 Task: Look for Airbnb options in Kampung Tanjung Karang, Malaysia from 5th December, 2023 to 16th December, 2023 for 2 adults. Place can be entire room with 1  bedroom having 1 bed and 1 bathroom. Property type can be hotel.
Action: Mouse moved to (475, 112)
Screenshot: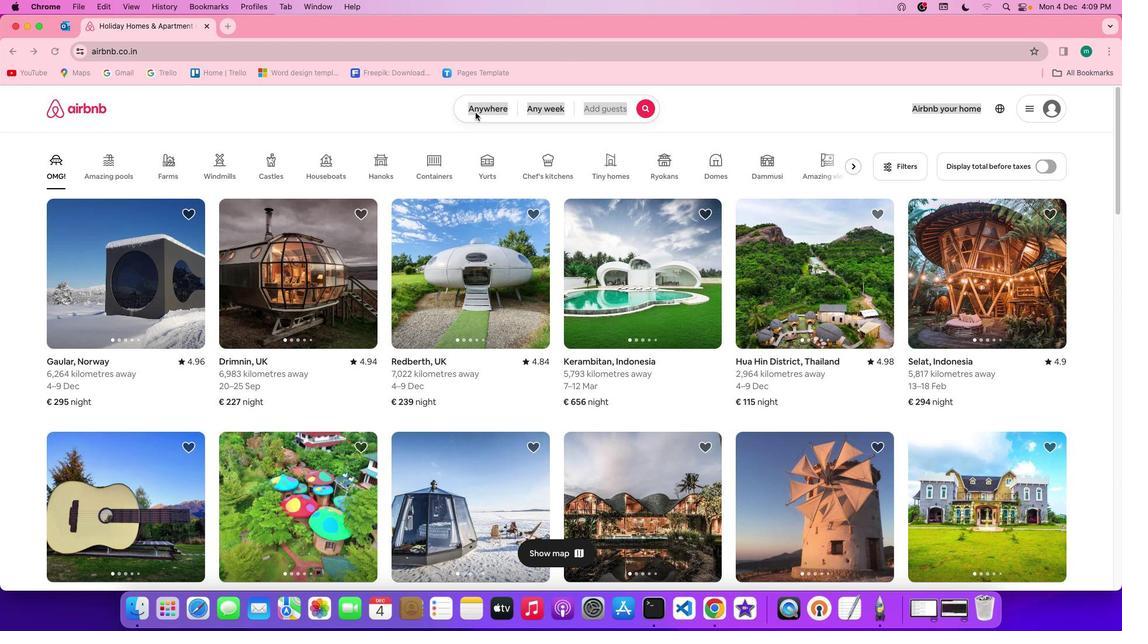 
Action: Mouse pressed left at (475, 112)
Screenshot: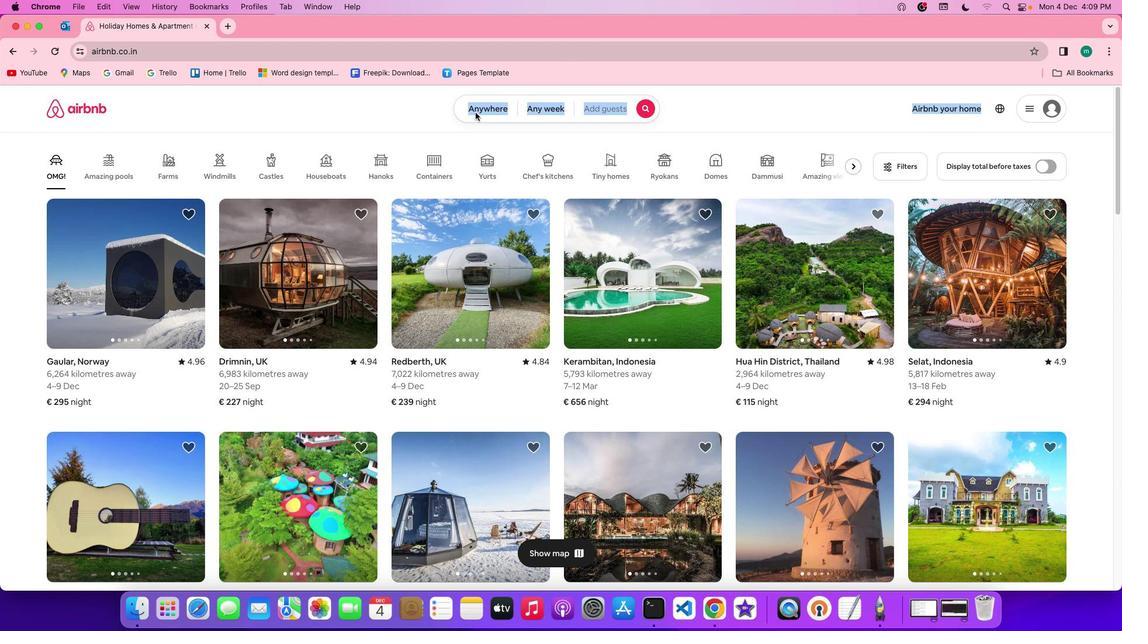 
Action: Mouse pressed left at (475, 112)
Screenshot: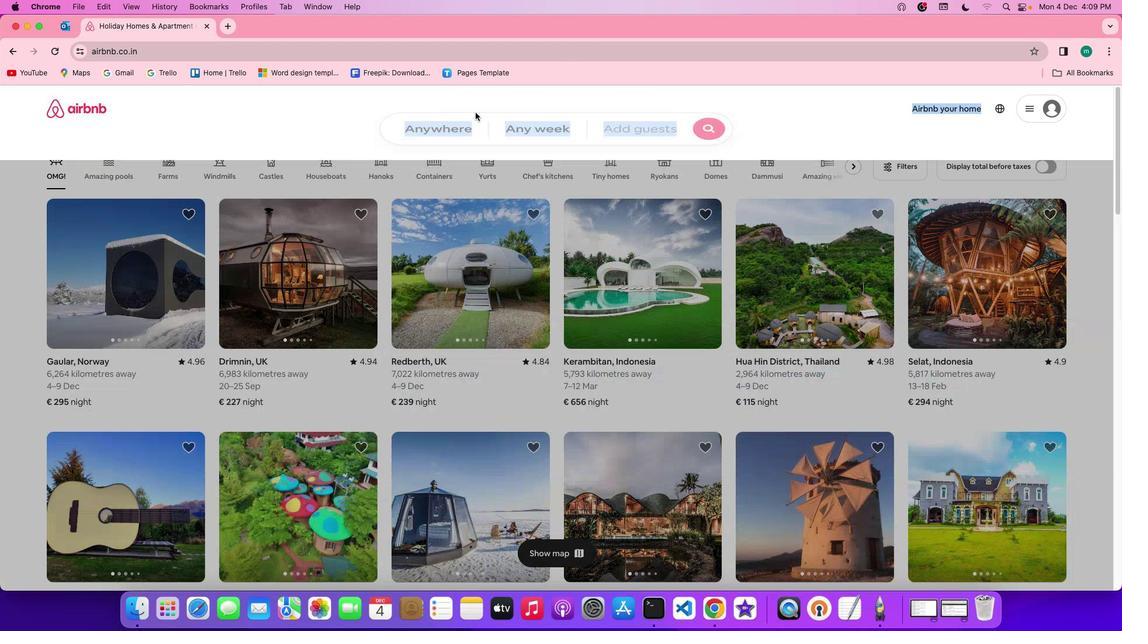 
Action: Mouse moved to (432, 155)
Screenshot: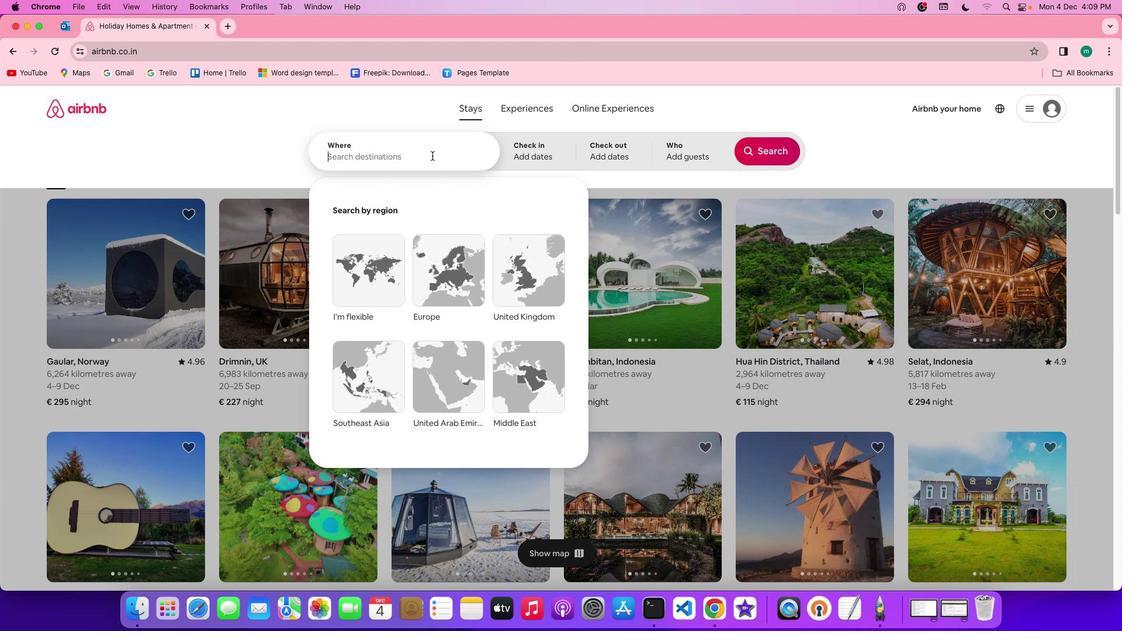 
Action: Mouse pressed left at (432, 155)
Screenshot: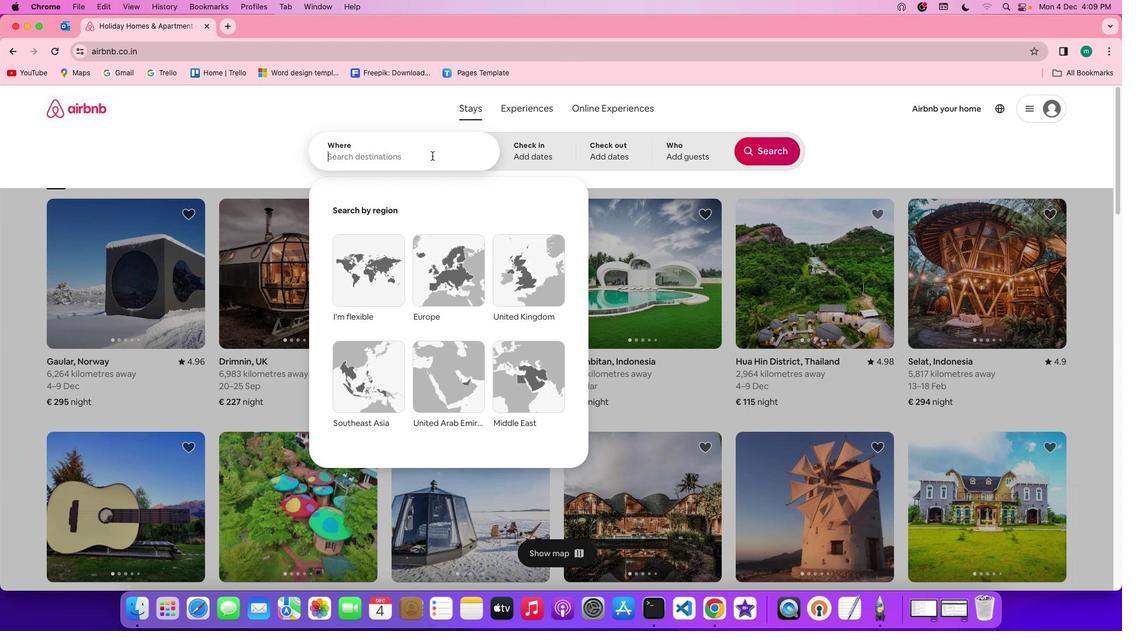 
Action: Key pressed Key.shift'K''a''m''p''u''n''g'Key.spaceKey.shift't''a''n''j''u''n''g'Key.spaceKey.shift'k''a''r''a''n''g'','Key.spaceKey.shift'm''a''l''a''y''s''i''a'
Screenshot: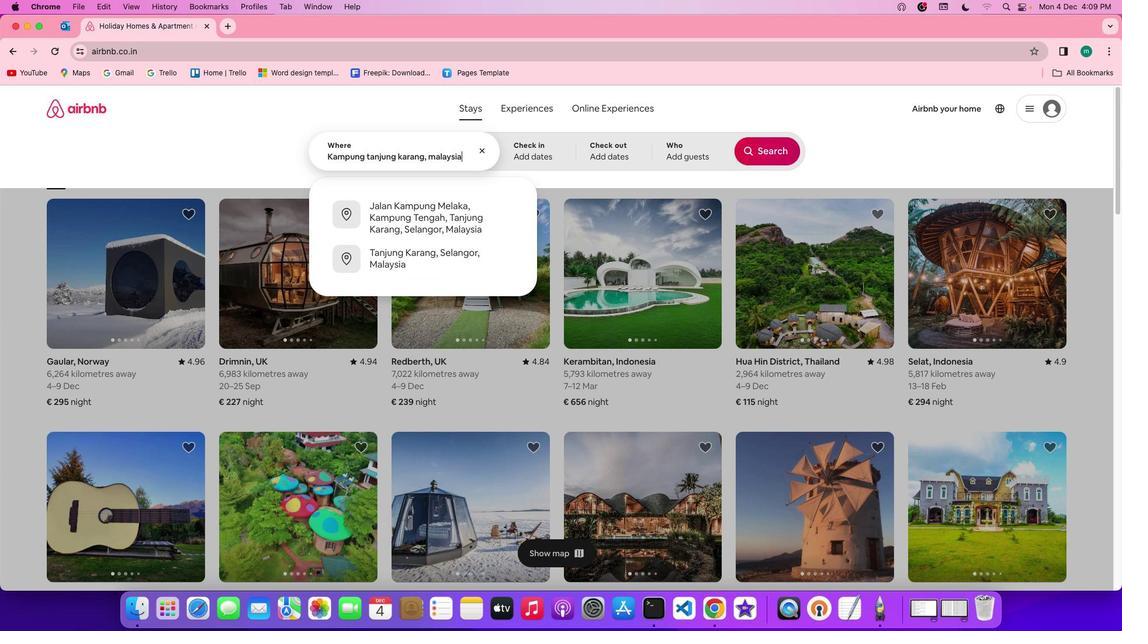 
Action: Mouse moved to (546, 154)
Screenshot: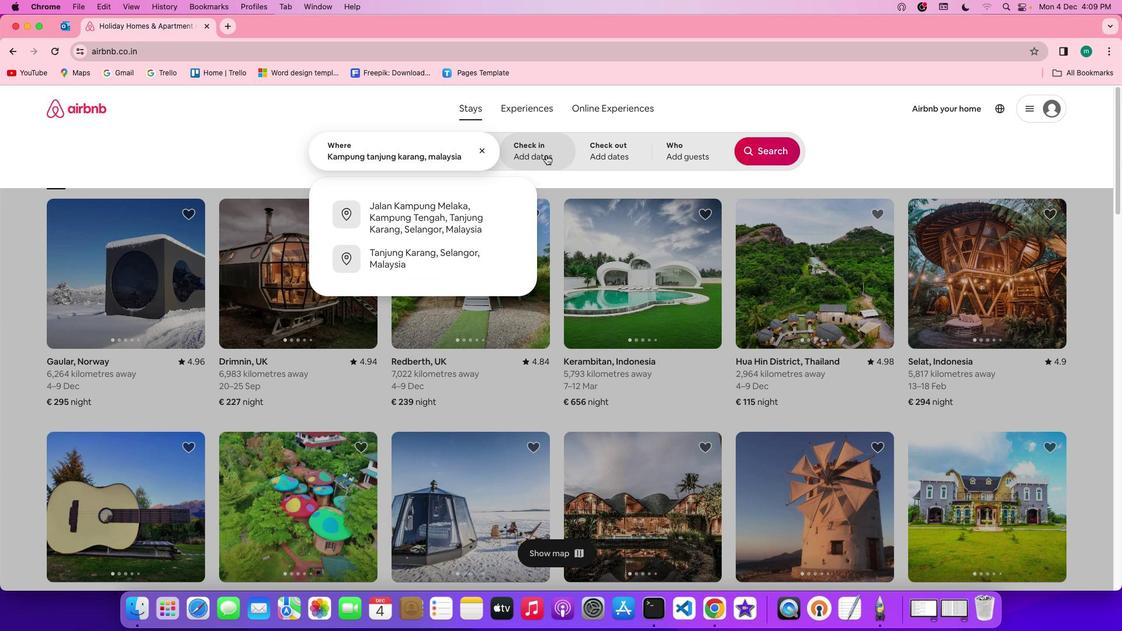 
Action: Mouse pressed left at (546, 154)
Screenshot: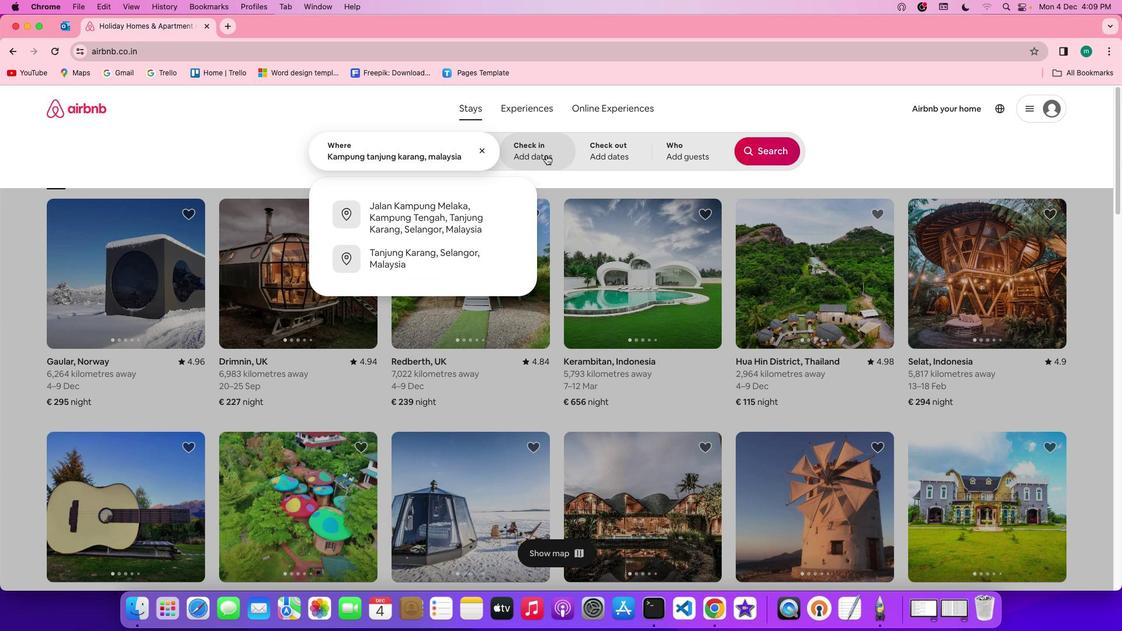 
Action: Mouse moved to (416, 324)
Screenshot: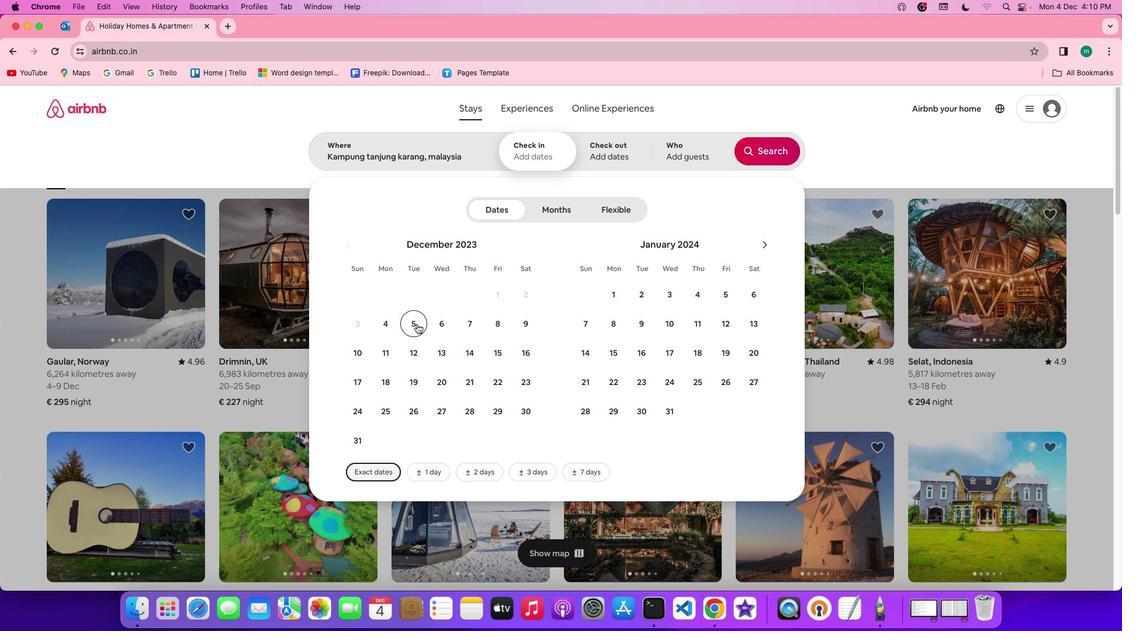 
Action: Mouse pressed left at (416, 324)
Screenshot: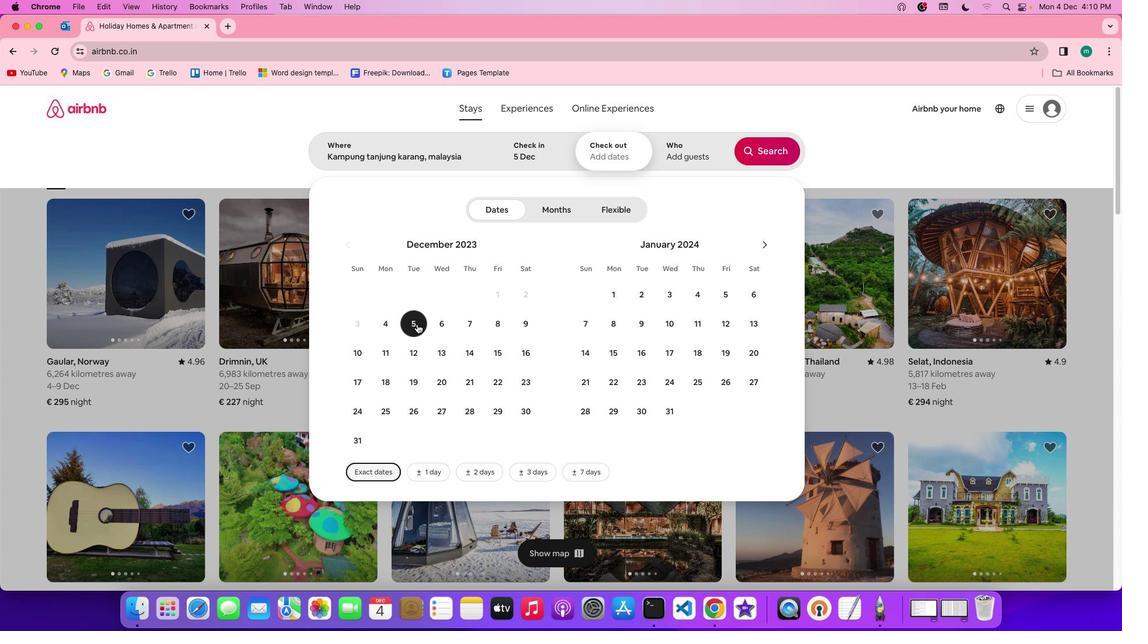 
Action: Mouse moved to (524, 354)
Screenshot: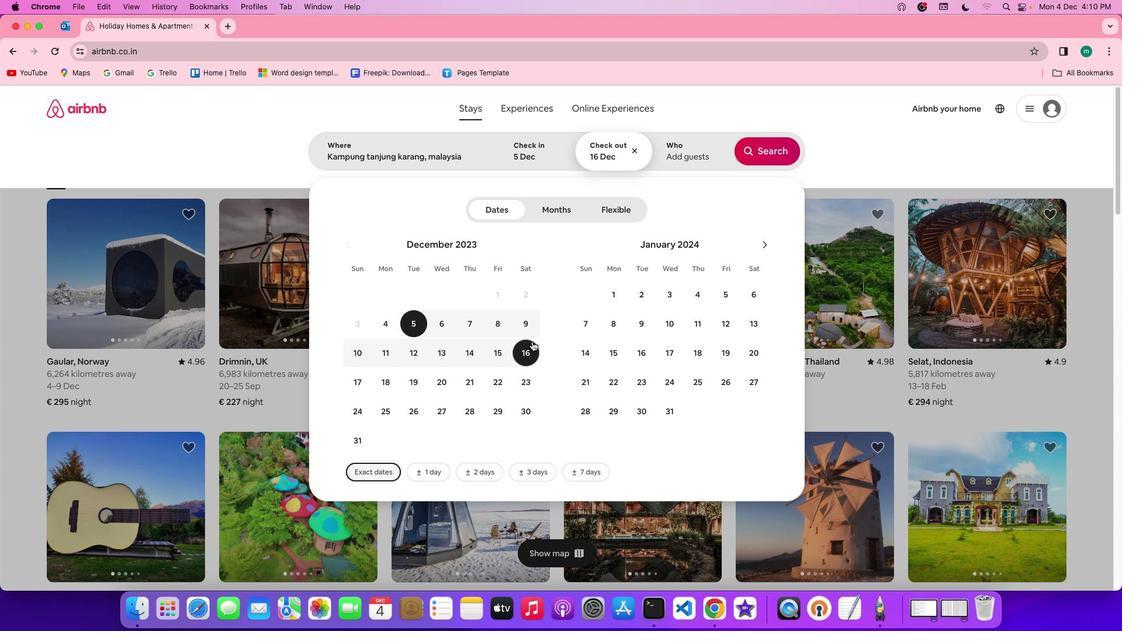 
Action: Mouse pressed left at (524, 354)
Screenshot: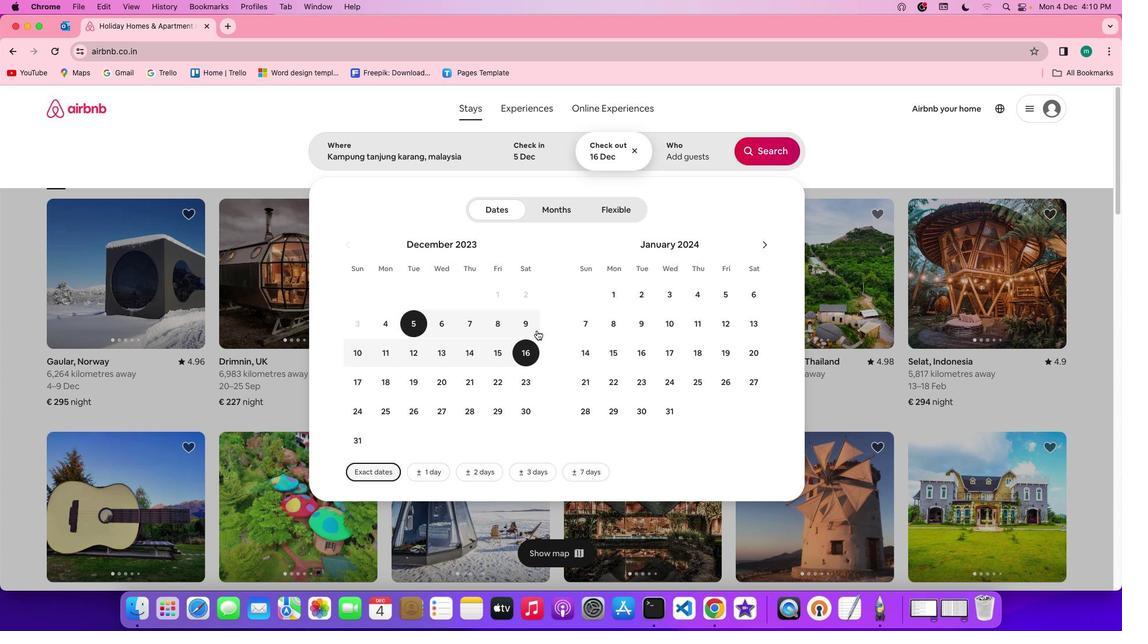 
Action: Mouse moved to (693, 155)
Screenshot: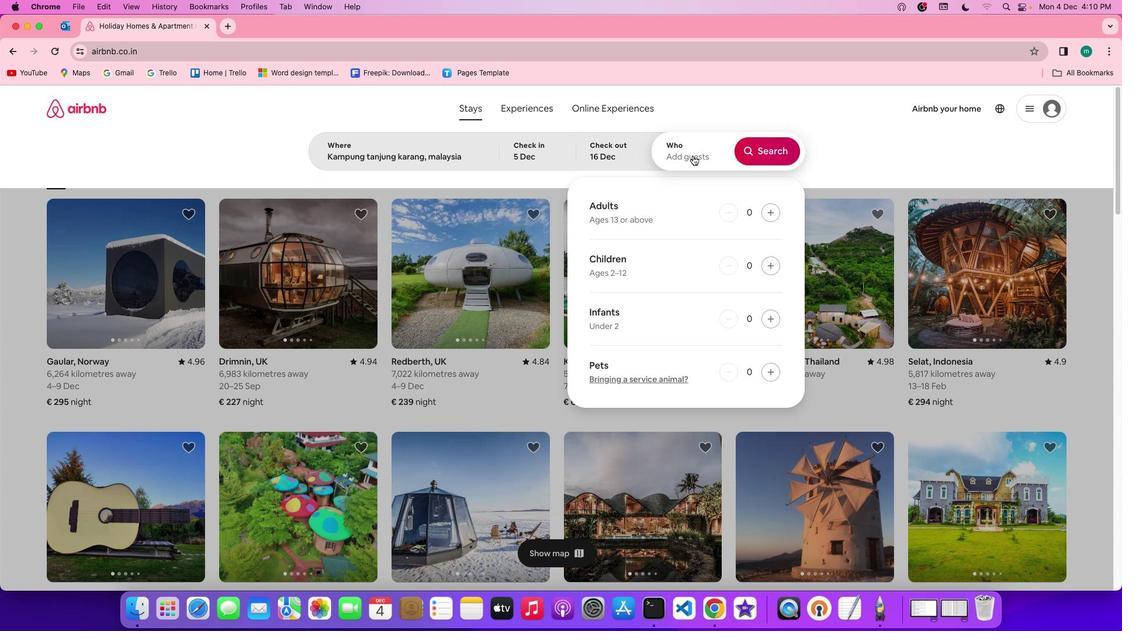 
Action: Mouse pressed left at (693, 155)
Screenshot: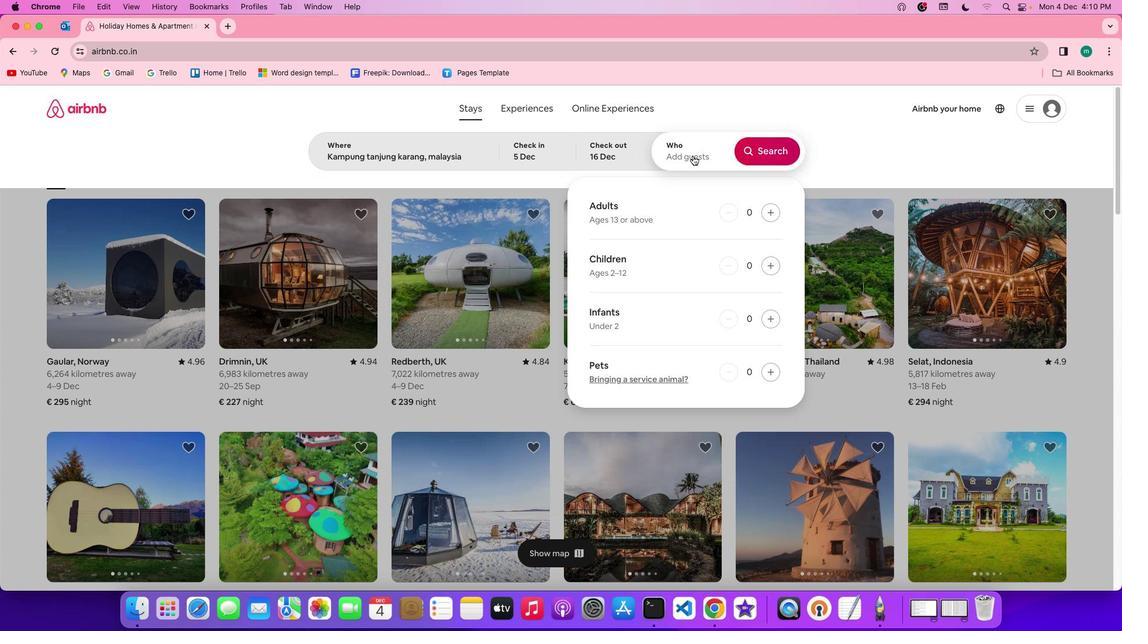 
Action: Mouse moved to (772, 212)
Screenshot: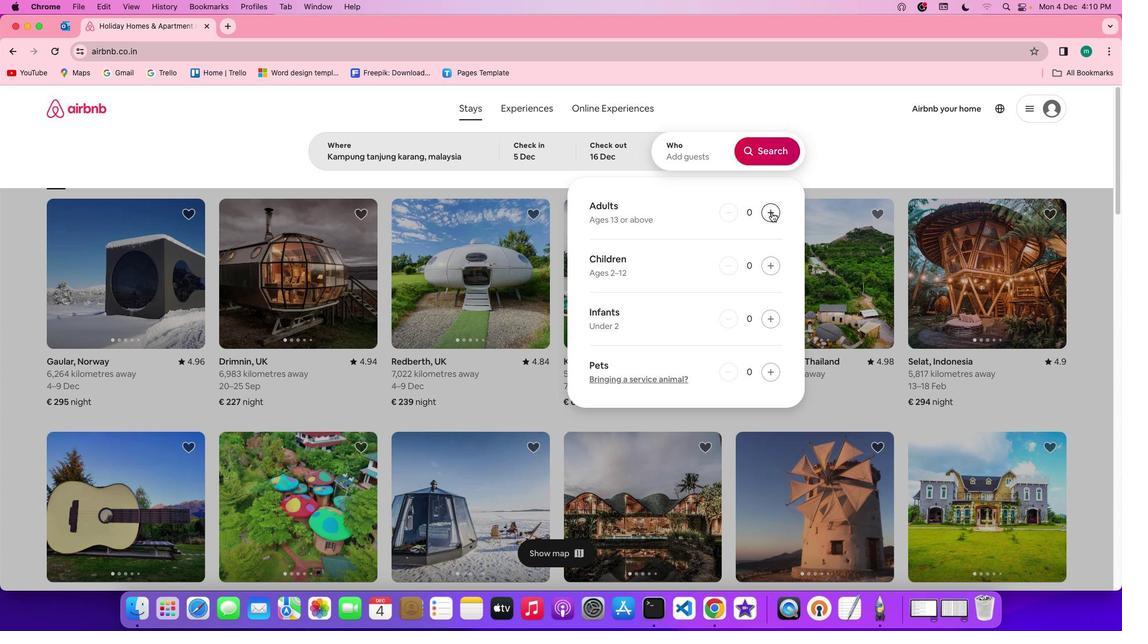 
Action: Mouse pressed left at (772, 212)
Screenshot: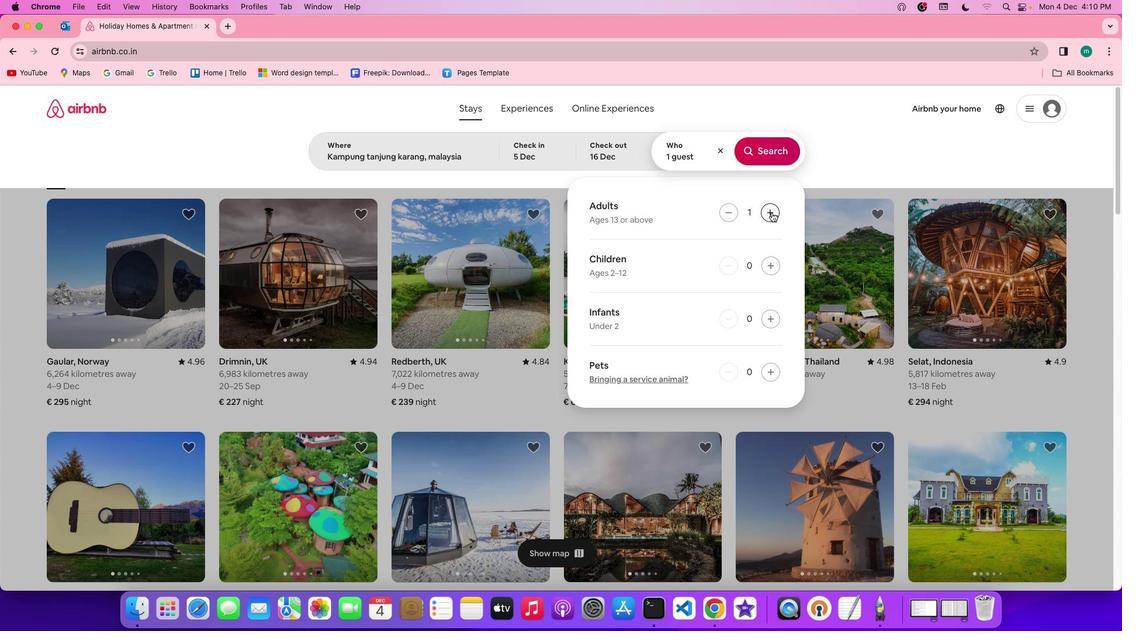 
Action: Mouse pressed left at (772, 212)
Screenshot: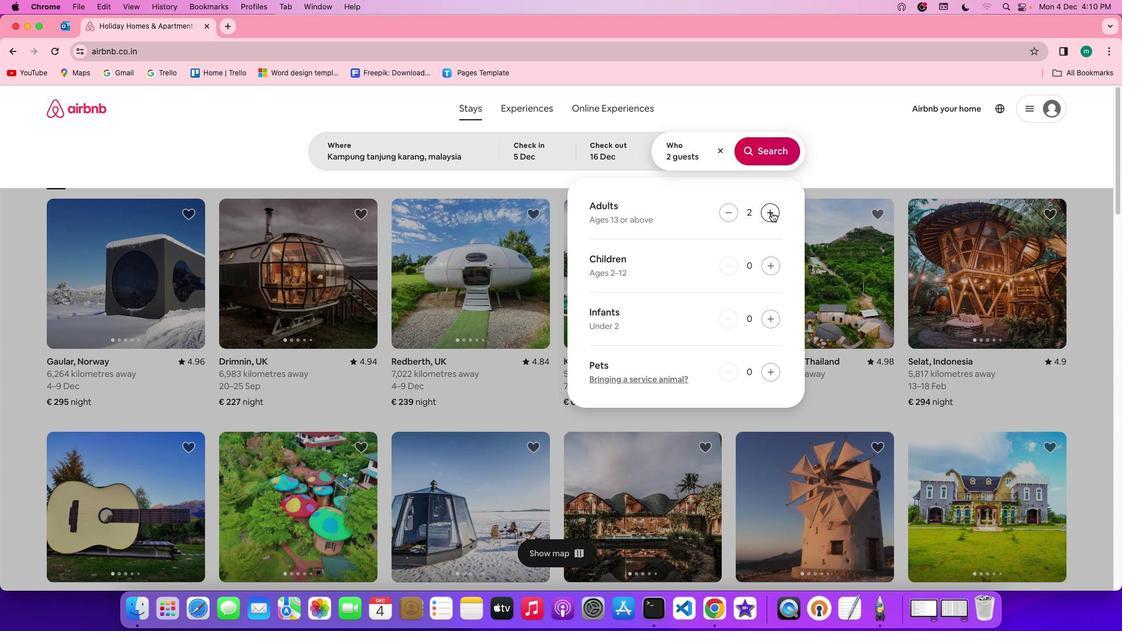 
Action: Mouse moved to (782, 146)
Screenshot: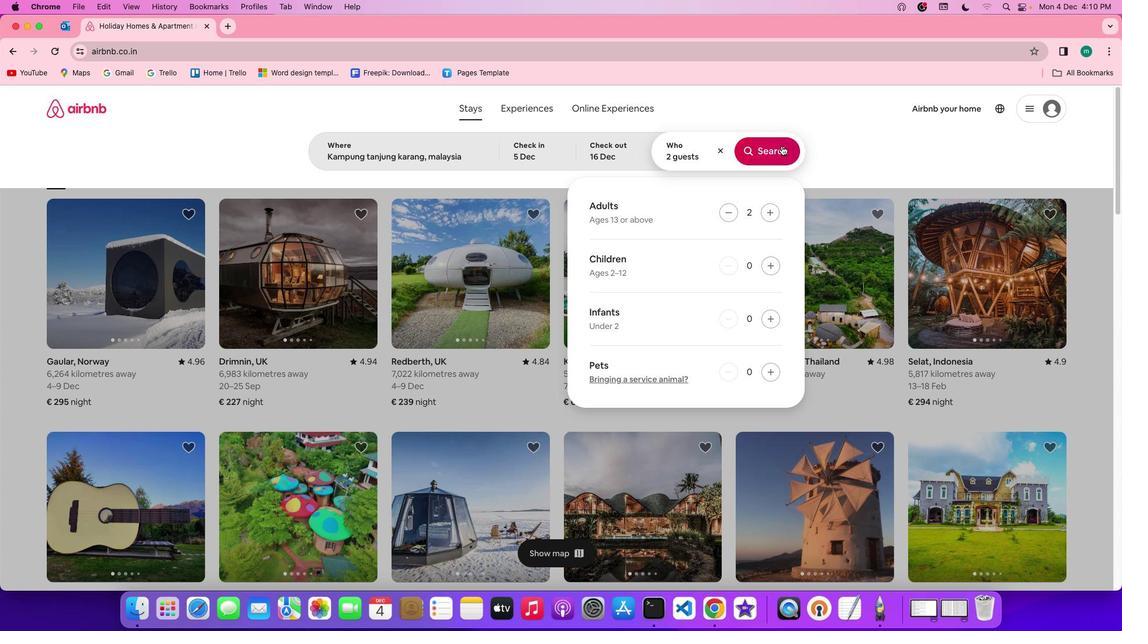 
Action: Mouse pressed left at (782, 146)
Screenshot: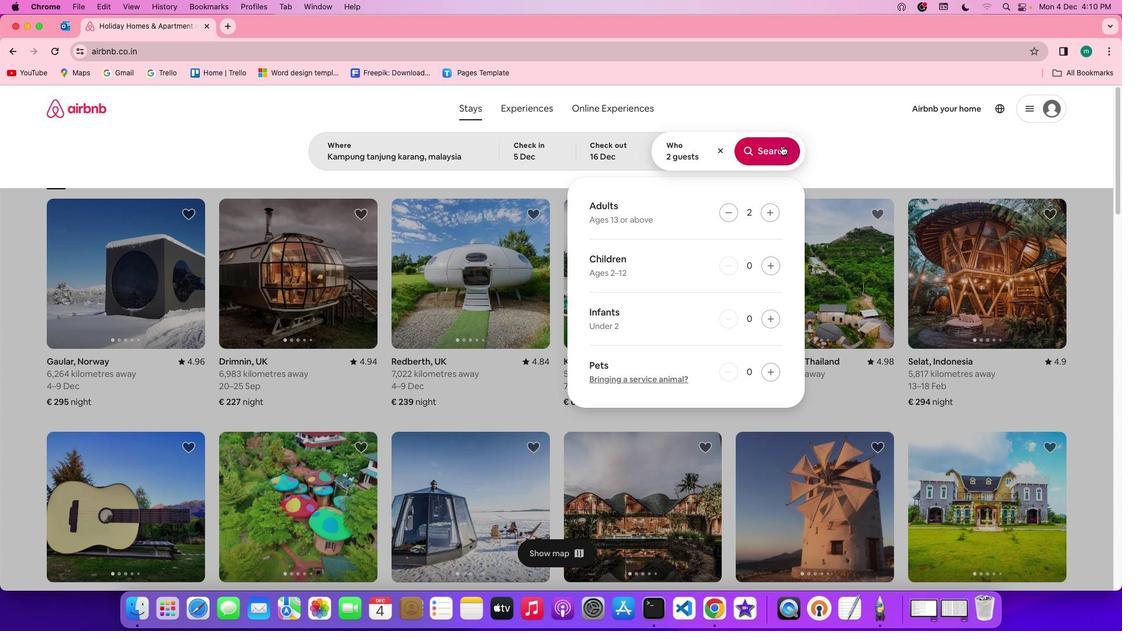 
Action: Mouse moved to (948, 152)
Screenshot: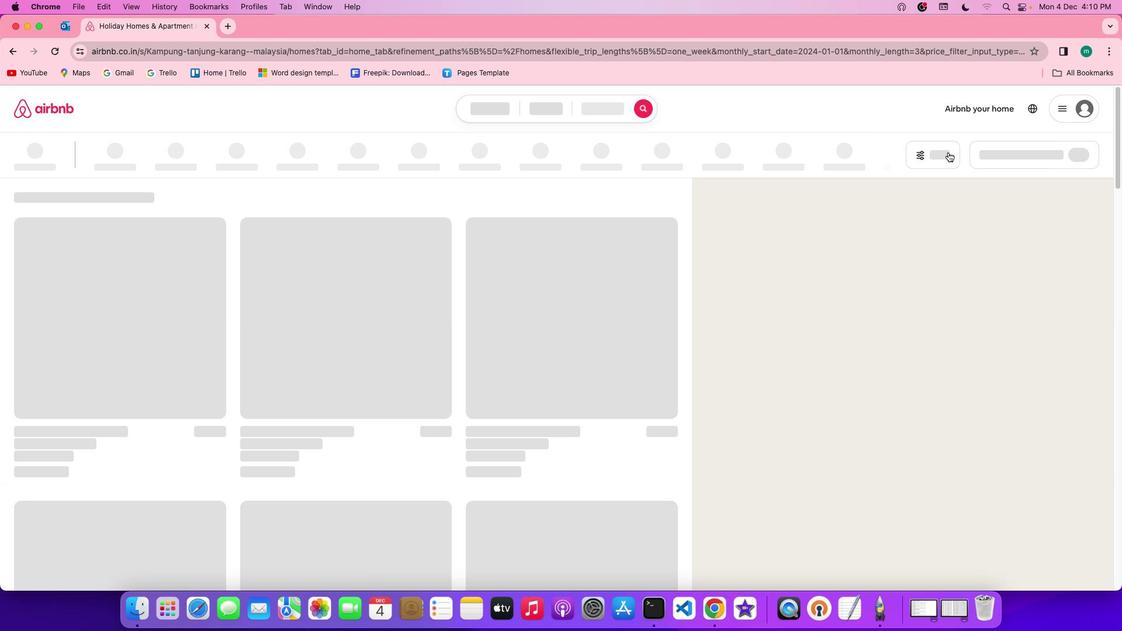 
Action: Mouse pressed left at (948, 152)
Screenshot: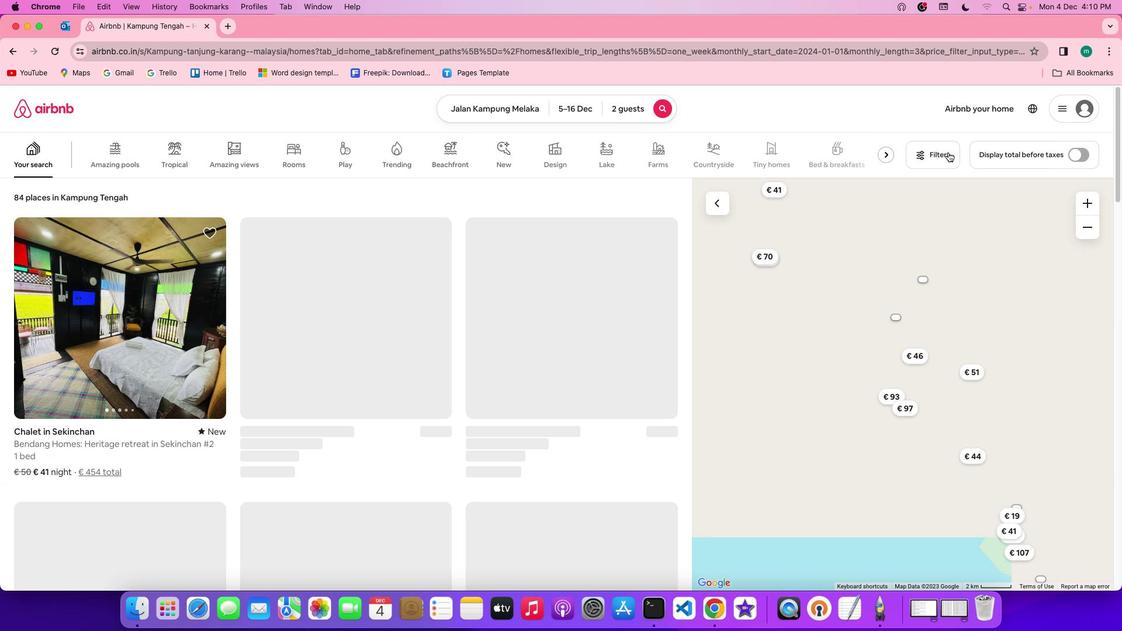 
Action: Mouse moved to (605, 336)
Screenshot: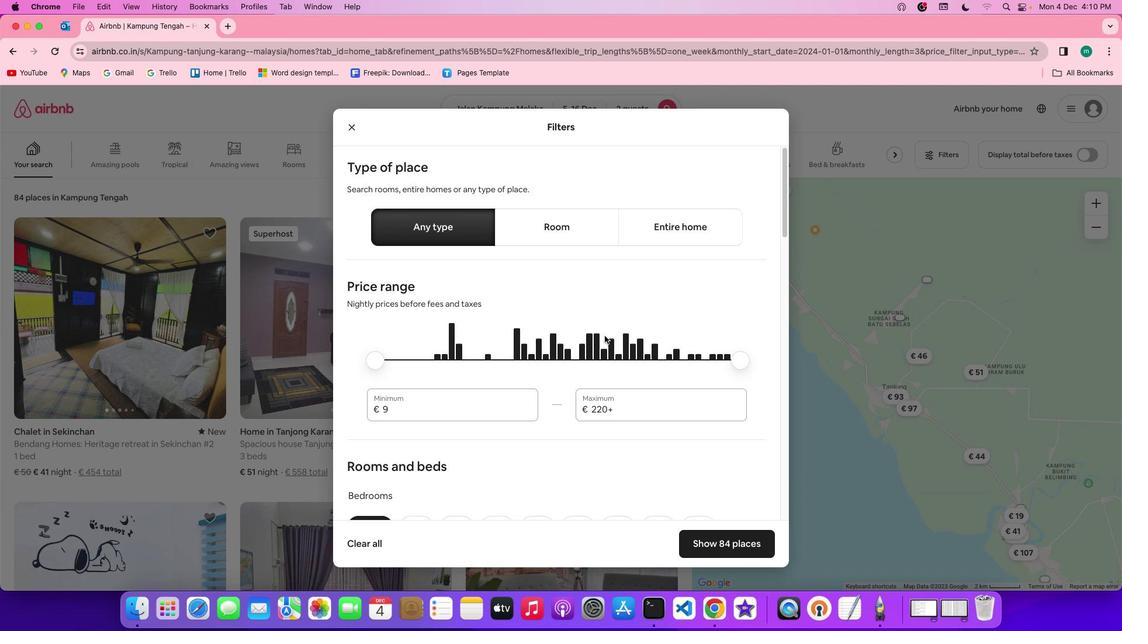
Action: Mouse scrolled (605, 336) with delta (0, 0)
Screenshot: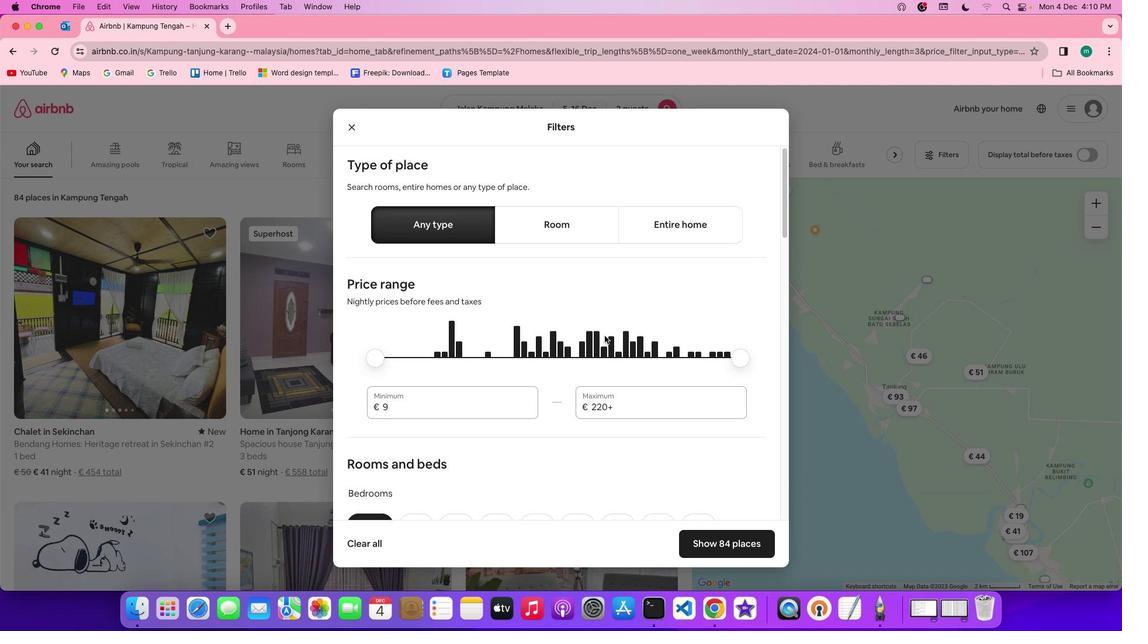
Action: Mouse scrolled (605, 336) with delta (0, 0)
Screenshot: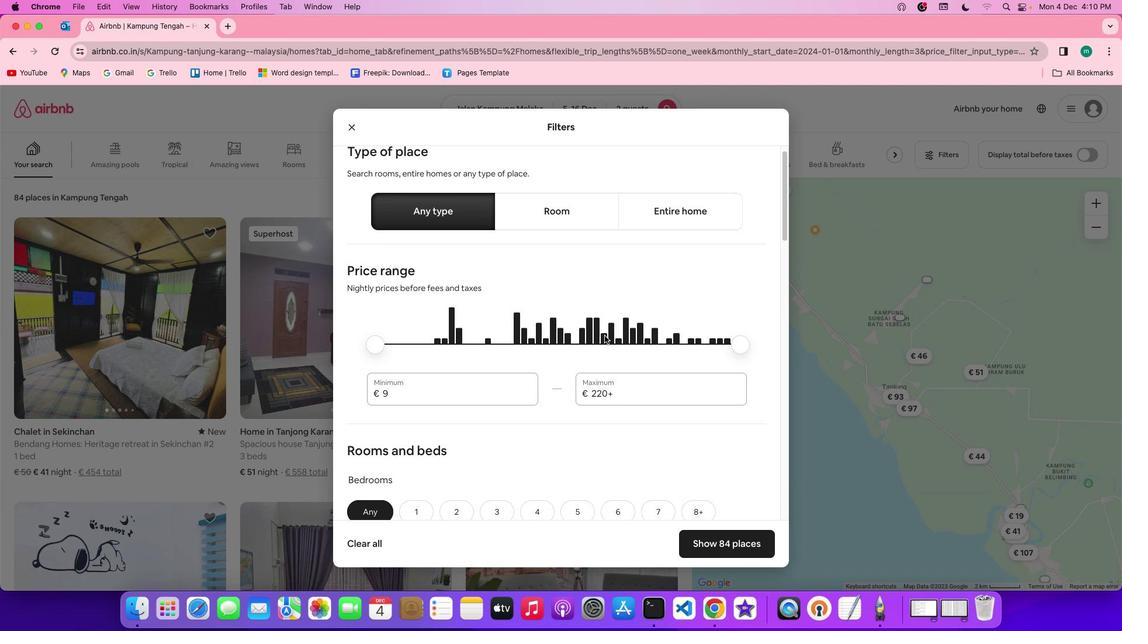 
Action: Mouse scrolled (605, 336) with delta (0, 0)
Screenshot: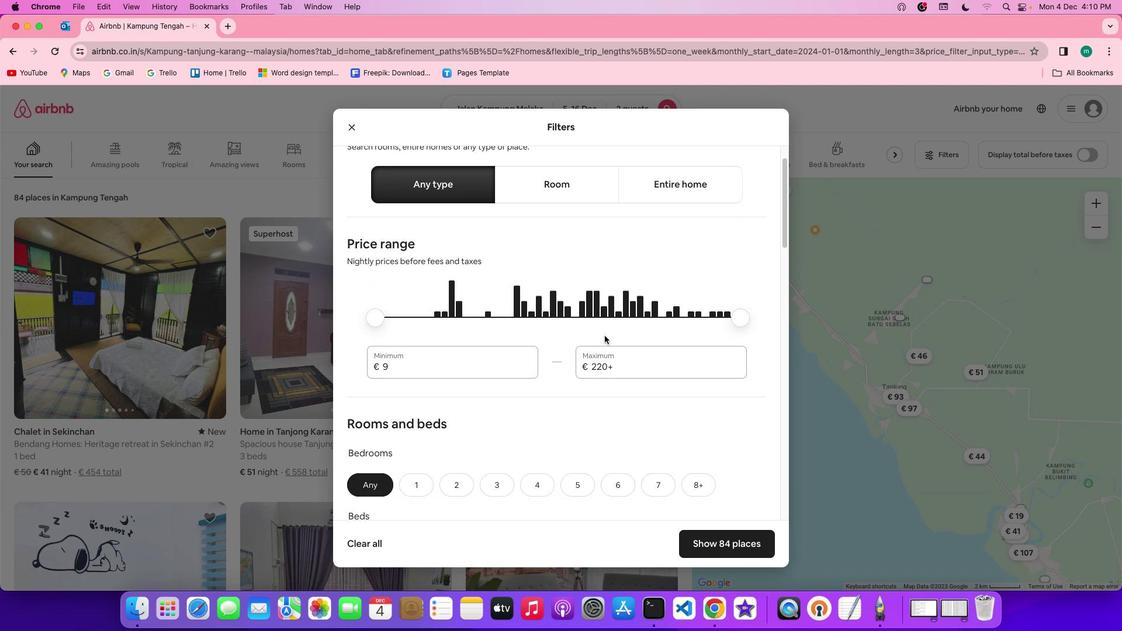 
Action: Mouse scrolled (605, 336) with delta (0, 0)
Screenshot: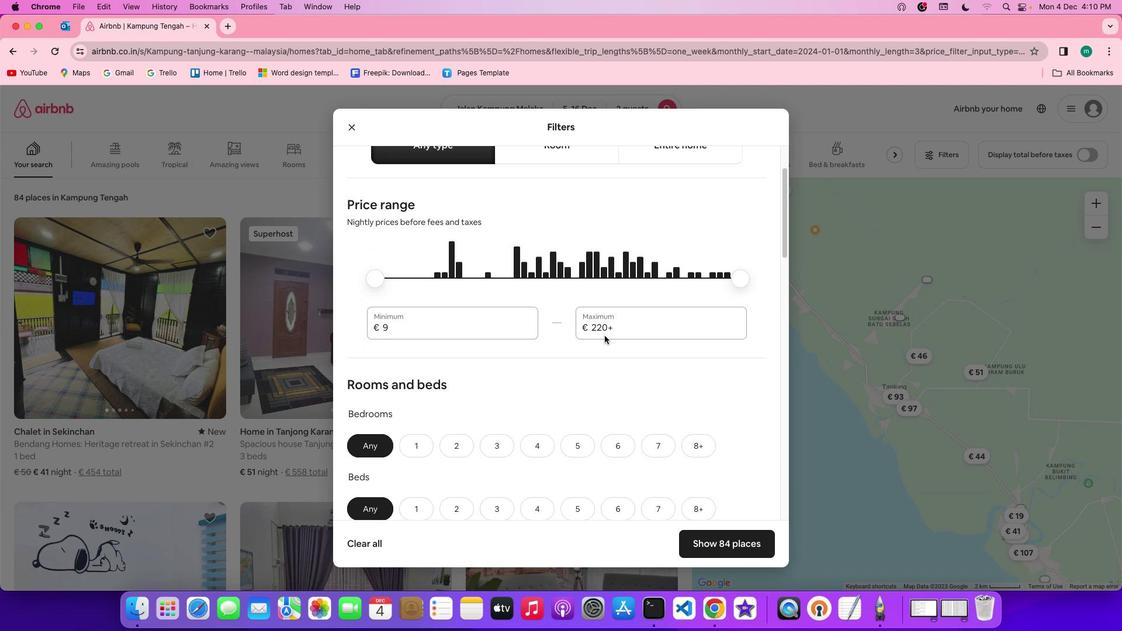 
Action: Mouse scrolled (605, 336) with delta (0, 0)
Screenshot: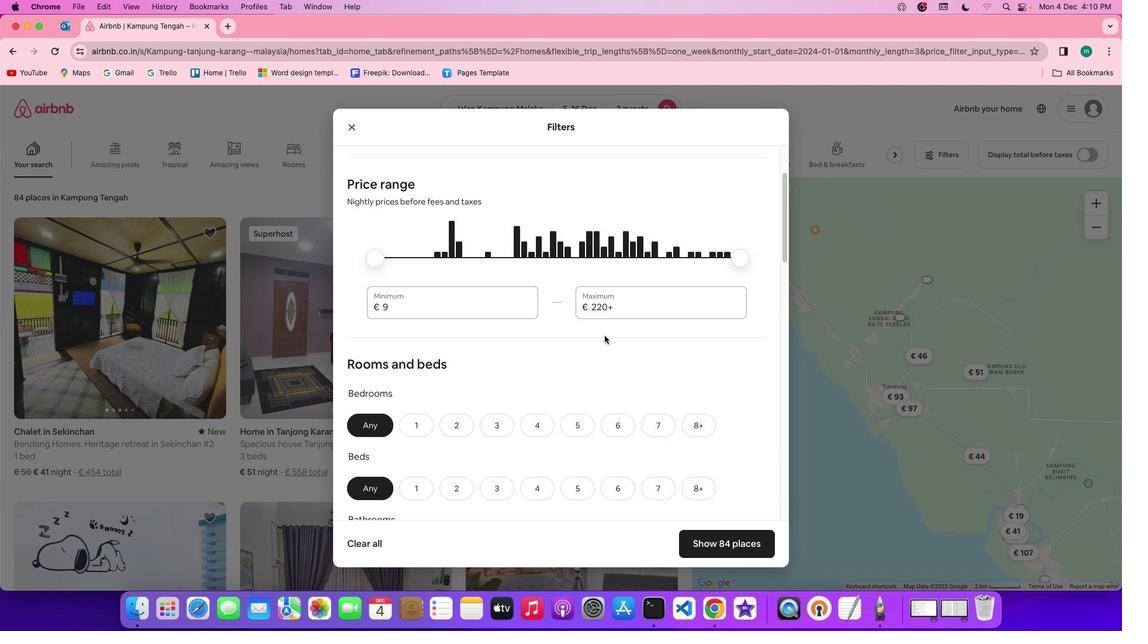 
Action: Mouse scrolled (605, 336) with delta (0, 0)
Screenshot: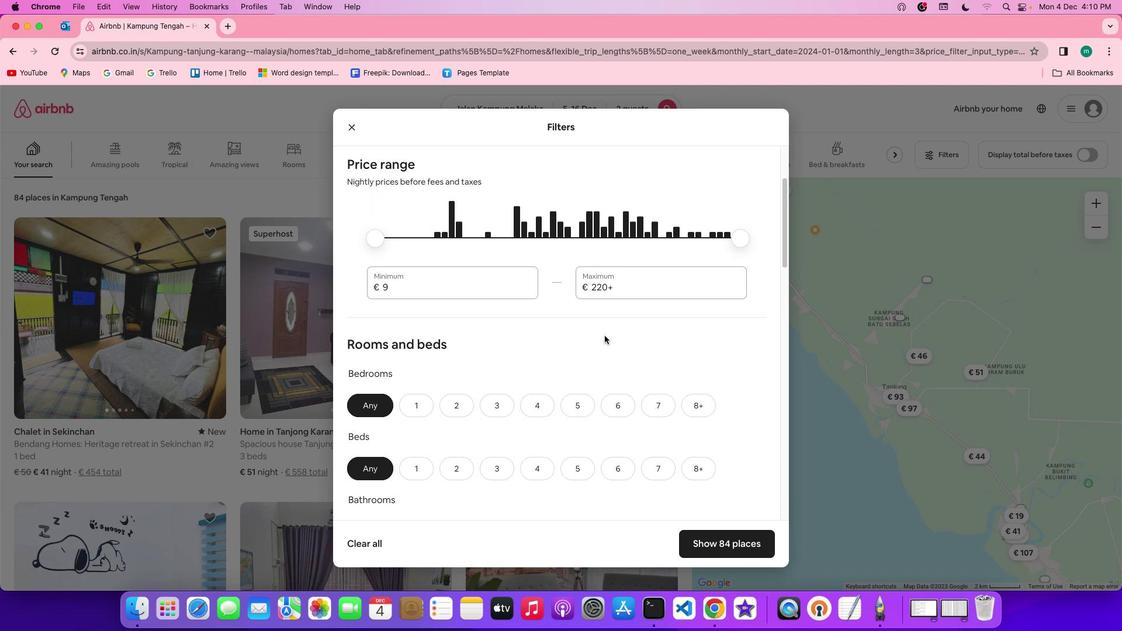 
Action: Mouse scrolled (605, 336) with delta (0, 0)
Screenshot: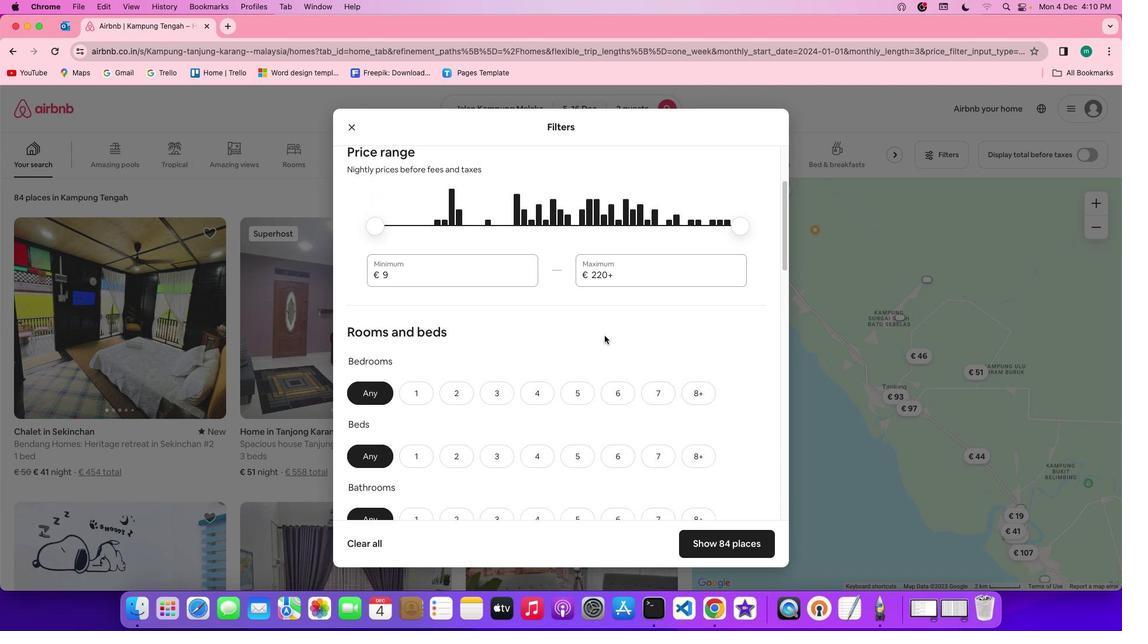 
Action: Mouse scrolled (605, 336) with delta (0, 0)
Screenshot: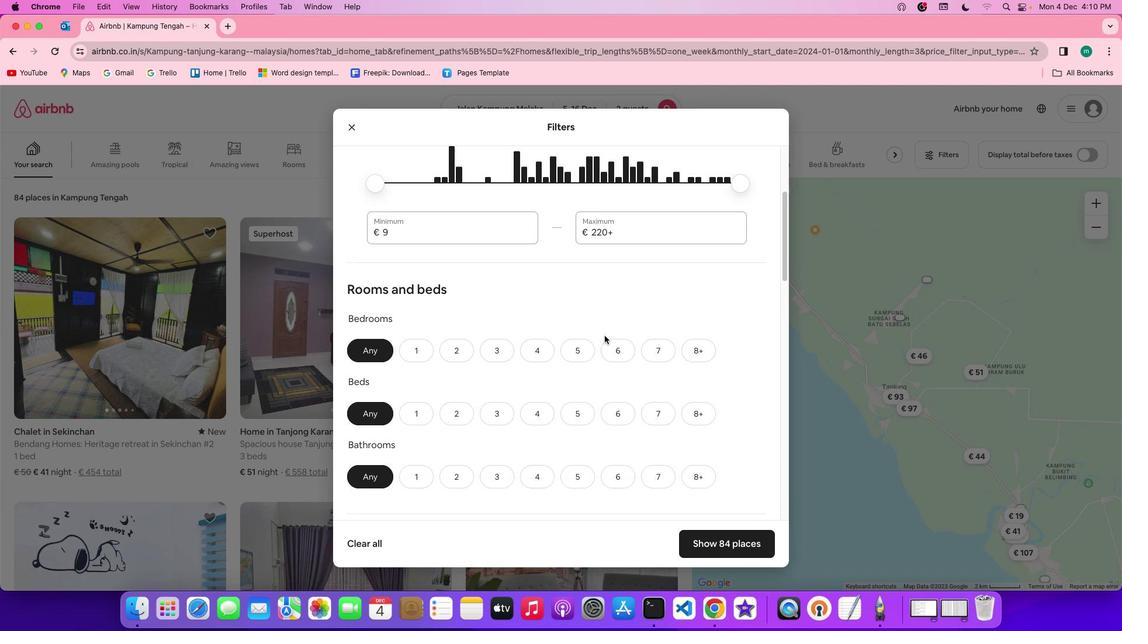 
Action: Mouse moved to (604, 335)
Screenshot: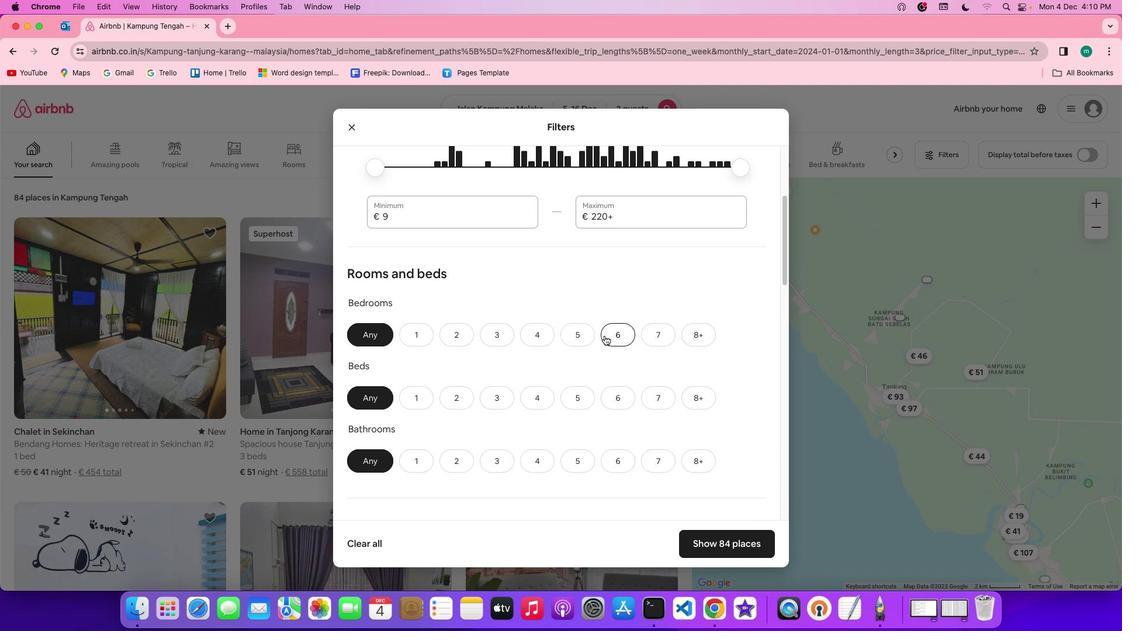 
Action: Mouse scrolled (604, 335) with delta (0, 0)
Screenshot: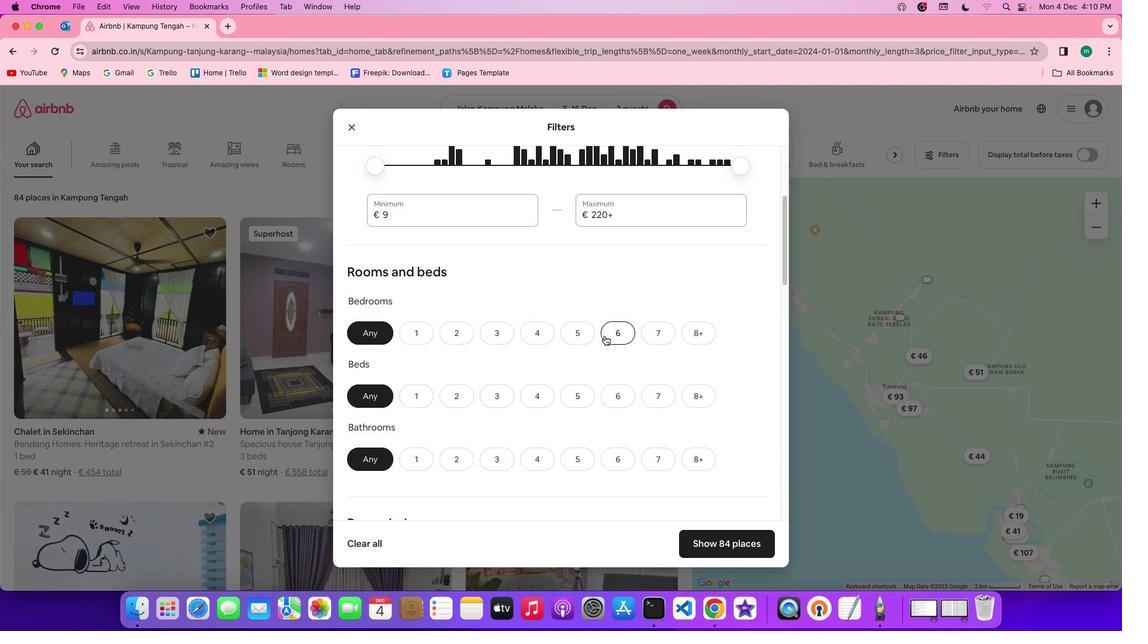 
Action: Mouse scrolled (604, 335) with delta (0, 0)
Screenshot: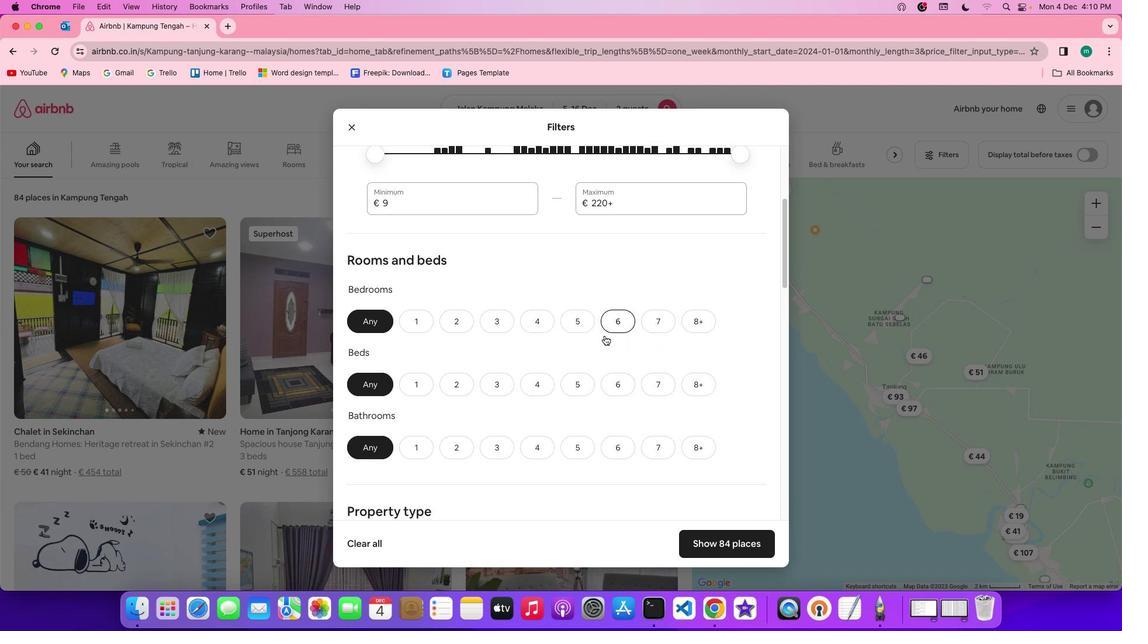 
Action: Mouse scrolled (604, 335) with delta (0, 0)
Screenshot: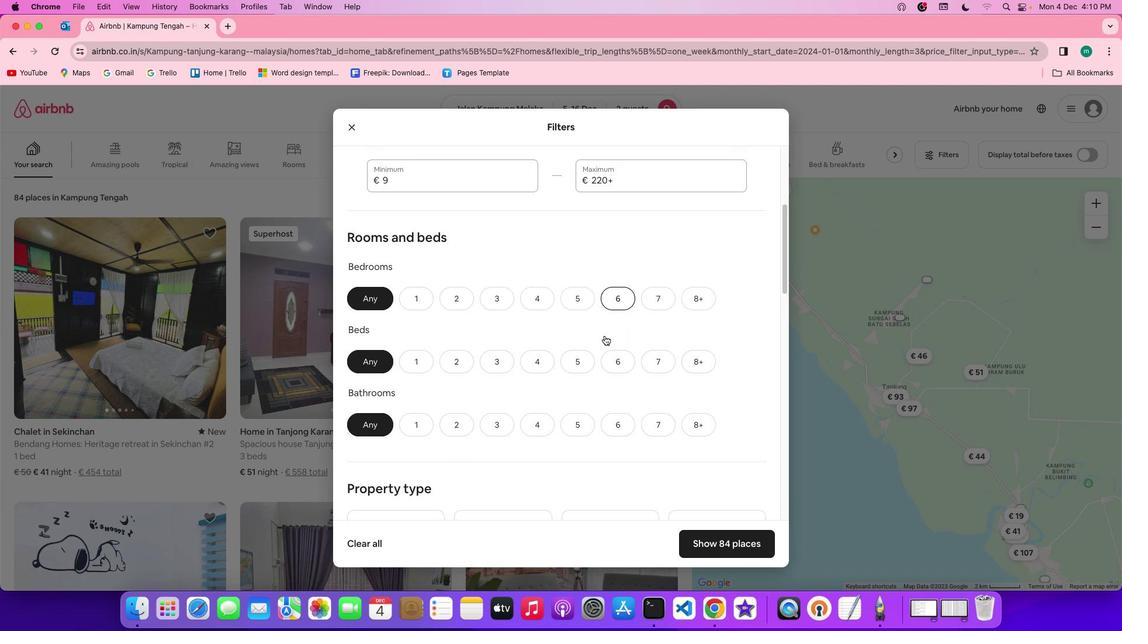 
Action: Mouse scrolled (604, 335) with delta (0, 0)
Screenshot: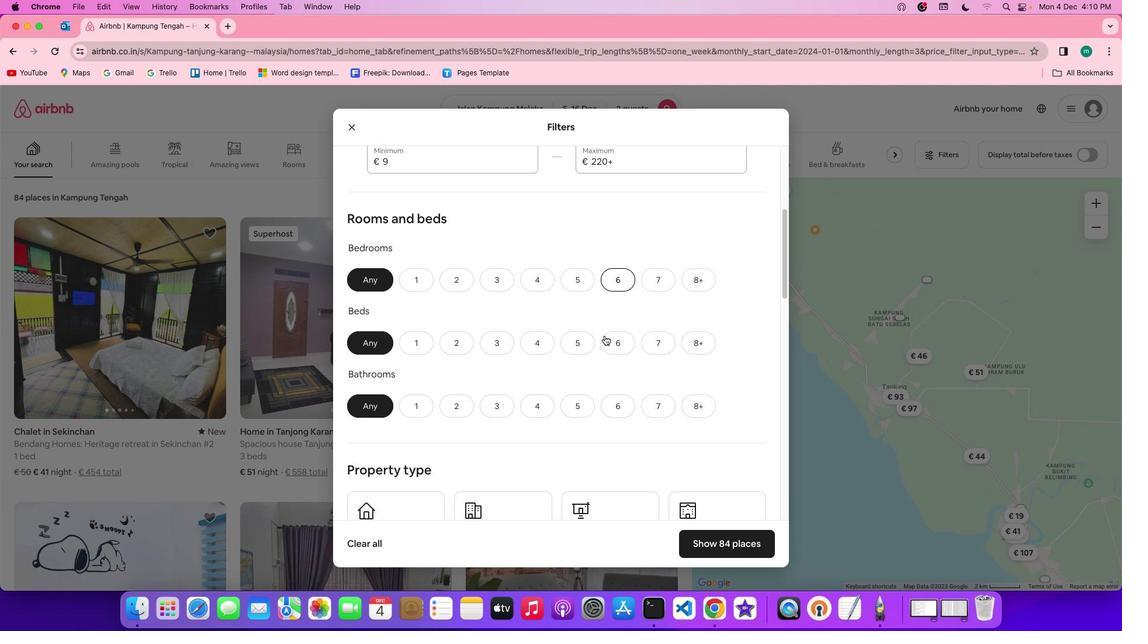 
Action: Mouse scrolled (604, 335) with delta (0, 0)
Screenshot: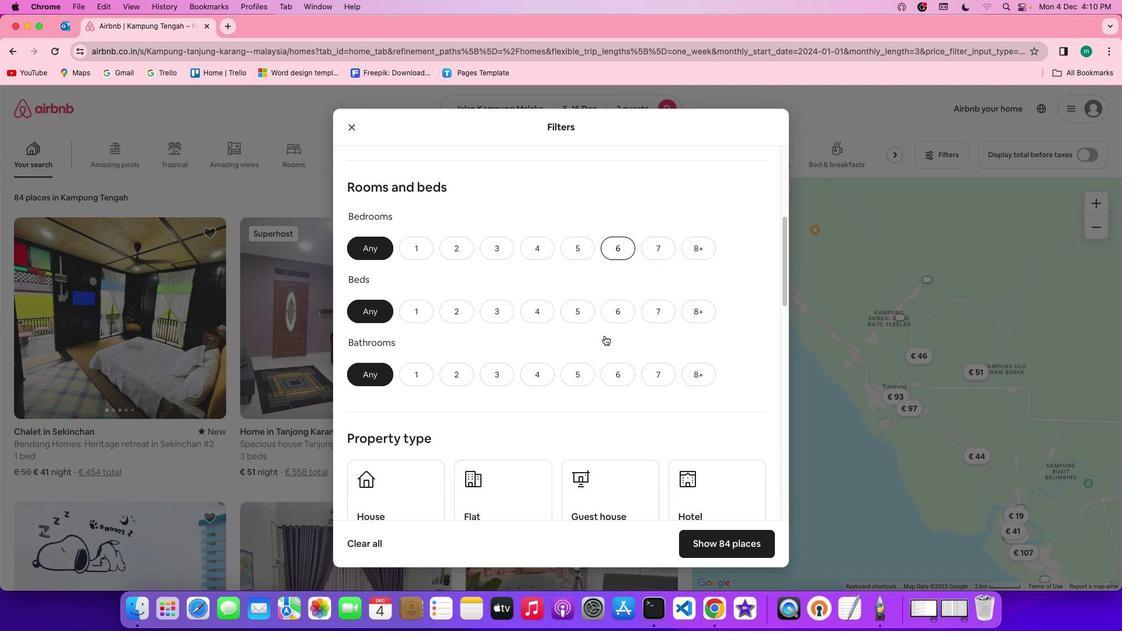 
Action: Mouse scrolled (604, 335) with delta (0, -1)
Screenshot: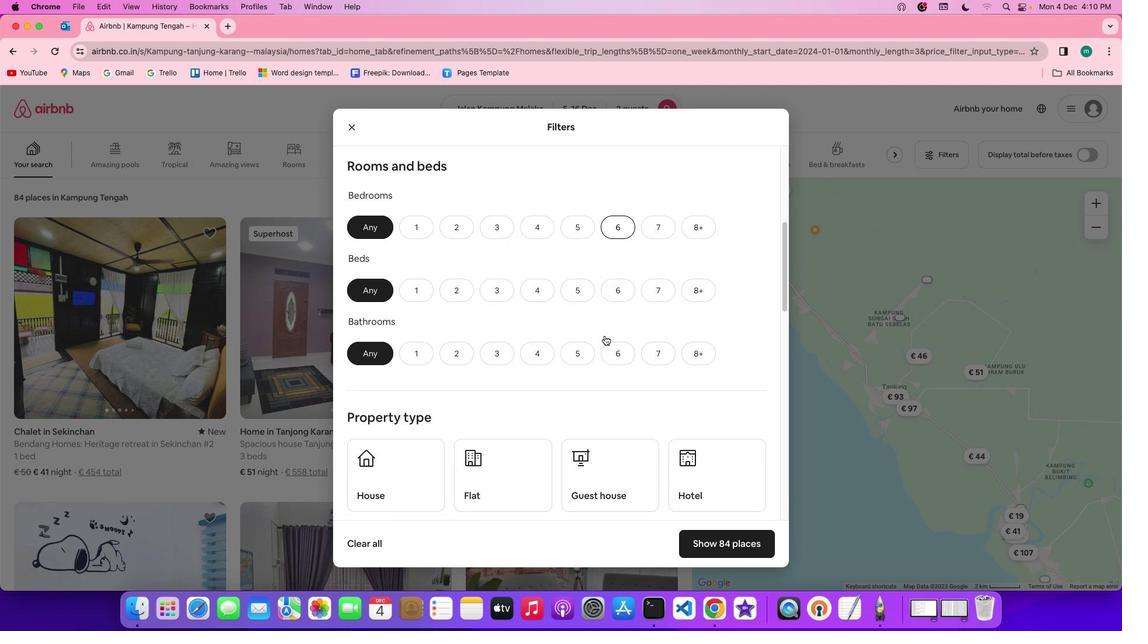 
Action: Mouse moved to (420, 201)
Screenshot: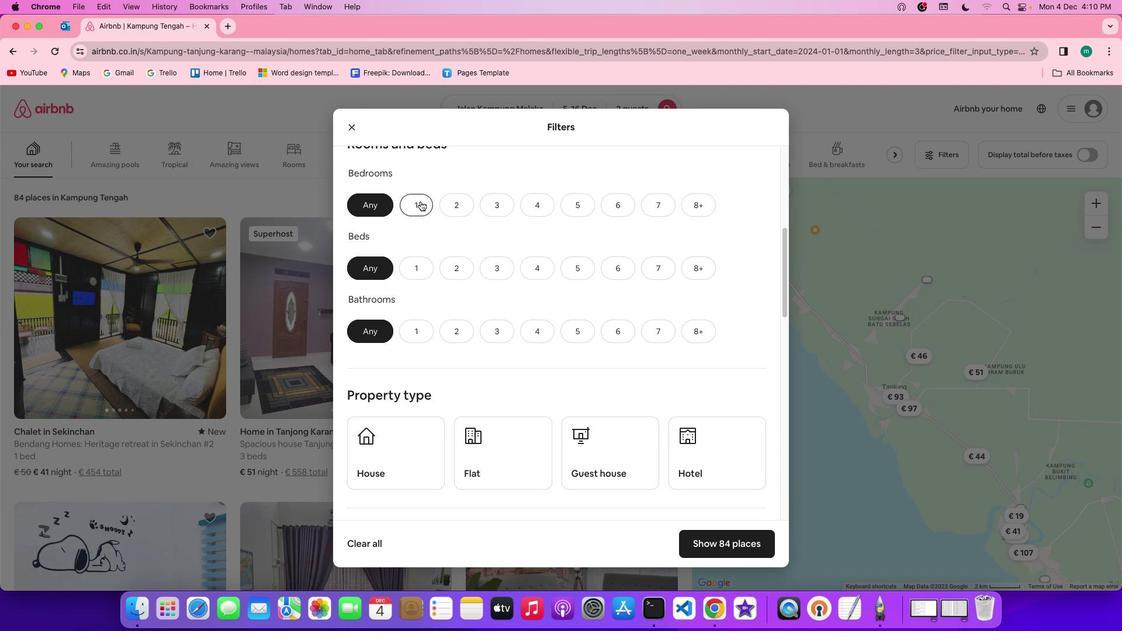 
Action: Mouse pressed left at (420, 201)
Screenshot: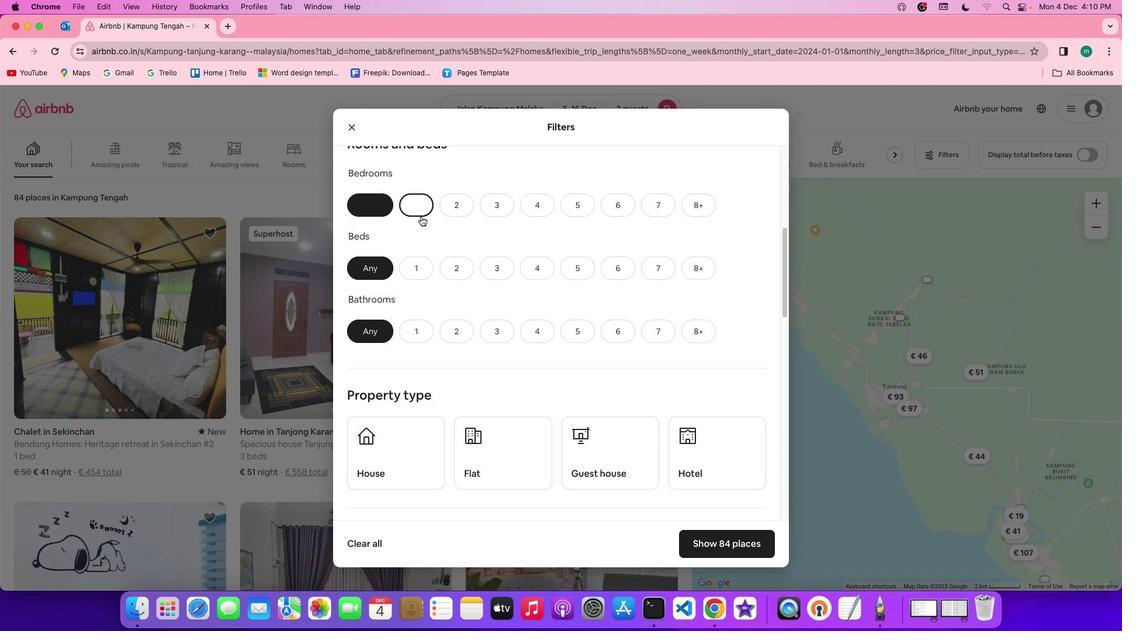 
Action: Mouse moved to (416, 266)
Screenshot: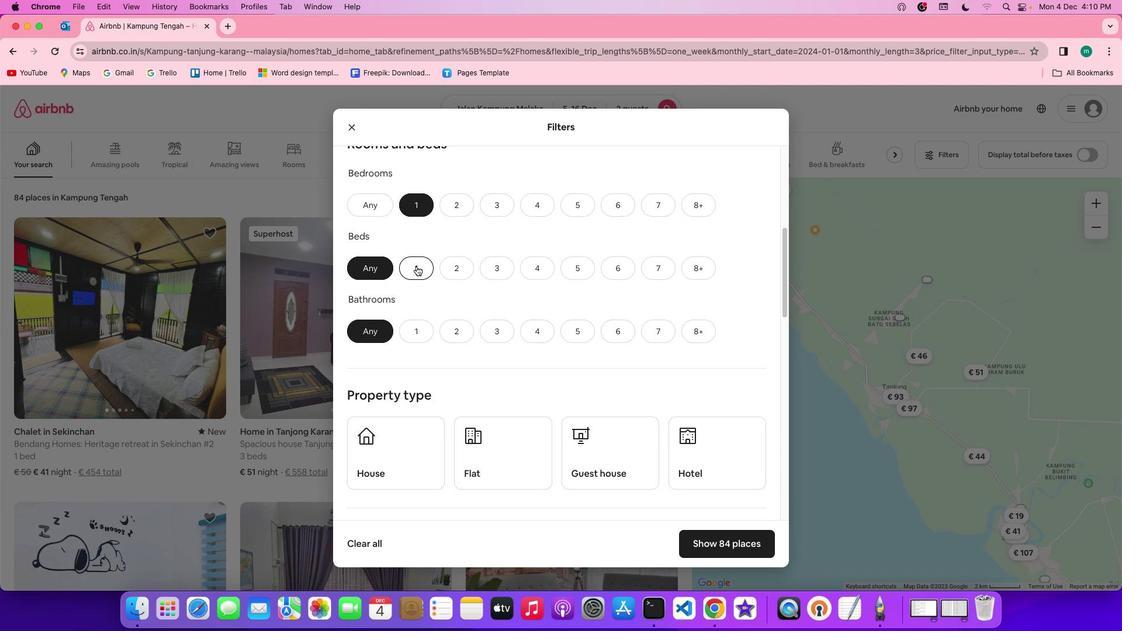 
Action: Mouse pressed left at (416, 266)
Screenshot: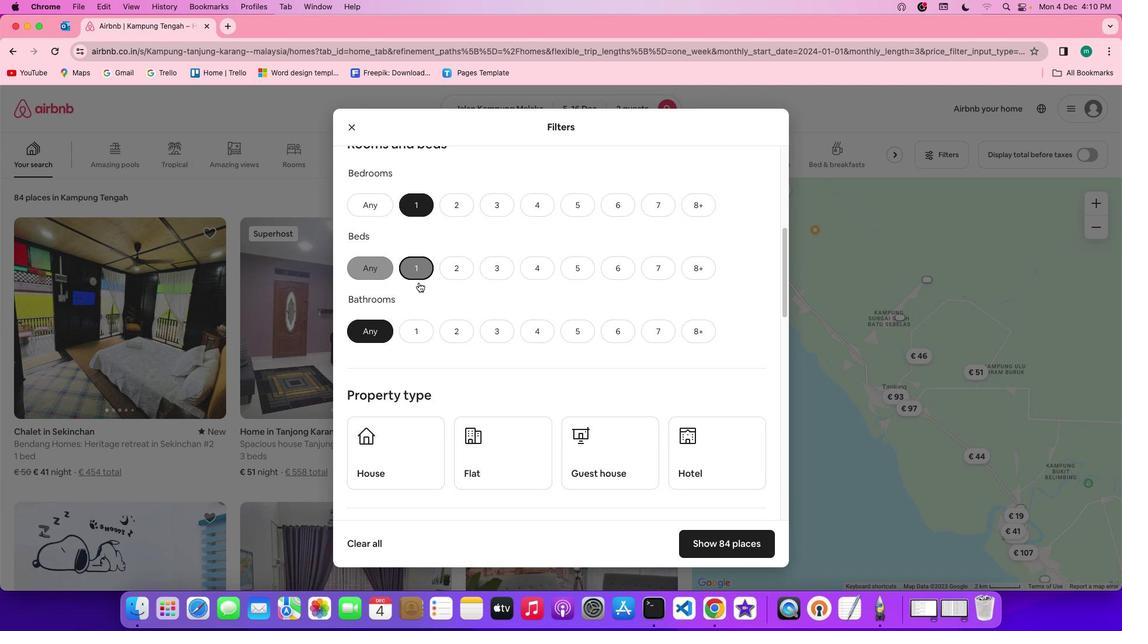 
Action: Mouse moved to (417, 331)
Screenshot: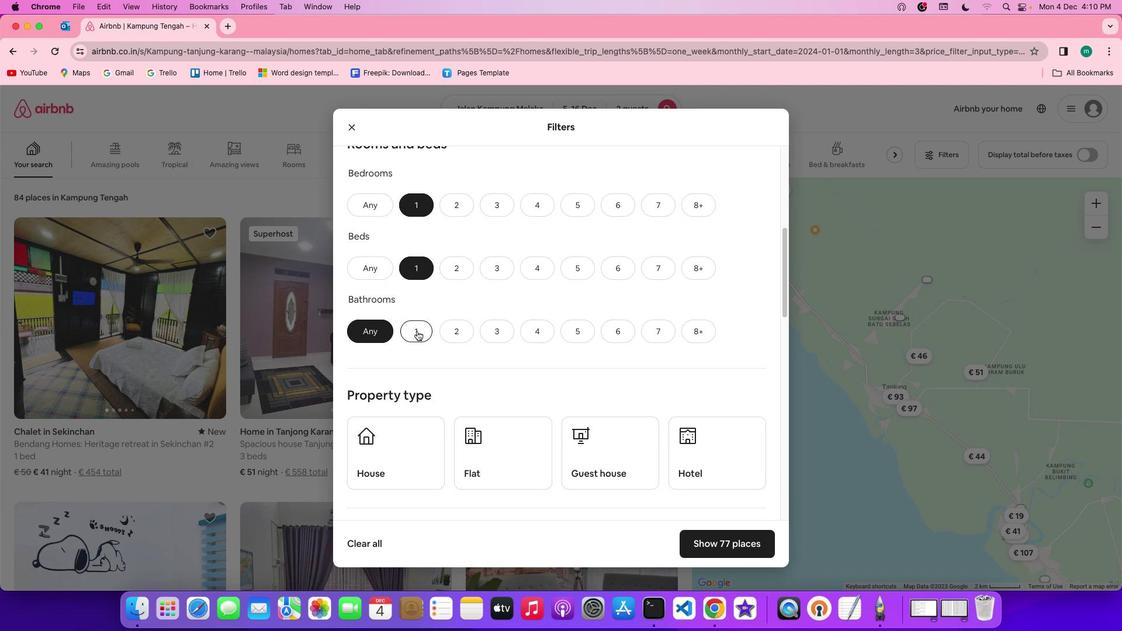 
Action: Mouse pressed left at (417, 331)
Screenshot: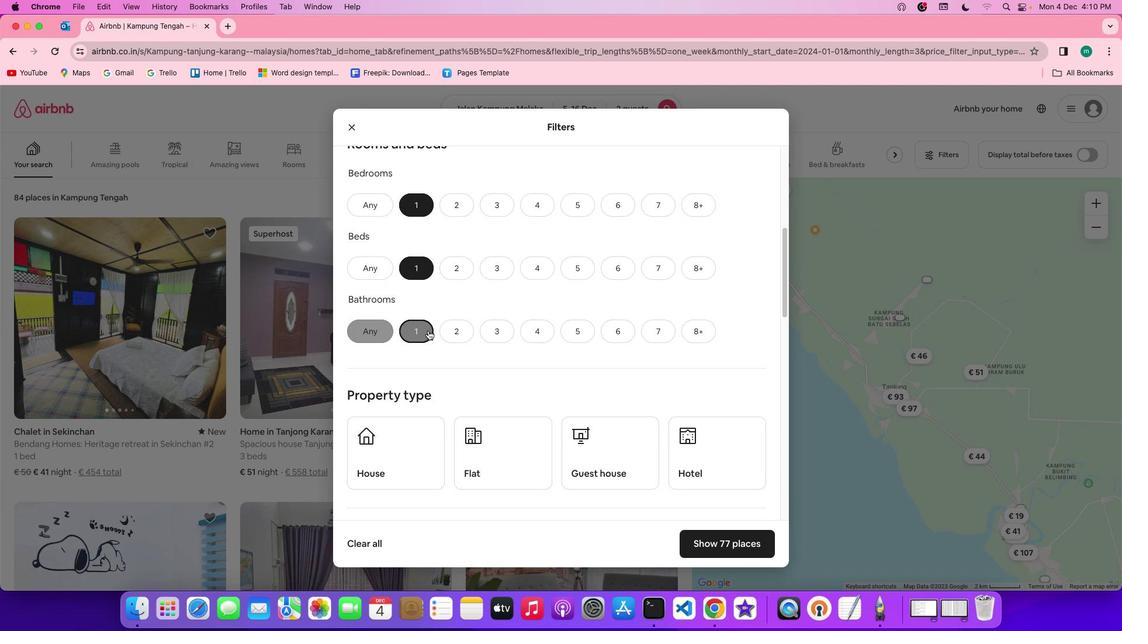 
Action: Mouse moved to (612, 322)
Screenshot: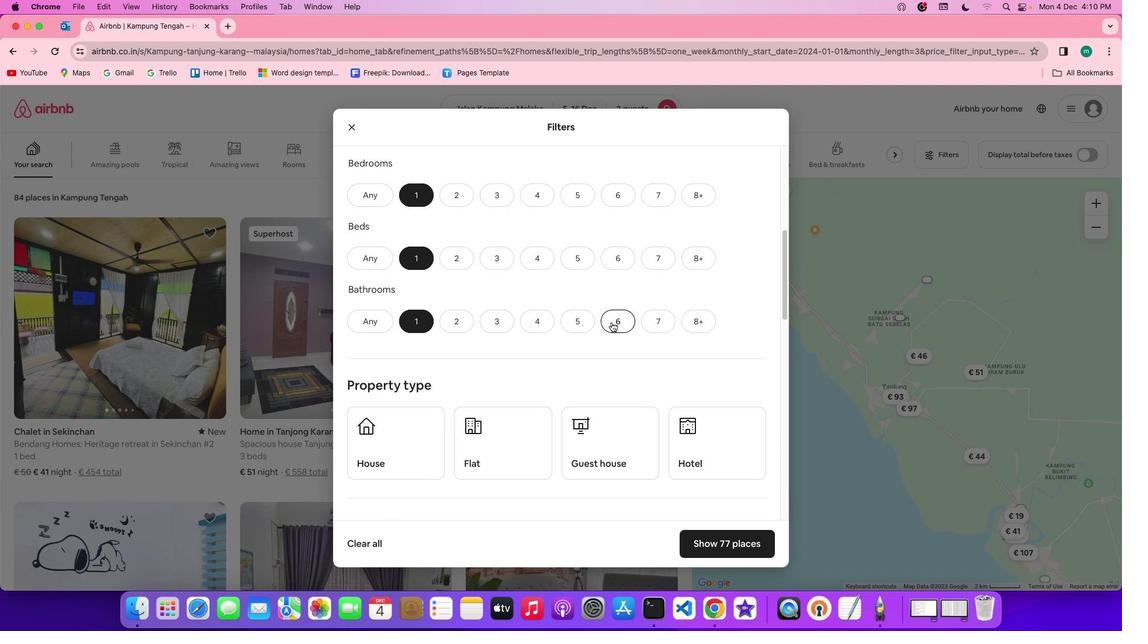 
Action: Mouse scrolled (612, 322) with delta (0, 0)
Screenshot: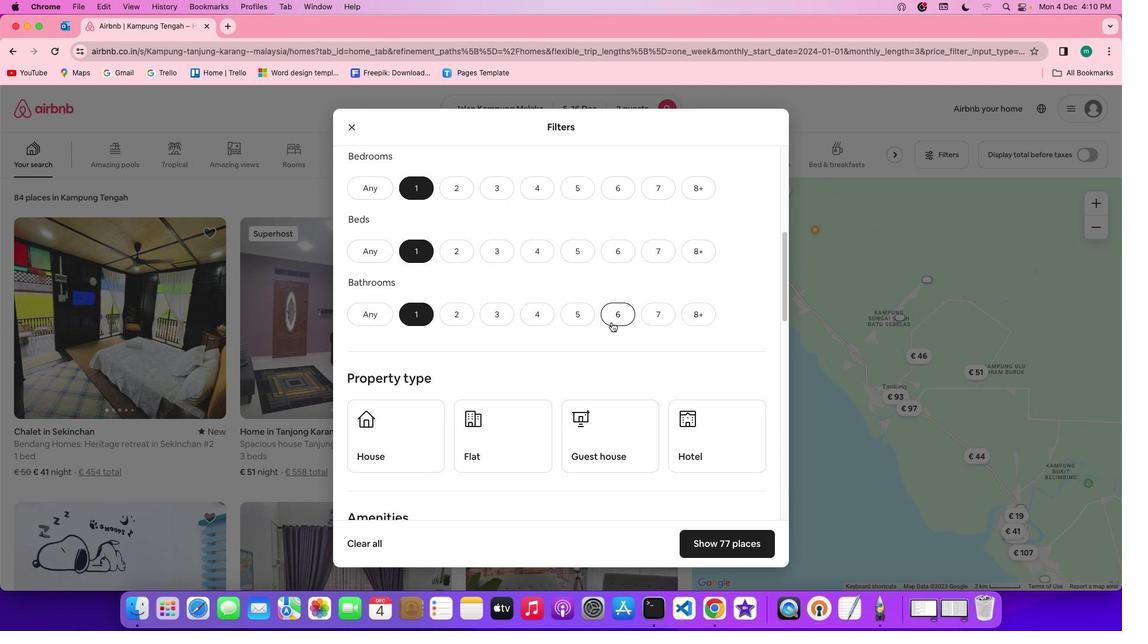 
Action: Mouse scrolled (612, 322) with delta (0, 0)
Screenshot: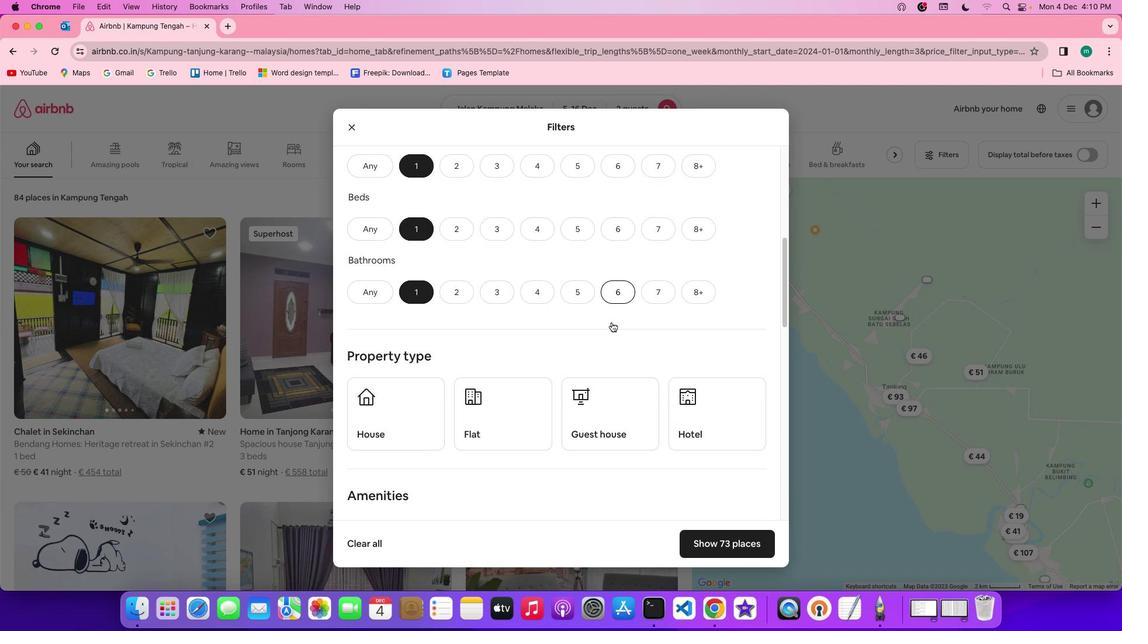 
Action: Mouse scrolled (612, 322) with delta (0, -1)
Screenshot: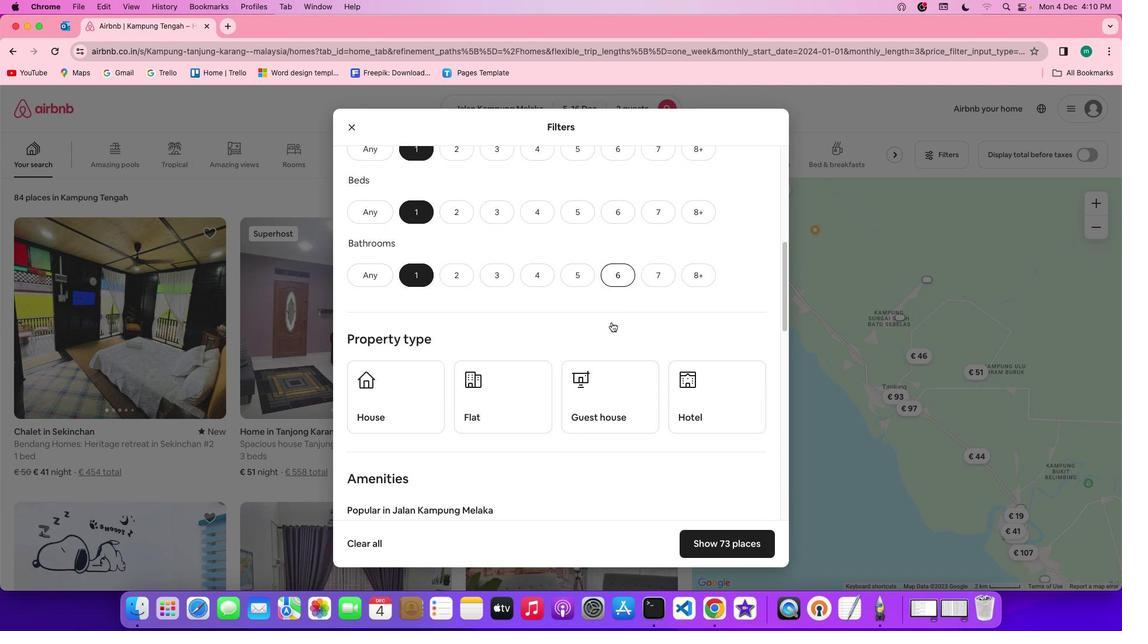 
Action: Mouse scrolled (612, 322) with delta (0, -1)
Screenshot: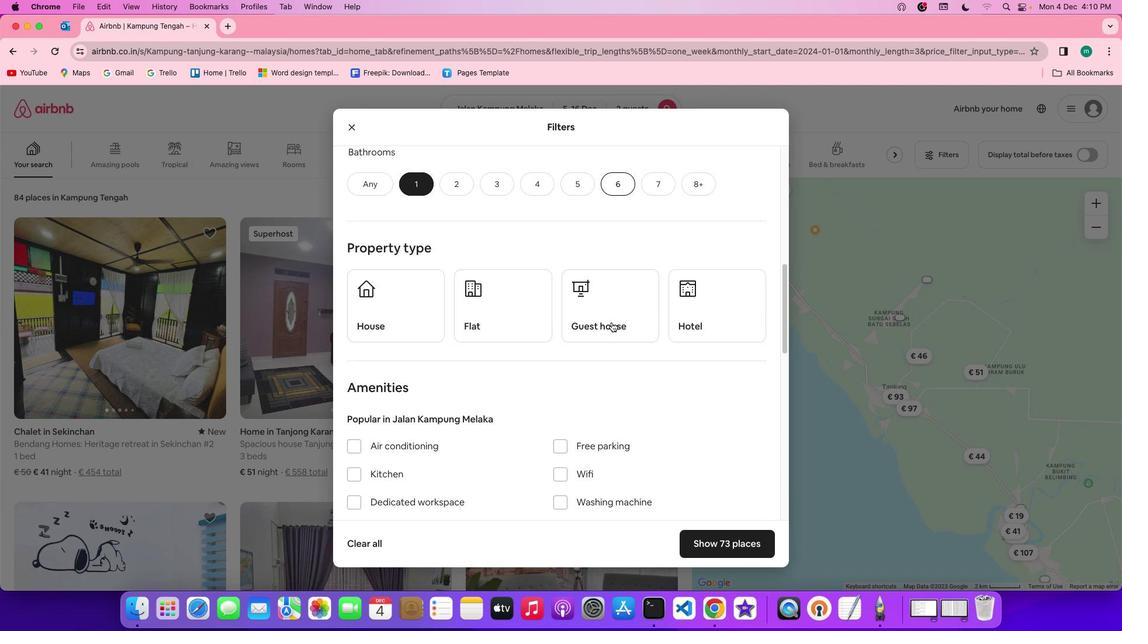 
Action: Mouse scrolled (612, 322) with delta (0, 0)
Screenshot: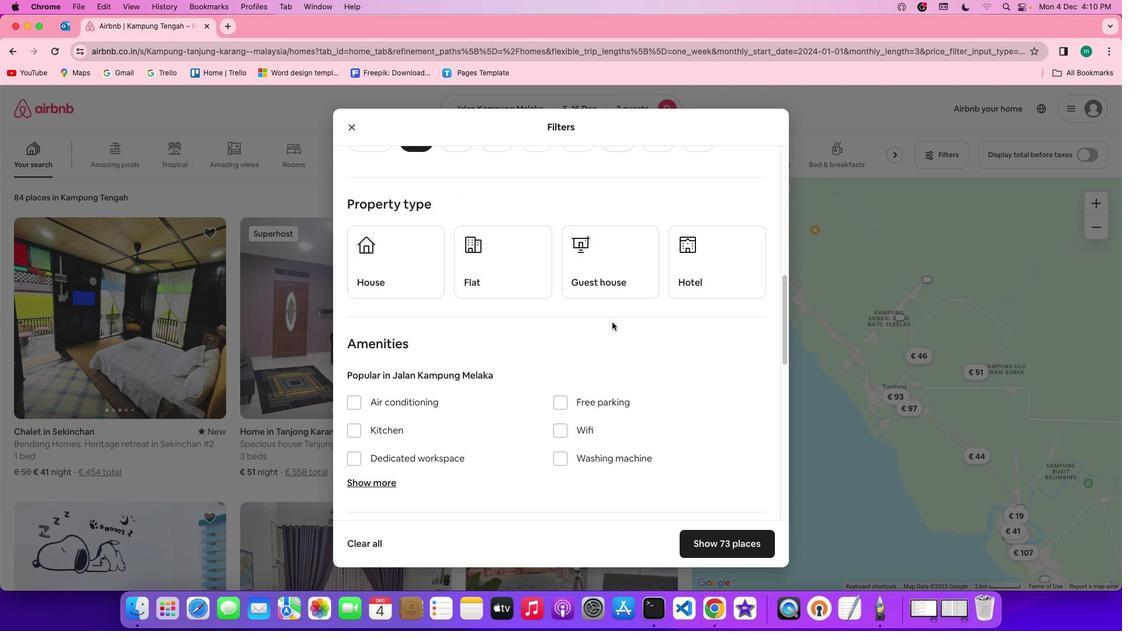
Action: Mouse scrolled (612, 322) with delta (0, 0)
Screenshot: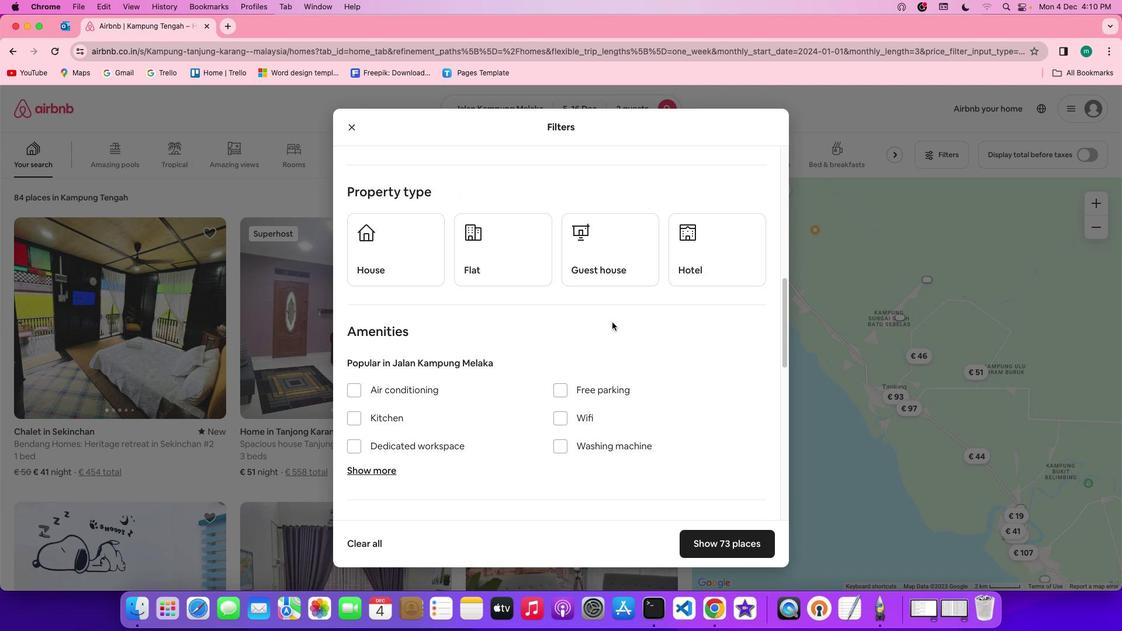 
Action: Mouse moved to (612, 322)
Screenshot: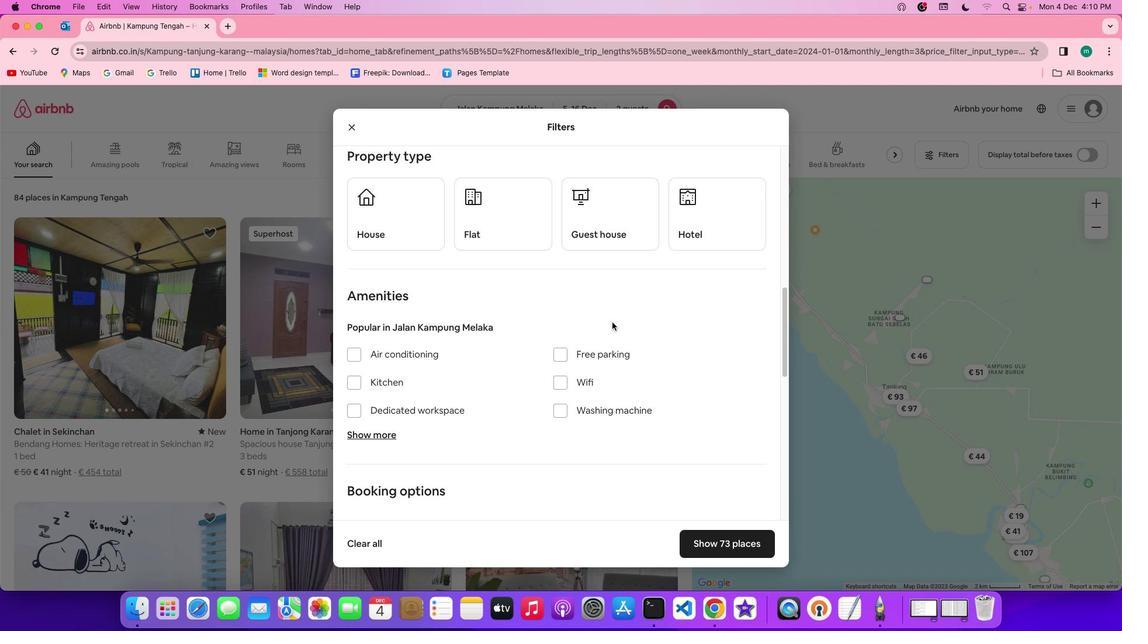 
Action: Mouse scrolled (612, 322) with delta (0, 0)
Screenshot: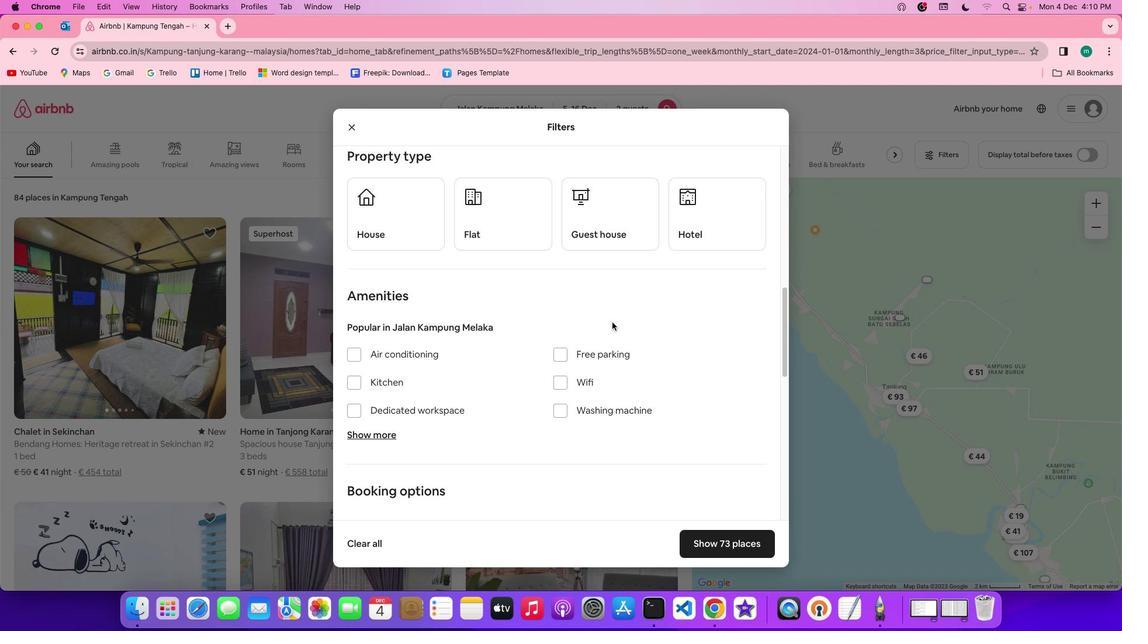 
Action: Mouse scrolled (612, 322) with delta (0, 0)
Screenshot: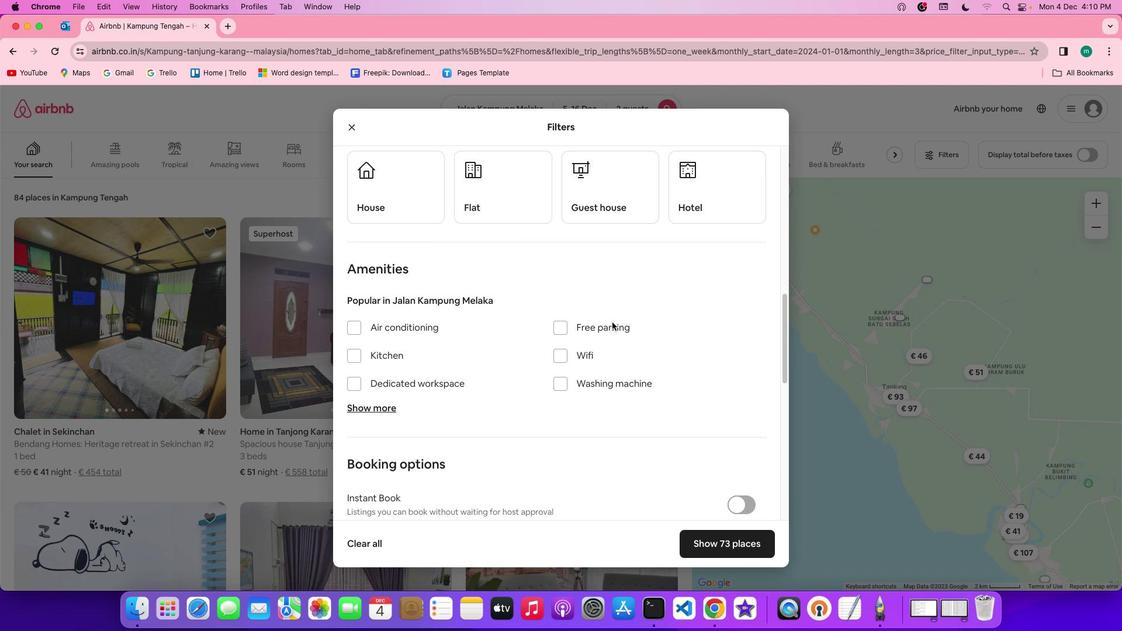 
Action: Mouse scrolled (612, 322) with delta (0, 0)
Screenshot: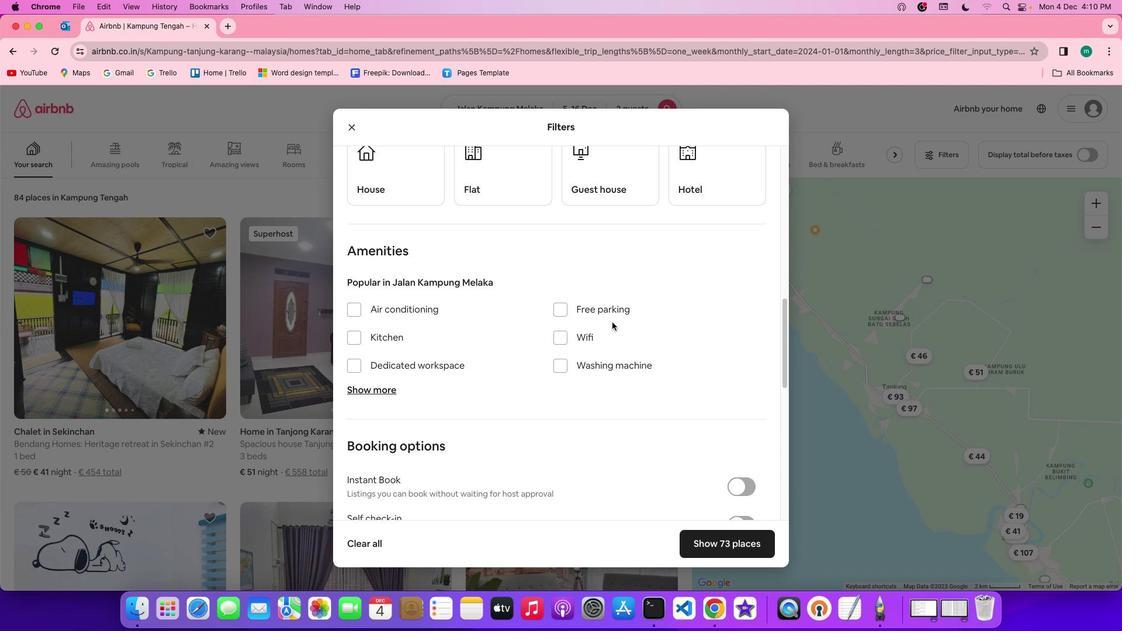 
Action: Mouse scrolled (612, 322) with delta (0, 0)
Screenshot: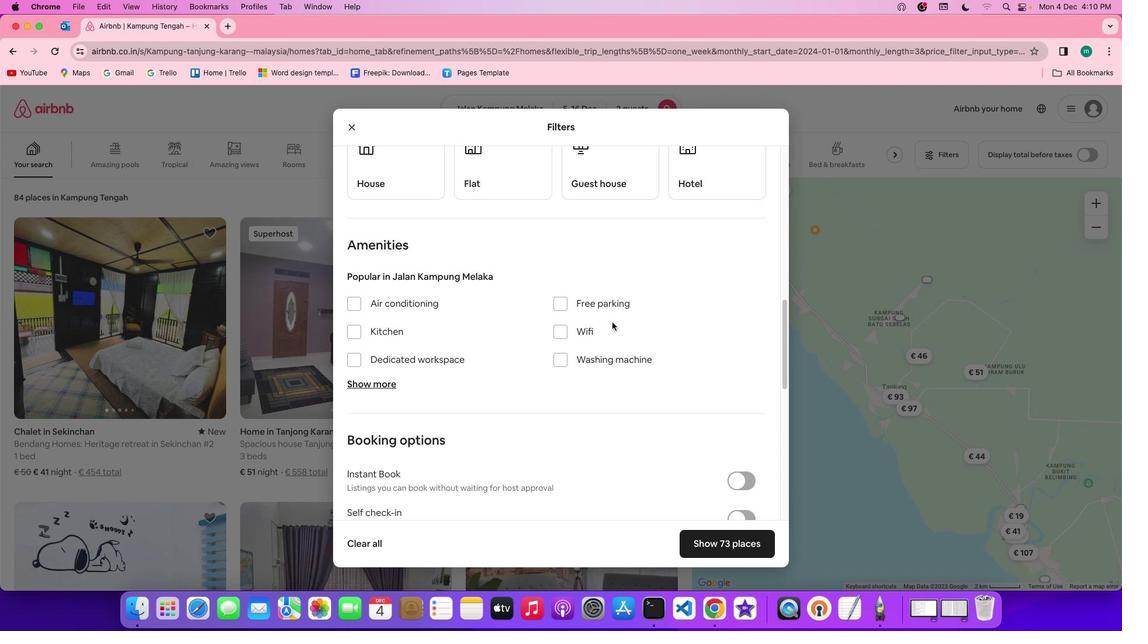 
Action: Mouse scrolled (612, 322) with delta (0, 0)
Screenshot: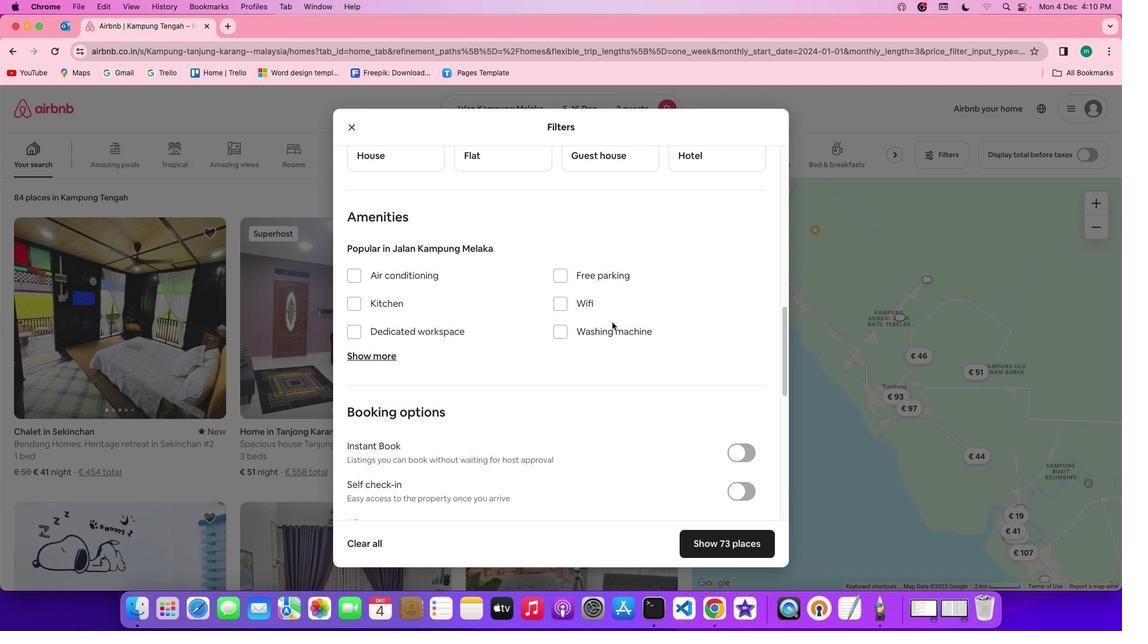 
Action: Mouse scrolled (612, 322) with delta (0, 0)
Screenshot: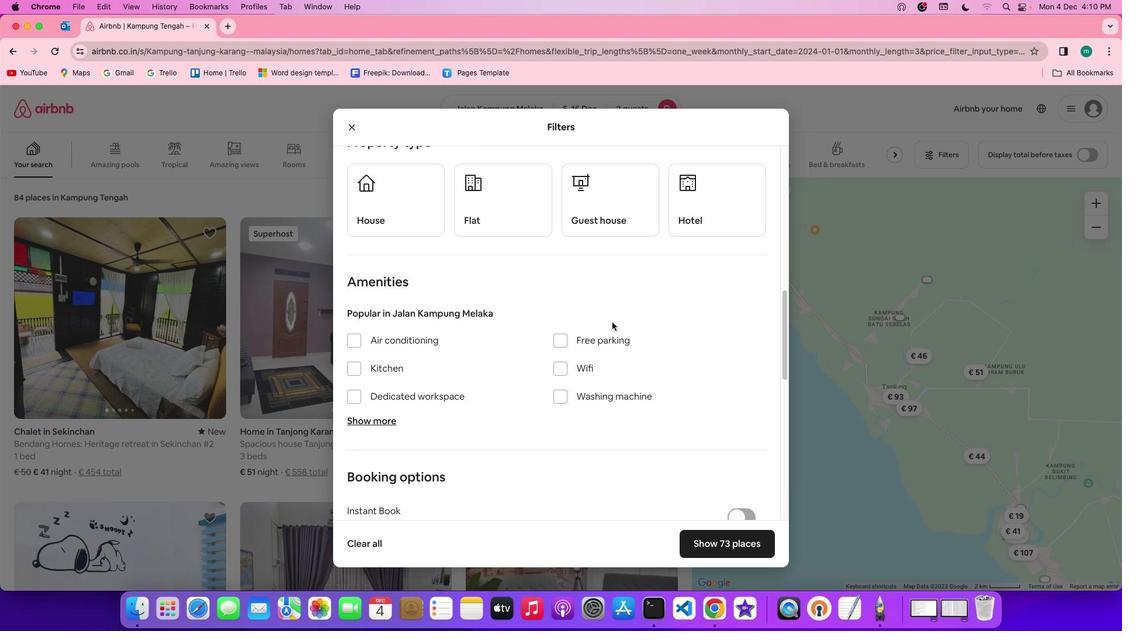 
Action: Mouse scrolled (612, 322) with delta (0, 0)
Screenshot: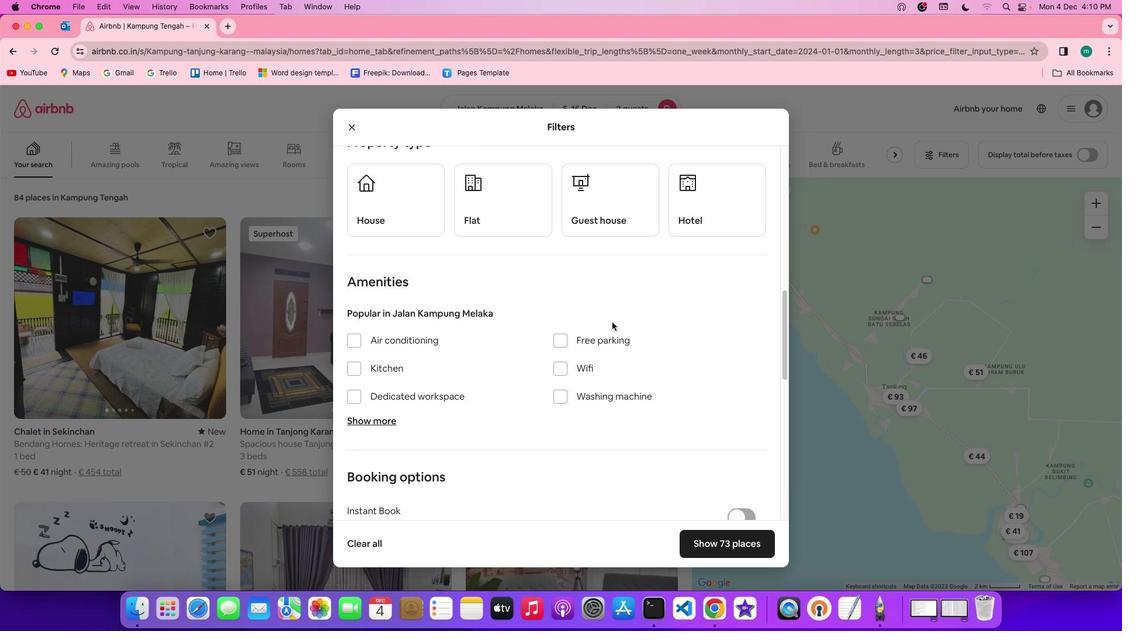 
Action: Mouse scrolled (612, 322) with delta (0, 1)
Screenshot: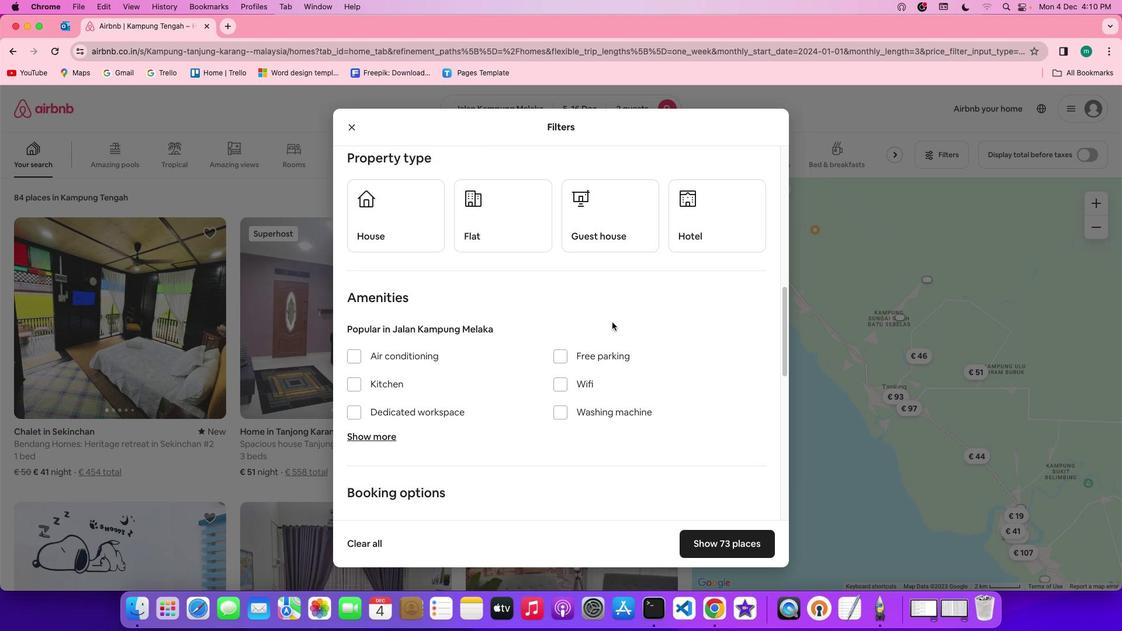 
Action: Mouse moved to (709, 251)
Screenshot: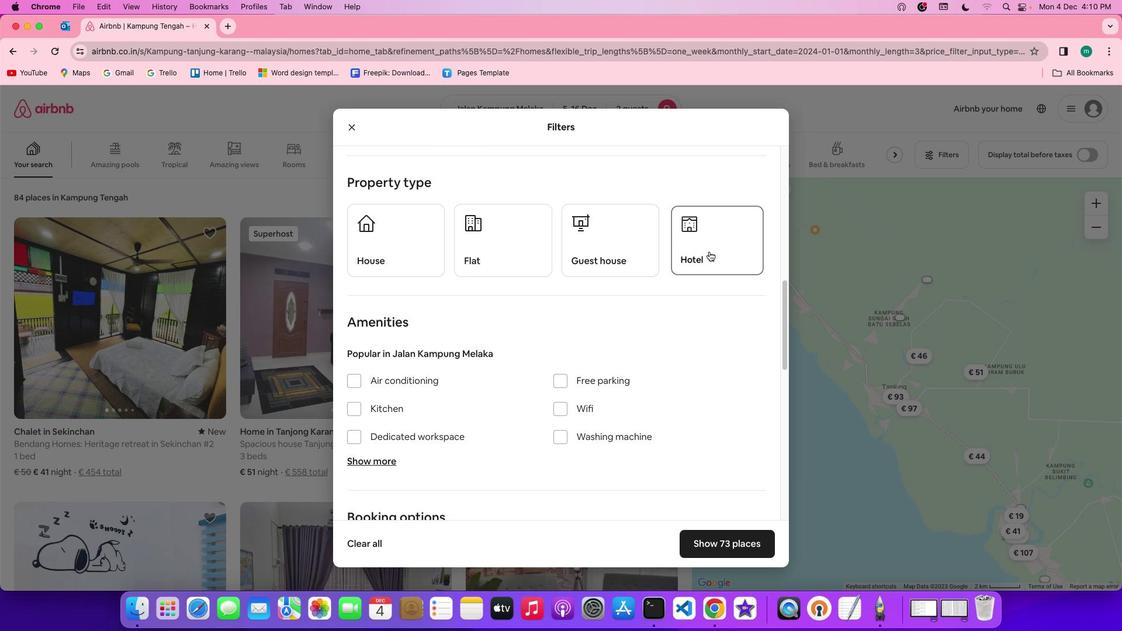 
Action: Mouse pressed left at (709, 251)
Screenshot: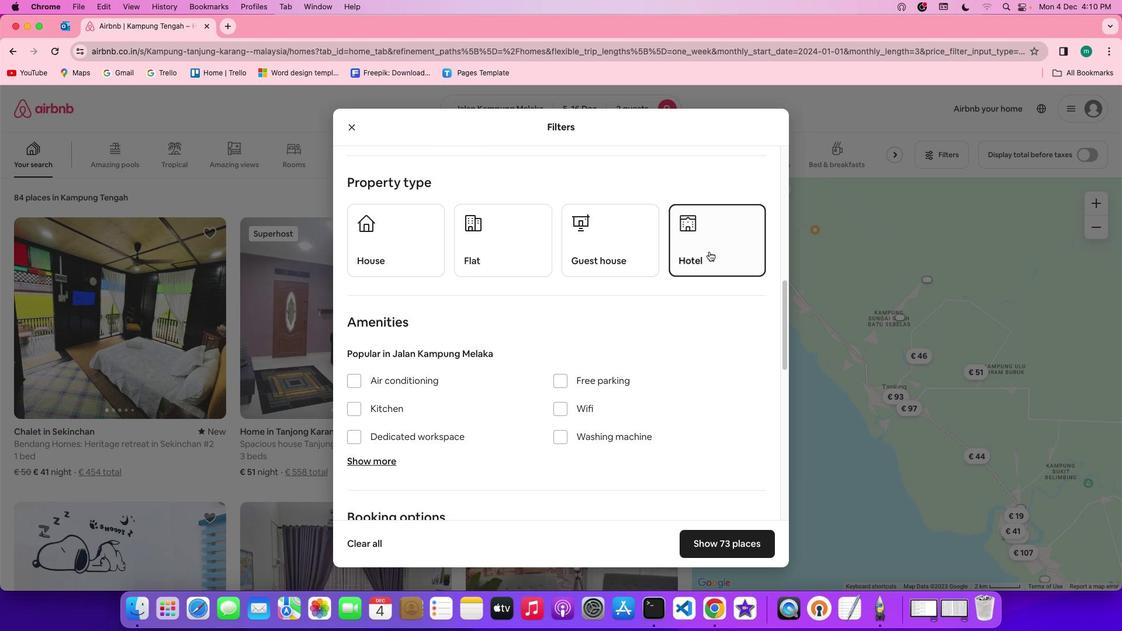 
Action: Mouse moved to (651, 298)
Screenshot: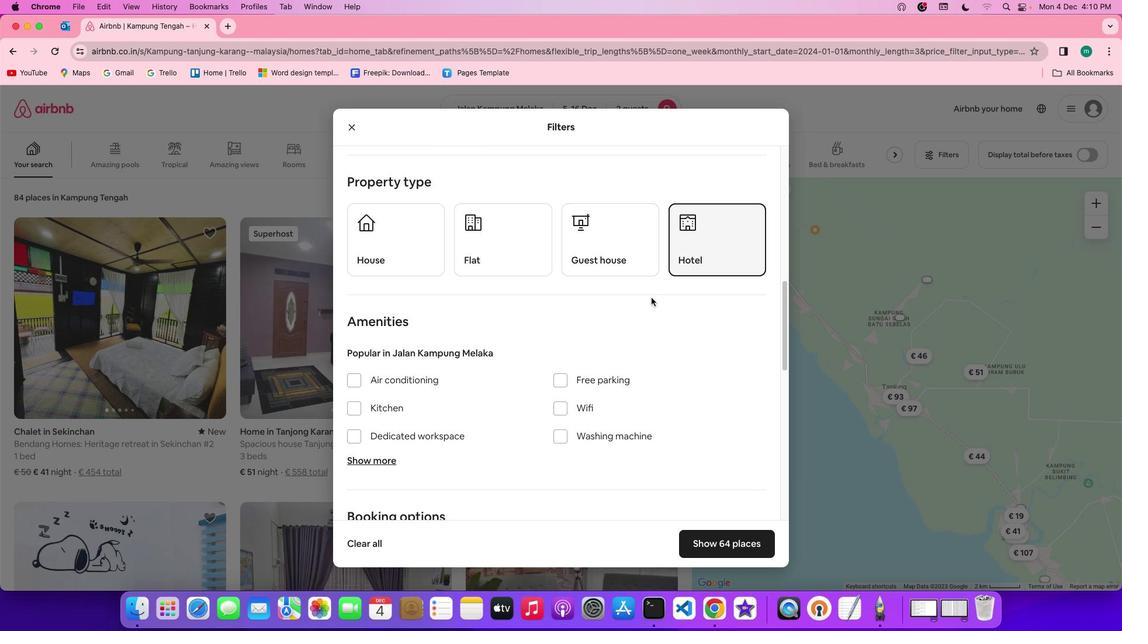 
Action: Mouse scrolled (651, 298) with delta (0, 0)
Screenshot: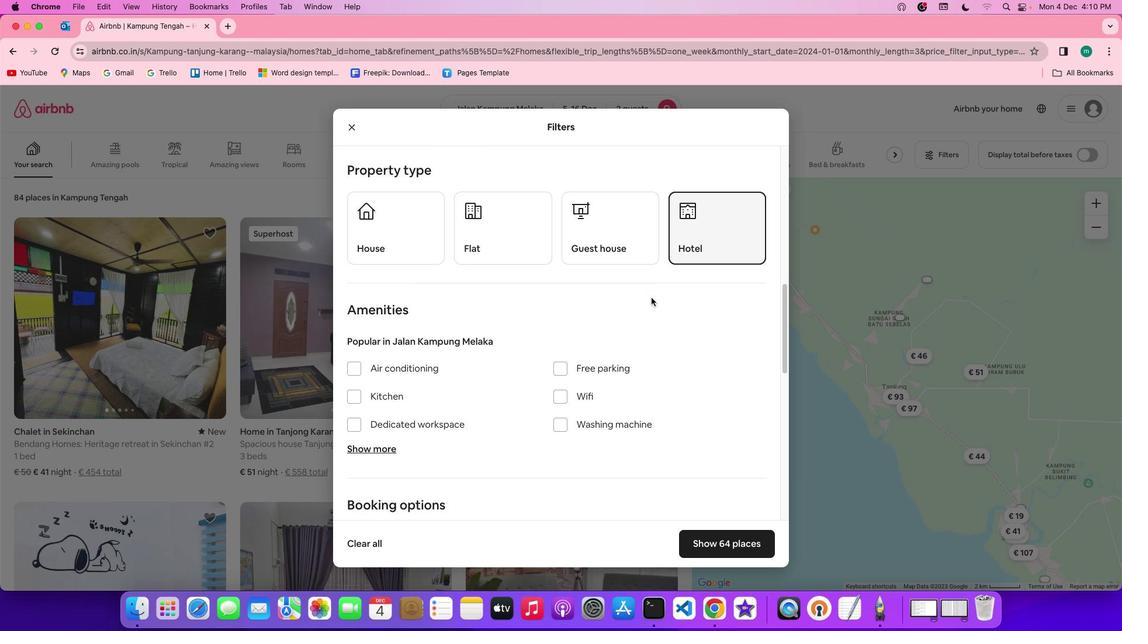 
Action: Mouse scrolled (651, 298) with delta (0, 0)
Screenshot: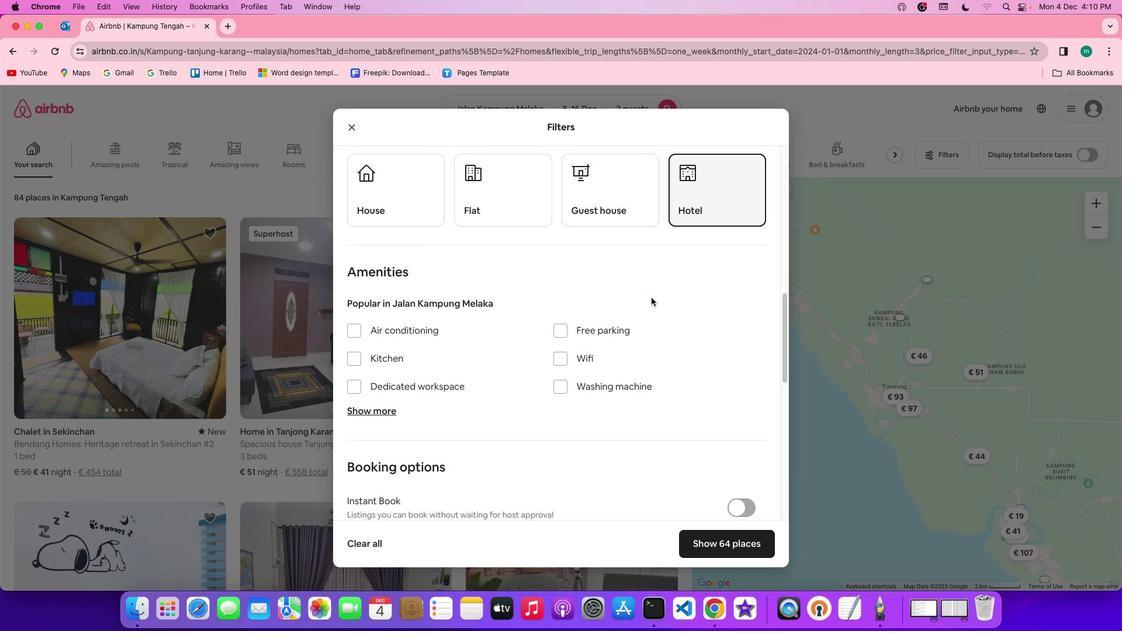 
Action: Mouse scrolled (651, 298) with delta (0, -1)
Screenshot: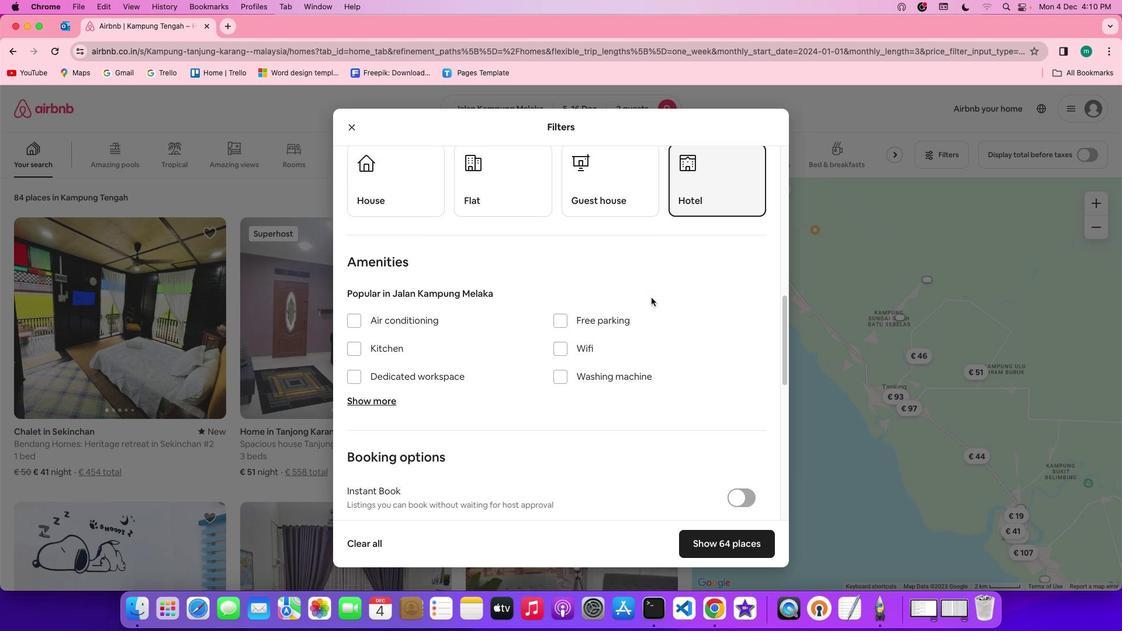 
Action: Mouse scrolled (651, 298) with delta (0, -1)
Screenshot: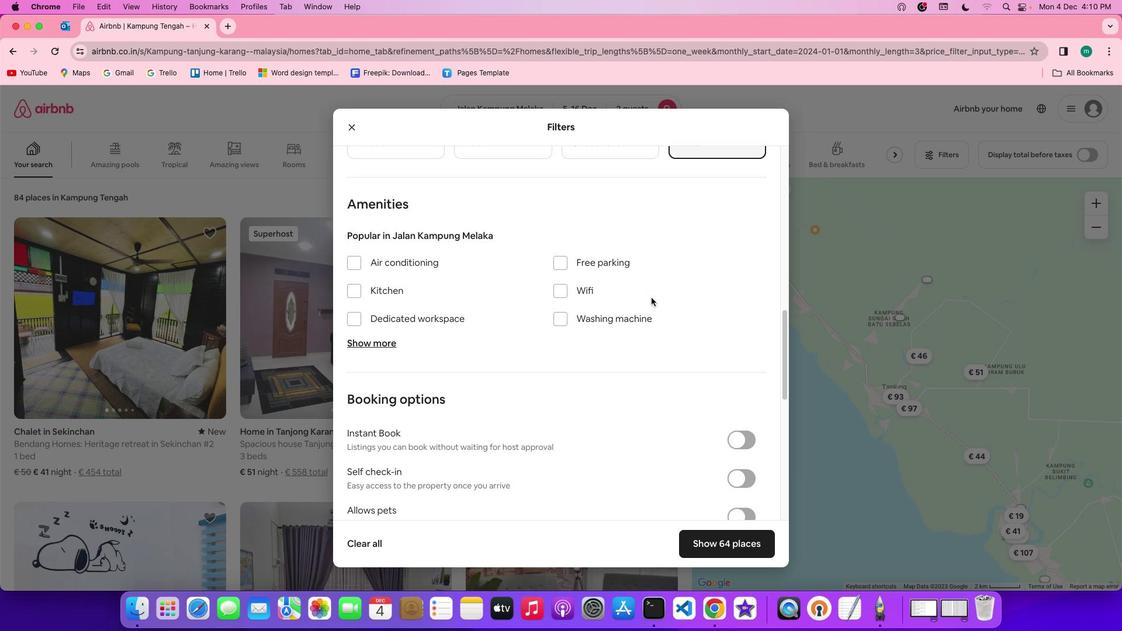 
Action: Mouse scrolled (651, 298) with delta (0, 0)
Screenshot: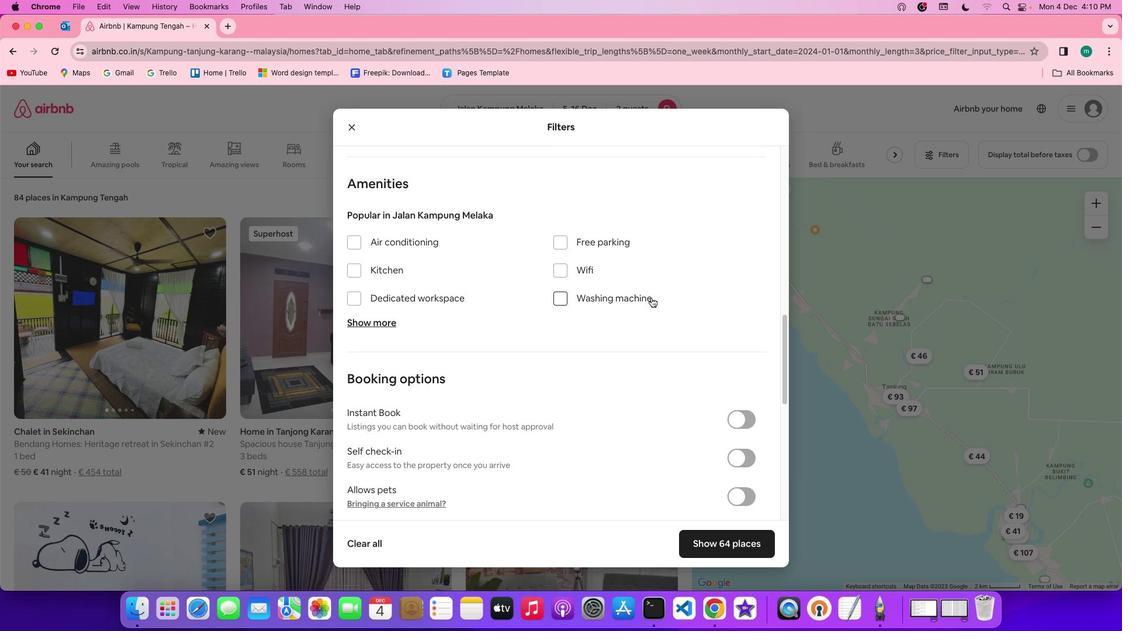 
Action: Mouse scrolled (651, 298) with delta (0, 0)
Screenshot: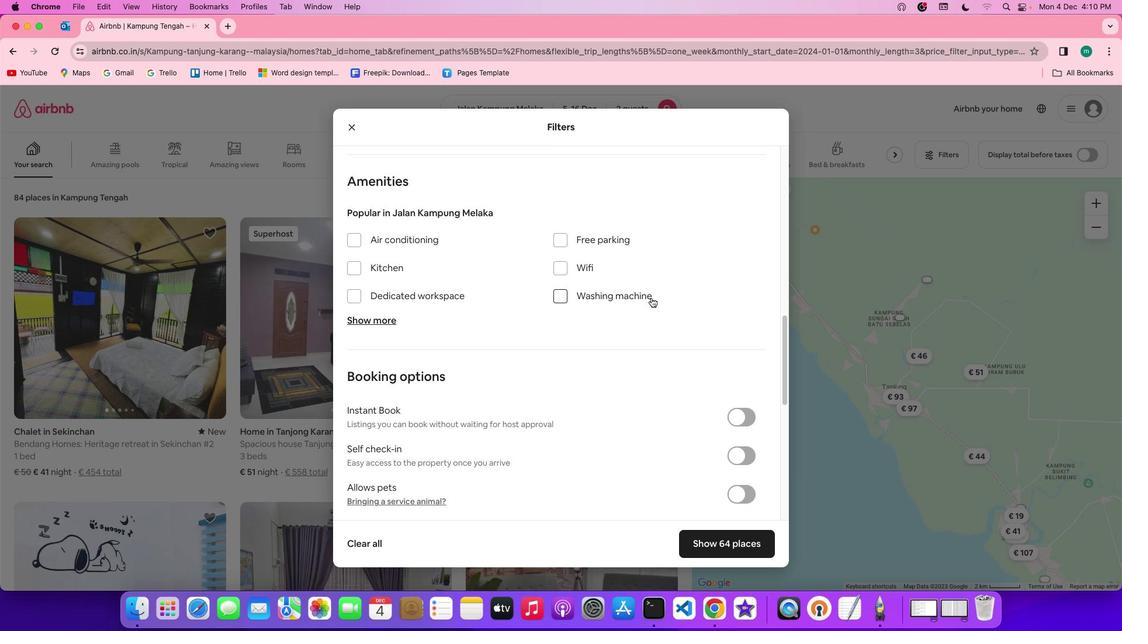 
Action: Mouse scrolled (651, 298) with delta (0, 0)
Screenshot: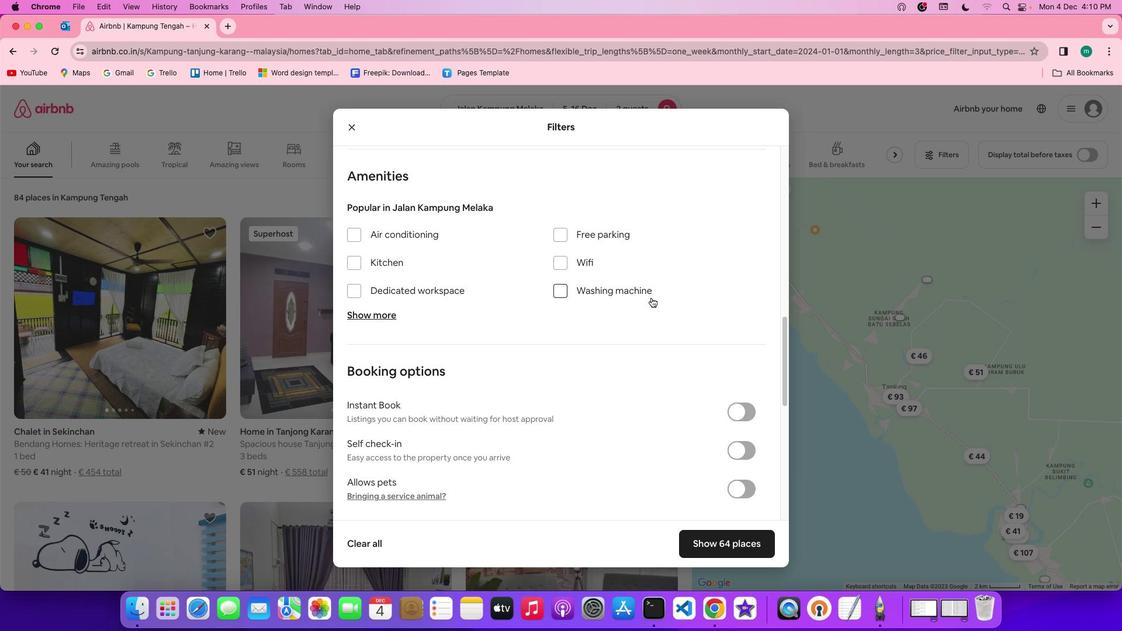 
Action: Mouse scrolled (651, 298) with delta (0, 0)
Screenshot: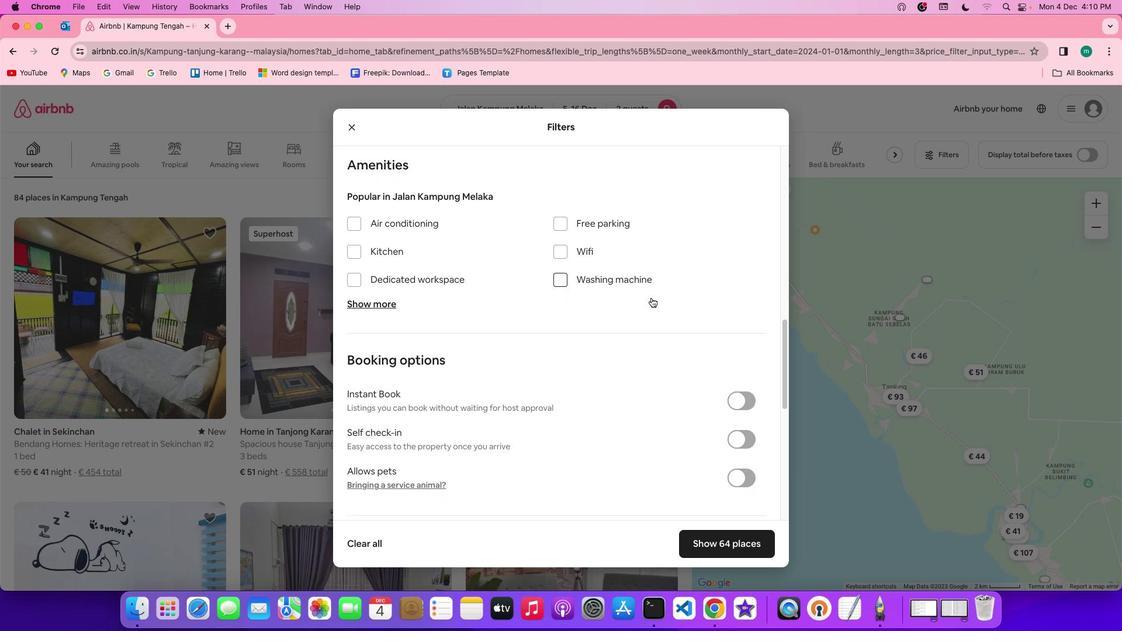 
Action: Mouse scrolled (651, 298) with delta (0, 0)
Screenshot: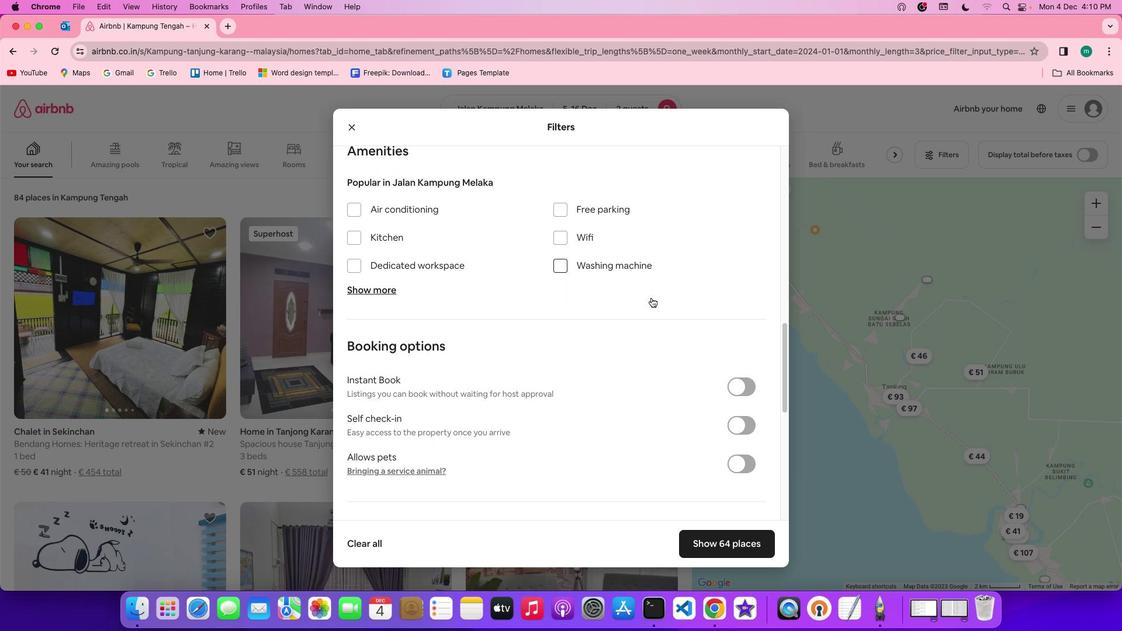 
Action: Mouse scrolled (651, 298) with delta (0, 0)
Screenshot: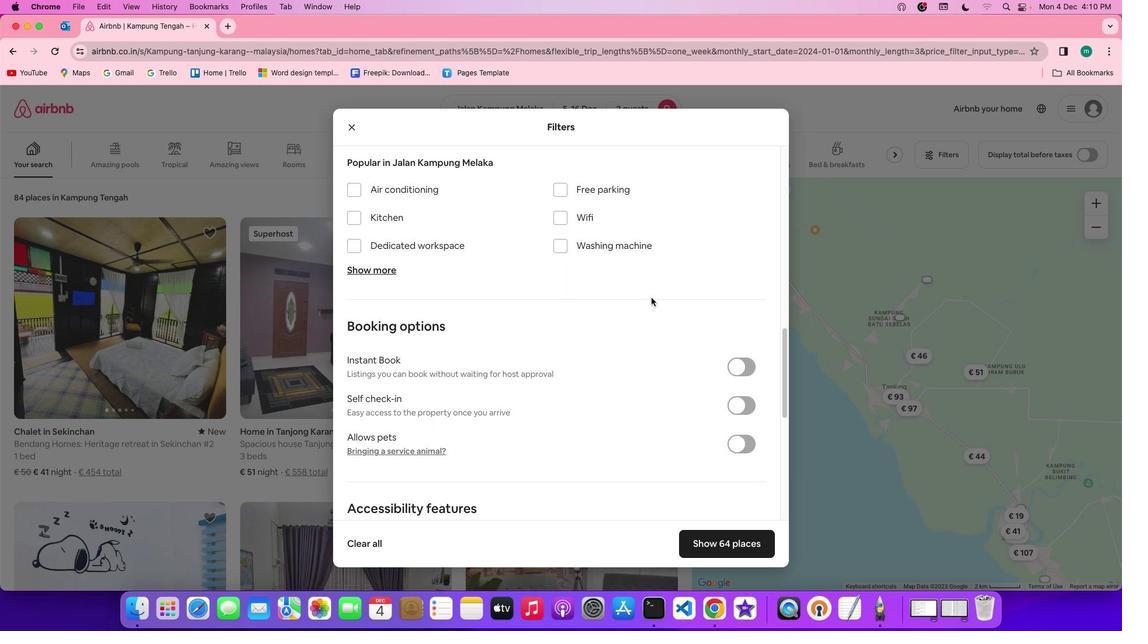 
Action: Mouse scrolled (651, 298) with delta (0, 0)
Screenshot: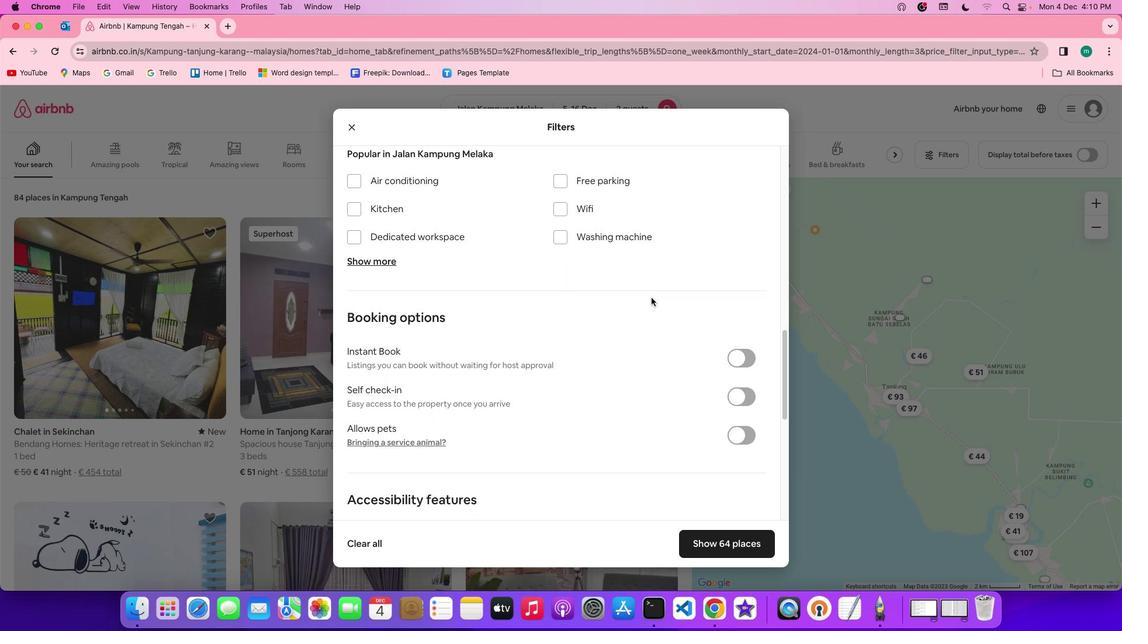 
Action: Mouse scrolled (651, 298) with delta (0, 0)
Screenshot: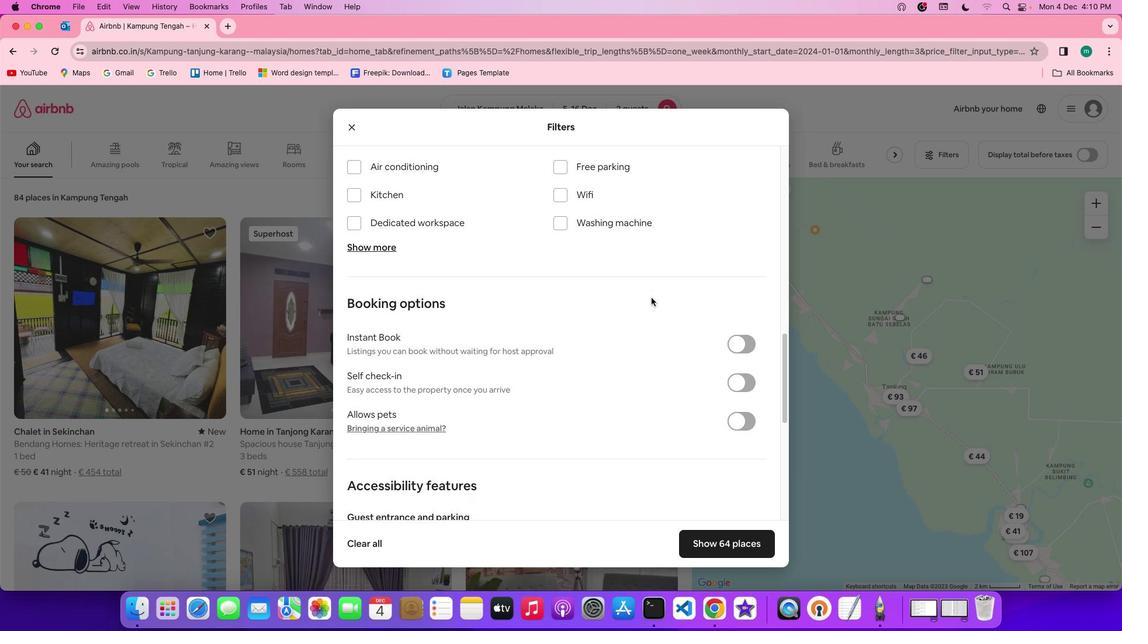 
Action: Mouse scrolled (651, 298) with delta (0, 0)
Screenshot: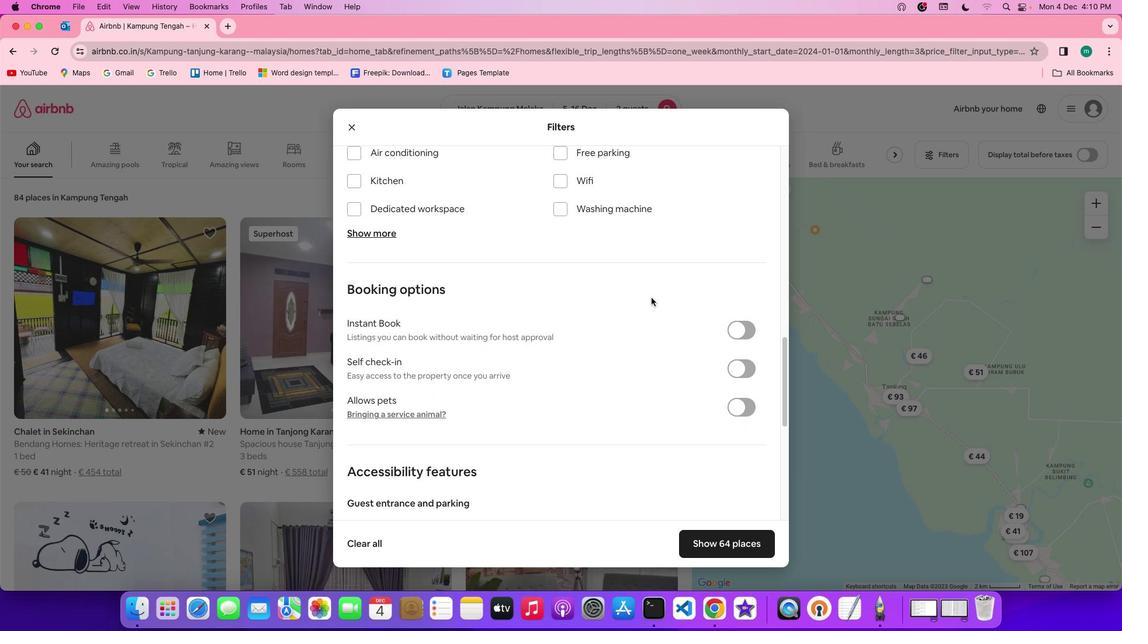 
Action: Mouse scrolled (651, 298) with delta (0, 0)
Screenshot: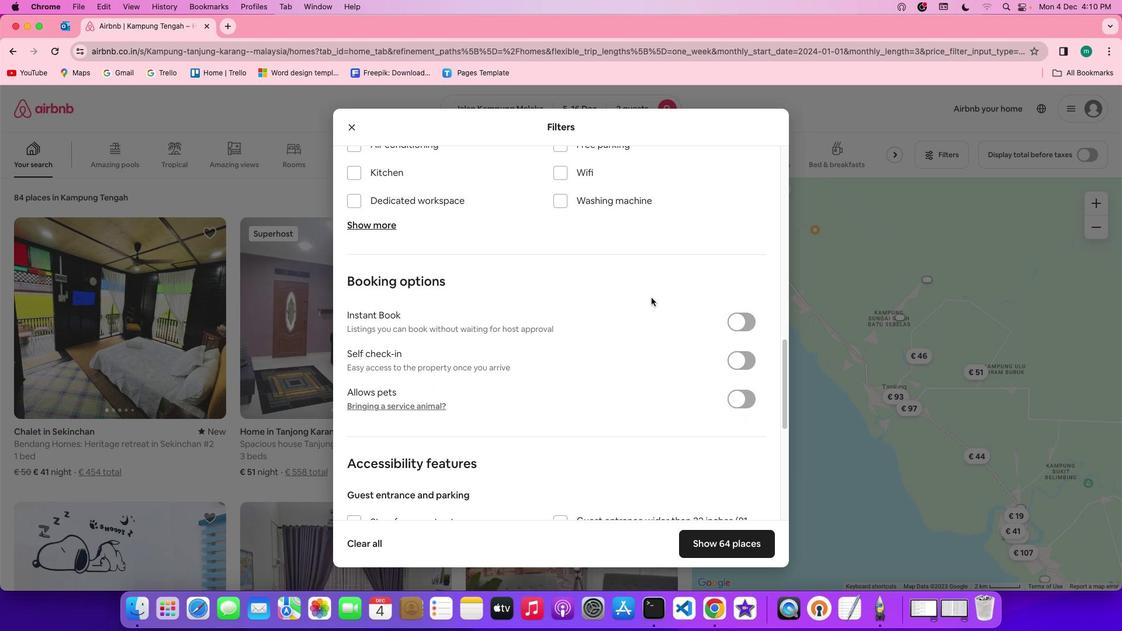 
Action: Mouse scrolled (651, 298) with delta (0, 0)
Screenshot: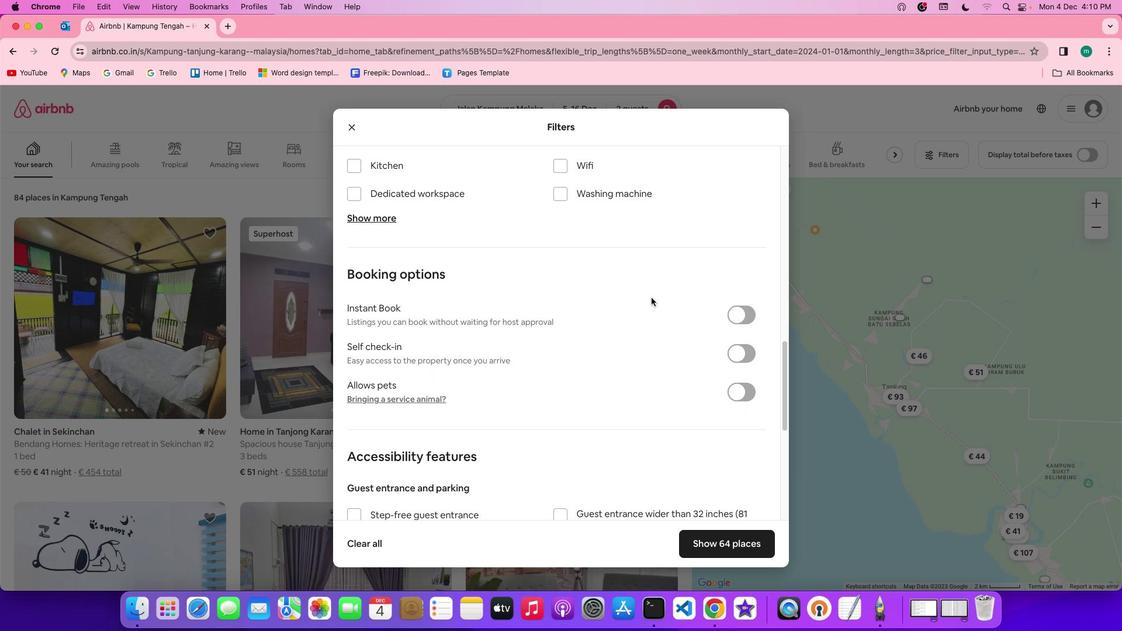 
Action: Mouse scrolled (651, 298) with delta (0, 0)
Screenshot: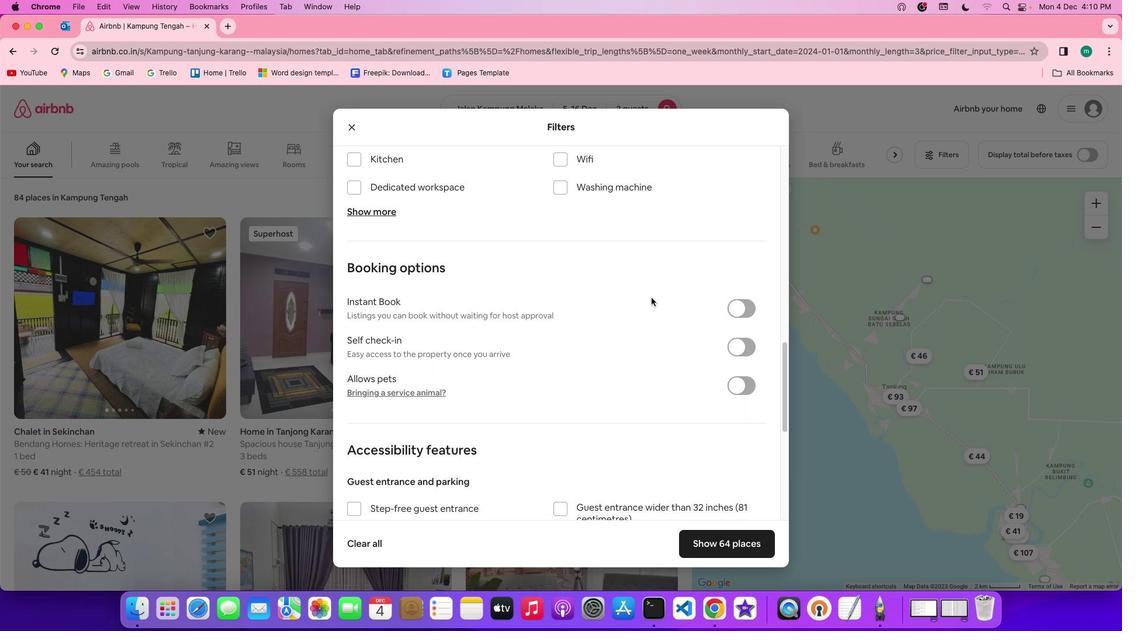 
Action: Mouse scrolled (651, 298) with delta (0, 0)
Screenshot: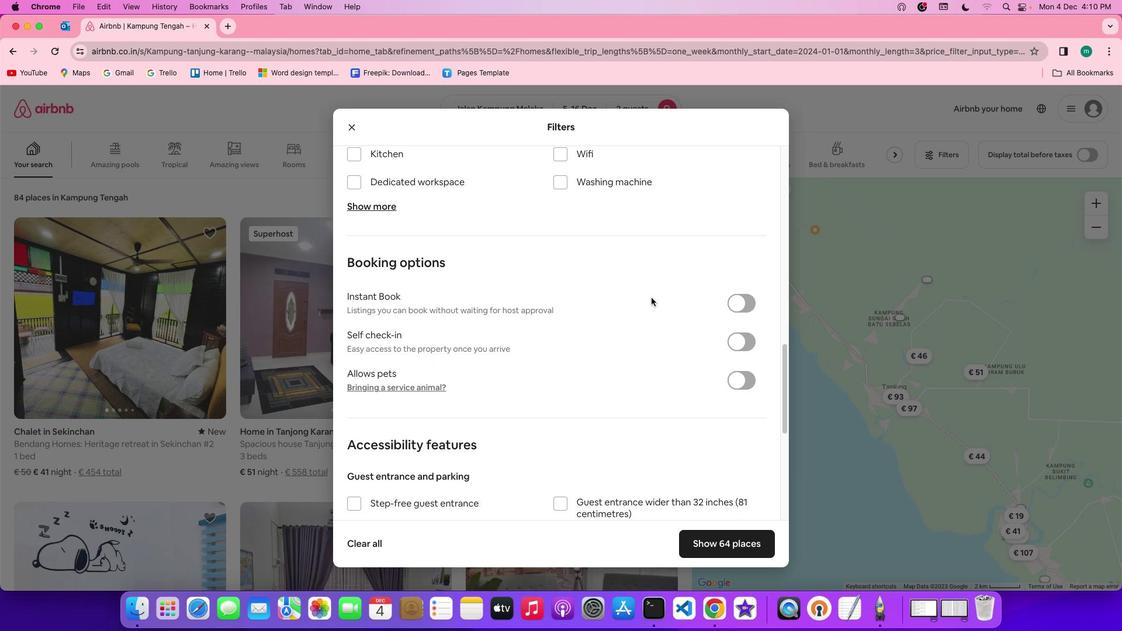 
Action: Mouse scrolled (651, 298) with delta (0, 0)
Screenshot: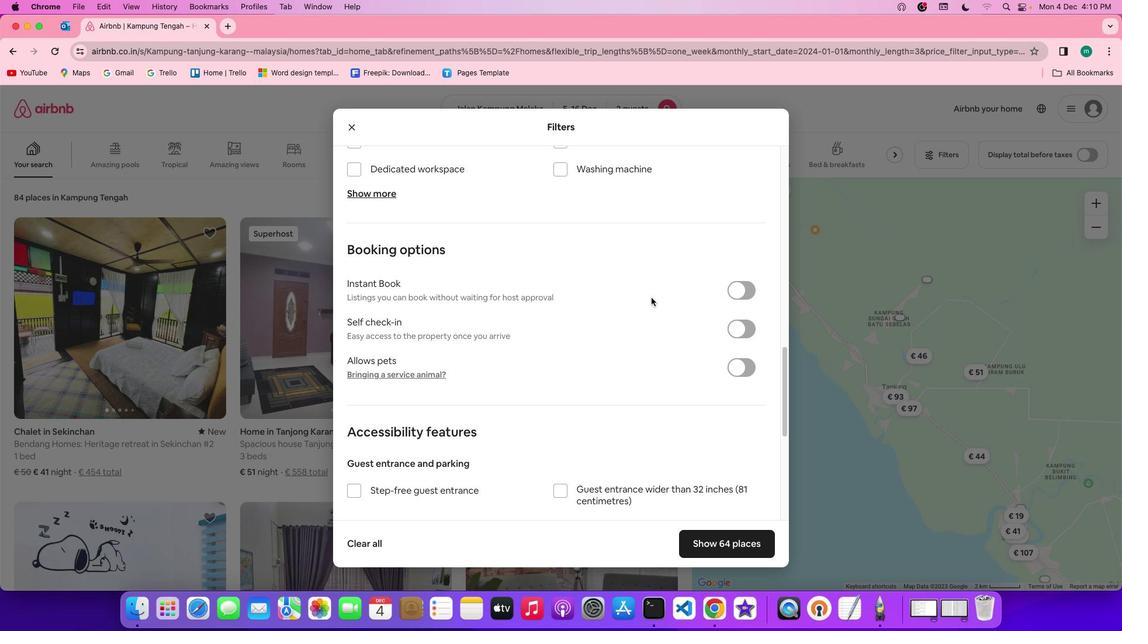 
Action: Mouse scrolled (651, 298) with delta (0, 0)
Screenshot: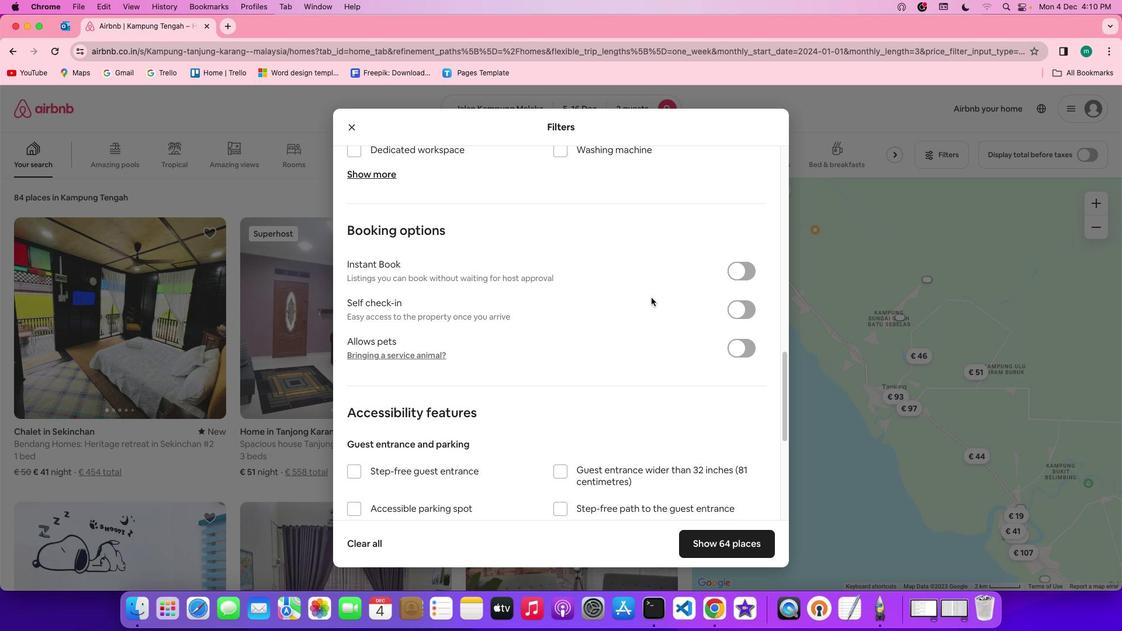 
Action: Mouse scrolled (651, 298) with delta (0, 0)
Screenshot: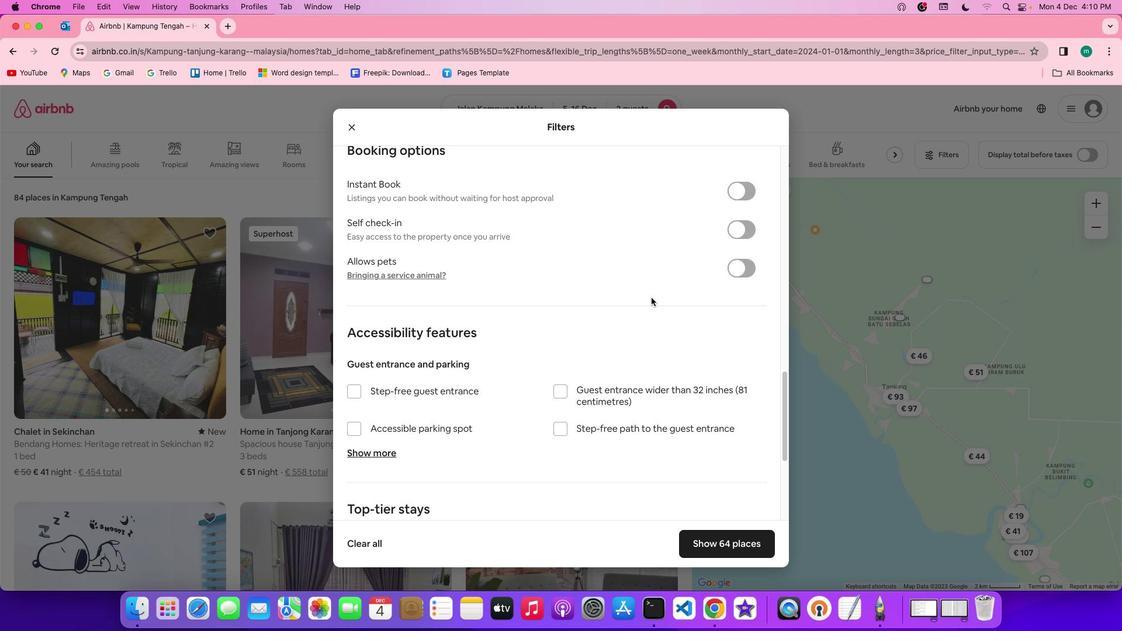 
Action: Mouse scrolled (651, 298) with delta (0, 0)
Screenshot: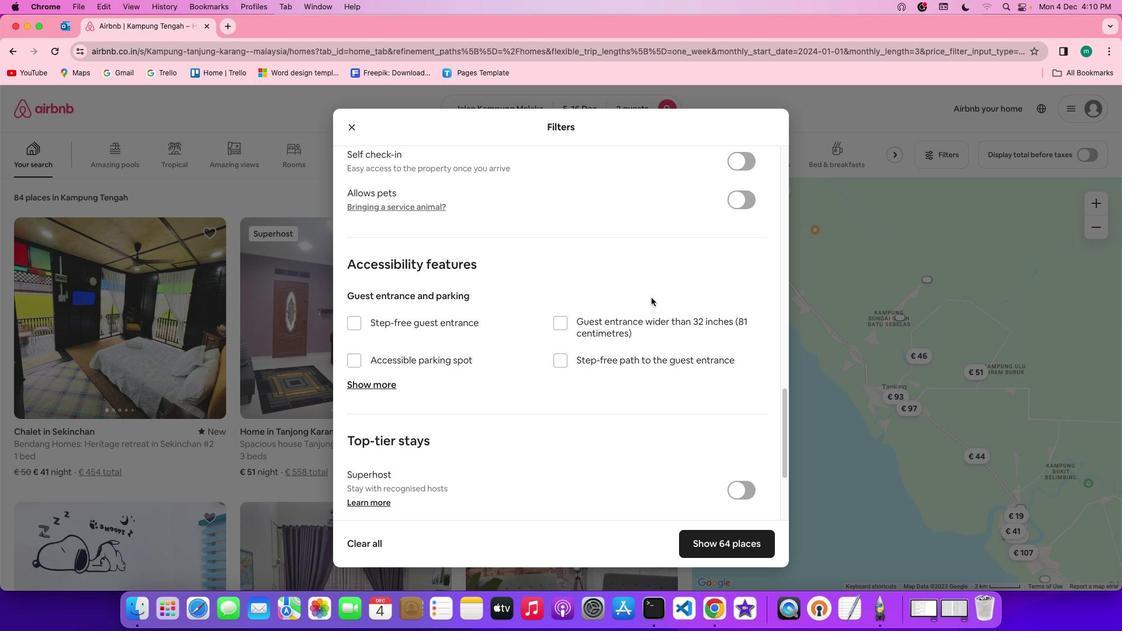 
Action: Mouse scrolled (651, 298) with delta (0, -1)
Screenshot: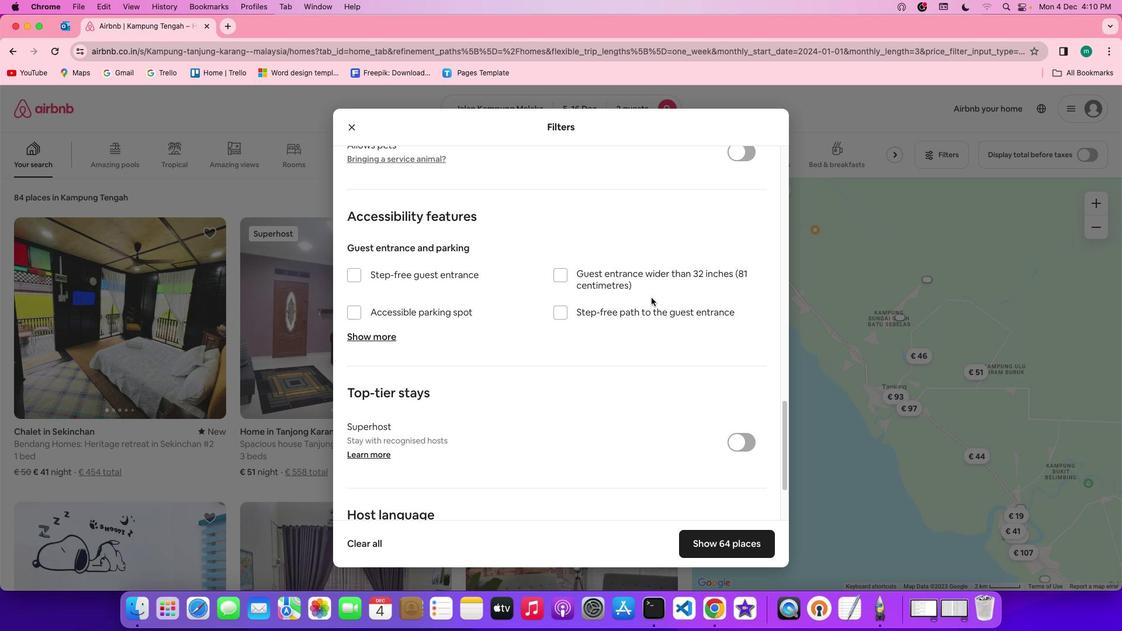 
Action: Mouse scrolled (651, 298) with delta (0, -2)
Screenshot: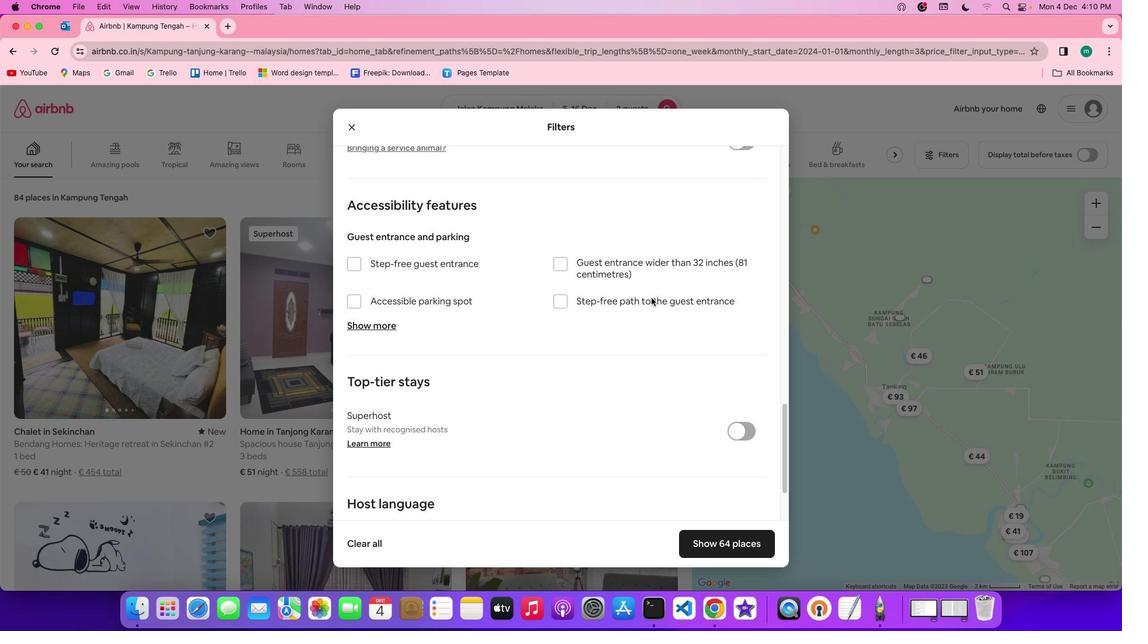 
Action: Mouse scrolled (651, 298) with delta (0, 0)
Screenshot: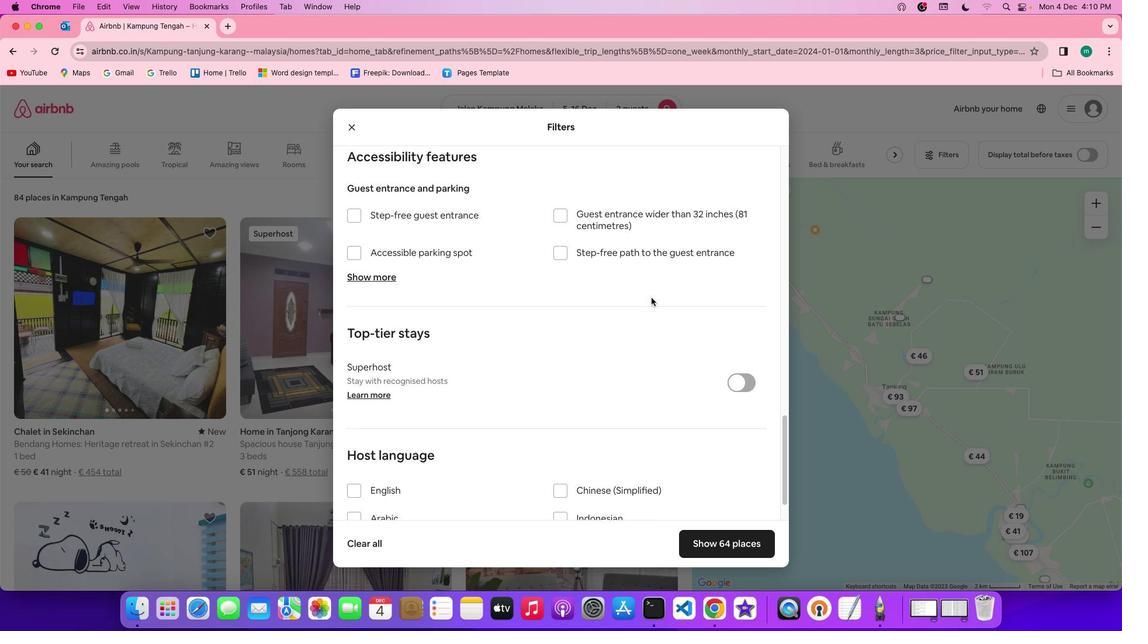 
Action: Mouse scrolled (651, 298) with delta (0, 0)
Screenshot: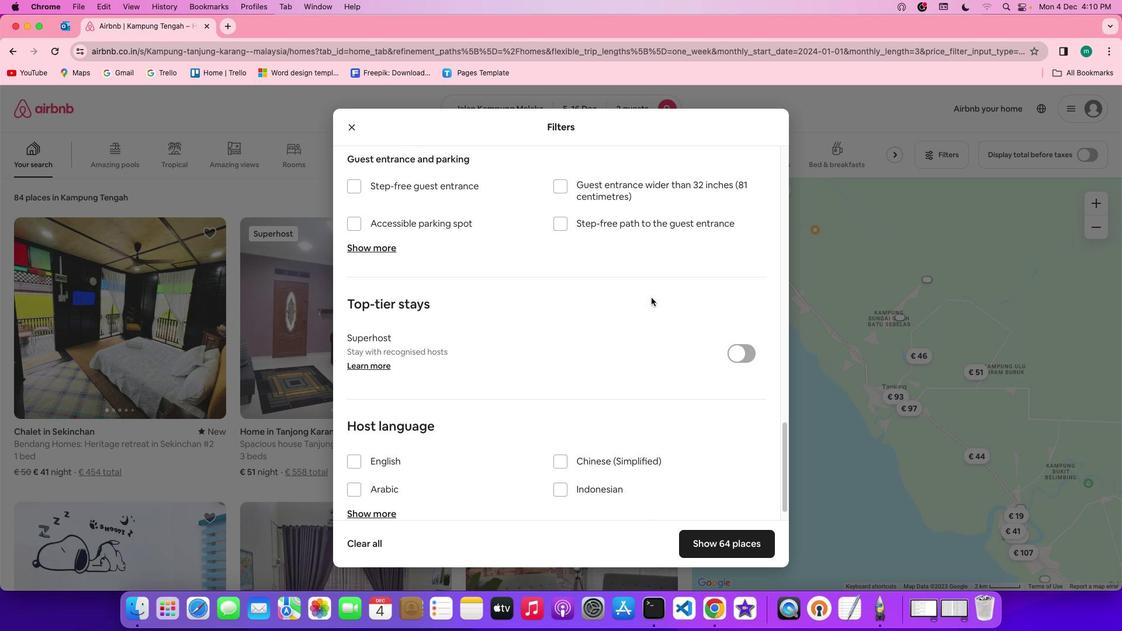 
Action: Mouse scrolled (651, 298) with delta (0, -1)
Screenshot: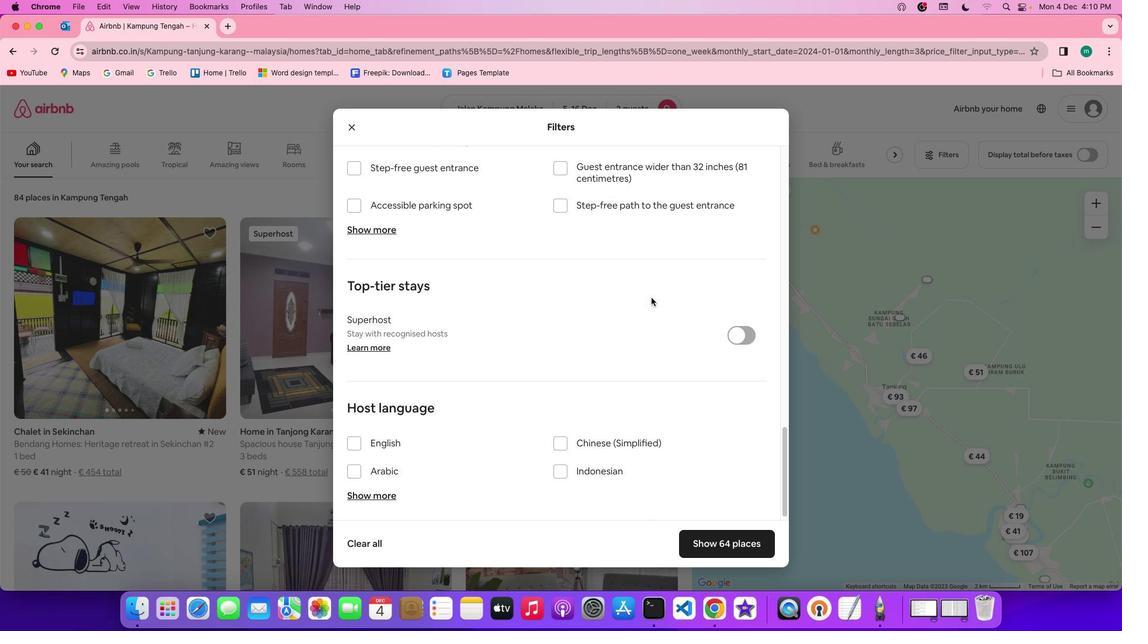 
Action: Mouse scrolled (651, 298) with delta (0, -2)
Screenshot: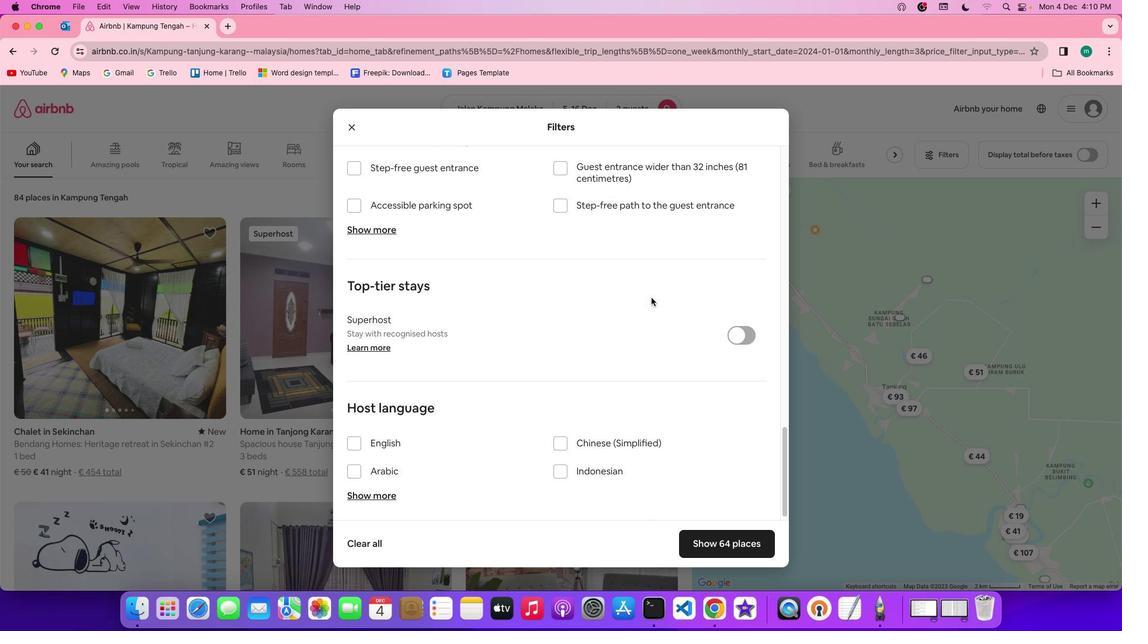 
Action: Mouse scrolled (651, 298) with delta (0, 0)
Screenshot: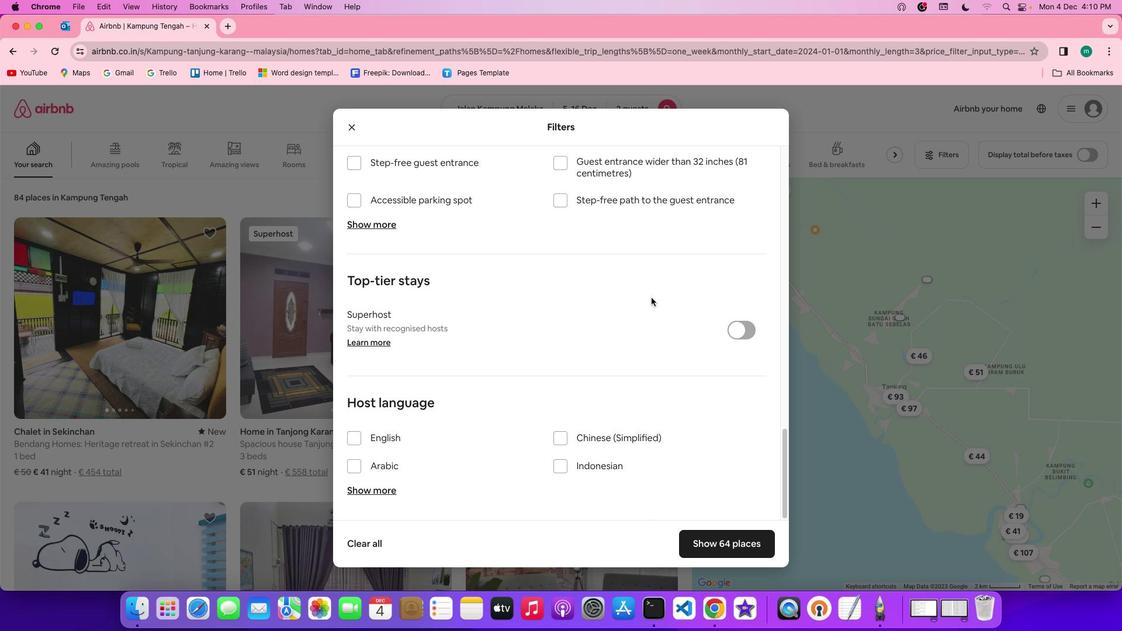 
Action: Mouse scrolled (651, 298) with delta (0, 0)
Screenshot: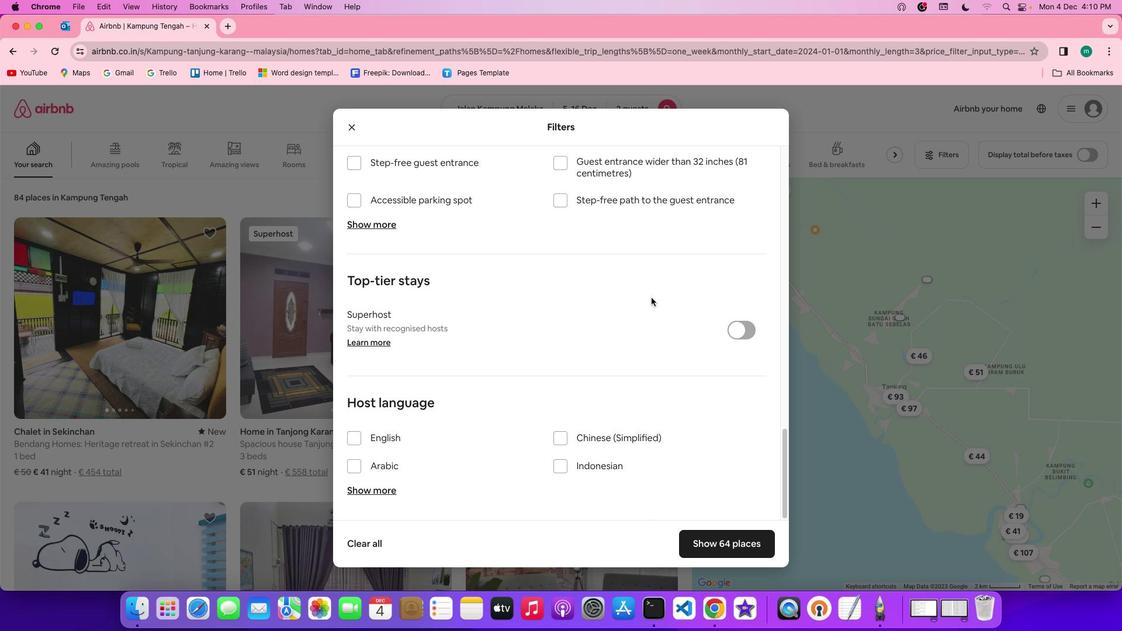 
Action: Mouse scrolled (651, 298) with delta (0, -1)
Screenshot: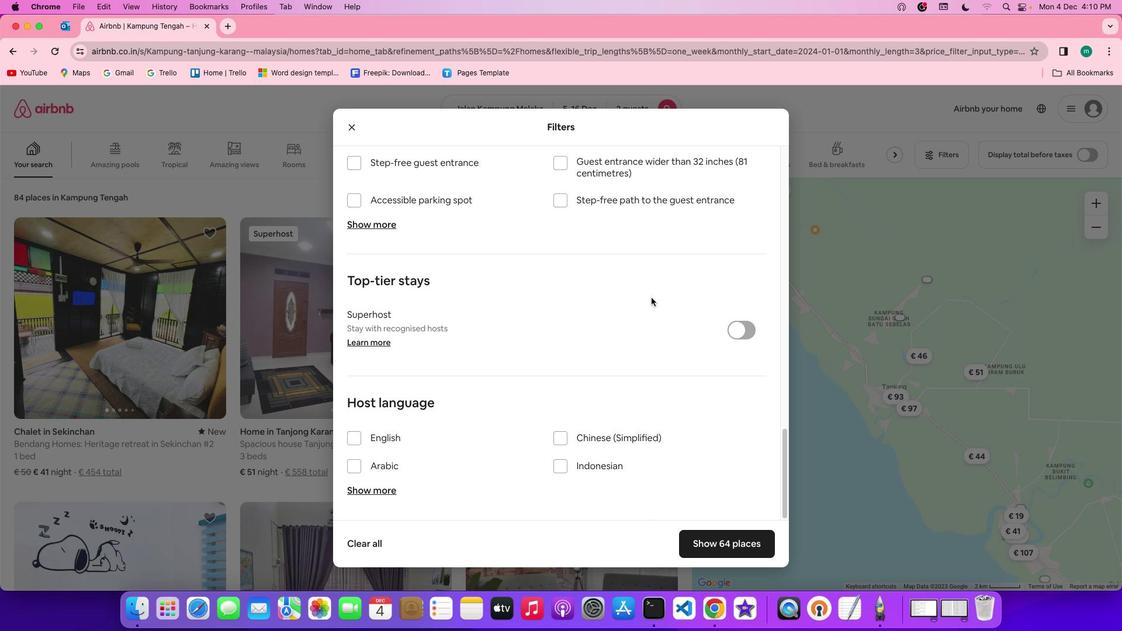 
Action: Mouse scrolled (651, 298) with delta (0, -2)
Screenshot: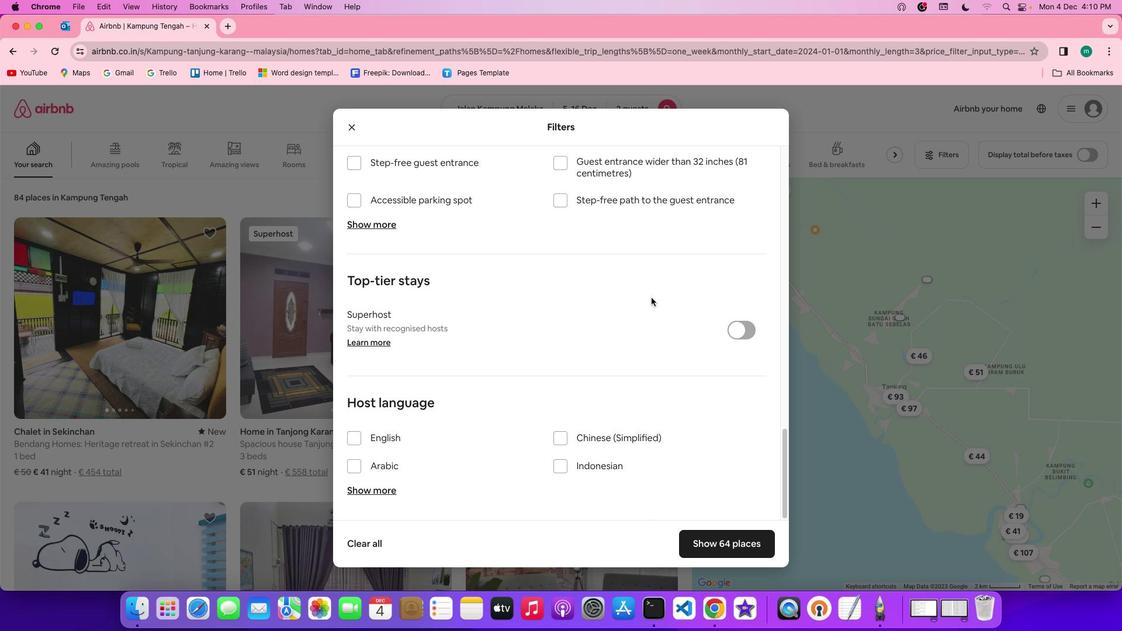 
Action: Mouse scrolled (651, 298) with delta (0, -3)
Screenshot: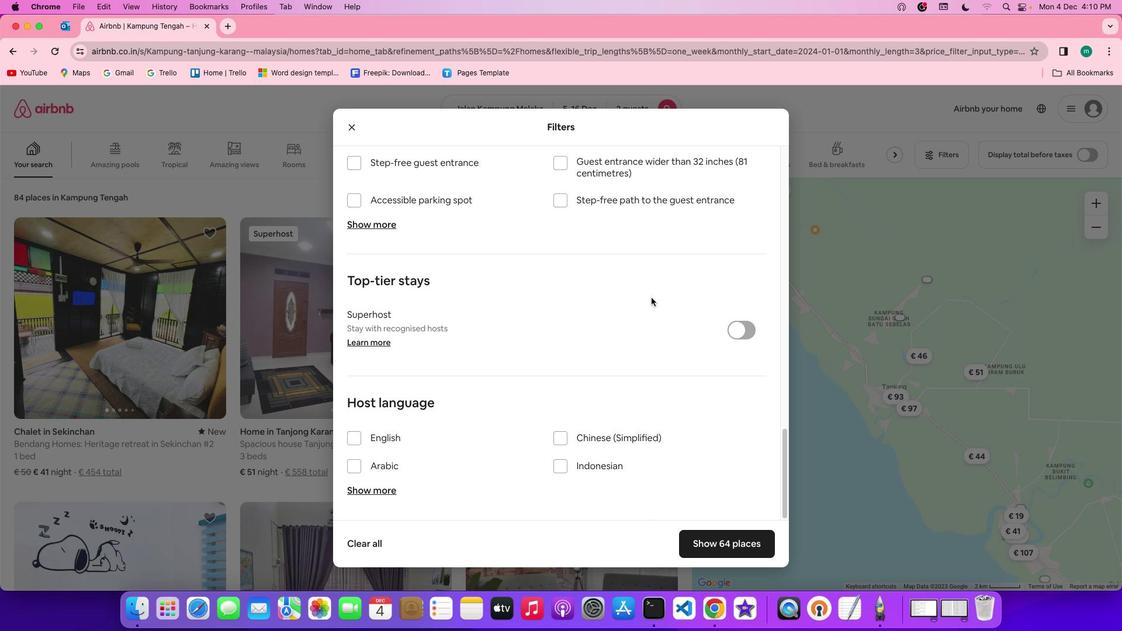 
Action: Mouse scrolled (651, 298) with delta (0, 0)
Screenshot: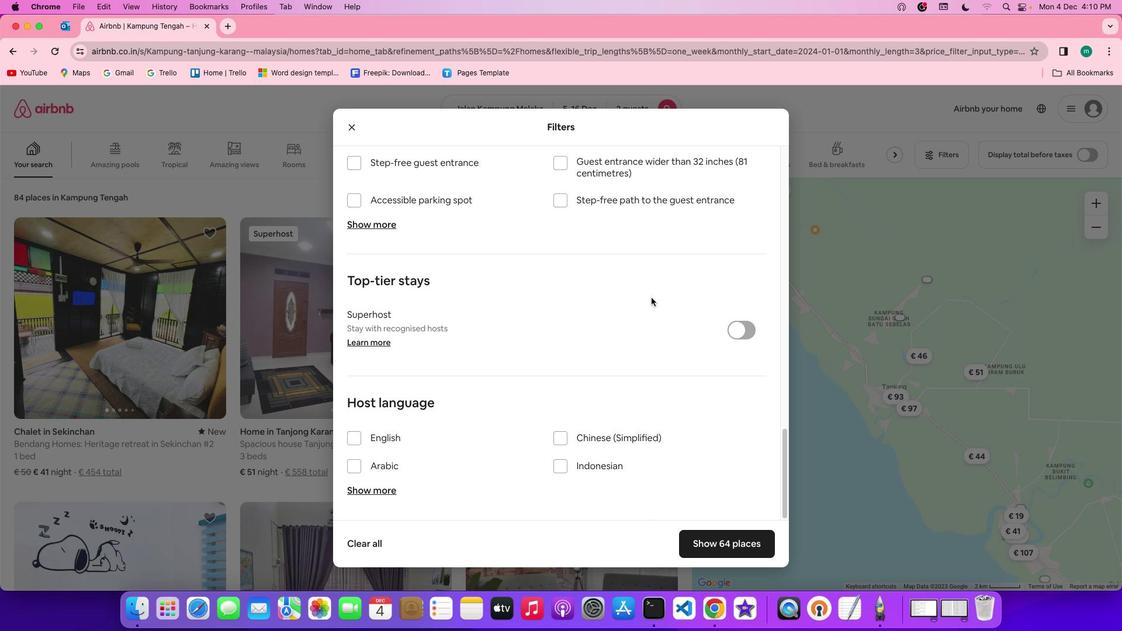 
Action: Mouse scrolled (651, 298) with delta (0, 0)
Screenshot: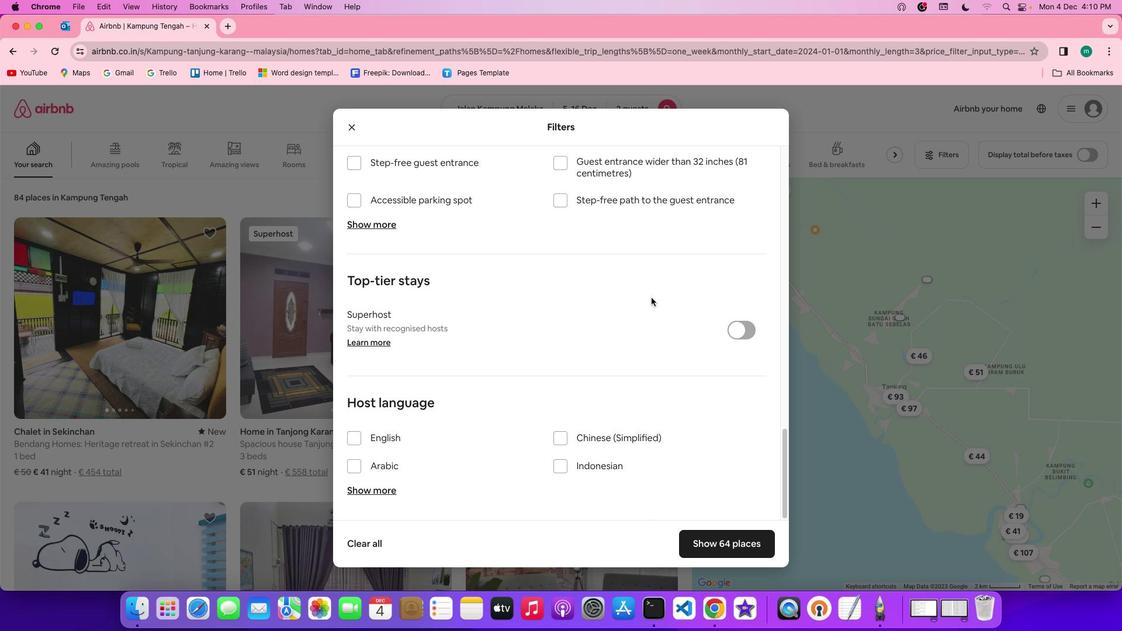 
Action: Mouse scrolled (651, 298) with delta (0, -1)
Screenshot: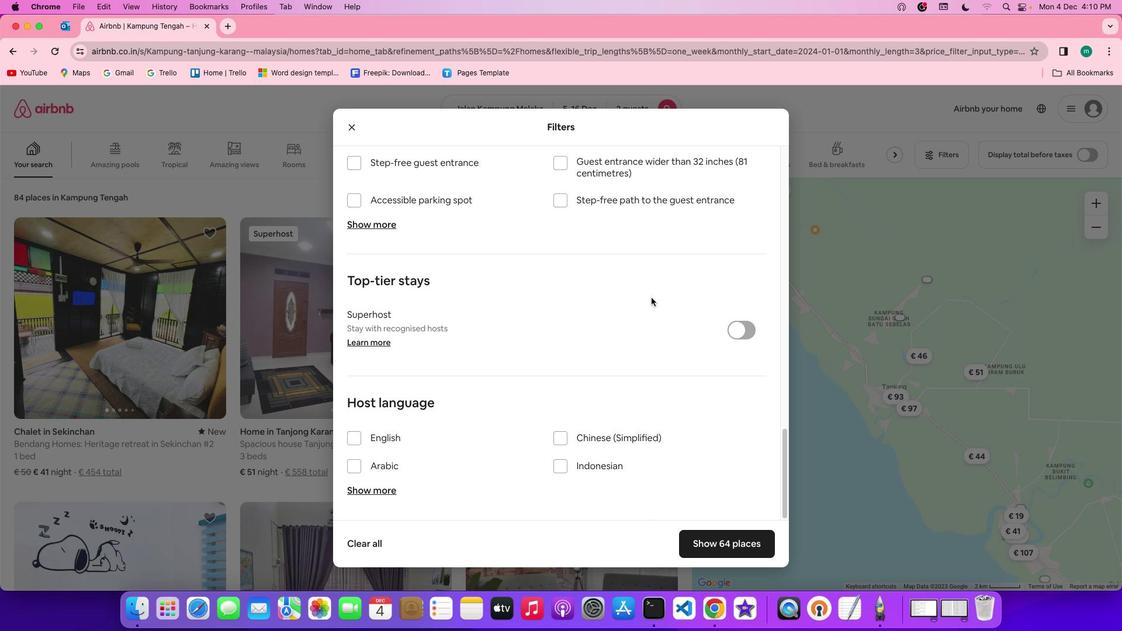 
Action: Mouse scrolled (651, 298) with delta (0, -2)
Screenshot: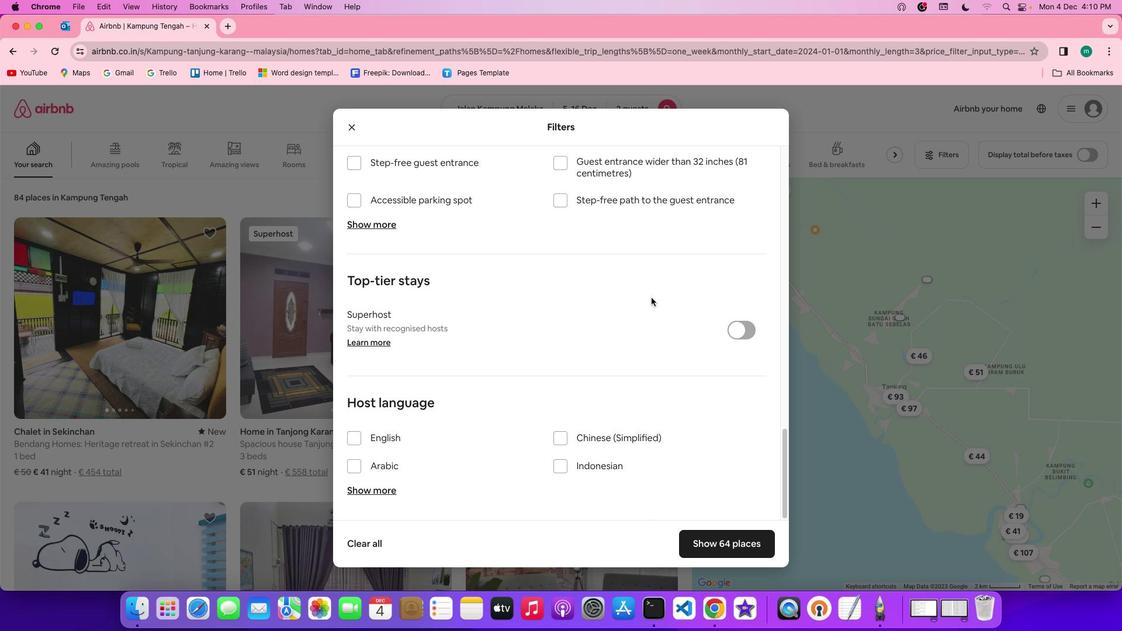 
Action: Mouse scrolled (651, 298) with delta (0, 0)
Screenshot: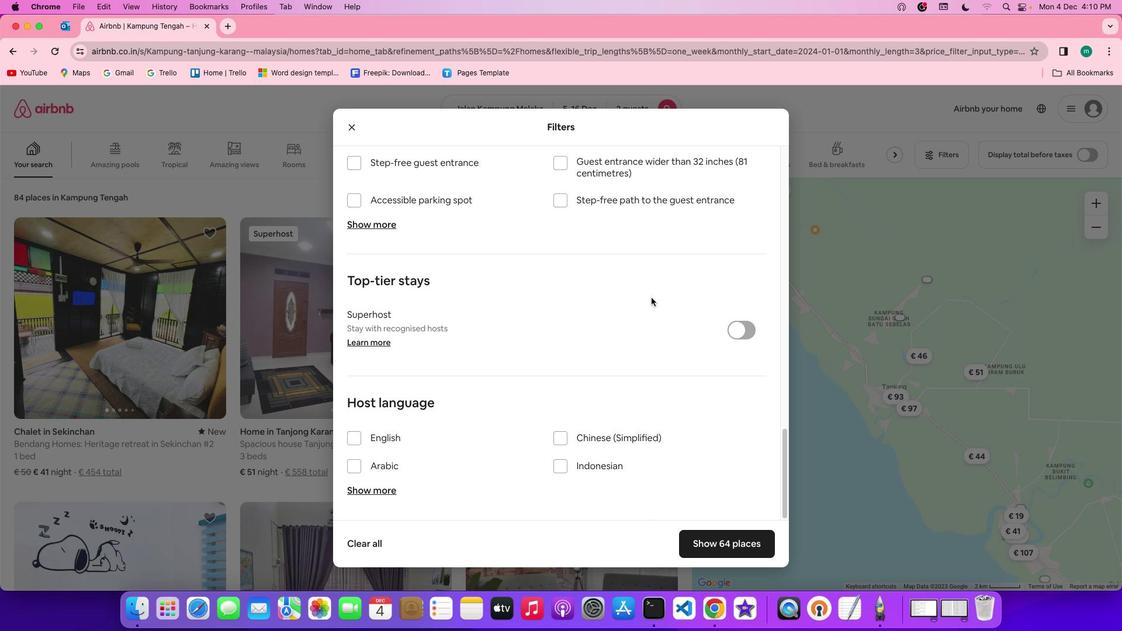 
Action: Mouse scrolled (651, 298) with delta (0, 0)
Screenshot: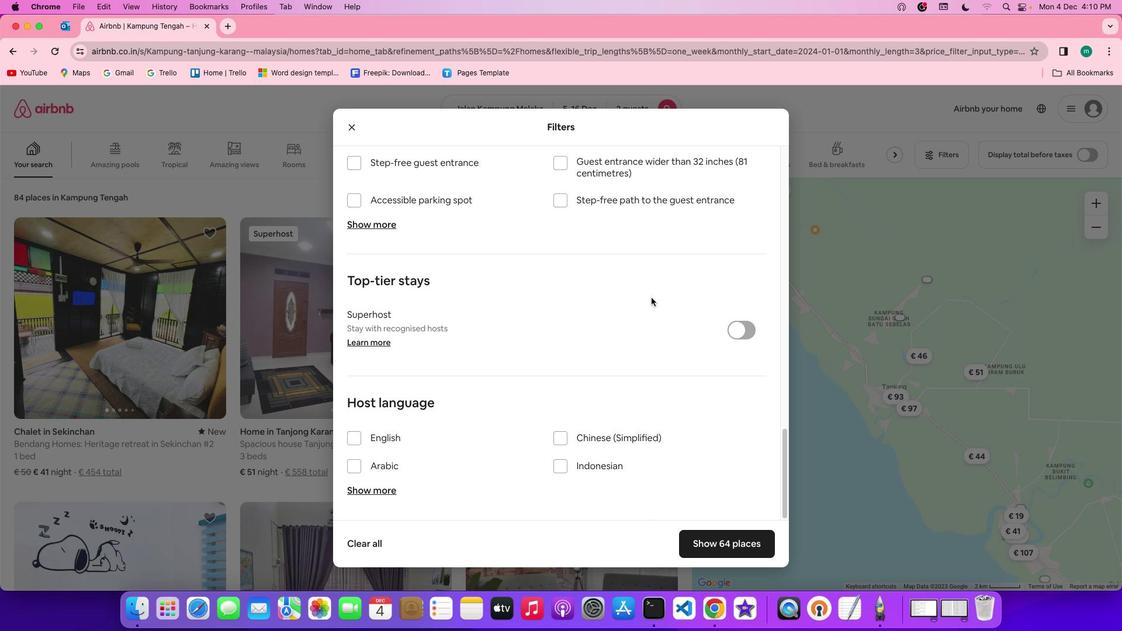 
Action: Mouse scrolled (651, 298) with delta (0, -1)
Screenshot: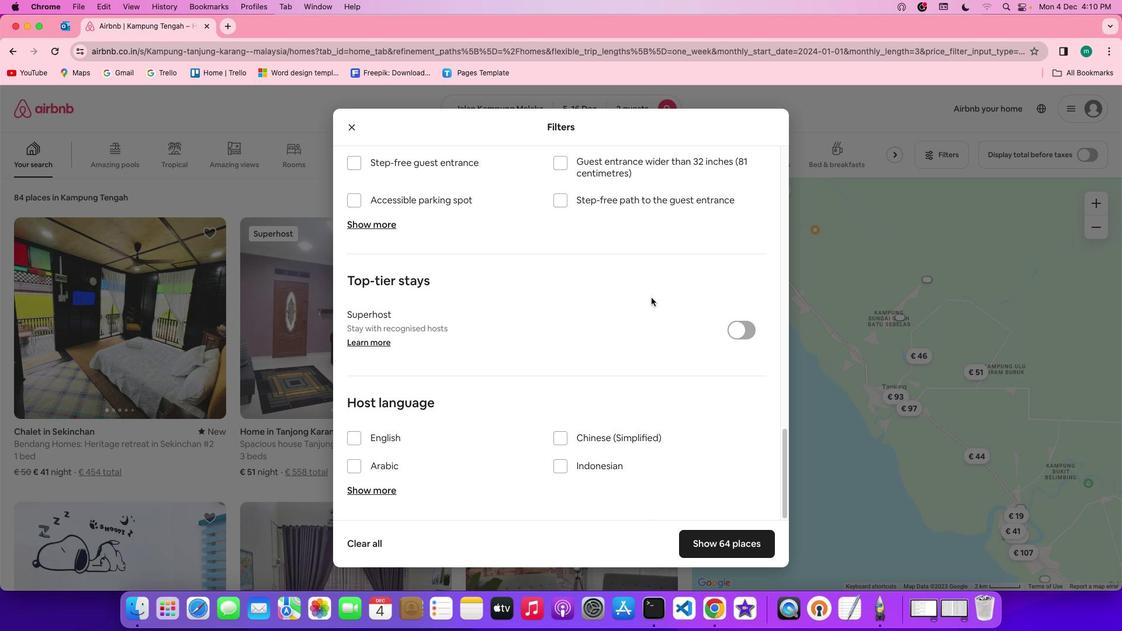 
Action: Mouse scrolled (651, 298) with delta (0, -2)
Screenshot: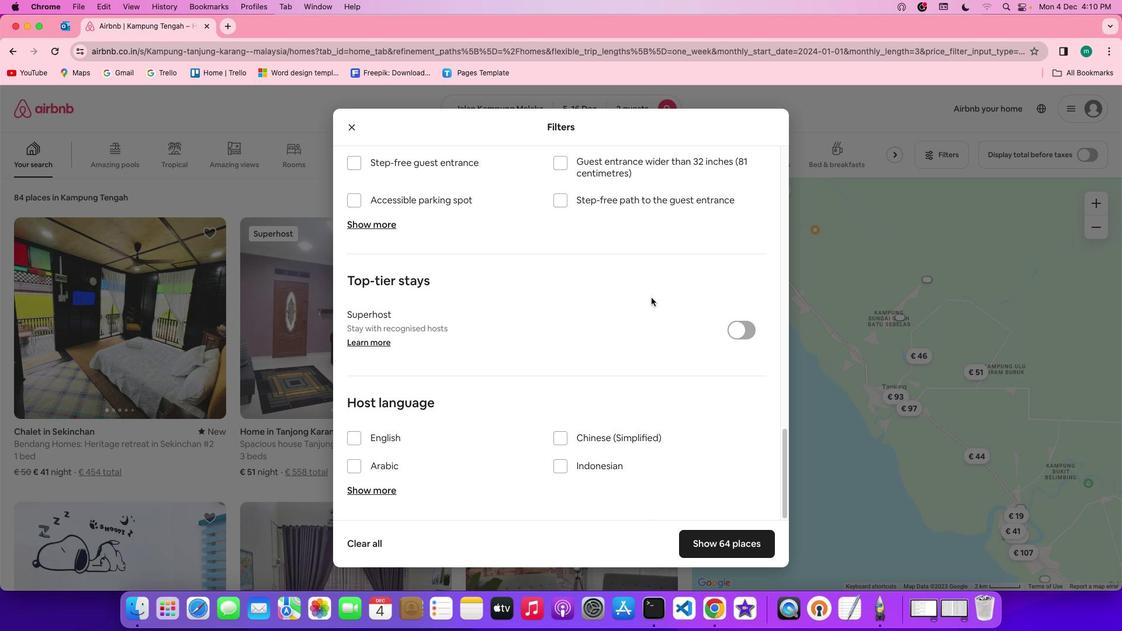 
Action: Mouse moved to (744, 547)
Screenshot: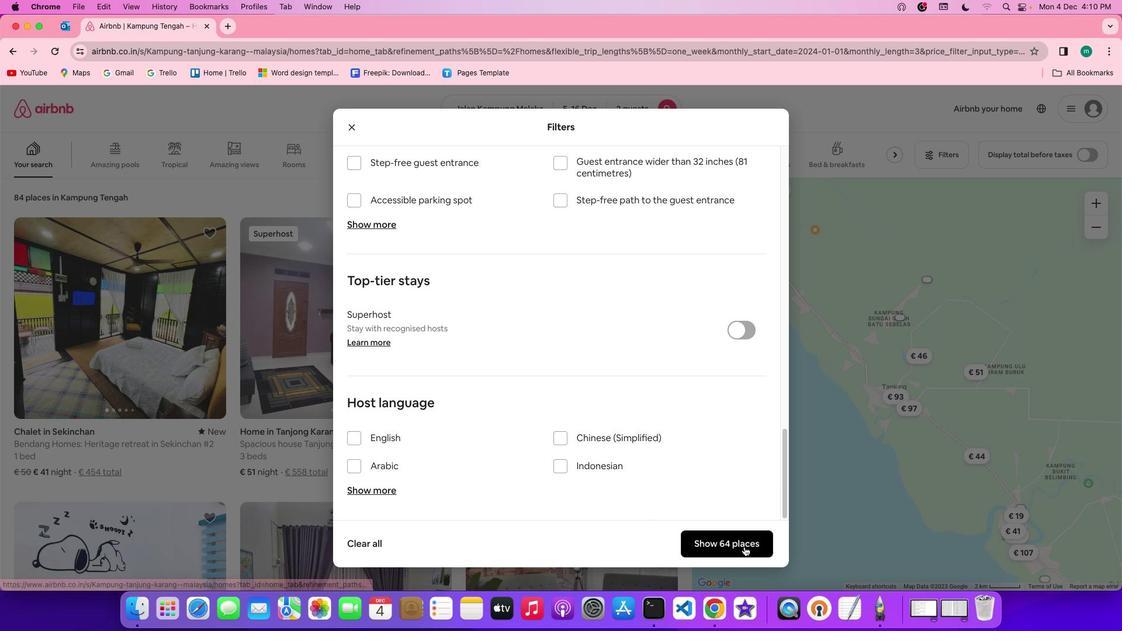 
Action: Mouse pressed left at (744, 547)
Screenshot: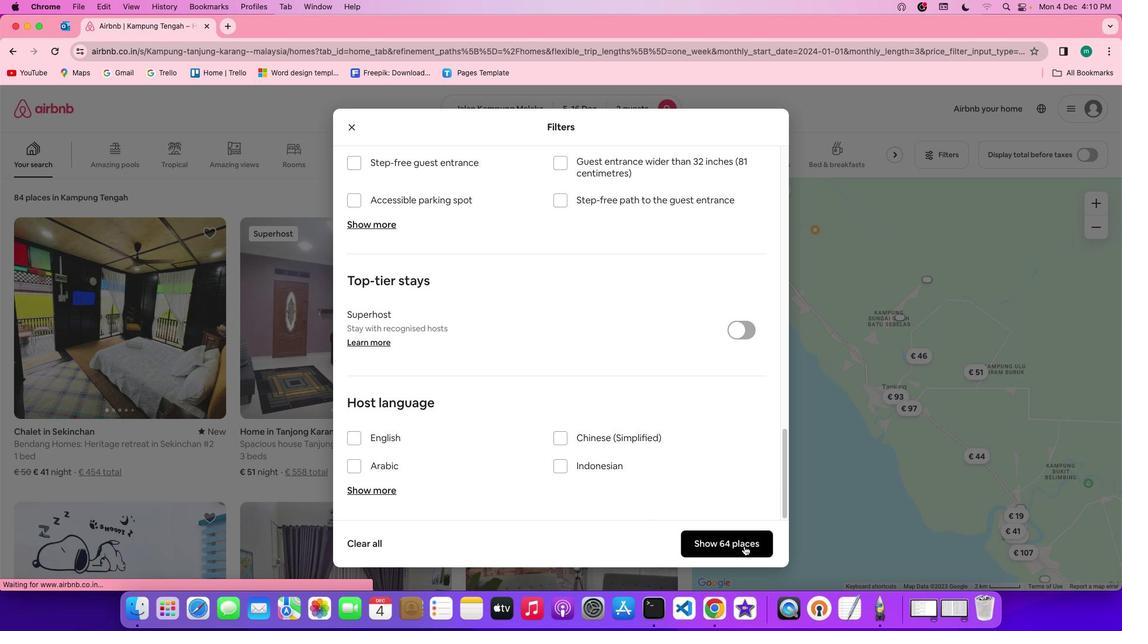 
Action: Mouse moved to (416, 365)
Screenshot: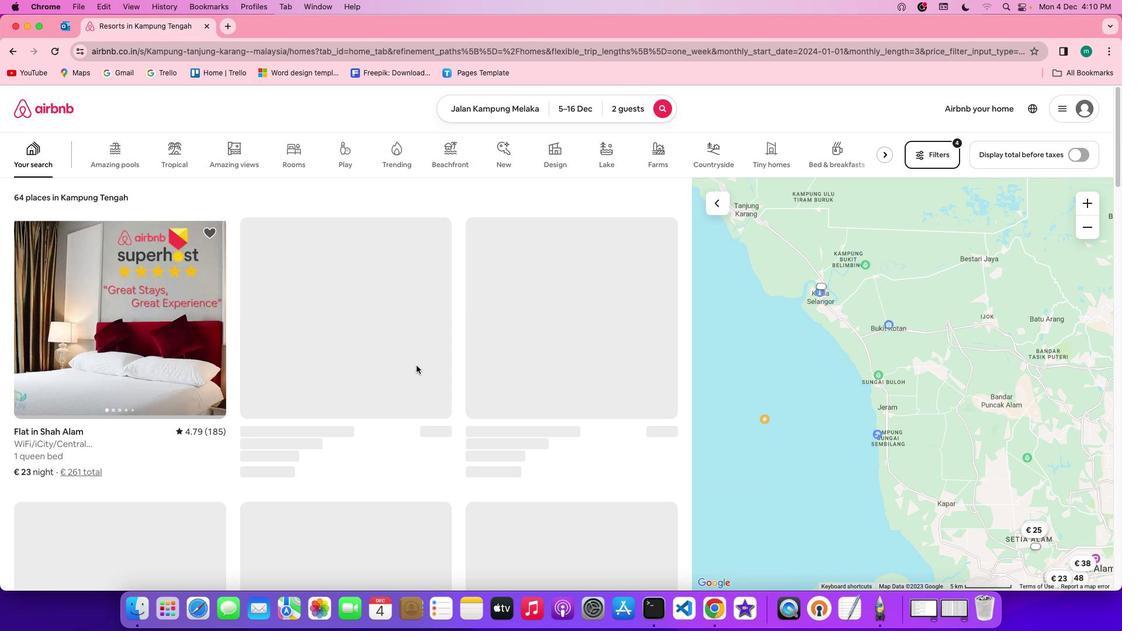 
Action: Mouse scrolled (416, 365) with delta (0, 0)
Screenshot: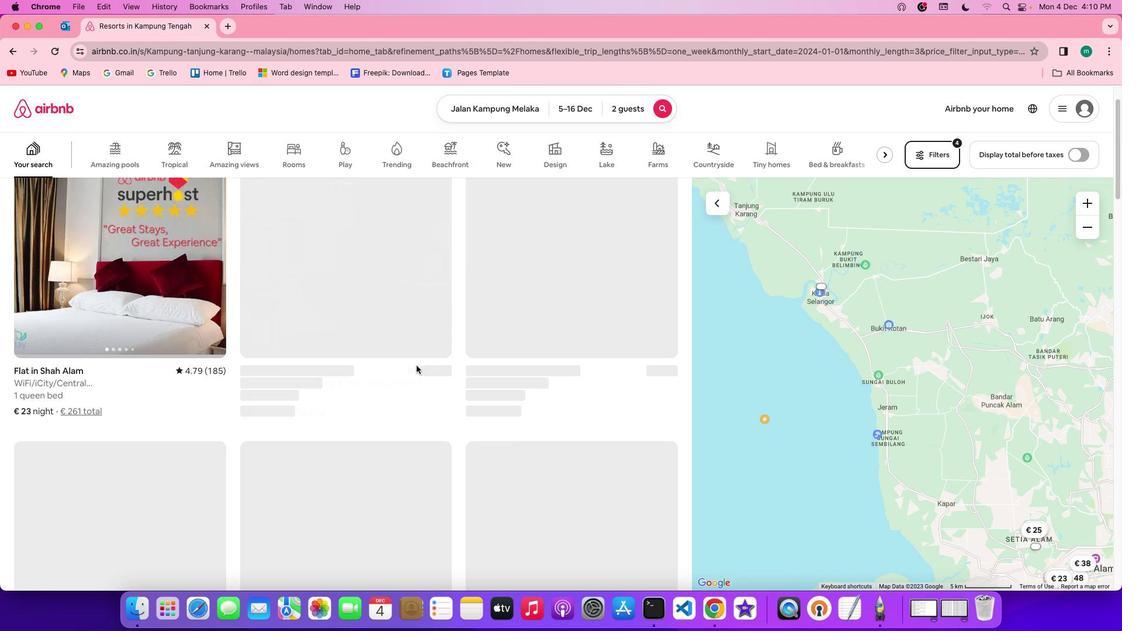 
Action: Mouse scrolled (416, 365) with delta (0, 0)
Screenshot: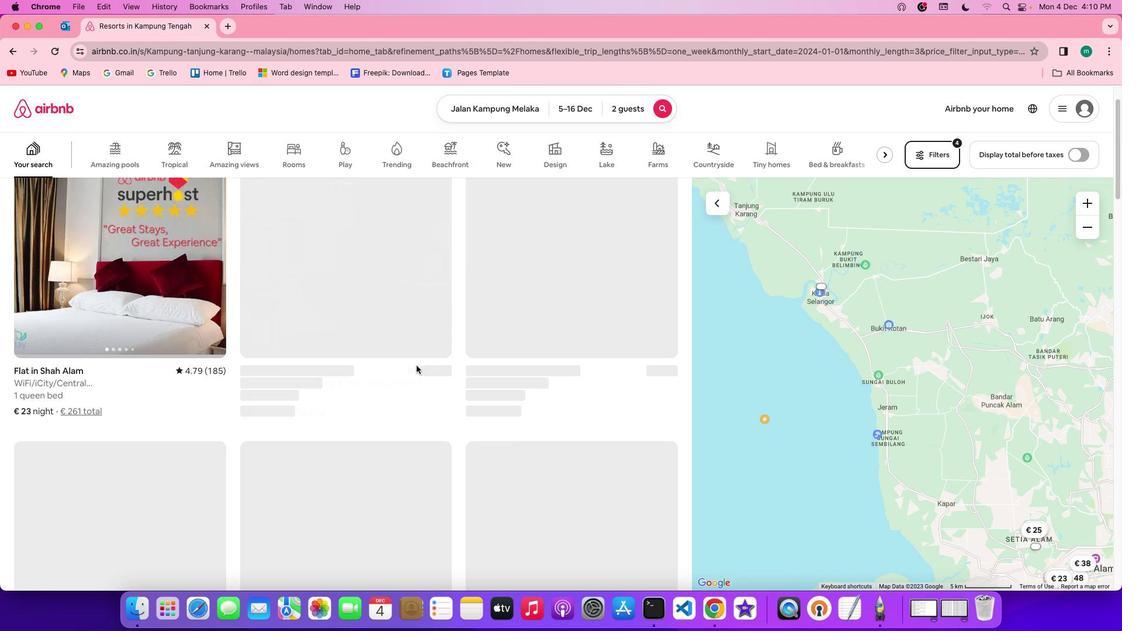 
Action: Mouse scrolled (416, 365) with delta (0, -1)
Screenshot: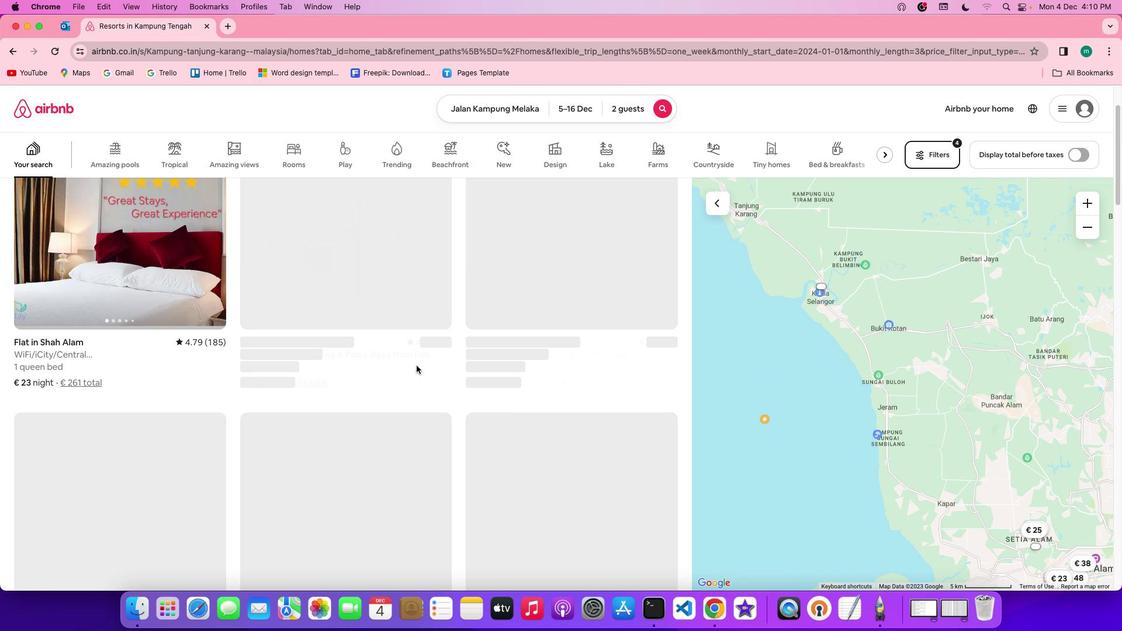 
Action: Mouse scrolled (416, 365) with delta (0, -1)
Screenshot: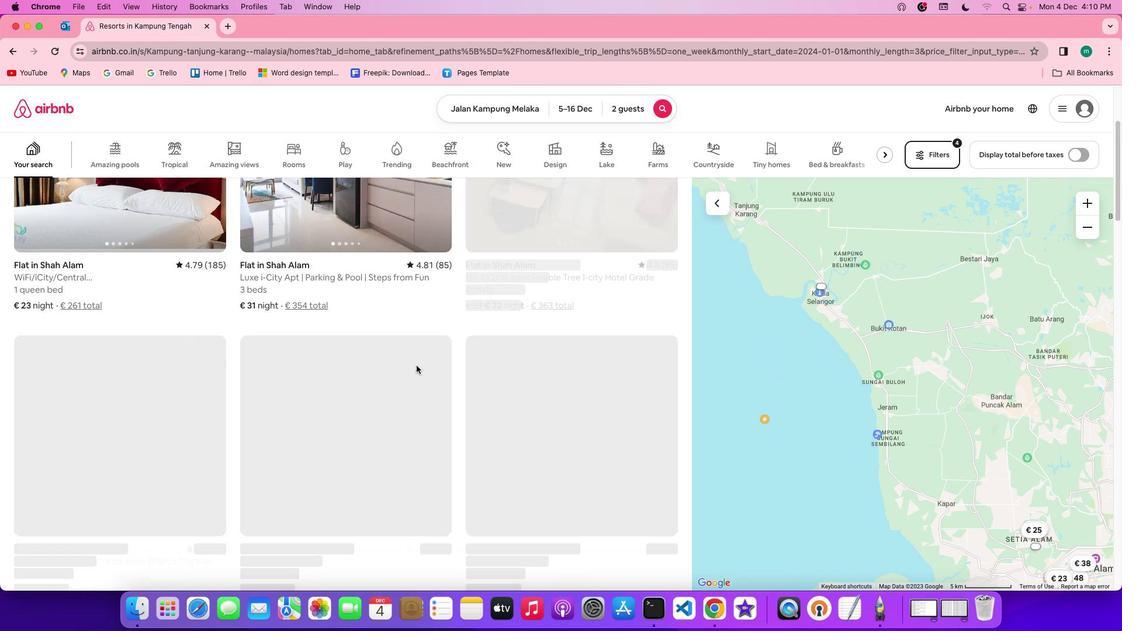 
Action: Mouse scrolled (416, 365) with delta (0, 0)
Screenshot: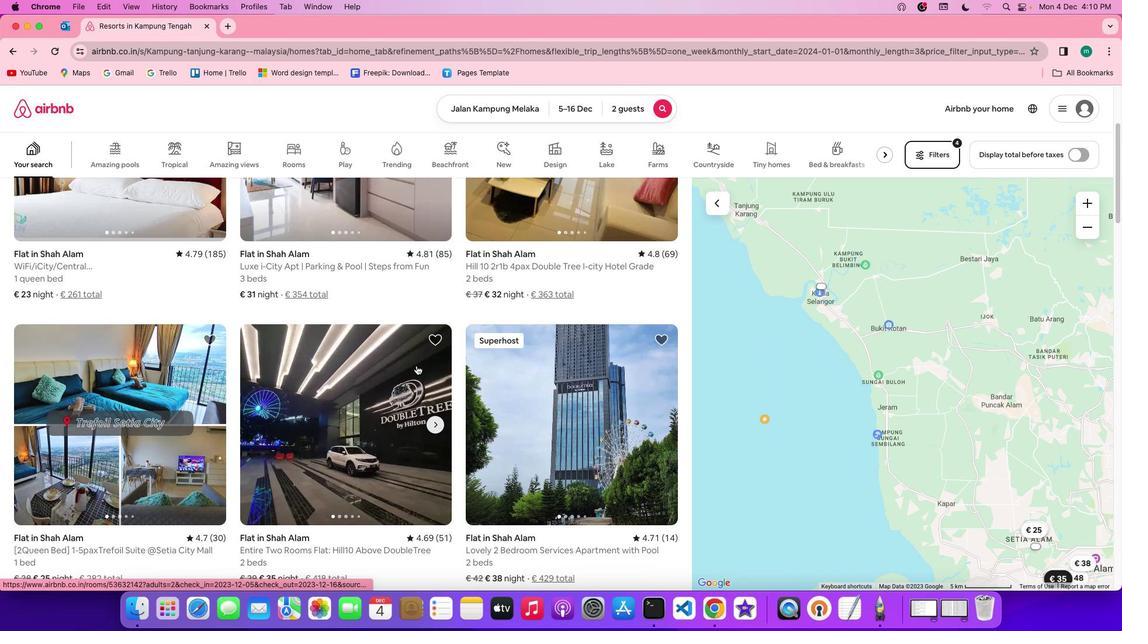 
Action: Mouse scrolled (416, 365) with delta (0, 0)
Screenshot: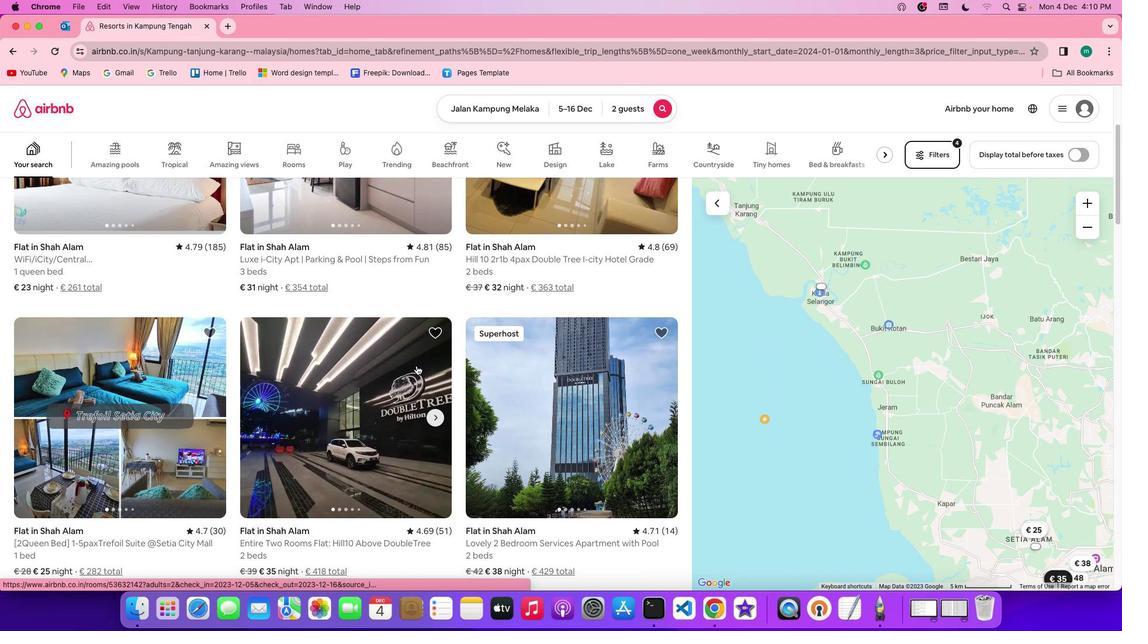 
Action: Mouse scrolled (416, 365) with delta (0, 0)
Screenshot: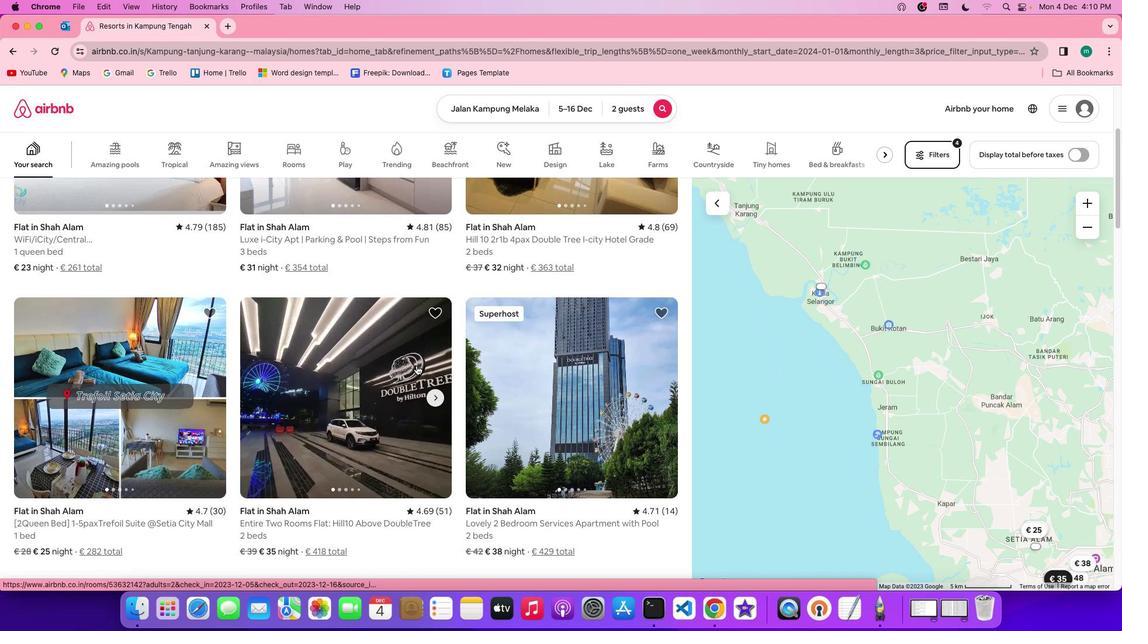
Action: Mouse scrolled (416, 365) with delta (0, 0)
Screenshot: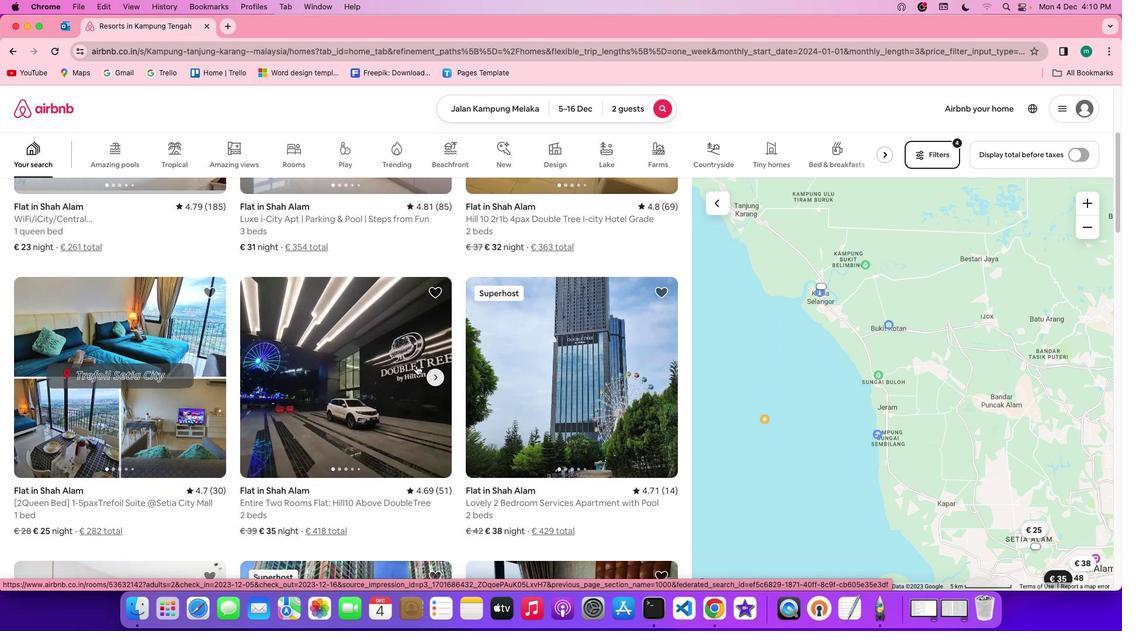 
Action: Mouse moved to (384, 357)
Screenshot: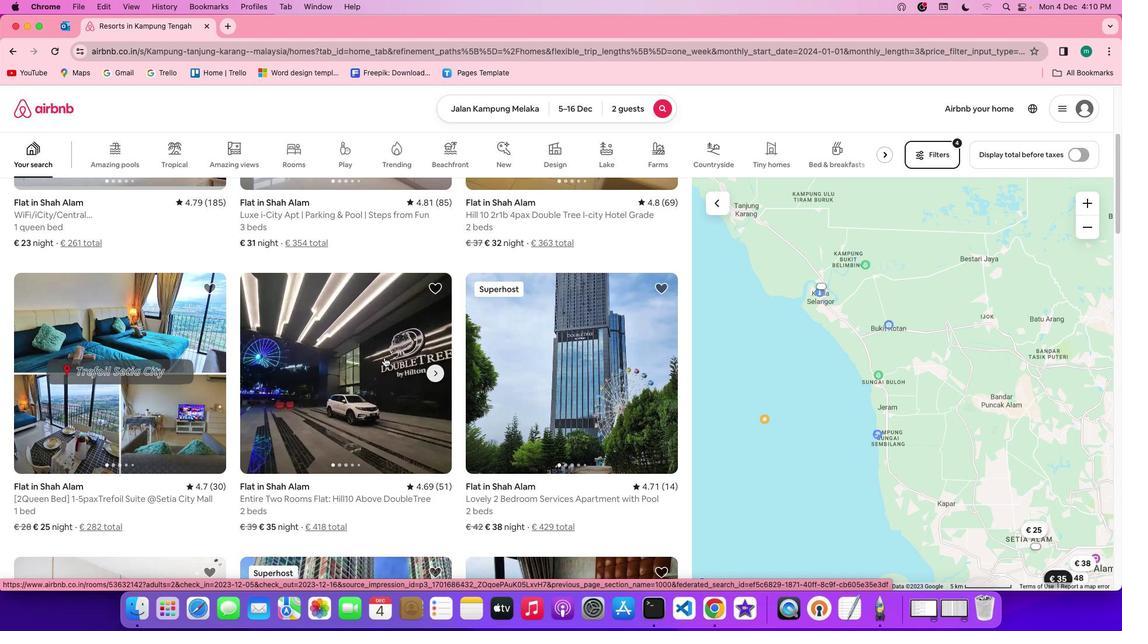 
Action: Mouse pressed left at (384, 357)
Screenshot: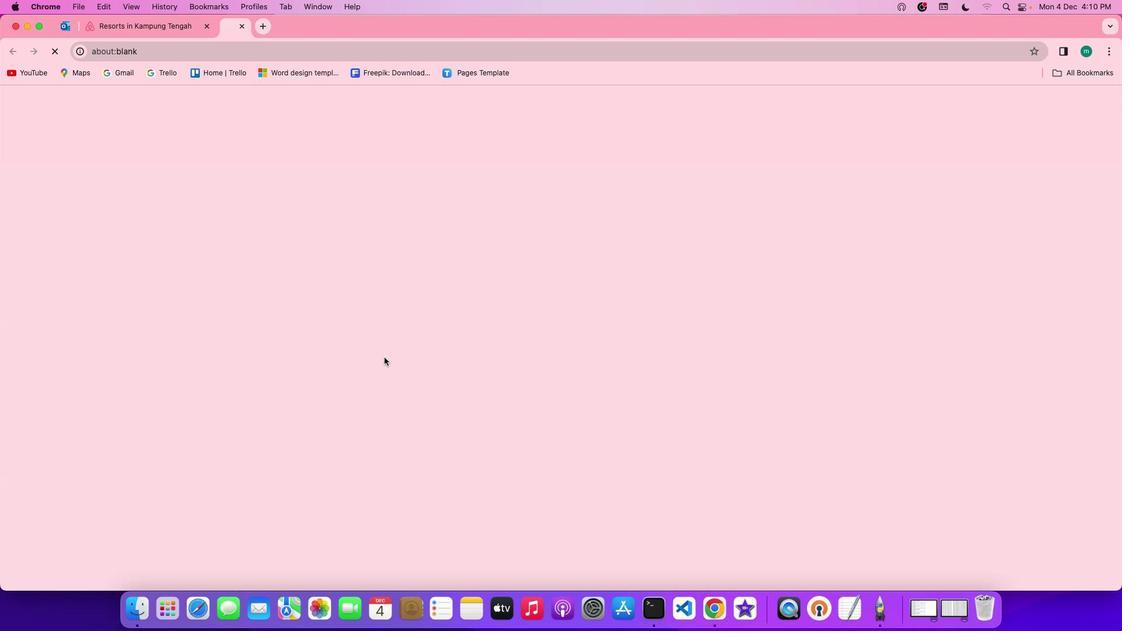 
Action: Mouse moved to (836, 435)
Screenshot: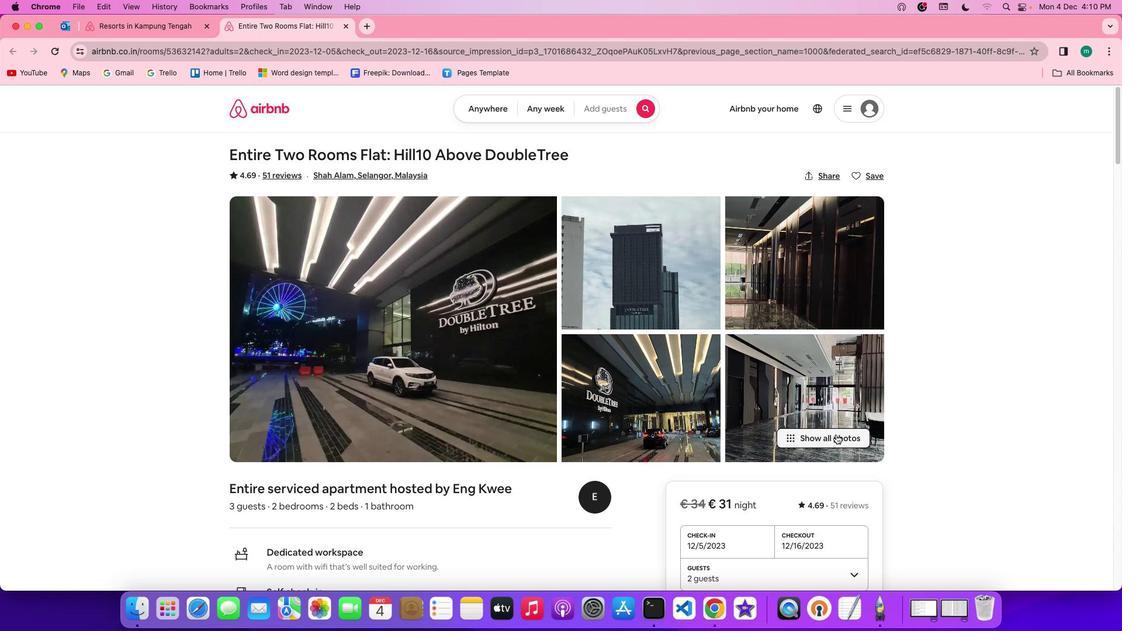 
Action: Mouse pressed left at (836, 435)
Screenshot: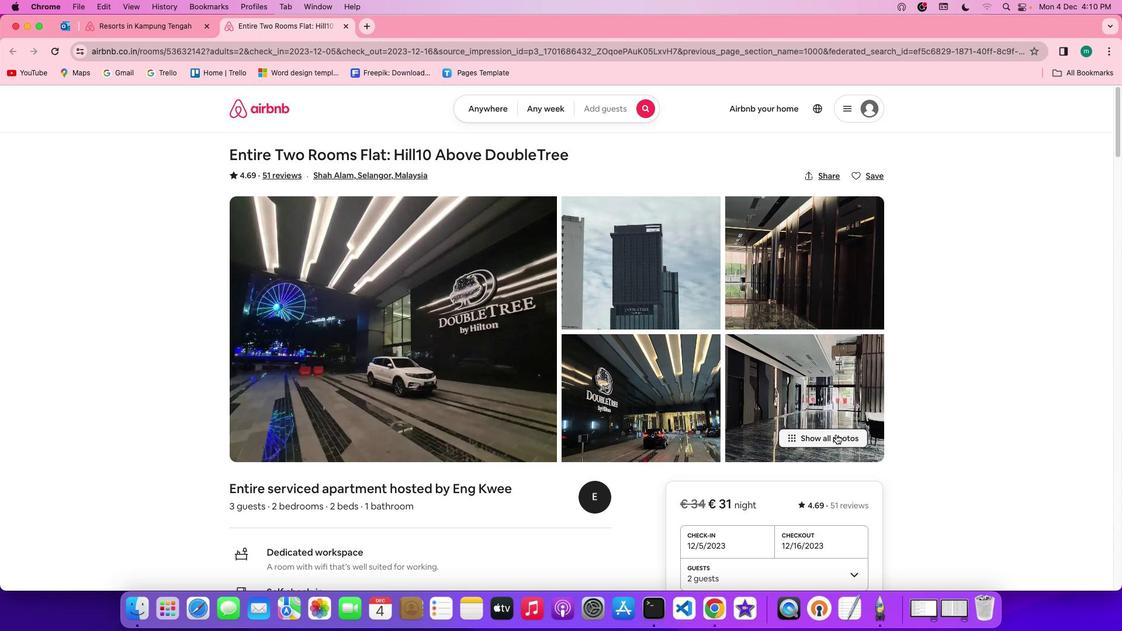 
Action: Mouse moved to (715, 433)
Screenshot: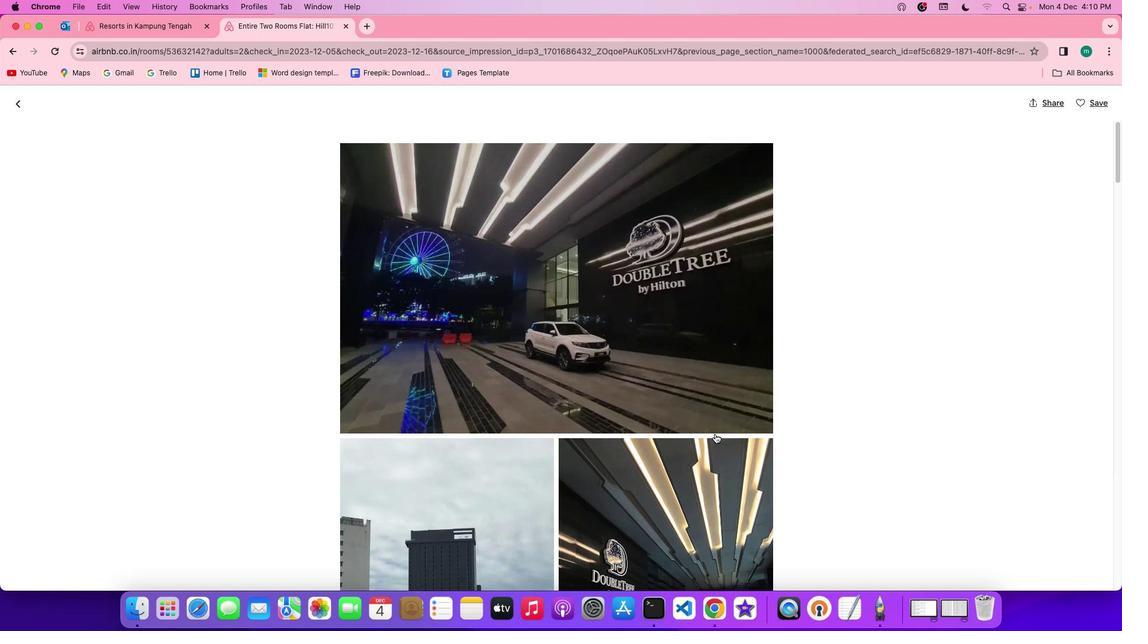 
Action: Mouse scrolled (715, 433) with delta (0, 0)
Screenshot: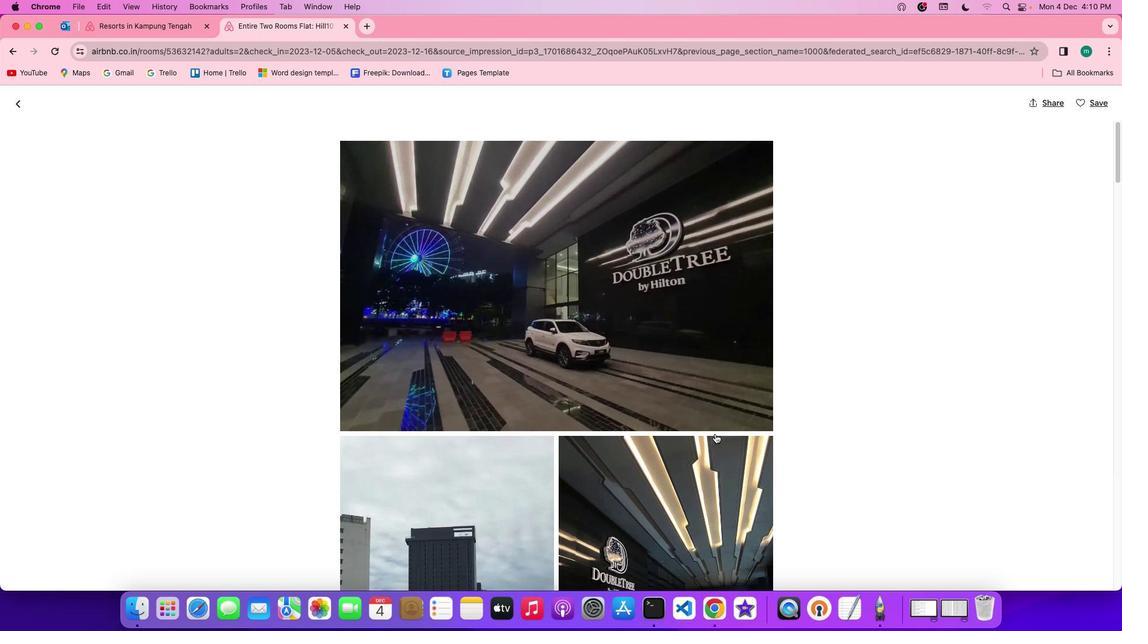 
Action: Mouse scrolled (715, 433) with delta (0, 0)
Screenshot: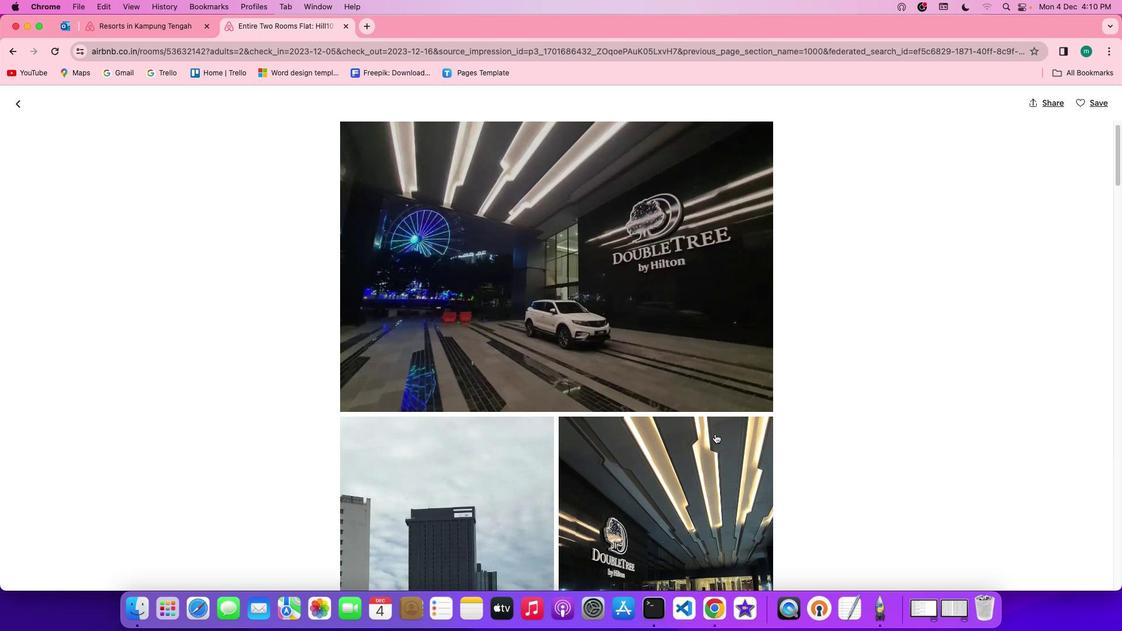 
Action: Mouse scrolled (715, 433) with delta (0, -1)
Screenshot: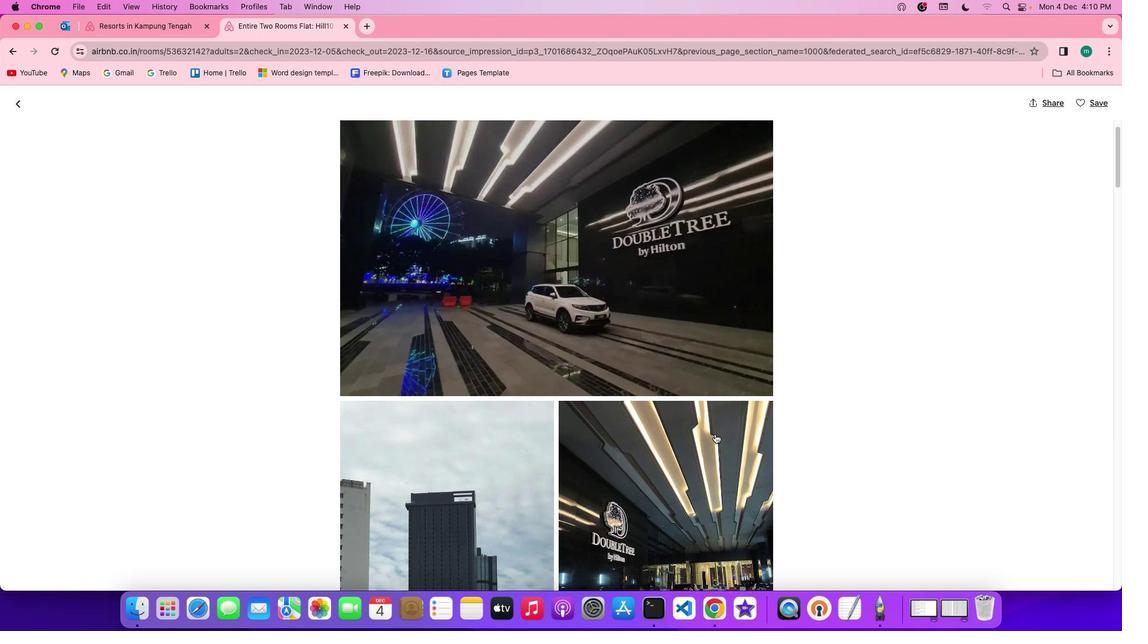 
Action: Mouse scrolled (715, 433) with delta (0, -1)
Screenshot: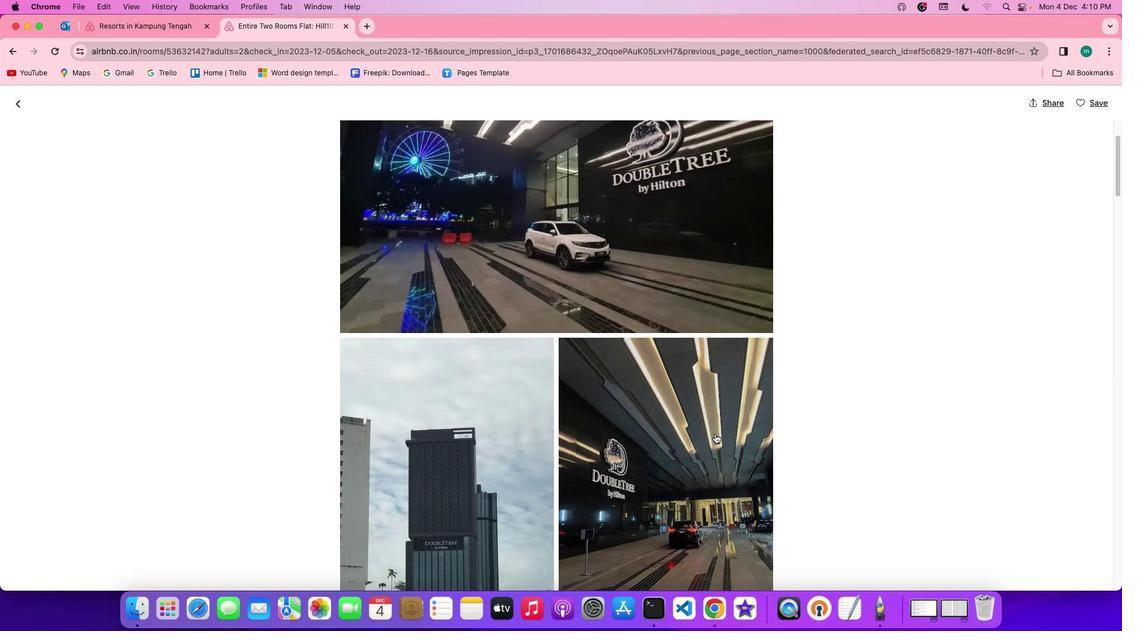 
Action: Mouse scrolled (715, 433) with delta (0, 0)
Screenshot: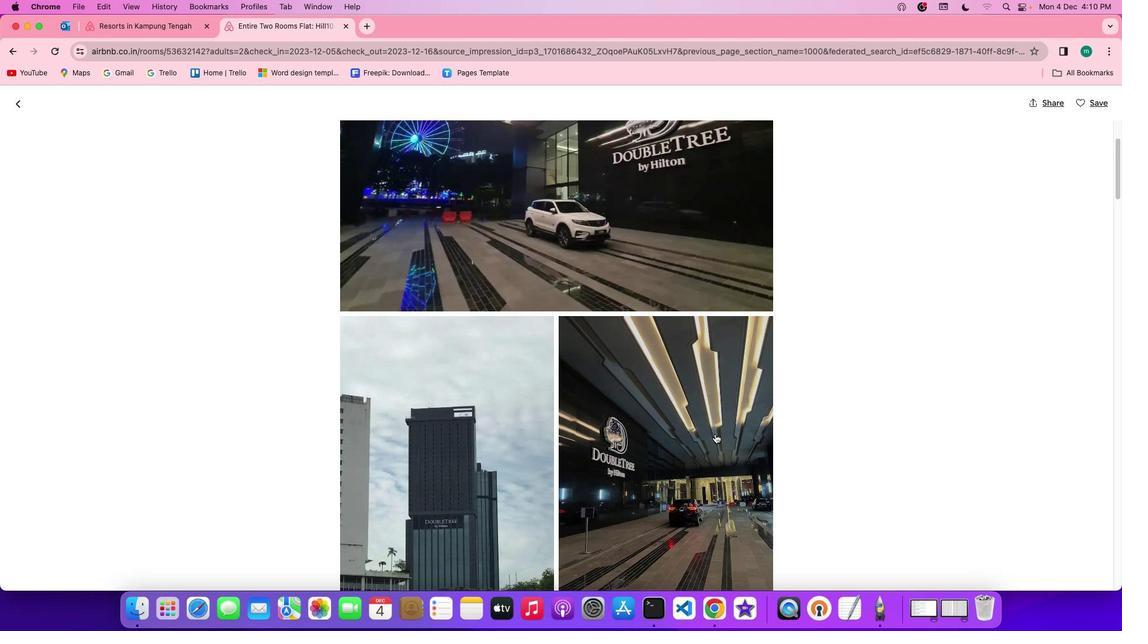 
Action: Mouse scrolled (715, 433) with delta (0, 0)
Screenshot: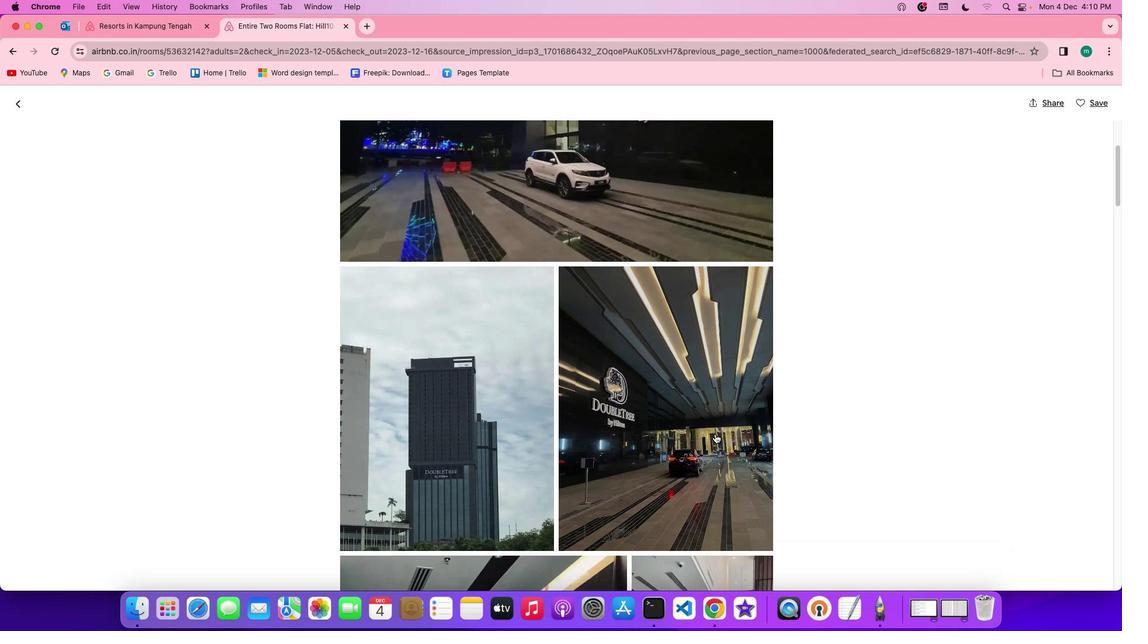 
Action: Mouse scrolled (715, 433) with delta (0, -1)
Screenshot: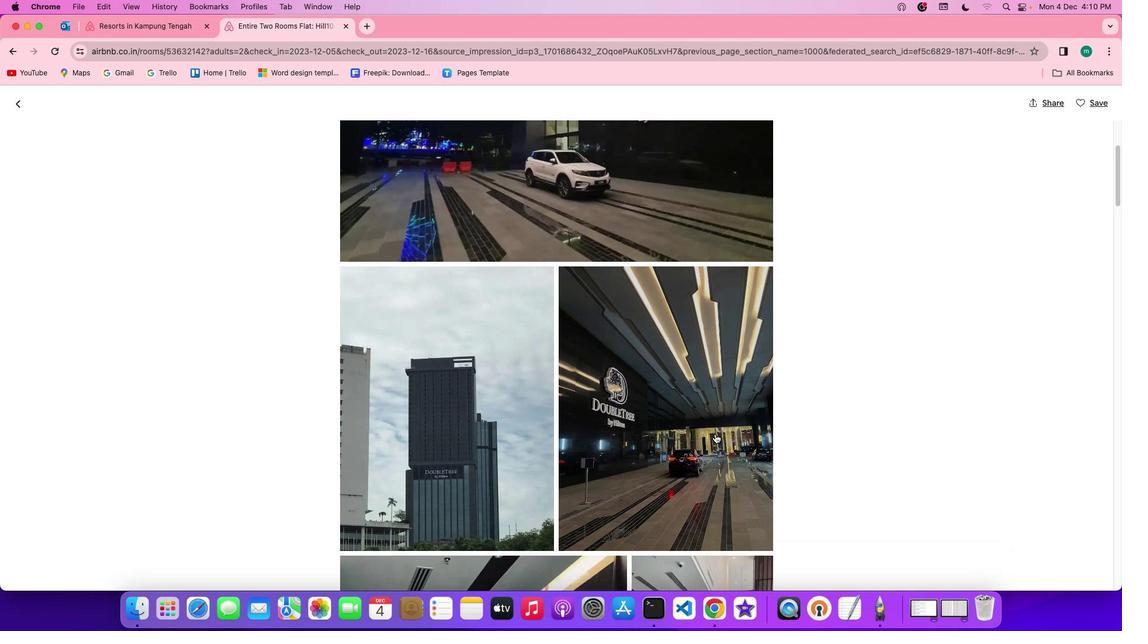 
Action: Mouse scrolled (715, 433) with delta (0, -1)
Screenshot: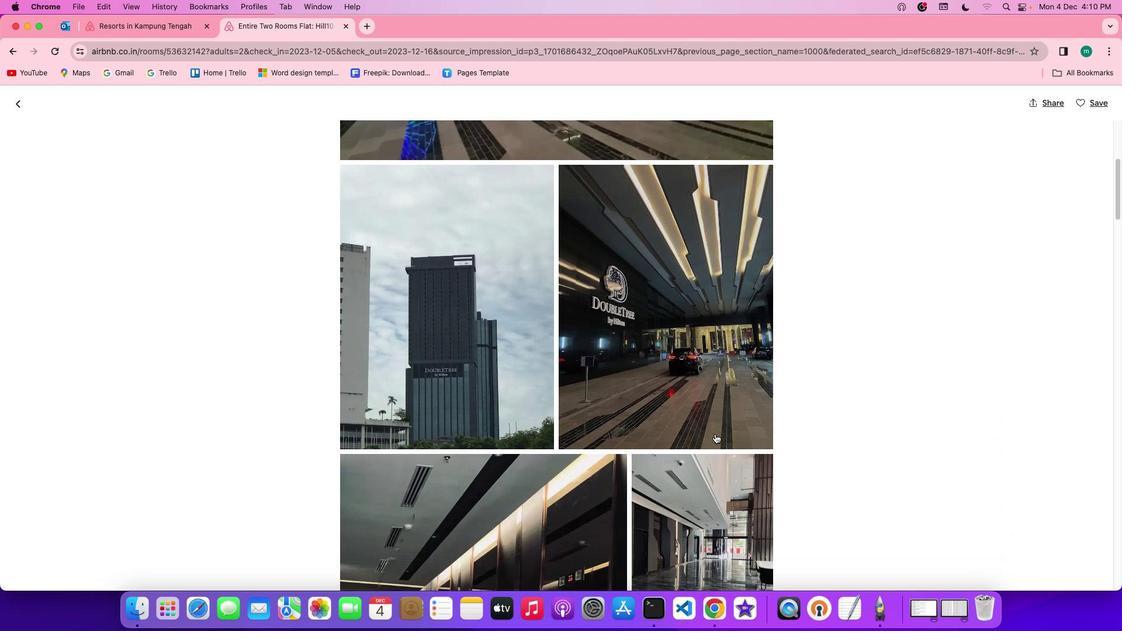 
Action: Mouse scrolled (715, 433) with delta (0, 0)
Screenshot: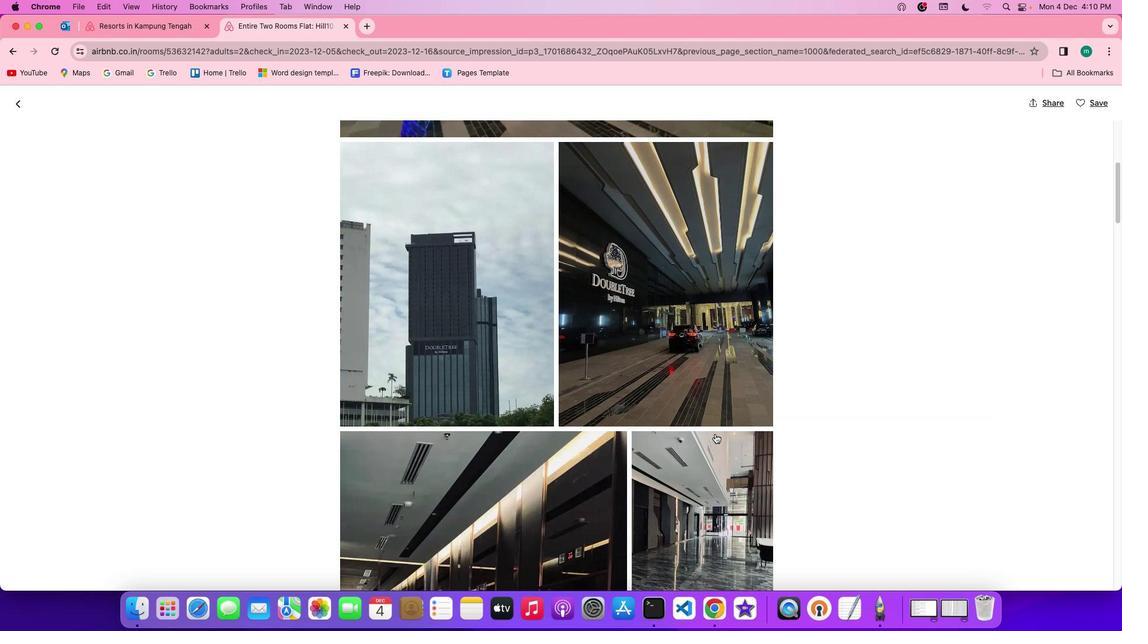 
Action: Mouse scrolled (715, 433) with delta (0, 0)
Screenshot: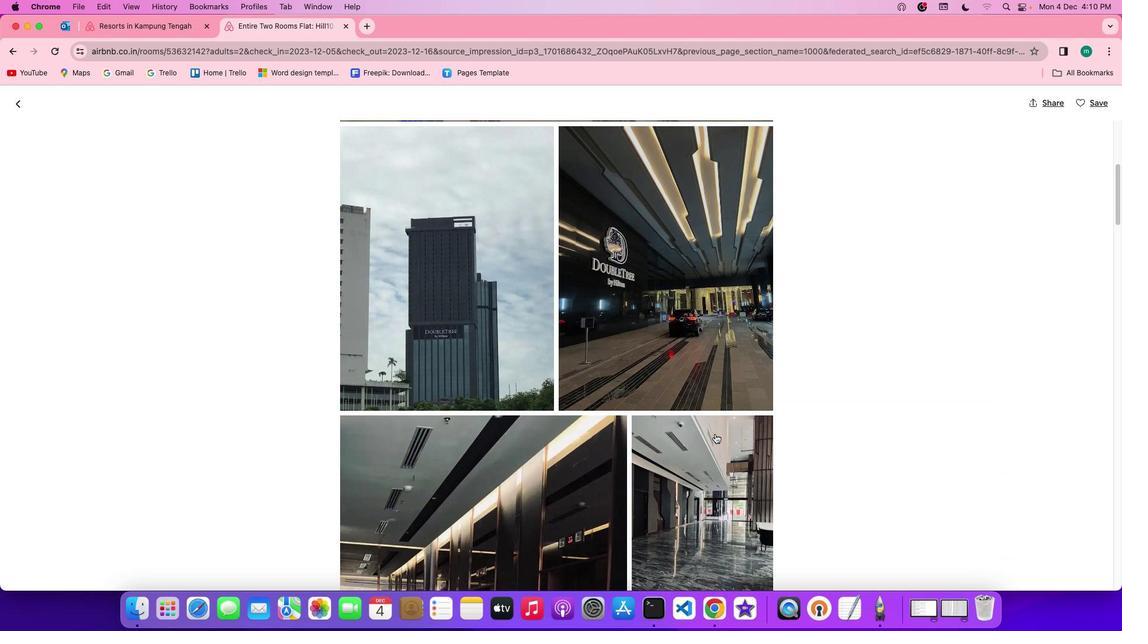 
Action: Mouse scrolled (715, 433) with delta (0, -1)
Screenshot: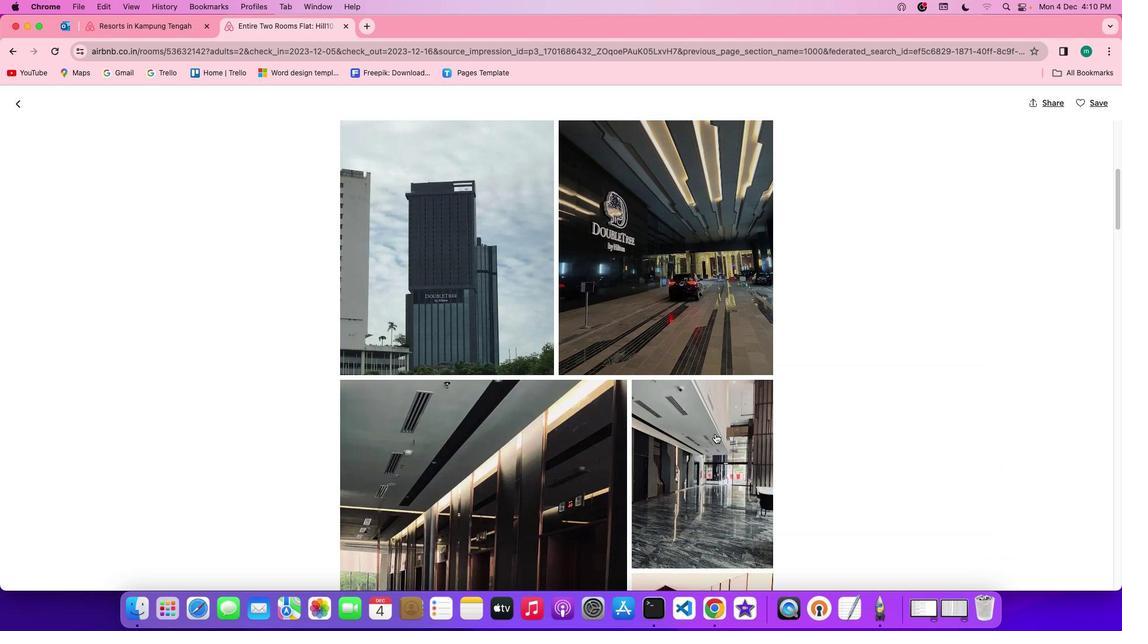 
Action: Mouse scrolled (715, 433) with delta (0, 0)
Screenshot: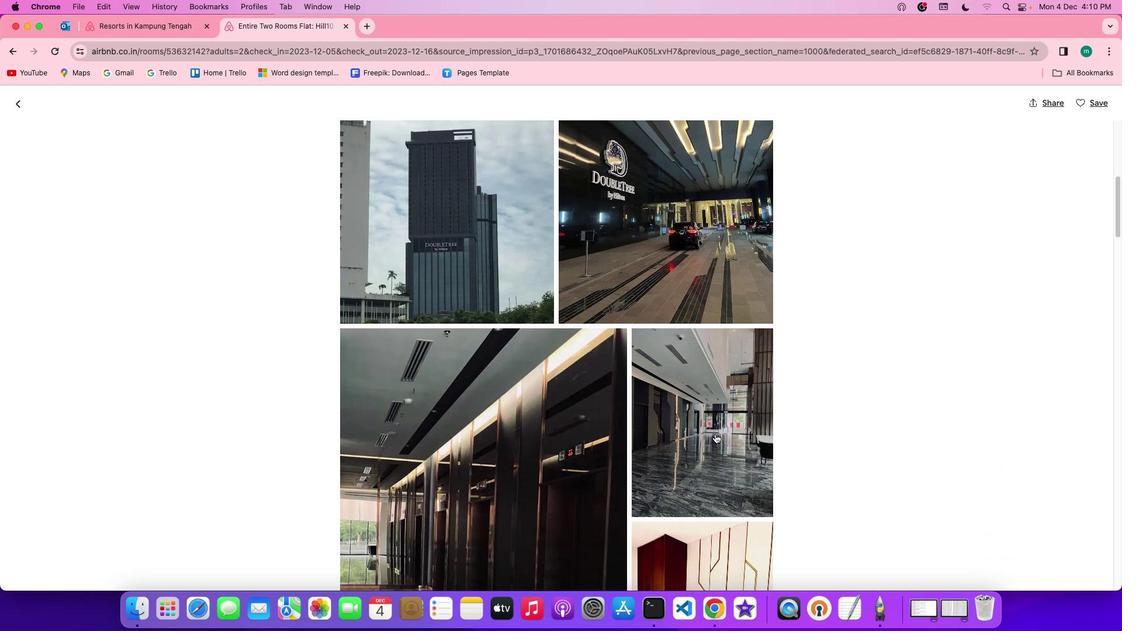 
Action: Mouse scrolled (715, 433) with delta (0, 0)
Screenshot: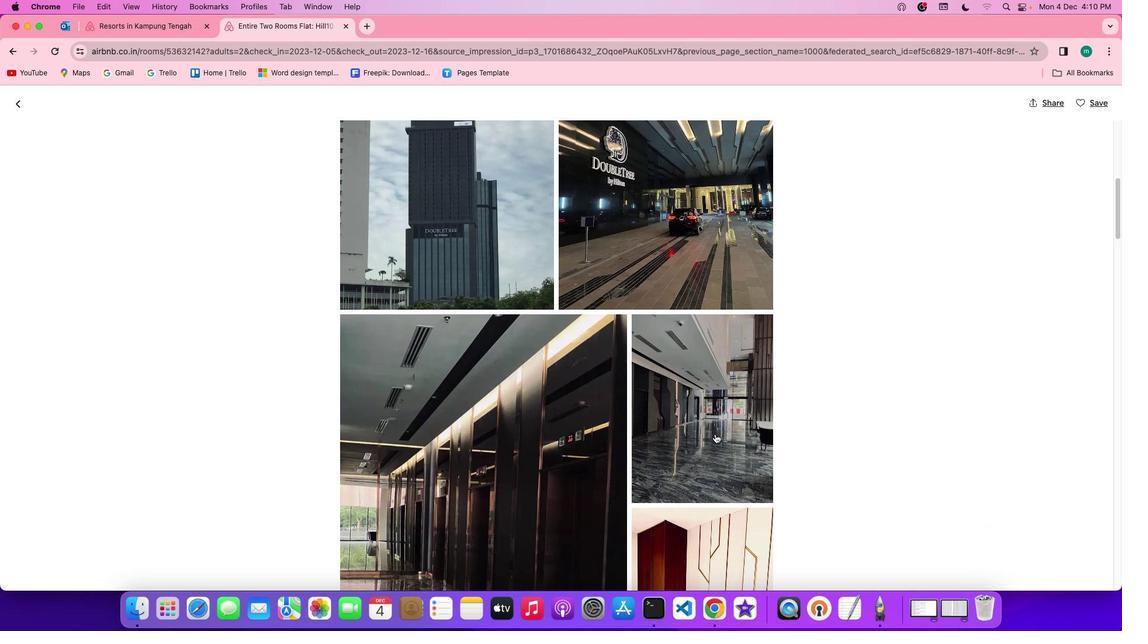 
Action: Mouse scrolled (715, 433) with delta (0, 0)
Screenshot: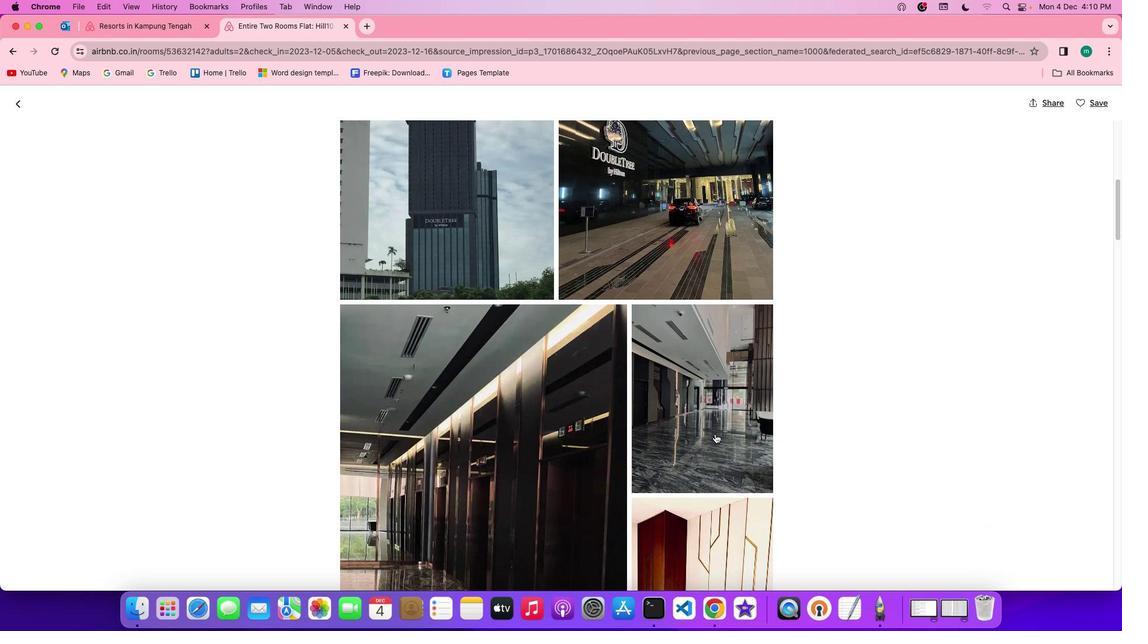 
Action: Mouse scrolled (715, 433) with delta (0, -1)
Screenshot: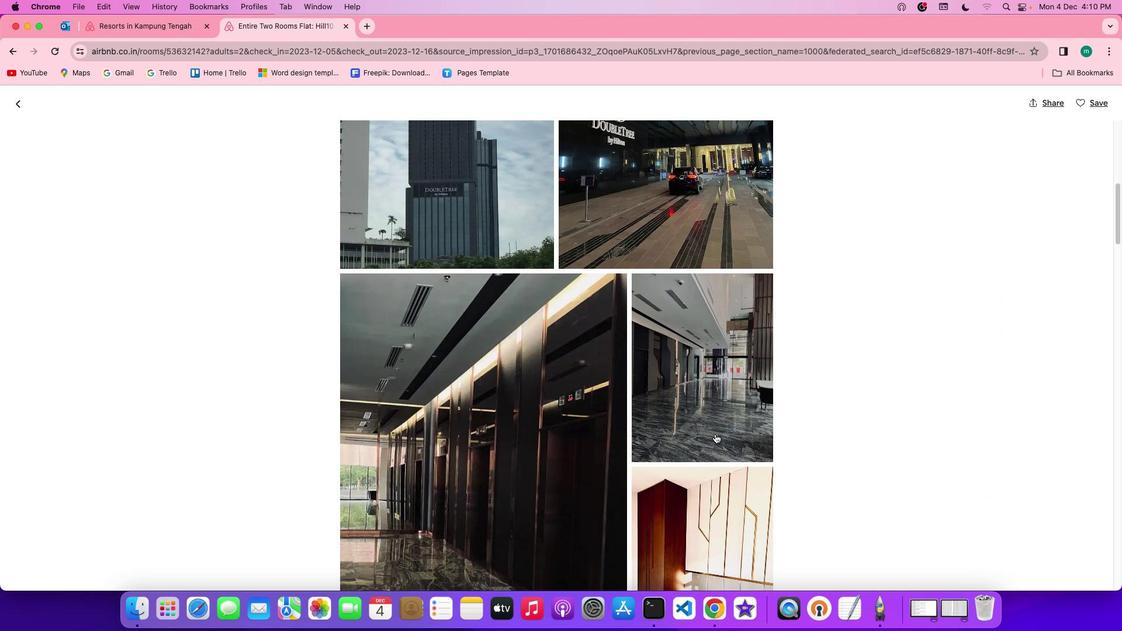 
Action: Mouse scrolled (715, 433) with delta (0, 0)
Screenshot: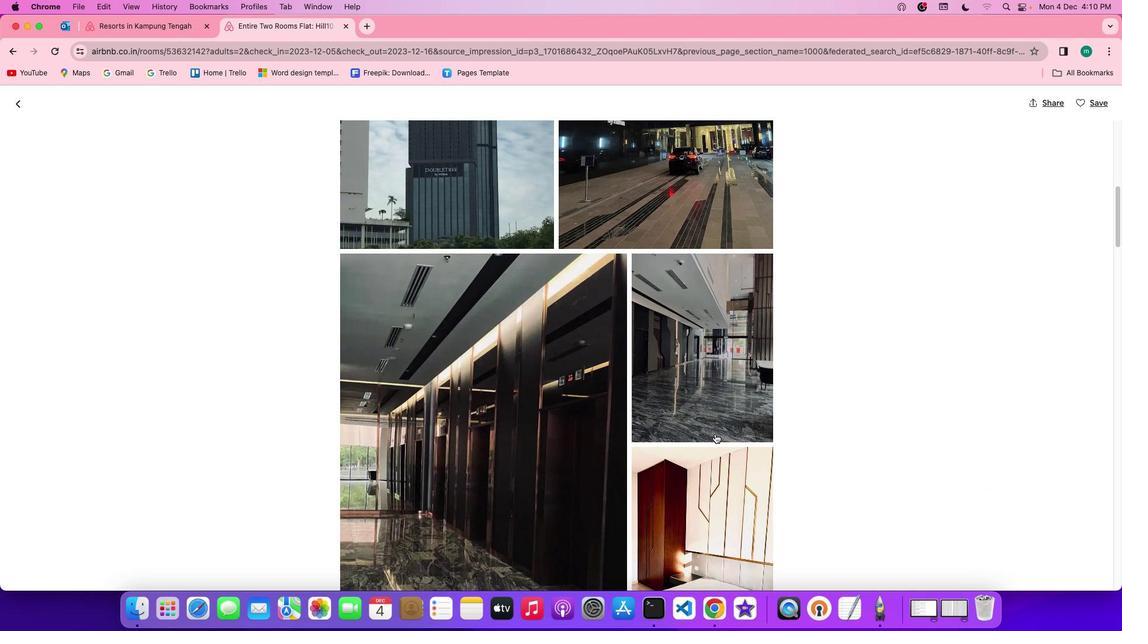 
Action: Mouse scrolled (715, 433) with delta (0, 0)
Screenshot: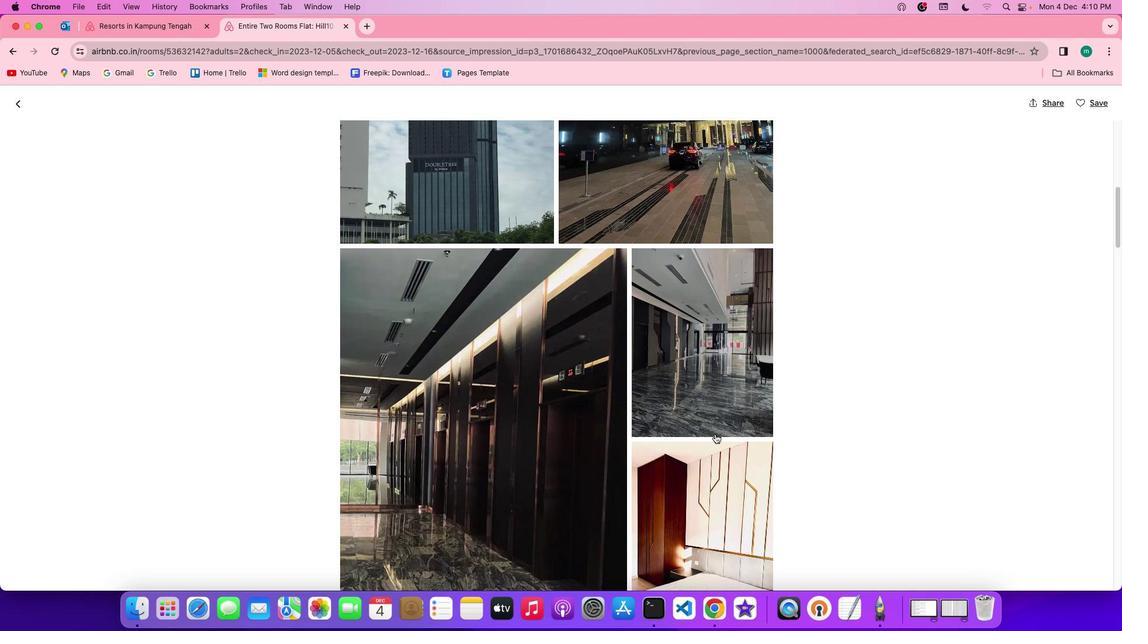 
Action: Mouse scrolled (715, 433) with delta (0, 0)
Screenshot: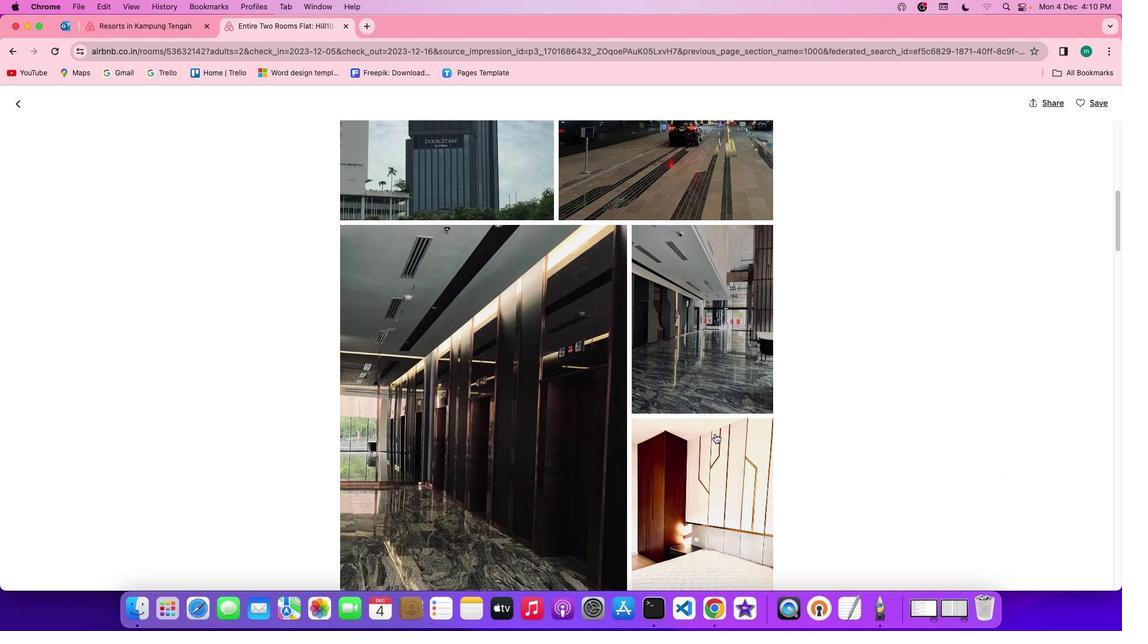 
Action: Mouse scrolled (715, 433) with delta (0, -1)
Screenshot: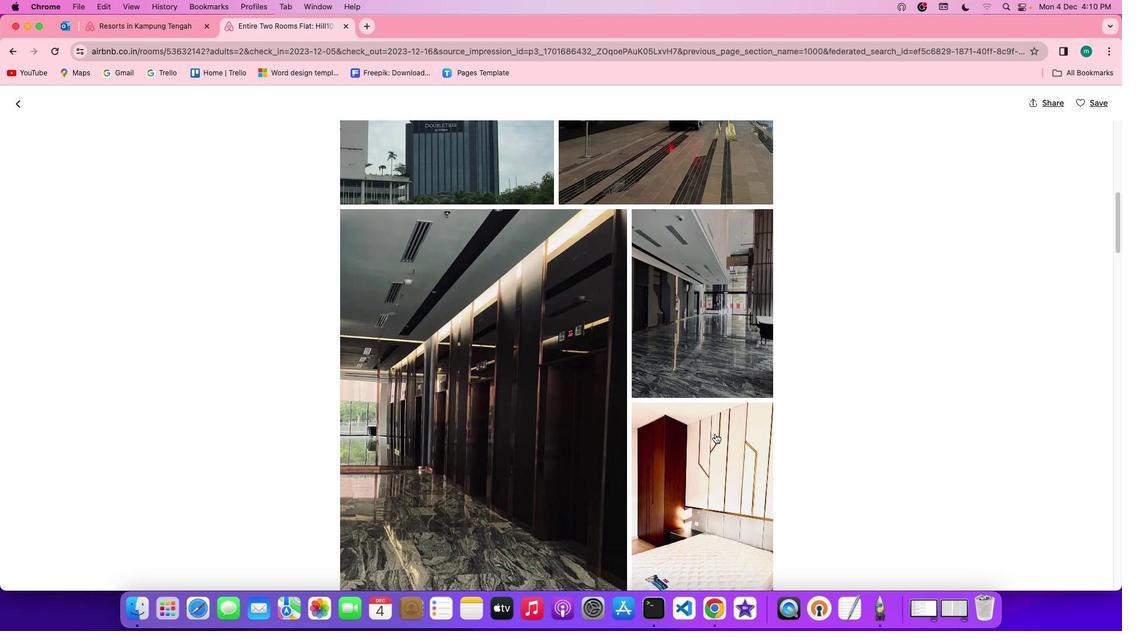 
Action: Mouse scrolled (715, 433) with delta (0, 0)
Screenshot: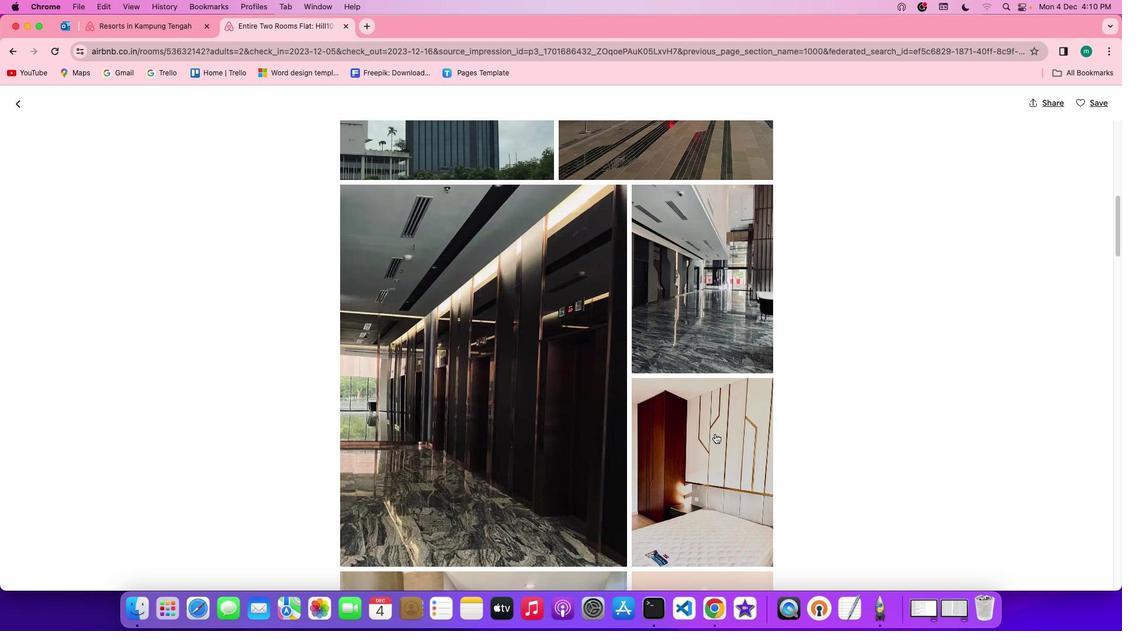 
Action: Mouse scrolled (715, 433) with delta (0, 0)
Screenshot: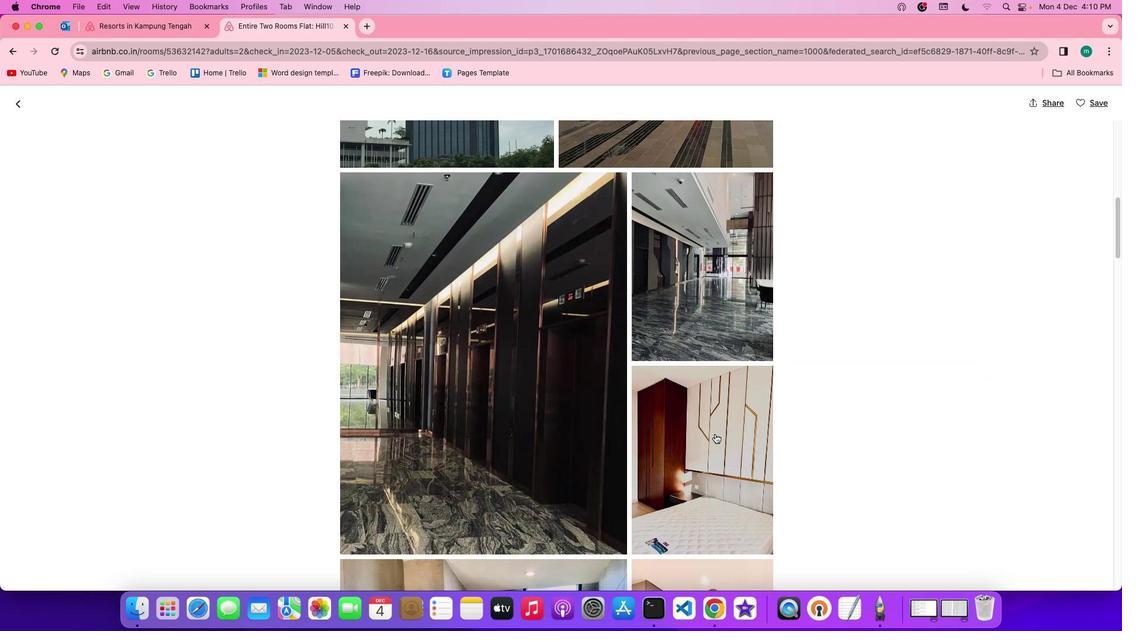 
Action: Mouse scrolled (715, 433) with delta (0, 0)
Screenshot: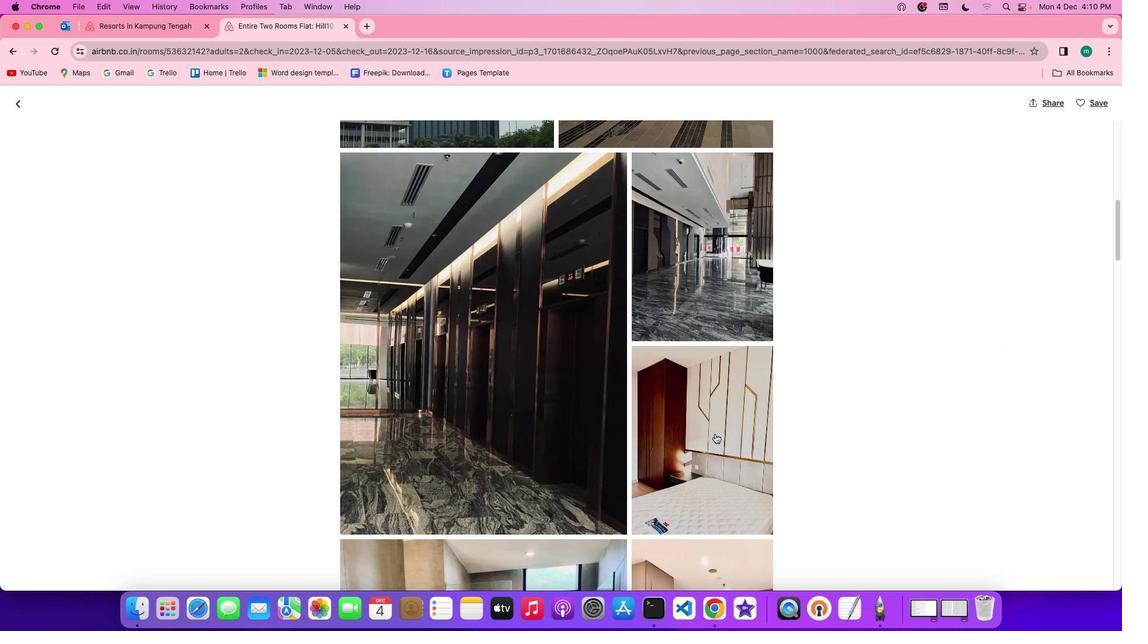 
Action: Mouse scrolled (715, 433) with delta (0, 0)
Screenshot: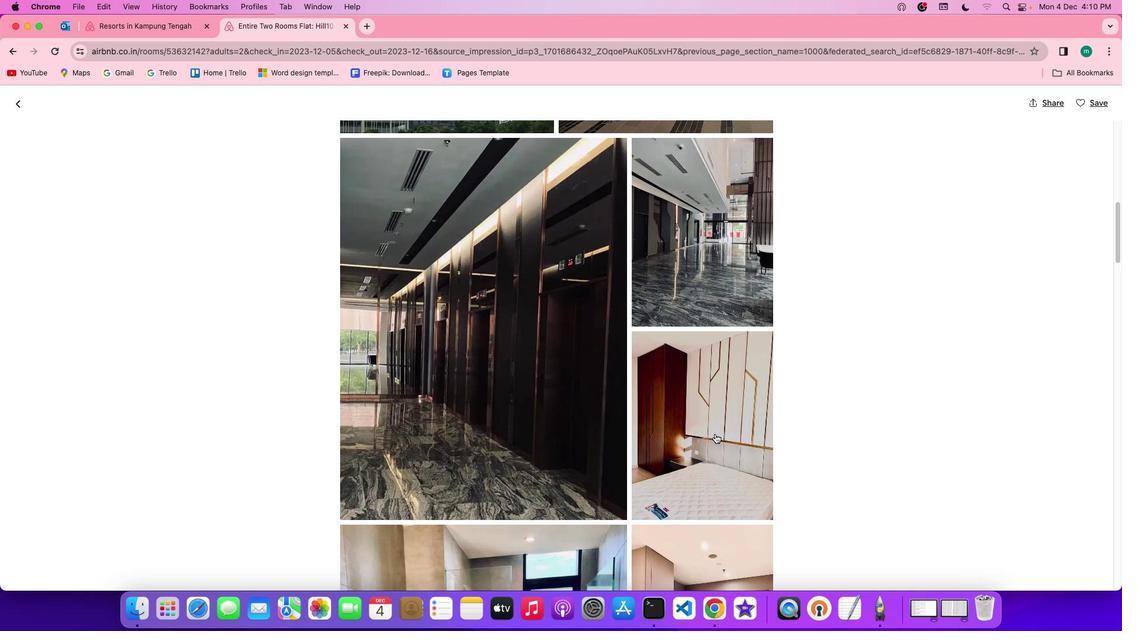 
Action: Mouse scrolled (715, 433) with delta (0, 0)
Screenshot: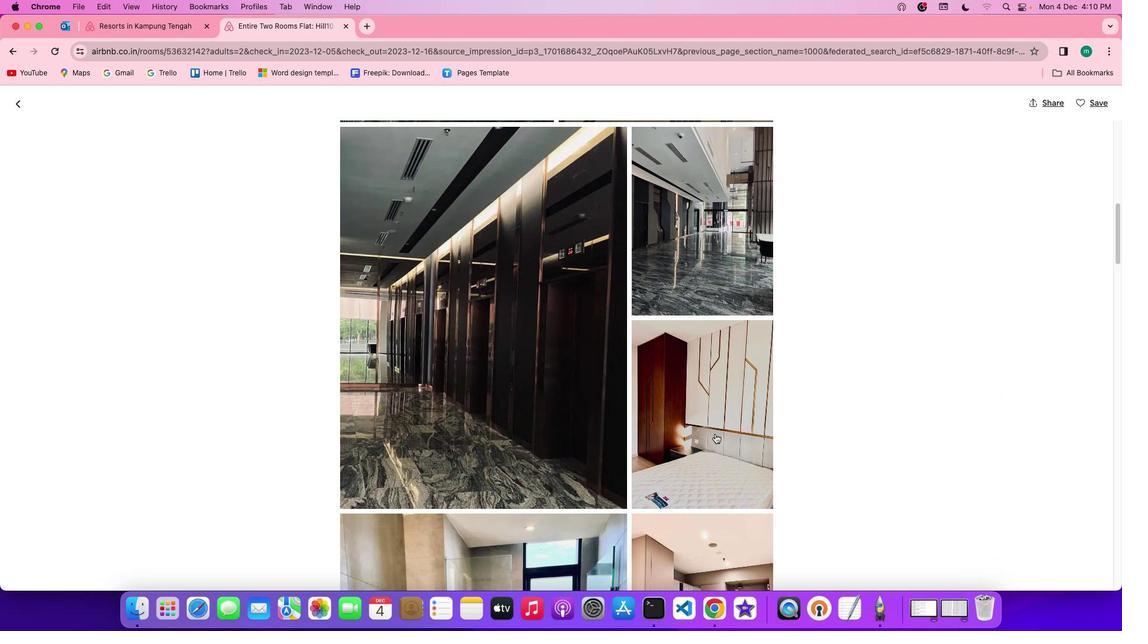 
Action: Mouse scrolled (715, 433) with delta (0, 0)
Screenshot: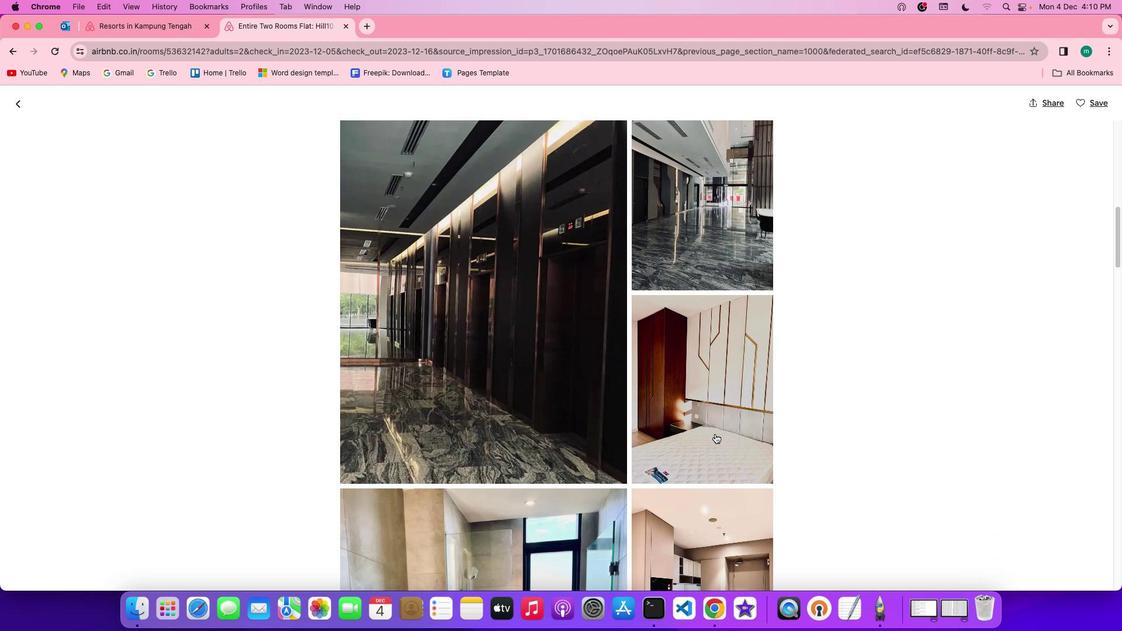 
Action: Mouse scrolled (715, 433) with delta (0, 0)
Screenshot: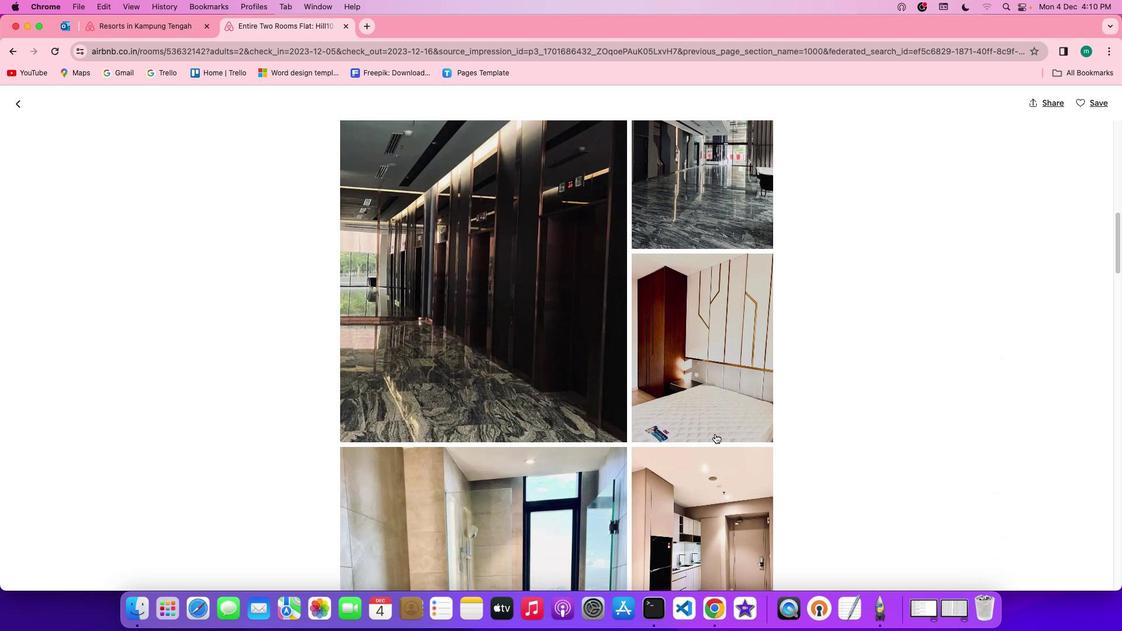 
Action: Mouse scrolled (715, 433) with delta (0, 0)
Screenshot: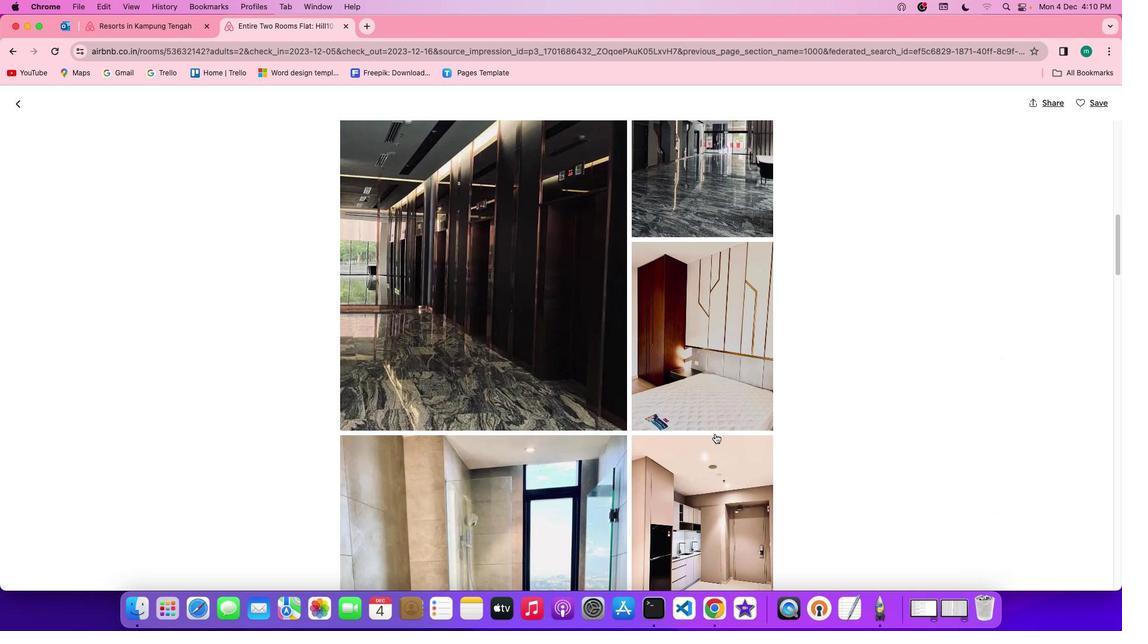 
Action: Mouse scrolled (715, 433) with delta (0, 0)
Screenshot: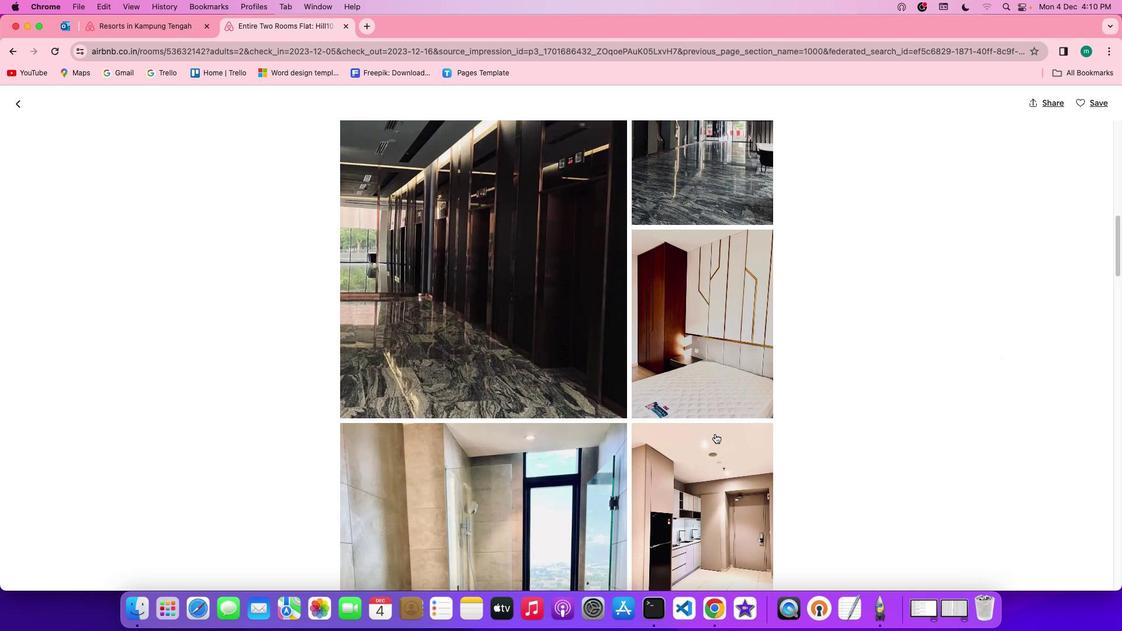 
Action: Mouse scrolled (715, 433) with delta (0, 0)
Screenshot: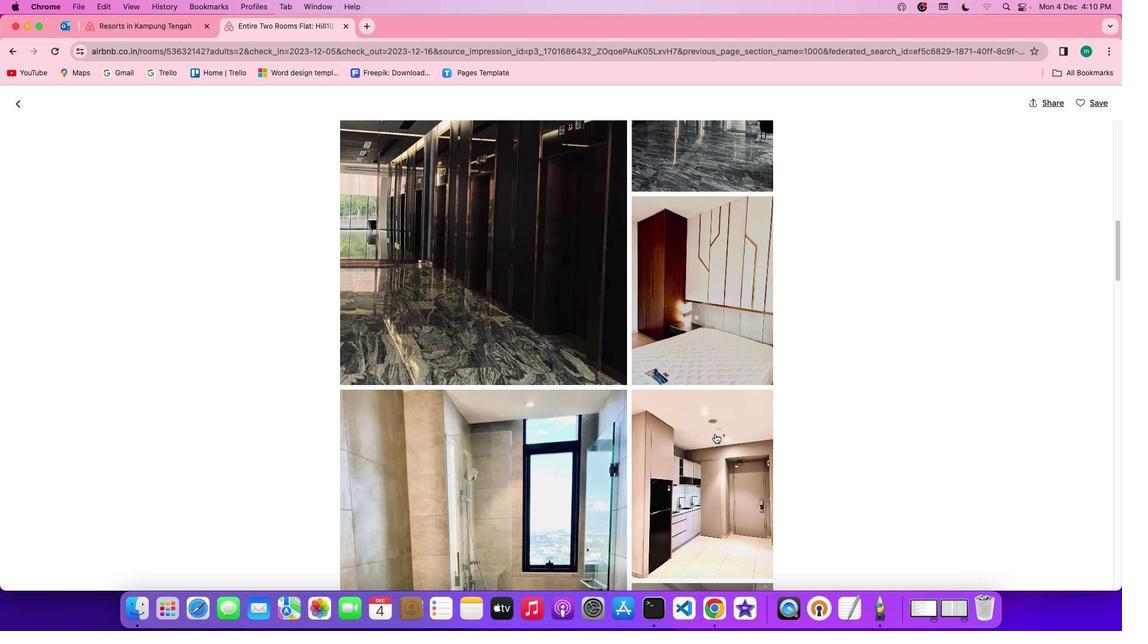 
Action: Mouse scrolled (715, 433) with delta (0, 0)
Screenshot: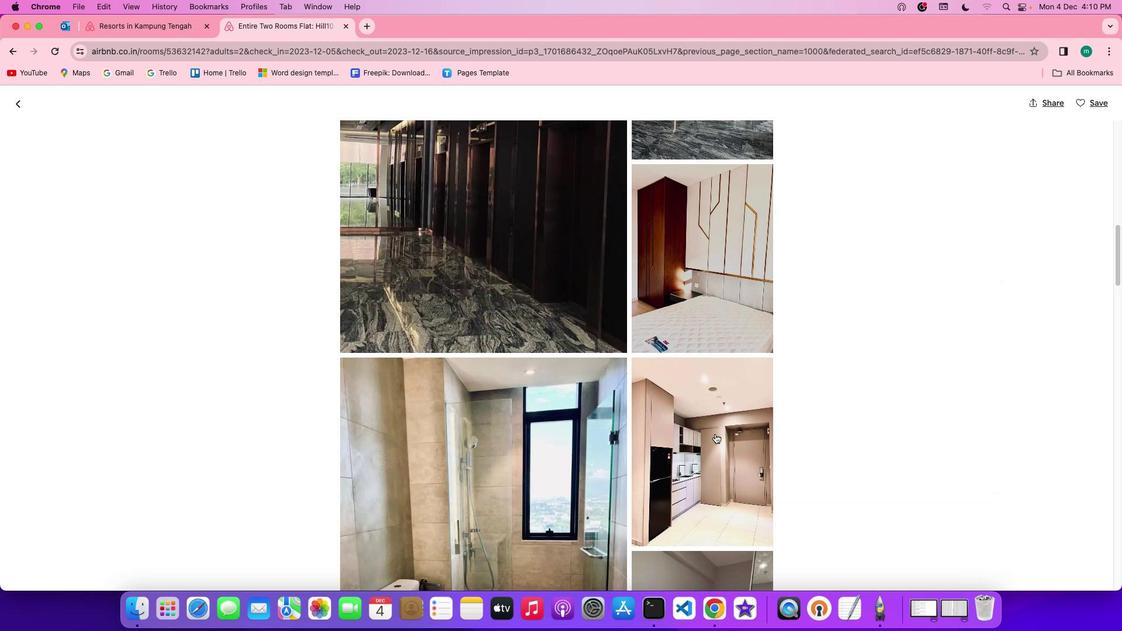 
Action: Mouse scrolled (715, 433) with delta (0, 0)
Screenshot: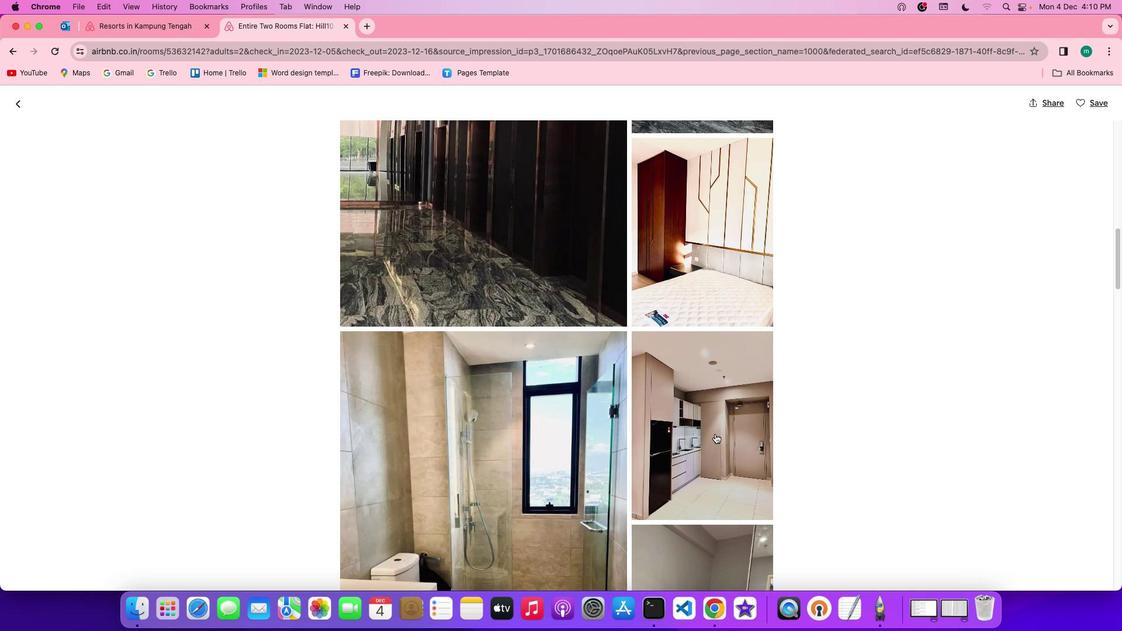 
Action: Mouse moved to (715, 433)
Screenshot: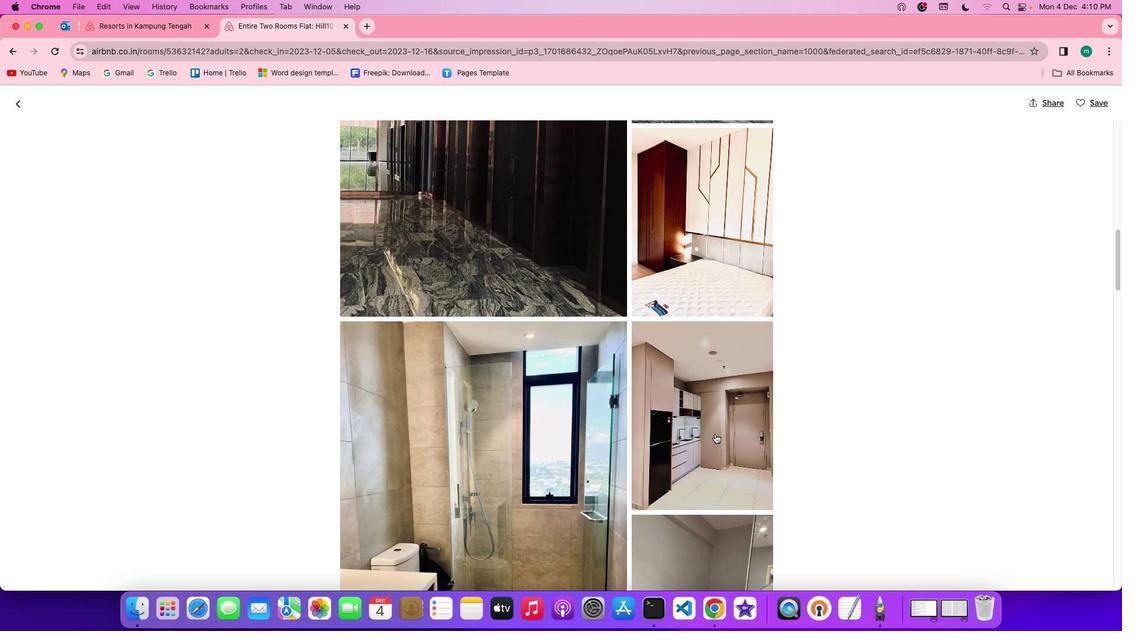 
Action: Mouse scrolled (715, 433) with delta (0, 0)
Screenshot: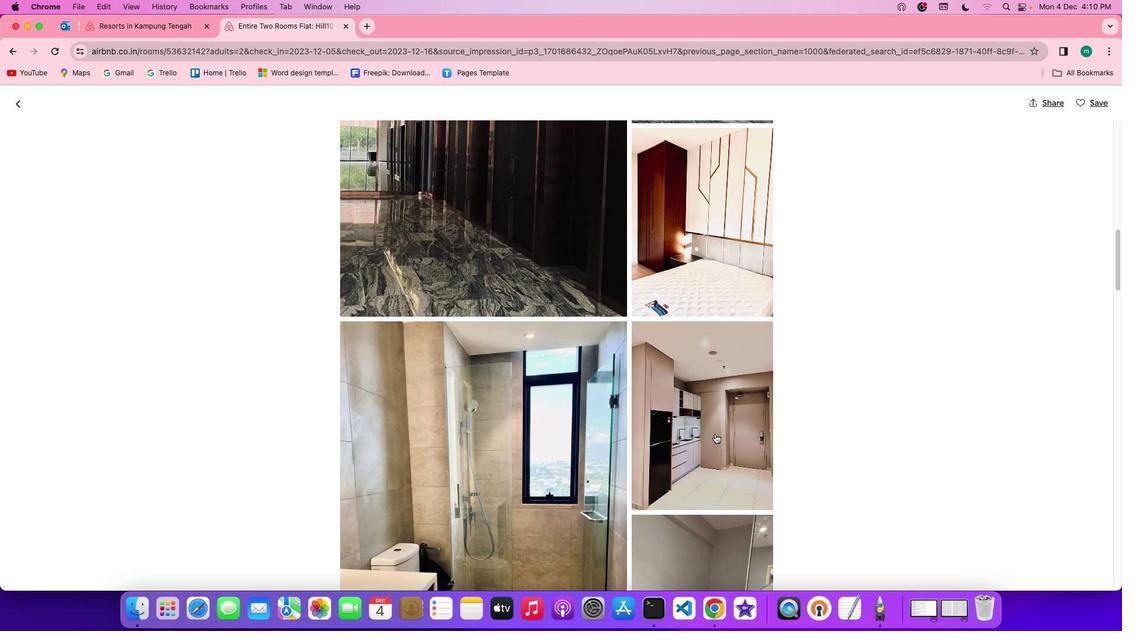 
Action: Mouse scrolled (715, 433) with delta (0, -1)
Screenshot: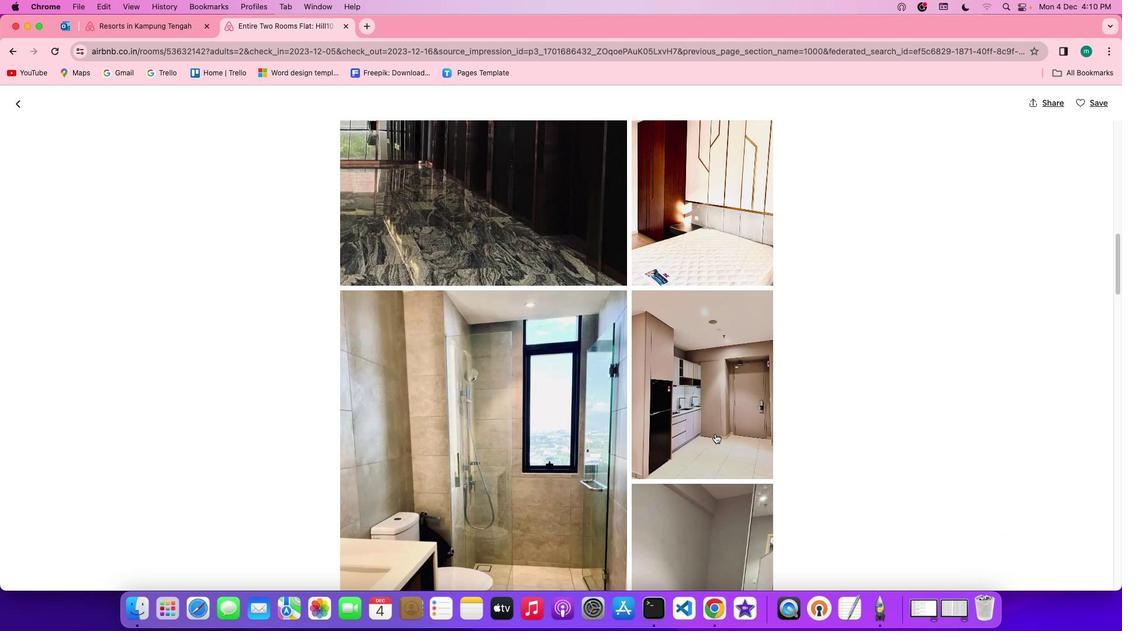 
Action: Mouse scrolled (715, 433) with delta (0, 0)
Screenshot: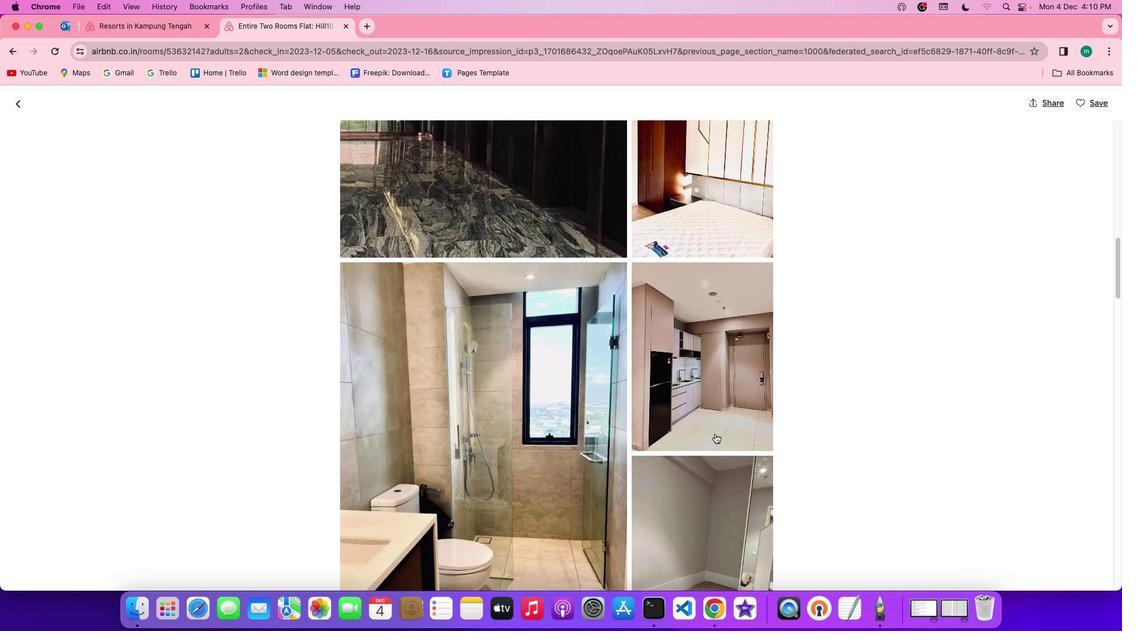 
Action: Mouse scrolled (715, 433) with delta (0, 0)
Screenshot: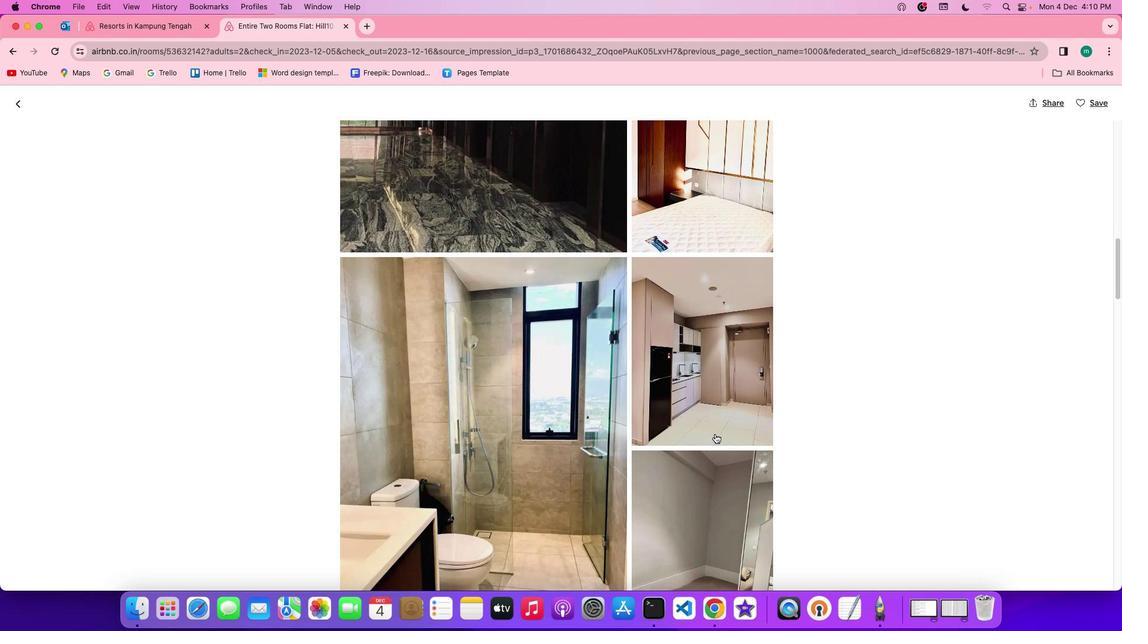
Action: Mouse scrolled (715, 433) with delta (0, -1)
Screenshot: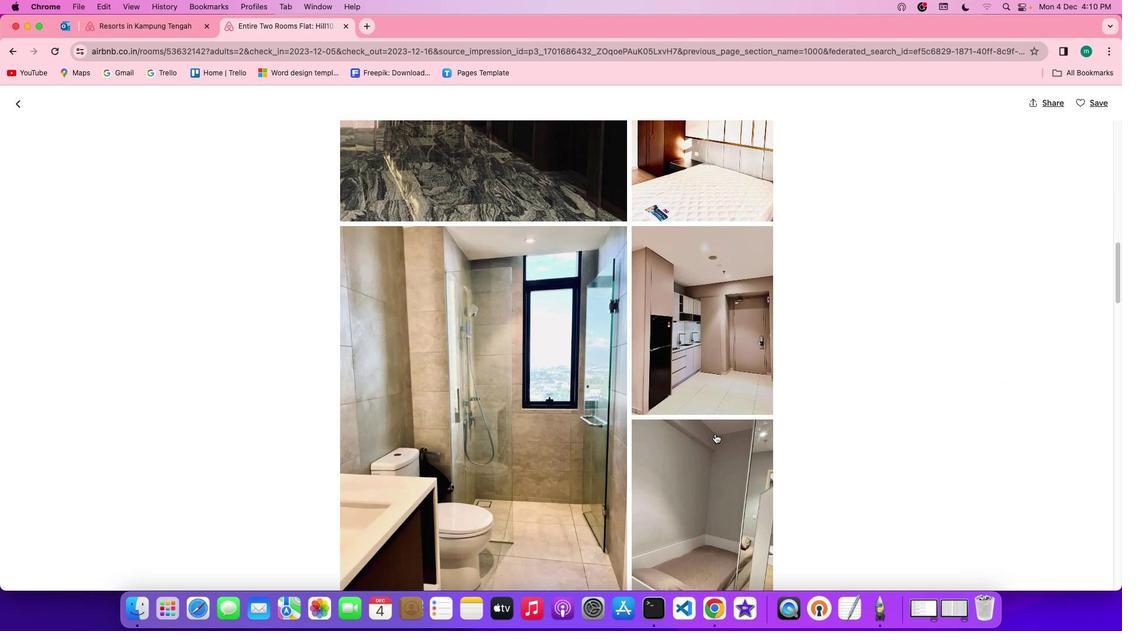 
Action: Mouse scrolled (715, 433) with delta (0, 0)
Screenshot: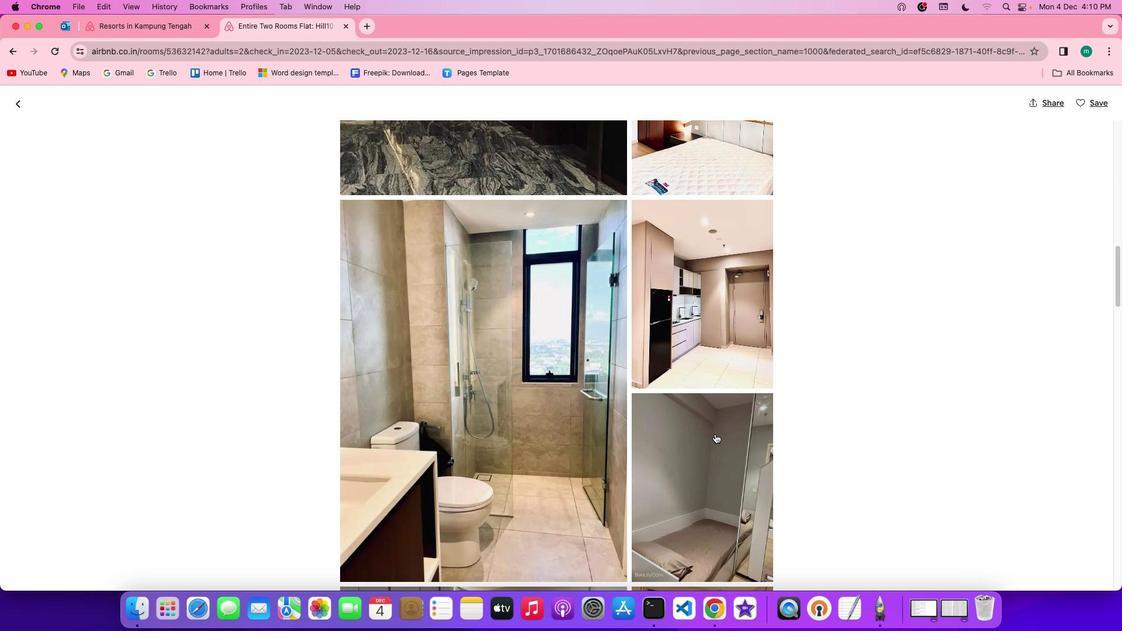 
Action: Mouse scrolled (715, 433) with delta (0, 0)
Screenshot: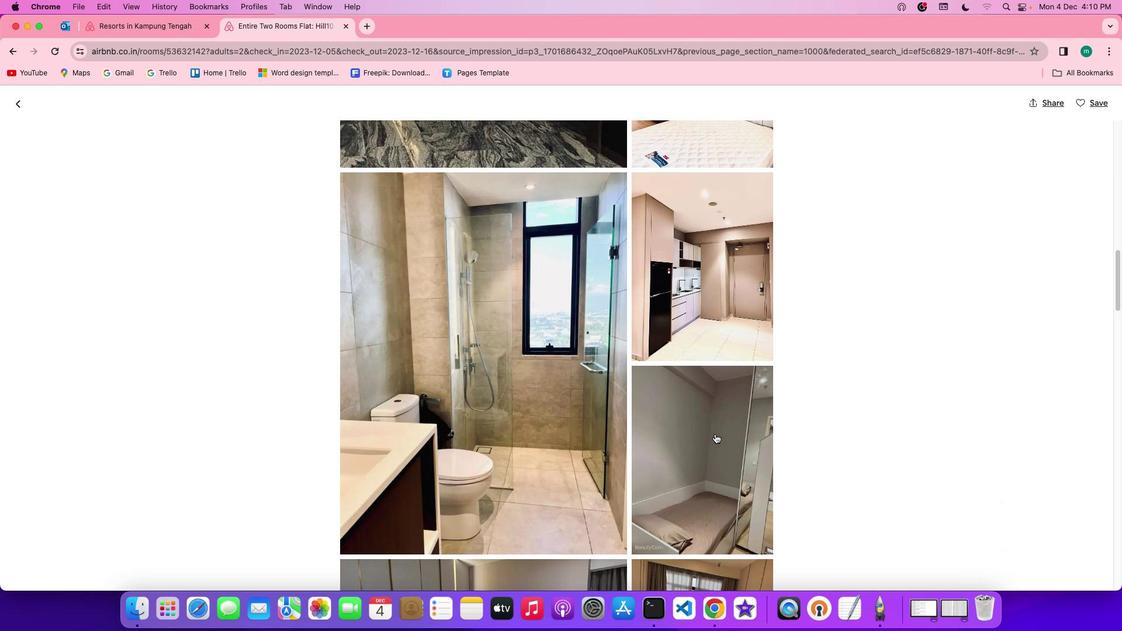
Action: Mouse scrolled (715, 433) with delta (0, -1)
Screenshot: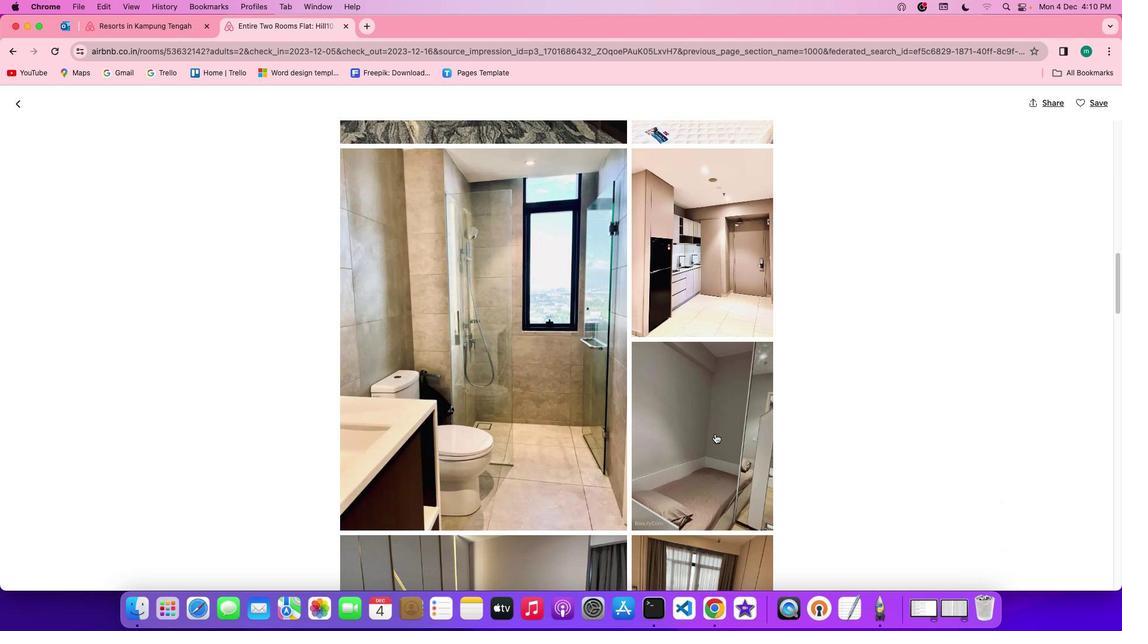 
Action: Mouse scrolled (715, 433) with delta (0, -1)
Screenshot: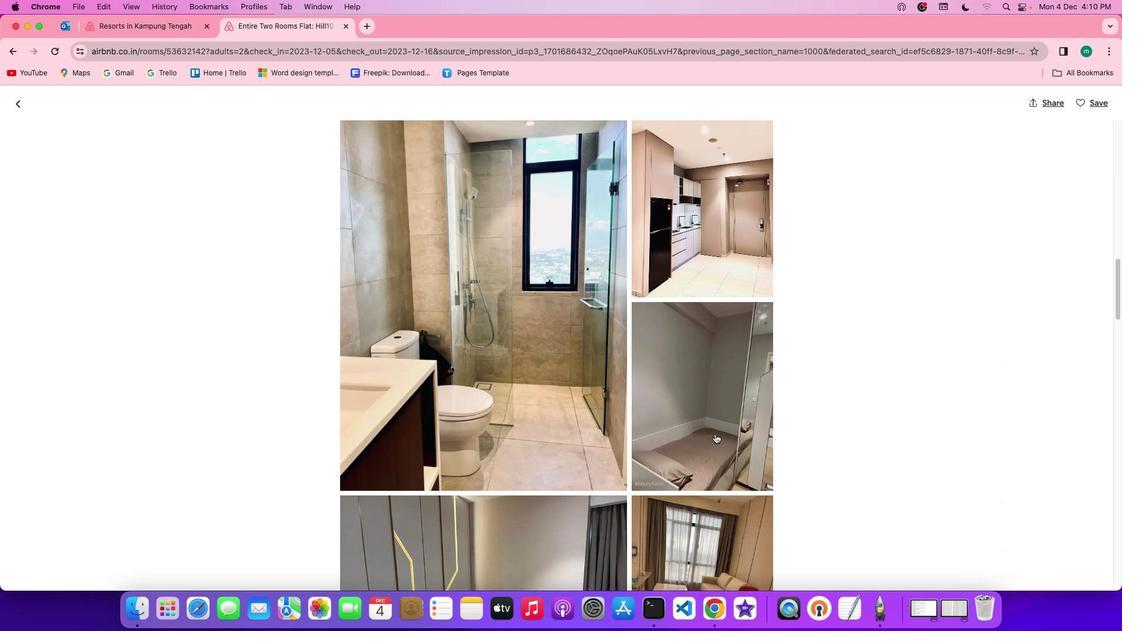 
Action: Mouse scrolled (715, 433) with delta (0, 0)
Screenshot: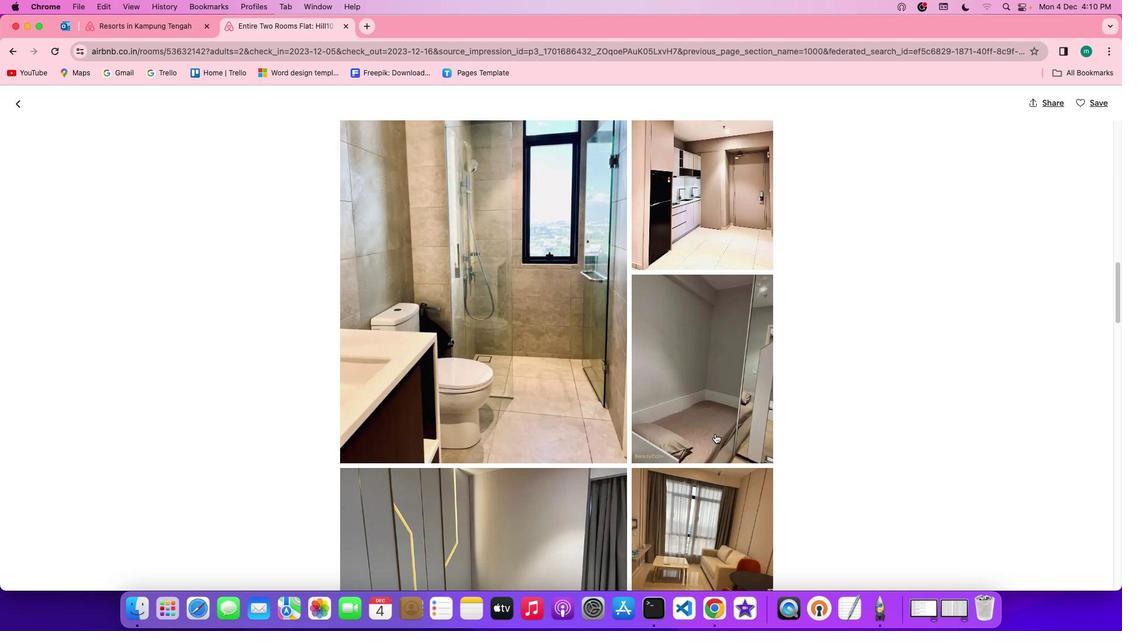
Action: Mouse scrolled (715, 433) with delta (0, 0)
Screenshot: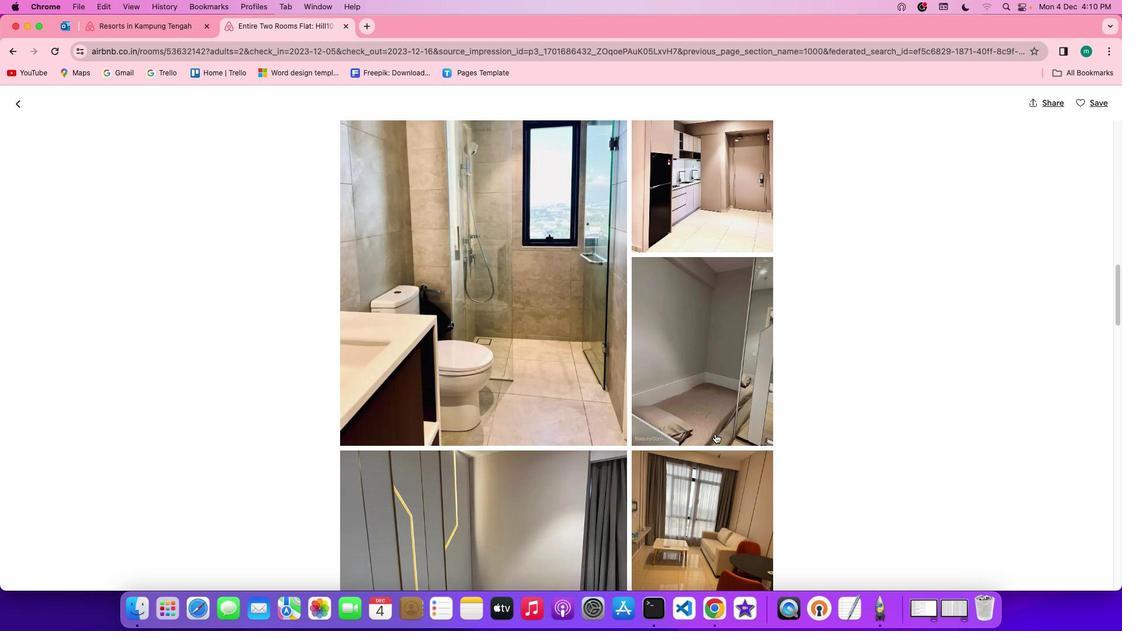 
Action: Mouse scrolled (715, 433) with delta (0, -1)
Screenshot: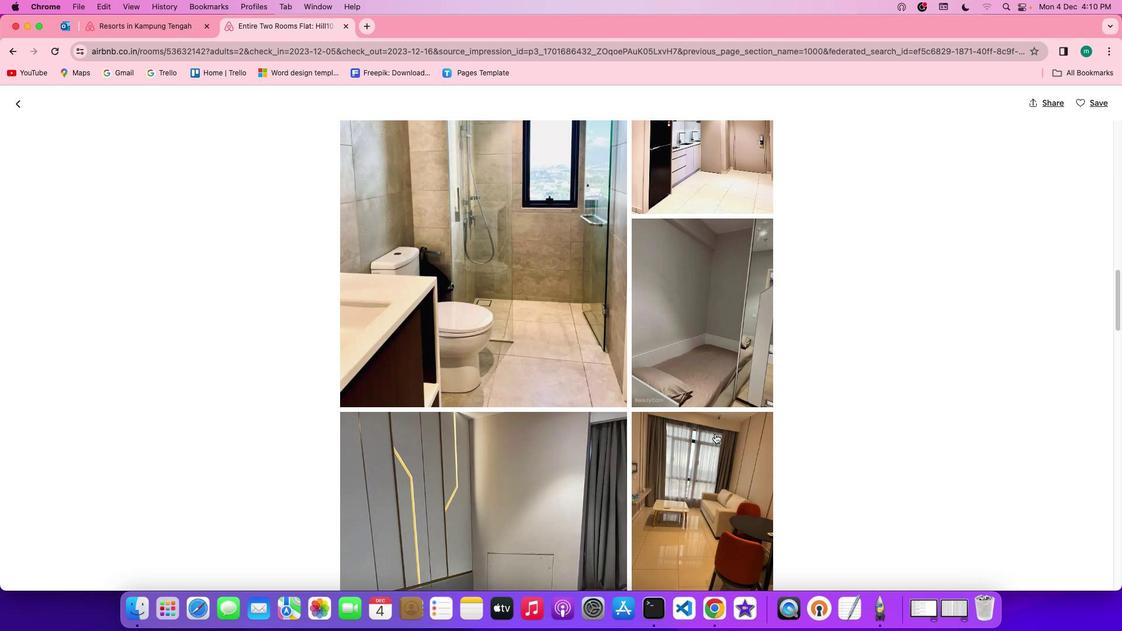 
Action: Mouse scrolled (715, 433) with delta (0, 0)
Screenshot: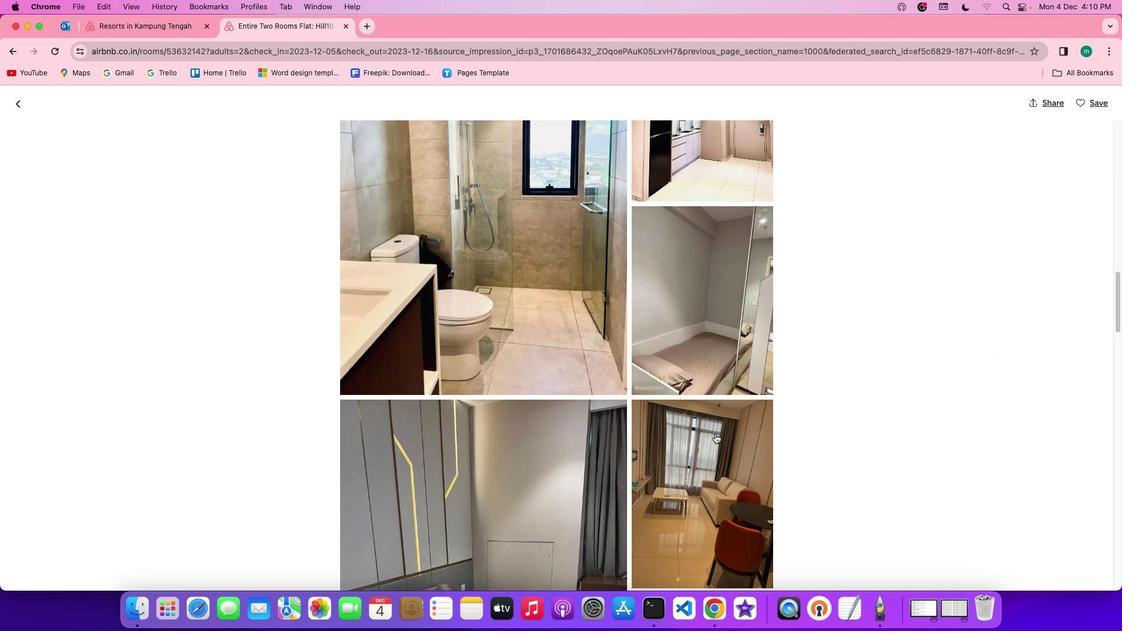 
Action: Mouse scrolled (715, 433) with delta (0, 0)
Screenshot: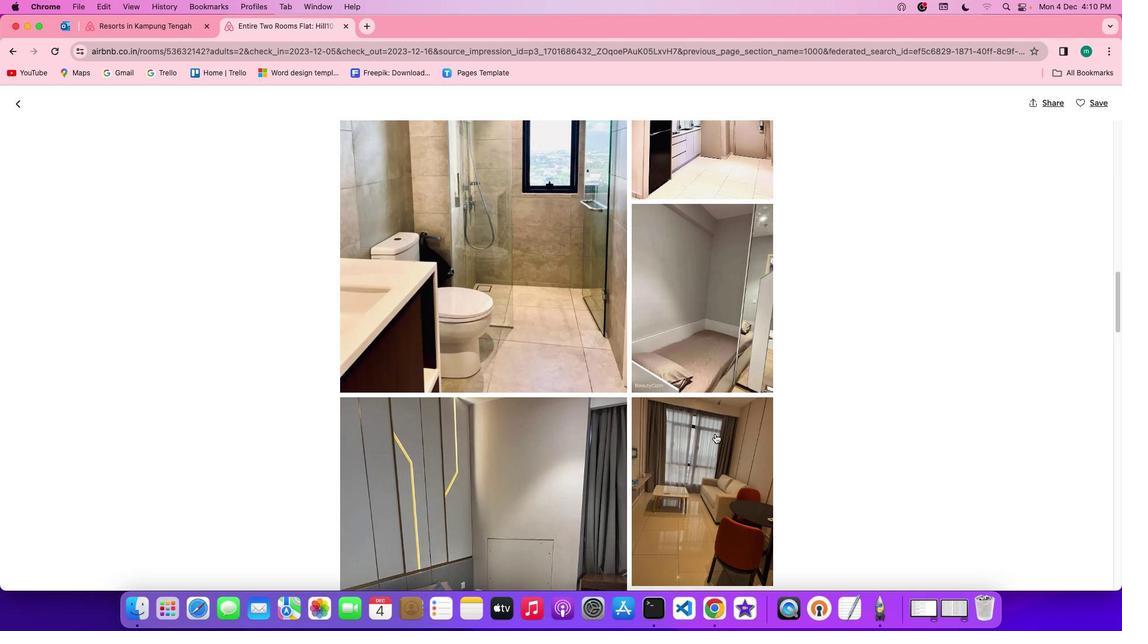 
Action: Mouse scrolled (715, 433) with delta (0, 0)
Screenshot: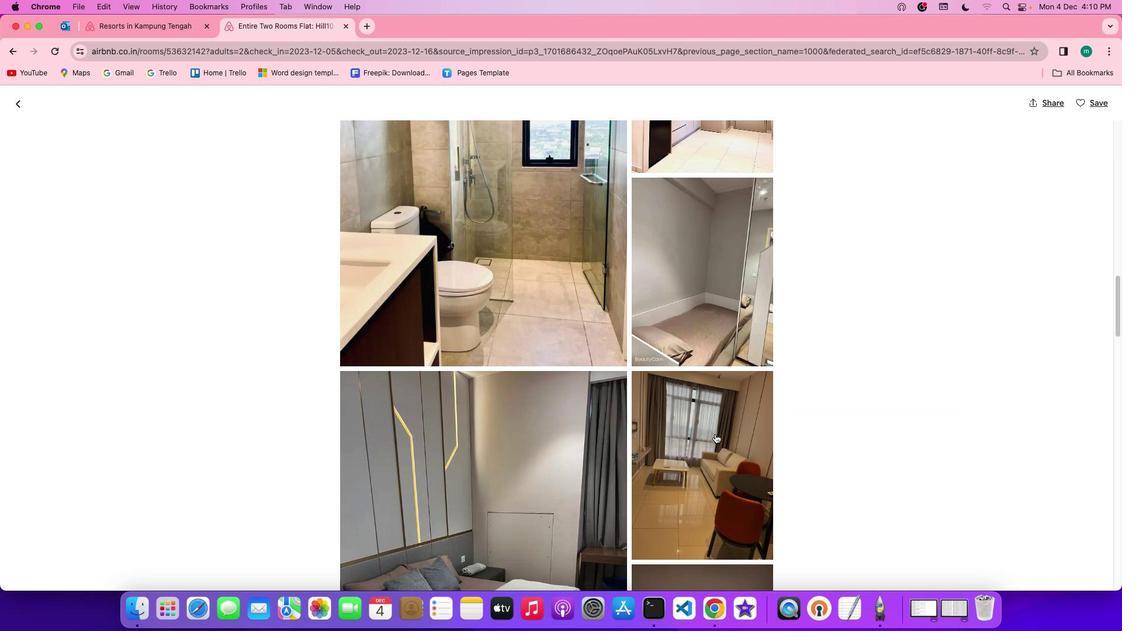 
Action: Mouse scrolled (715, 433) with delta (0, -1)
Screenshot: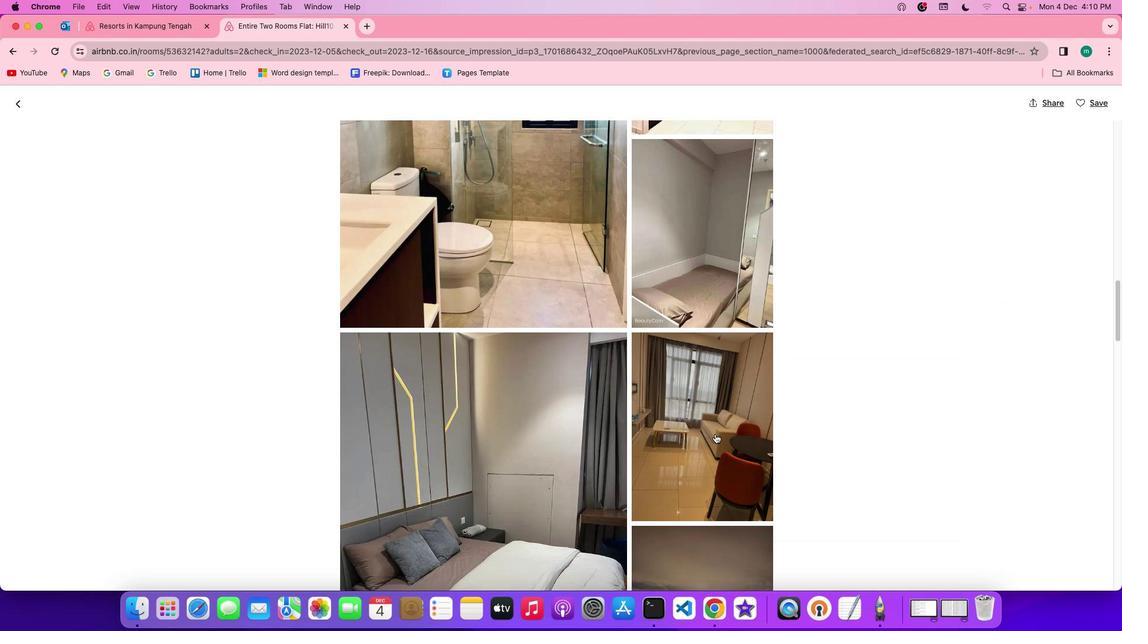 
Action: Mouse scrolled (715, 433) with delta (0, -1)
Screenshot: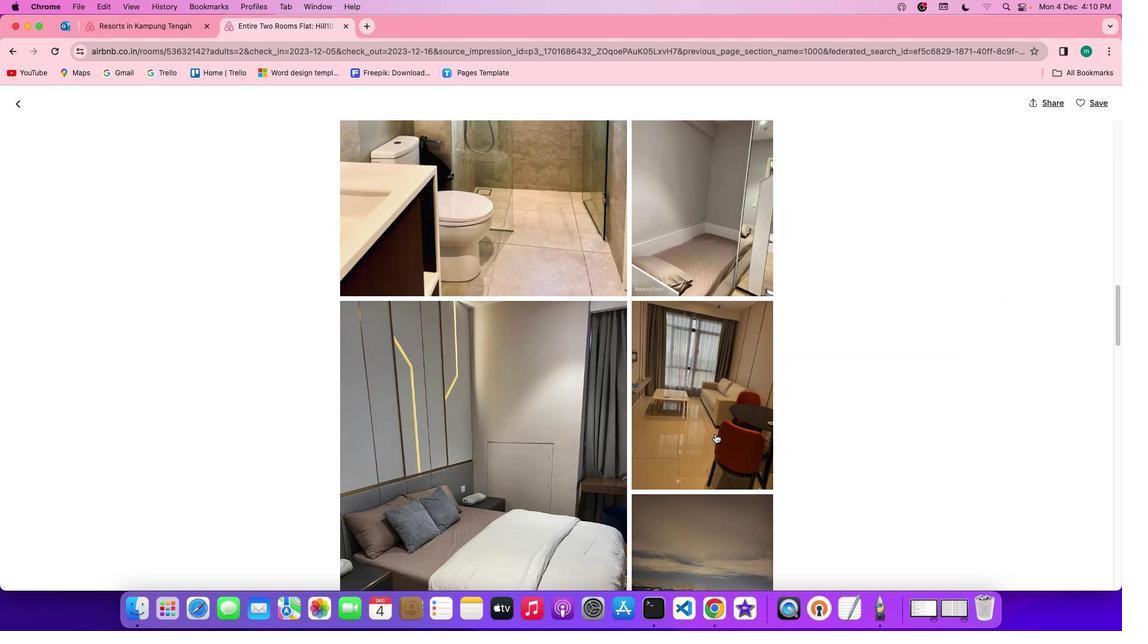 
Action: Mouse scrolled (715, 433) with delta (0, 0)
Screenshot: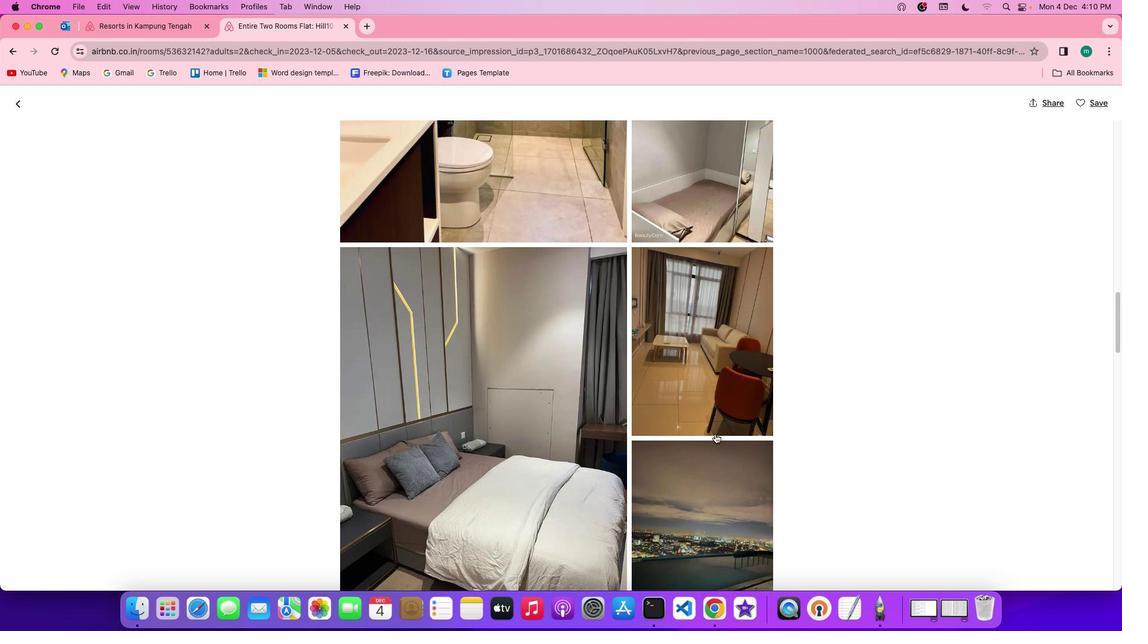 
Action: Mouse scrolled (715, 433) with delta (0, 0)
Screenshot: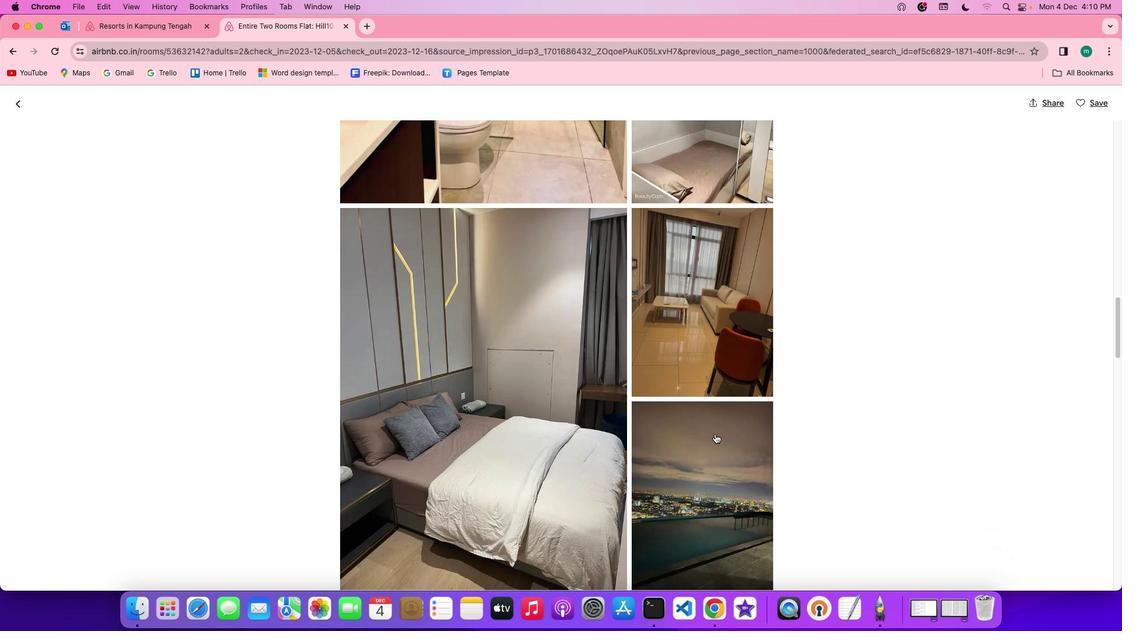 
Action: Mouse scrolled (715, 433) with delta (0, -1)
Screenshot: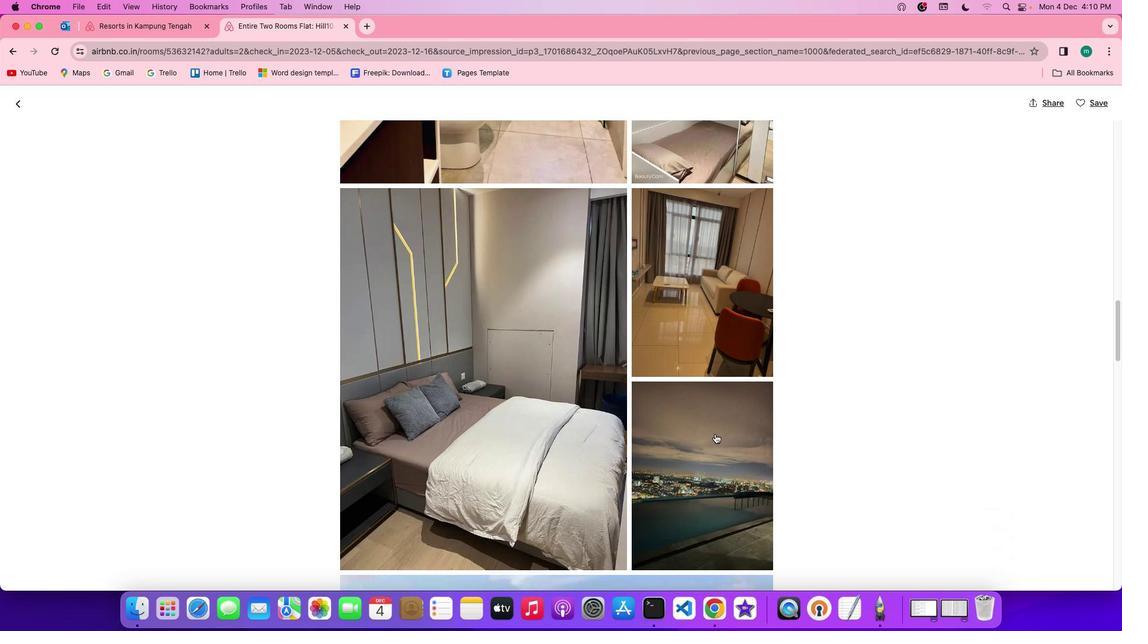 
Action: Mouse scrolled (715, 433) with delta (0, -1)
Screenshot: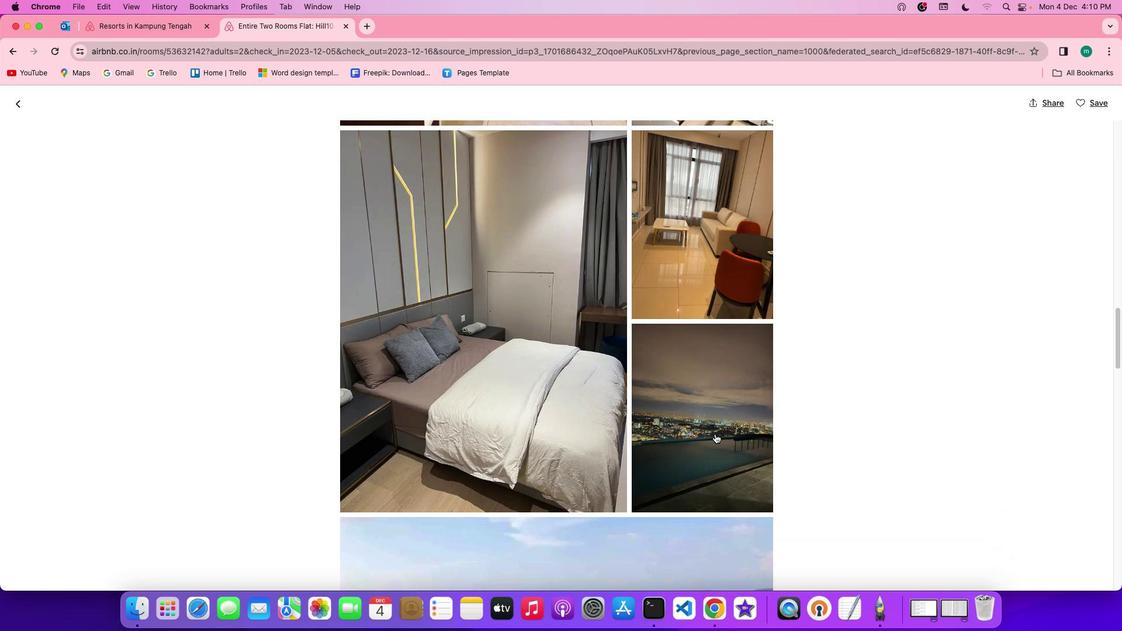 
Action: Mouse scrolled (715, 433) with delta (0, 0)
Screenshot: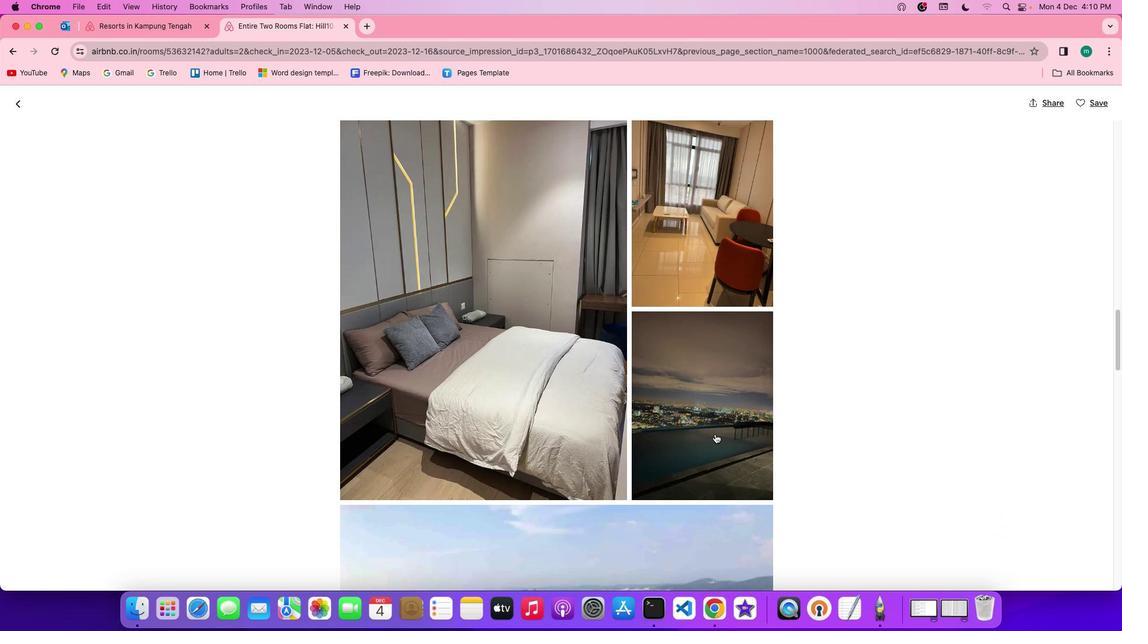
Action: Mouse scrolled (715, 433) with delta (0, 0)
Screenshot: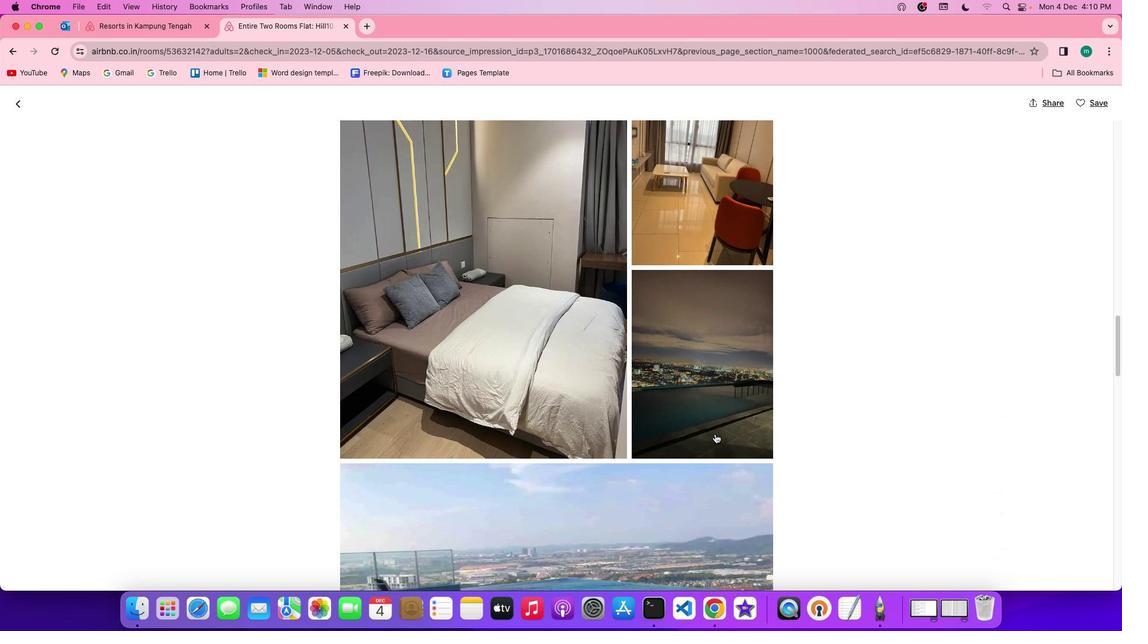 
Action: Mouse scrolled (715, 433) with delta (0, -1)
Screenshot: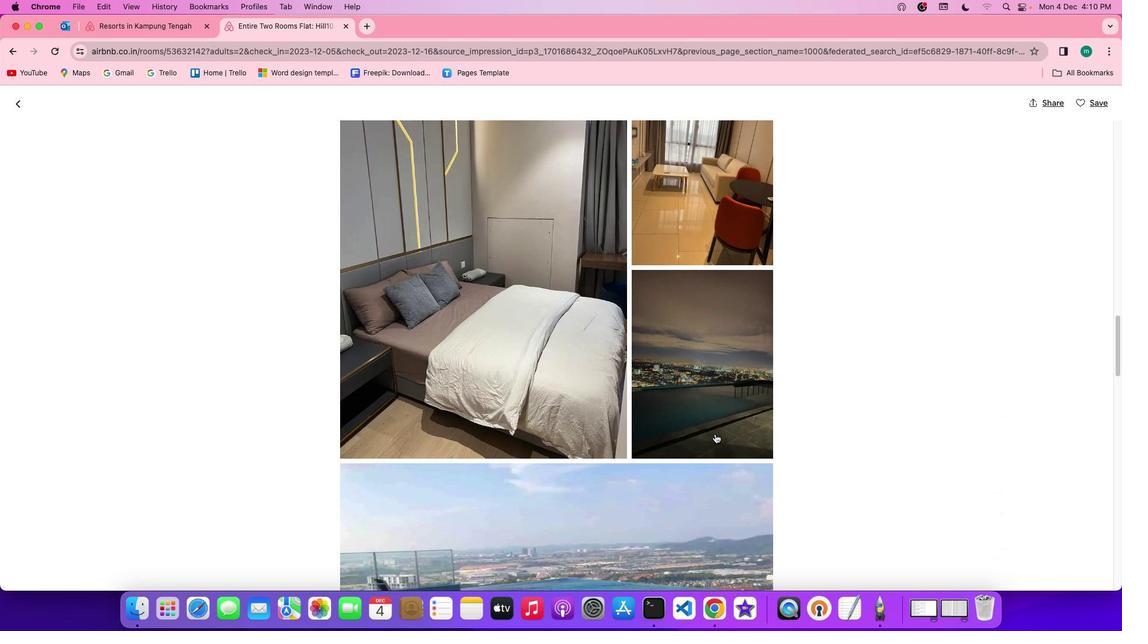 
Action: Mouse scrolled (715, 433) with delta (0, -1)
Screenshot: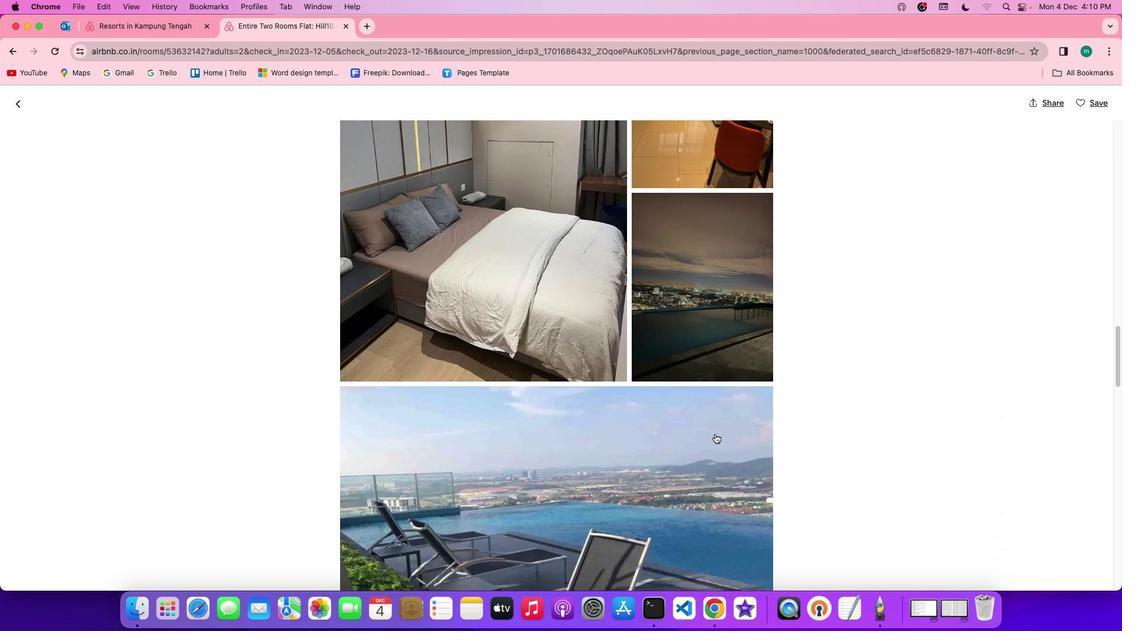 
Action: Mouse scrolled (715, 433) with delta (0, 0)
Screenshot: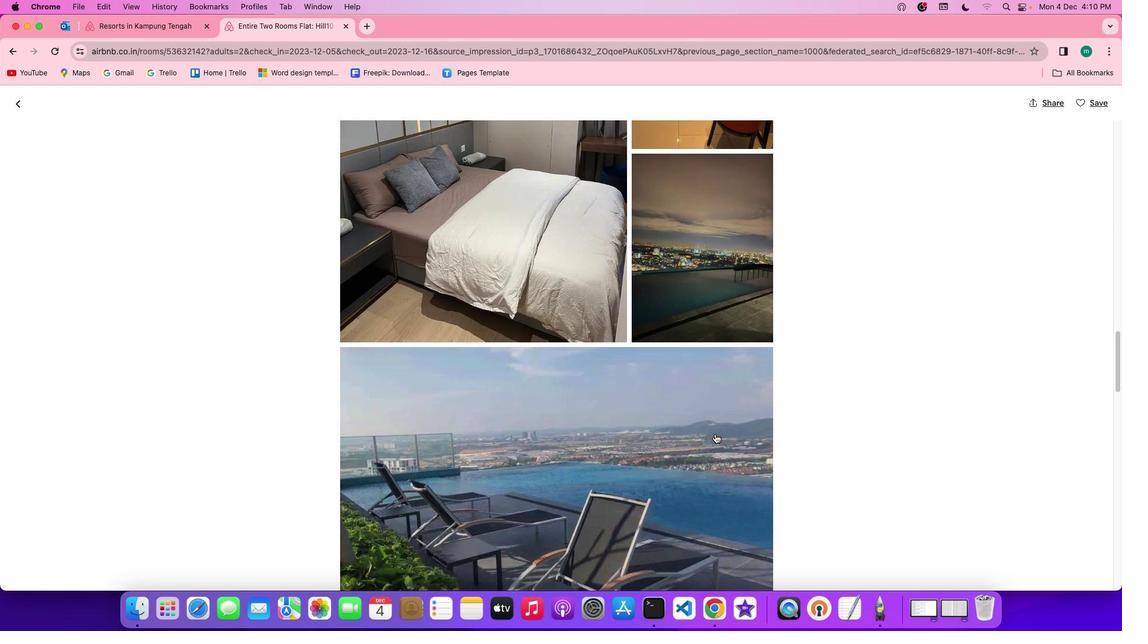 
Action: Mouse scrolled (715, 433) with delta (0, 0)
Screenshot: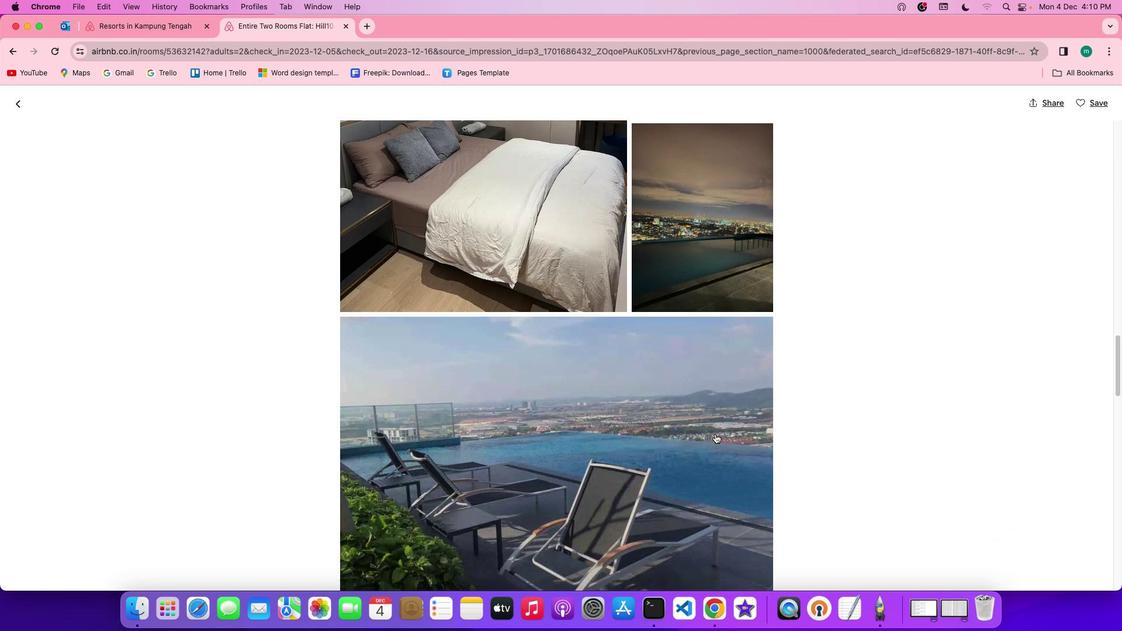 
Action: Mouse scrolled (715, 433) with delta (0, -1)
Screenshot: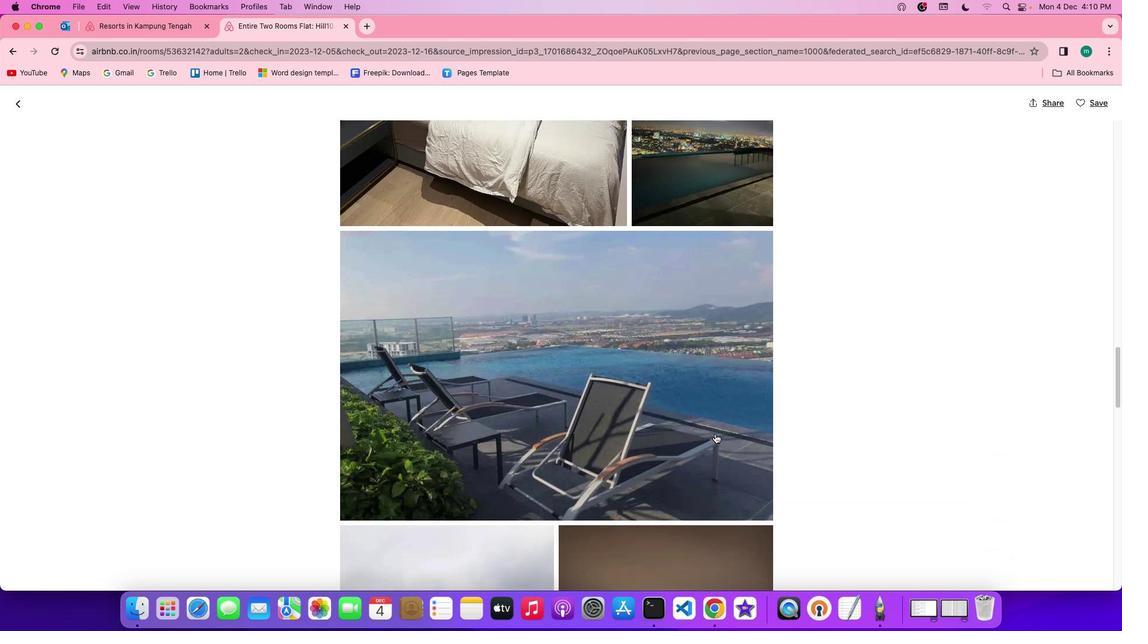 
Action: Mouse scrolled (715, 433) with delta (0, -1)
Screenshot: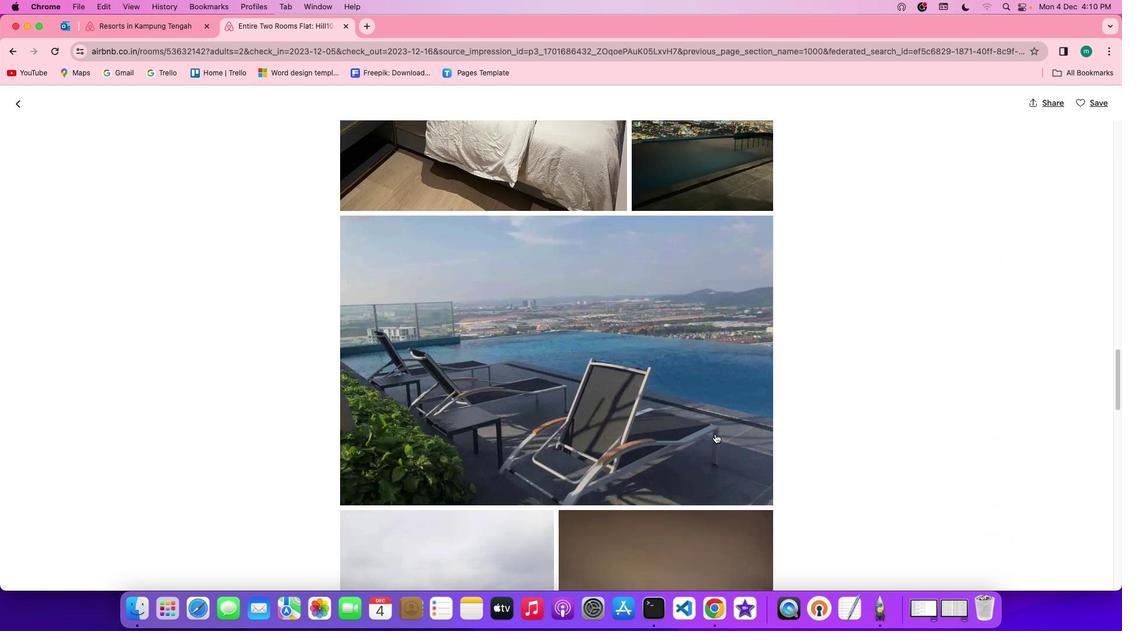 
Action: Mouse scrolled (715, 433) with delta (0, 0)
Screenshot: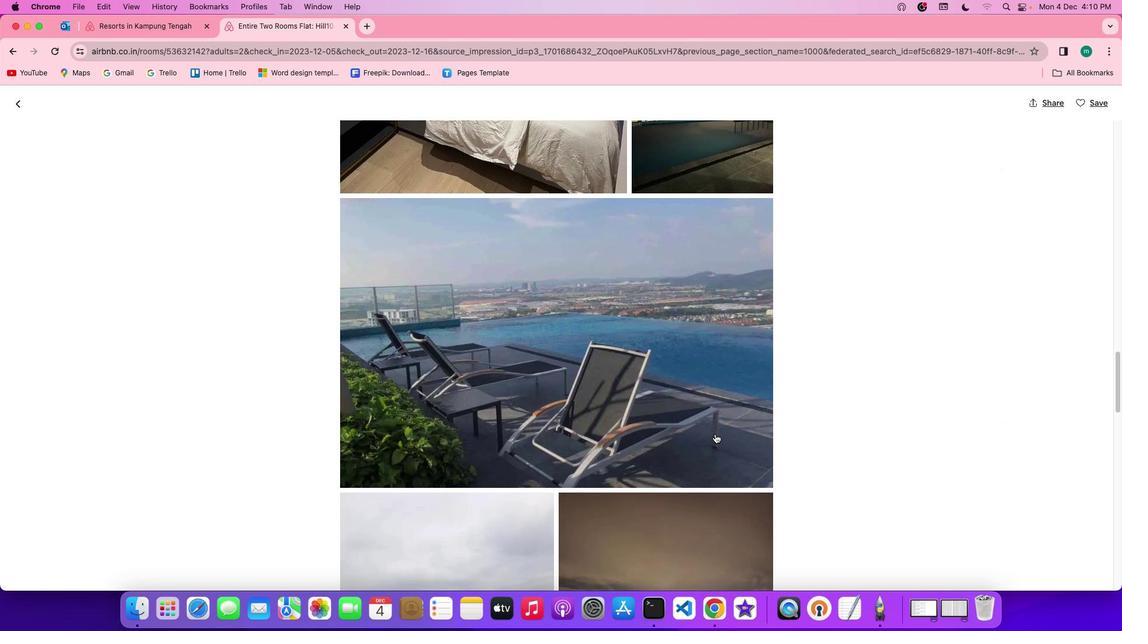 
Action: Mouse scrolled (715, 433) with delta (0, 0)
Screenshot: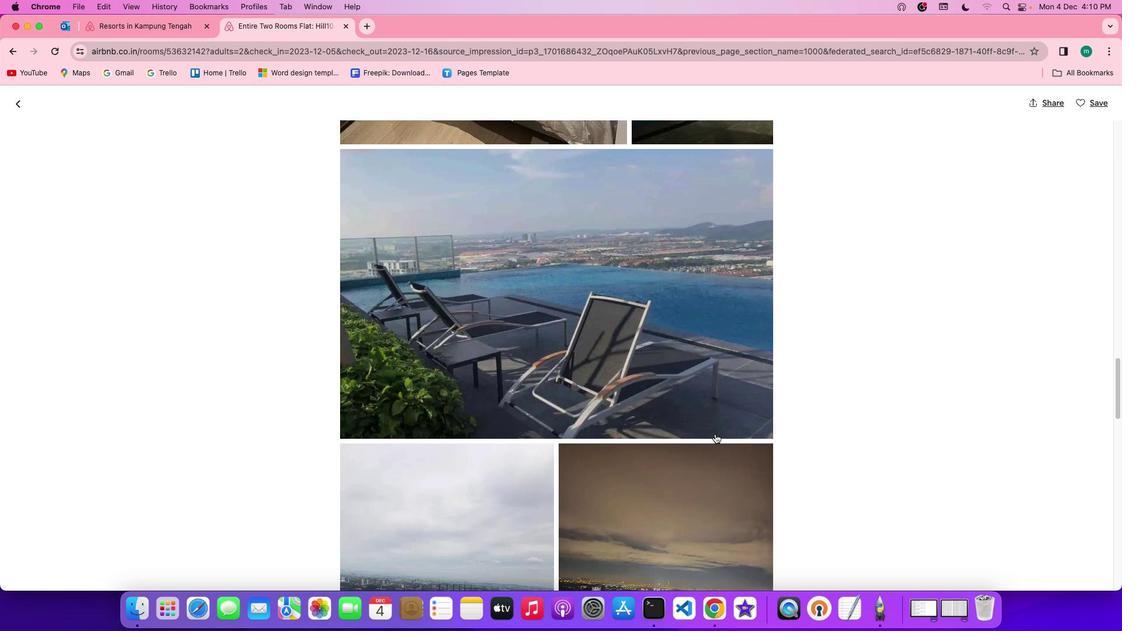 
Action: Mouse scrolled (715, 433) with delta (0, -1)
Screenshot: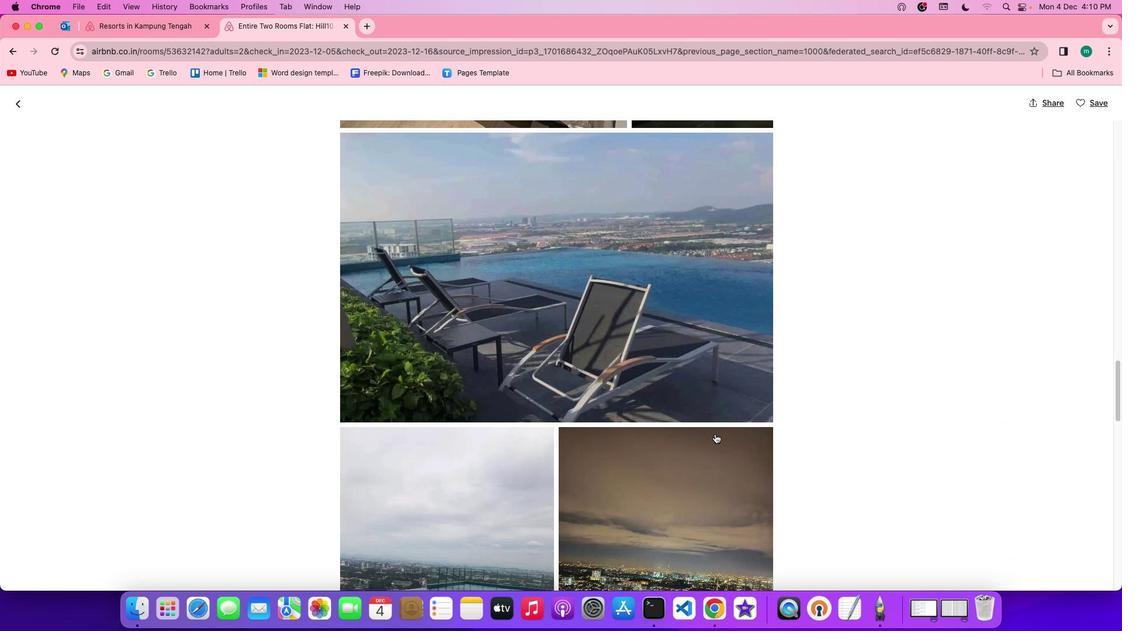 
Action: Mouse scrolled (715, 433) with delta (0, -1)
Screenshot: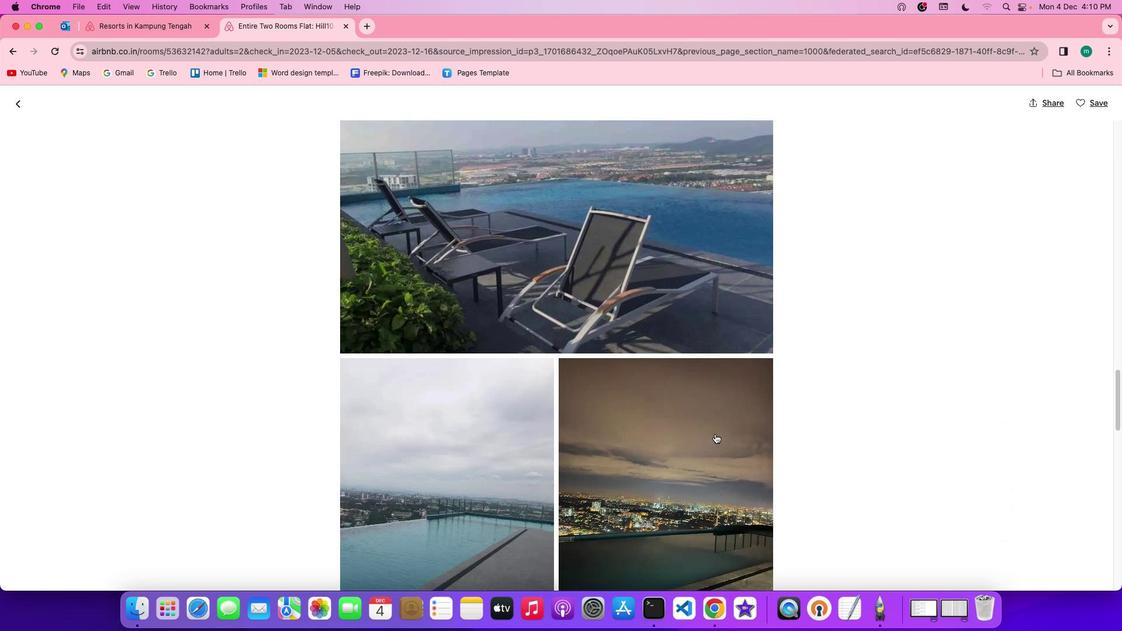 
Action: Mouse scrolled (715, 433) with delta (0, 0)
Screenshot: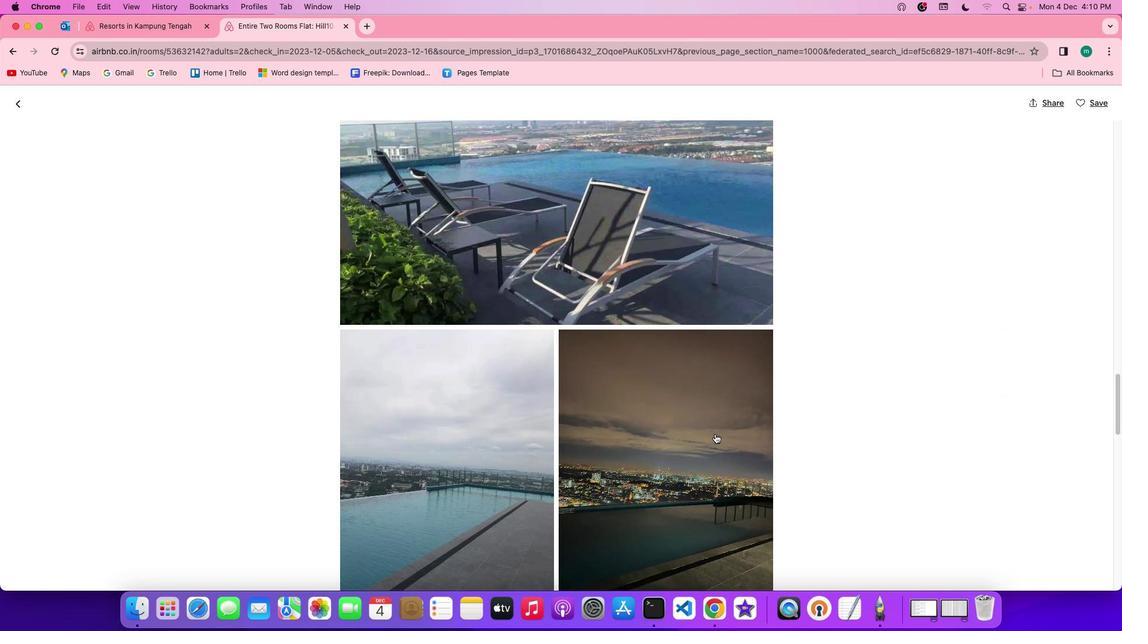 
Action: Mouse scrolled (715, 433) with delta (0, 0)
Screenshot: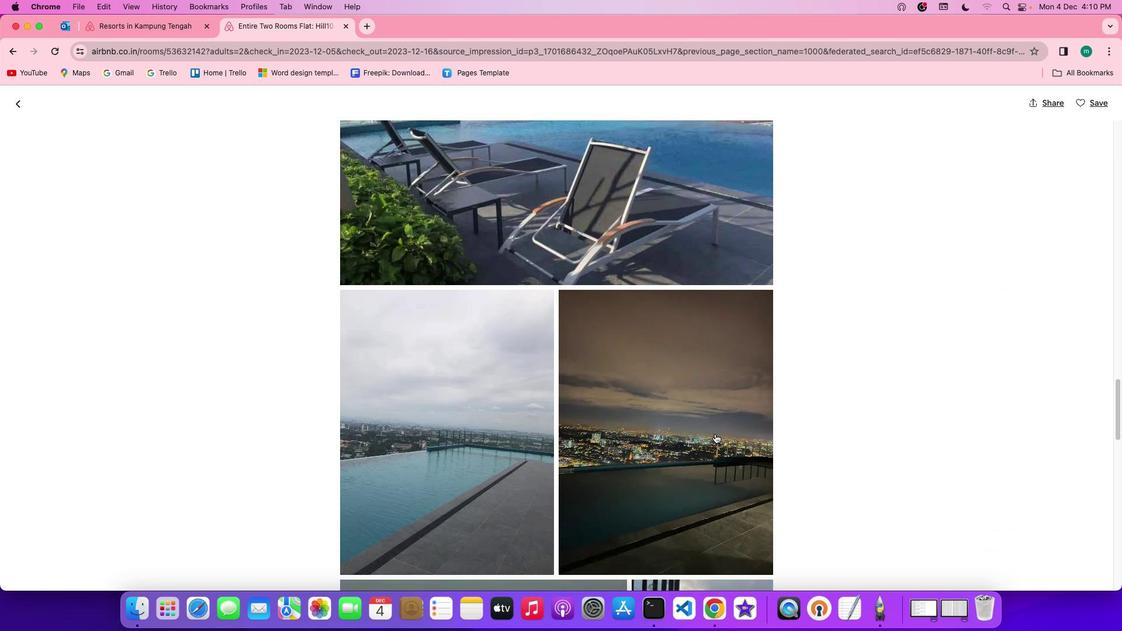 
Action: Mouse scrolled (715, 433) with delta (0, -1)
Screenshot: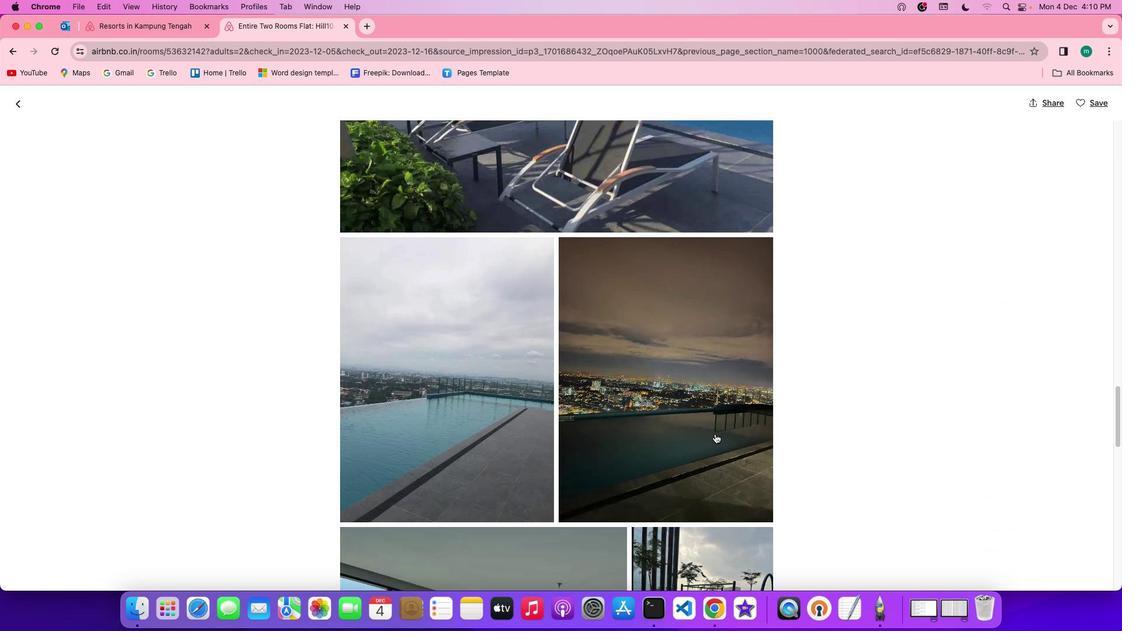 
Action: Mouse scrolled (715, 433) with delta (0, -2)
Screenshot: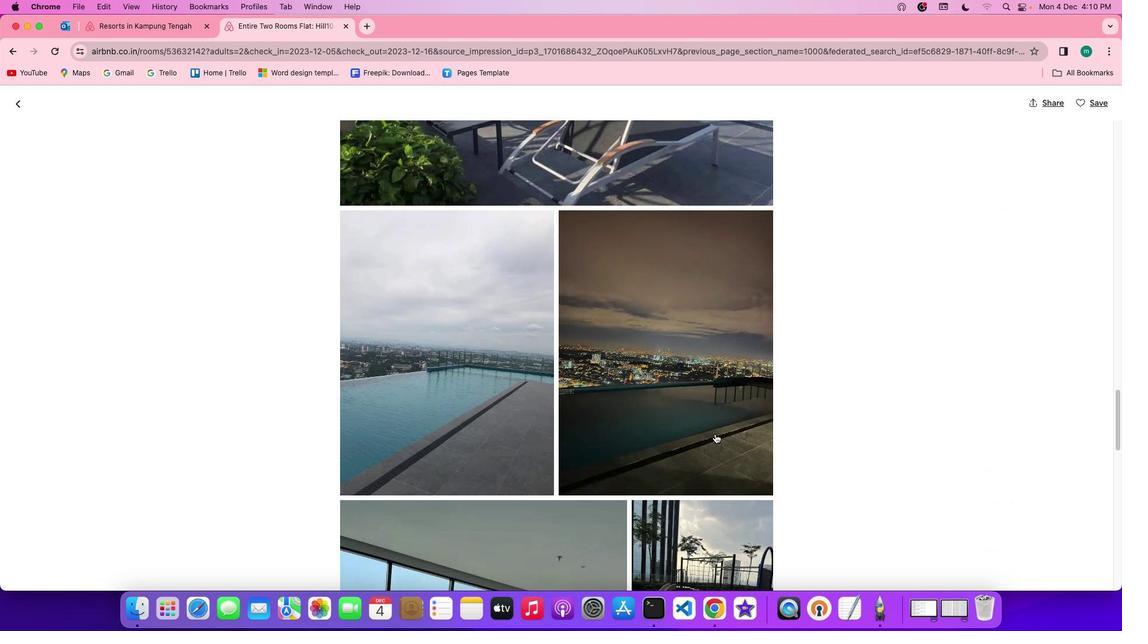 
Action: Mouse scrolled (715, 433) with delta (0, 0)
Screenshot: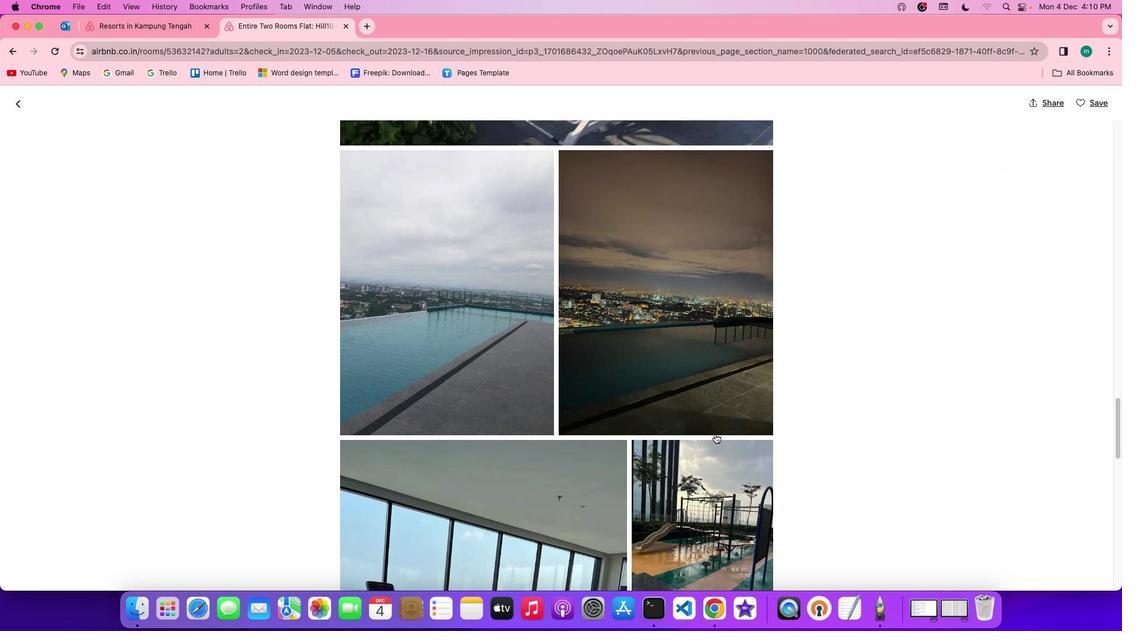 
Action: Mouse scrolled (715, 433) with delta (0, 0)
Screenshot: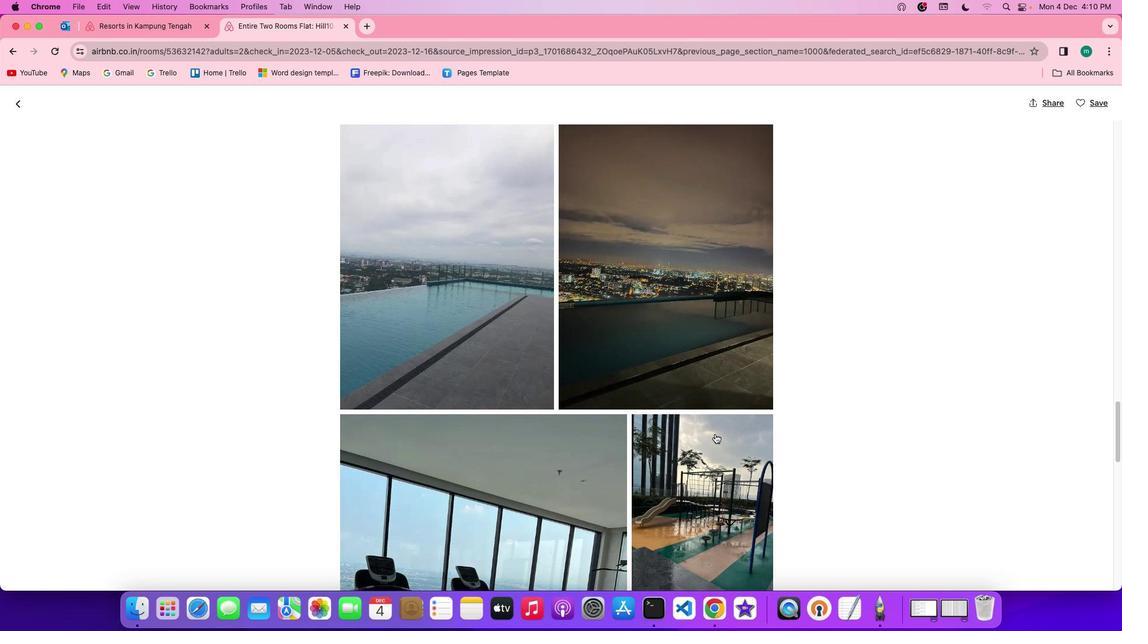 
Action: Mouse scrolled (715, 433) with delta (0, -1)
Screenshot: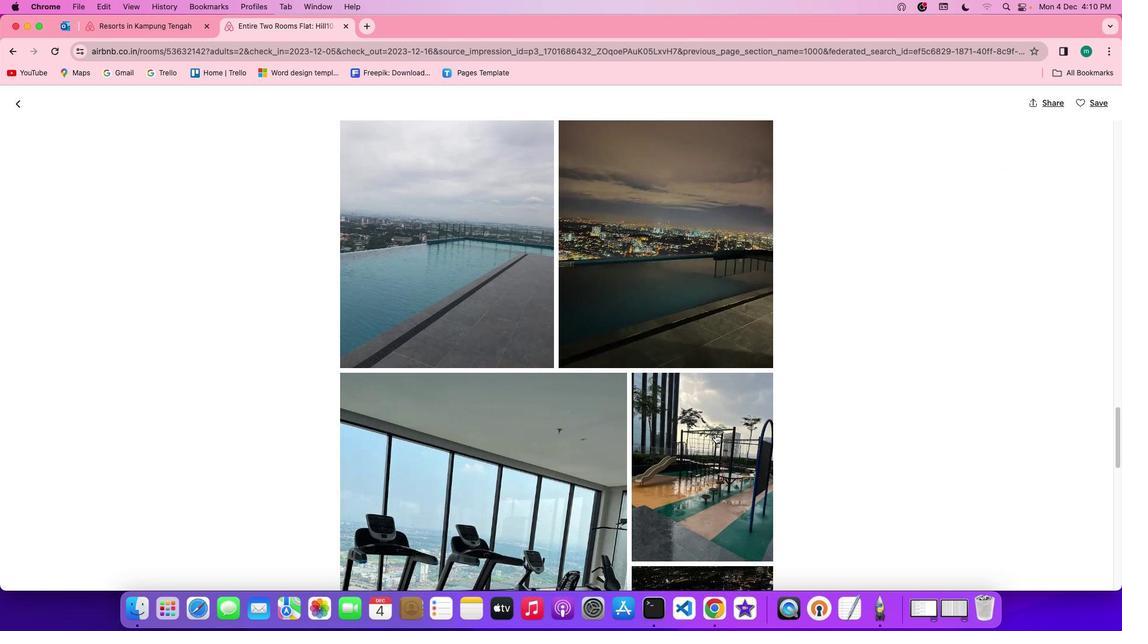 
Action: Mouse scrolled (715, 433) with delta (0, -1)
Screenshot: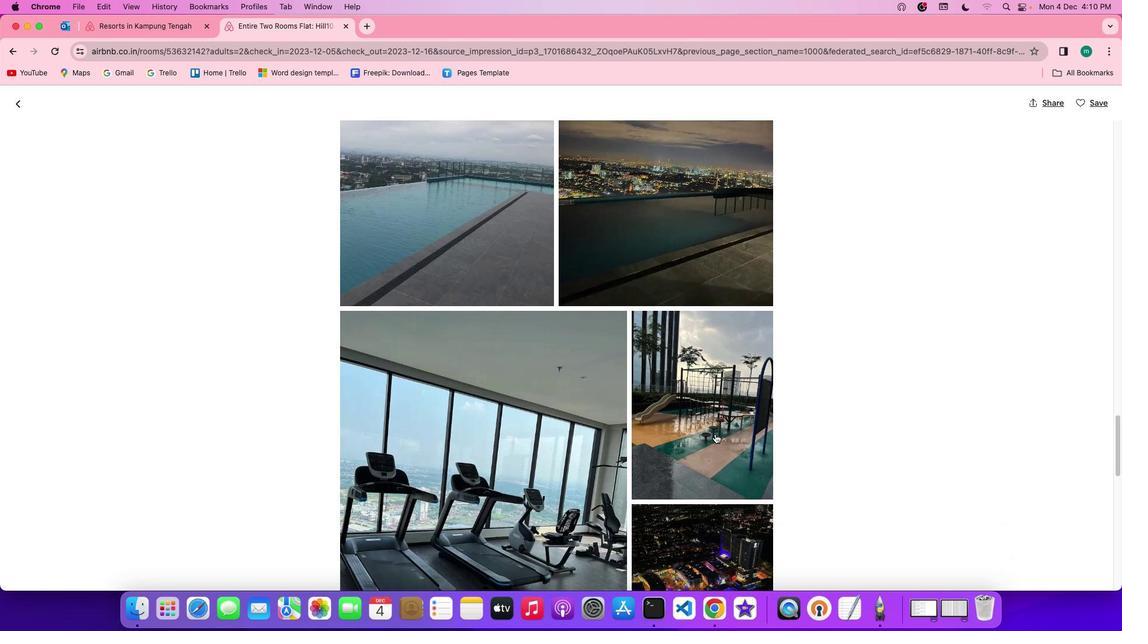 
Action: Mouse scrolled (715, 433) with delta (0, 0)
Screenshot: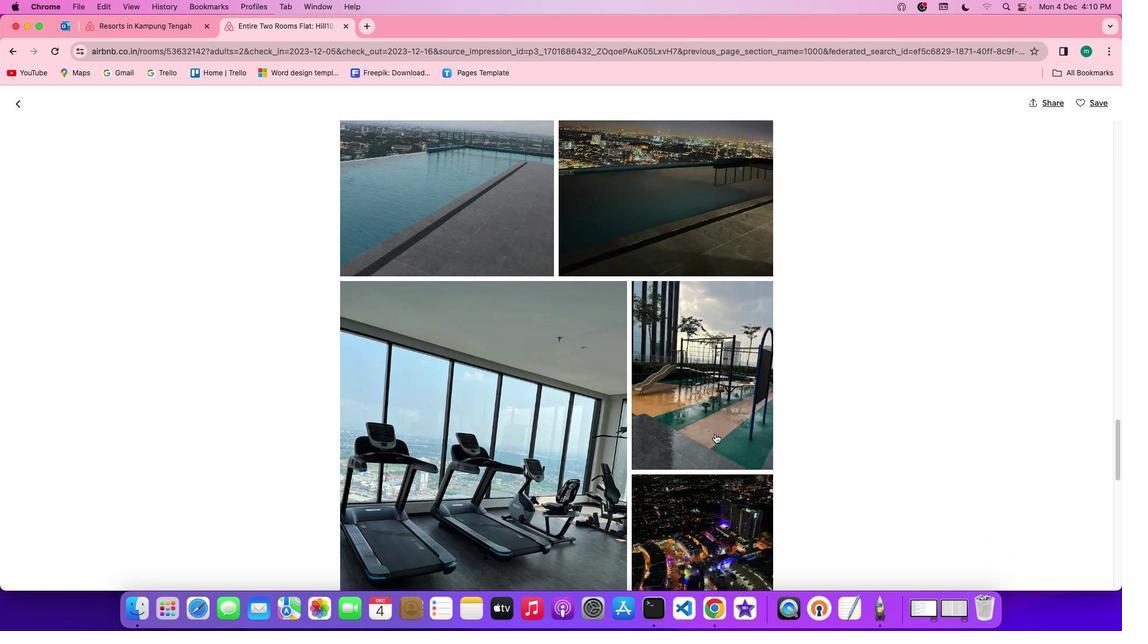 
Action: Mouse scrolled (715, 433) with delta (0, 0)
Screenshot: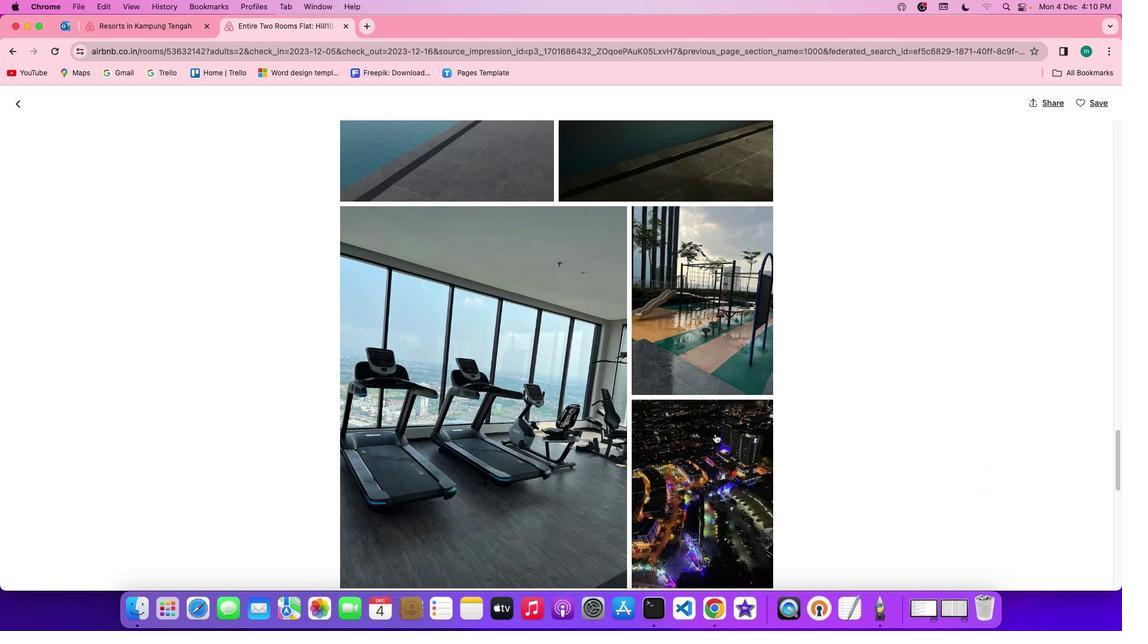 
Action: Mouse scrolled (715, 433) with delta (0, -1)
Screenshot: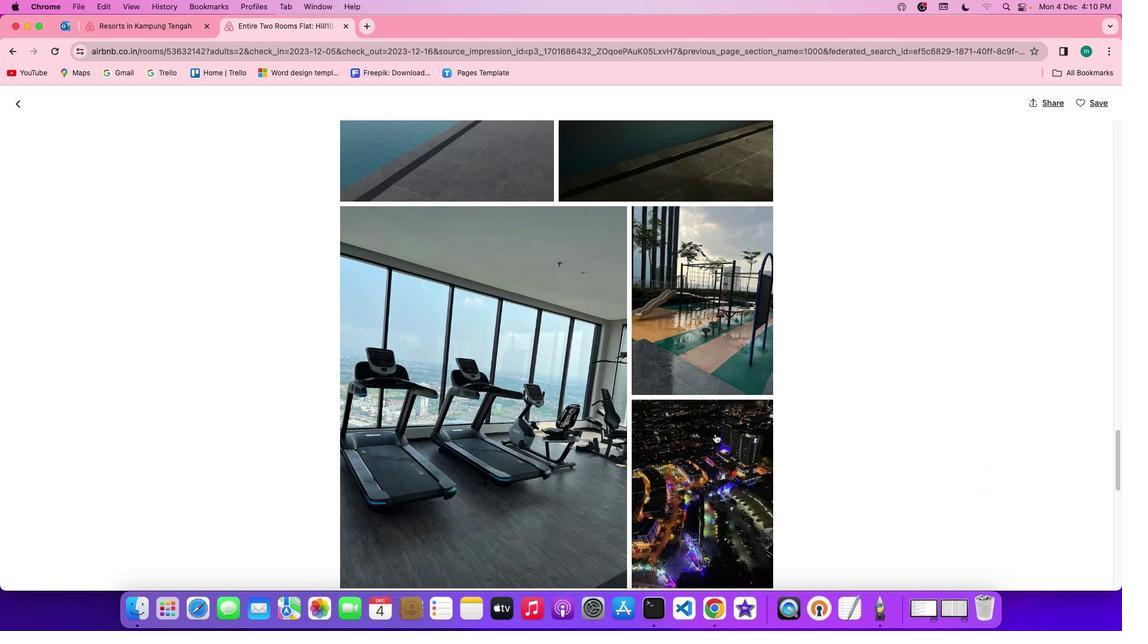
Action: Mouse scrolled (715, 433) with delta (0, -1)
Screenshot: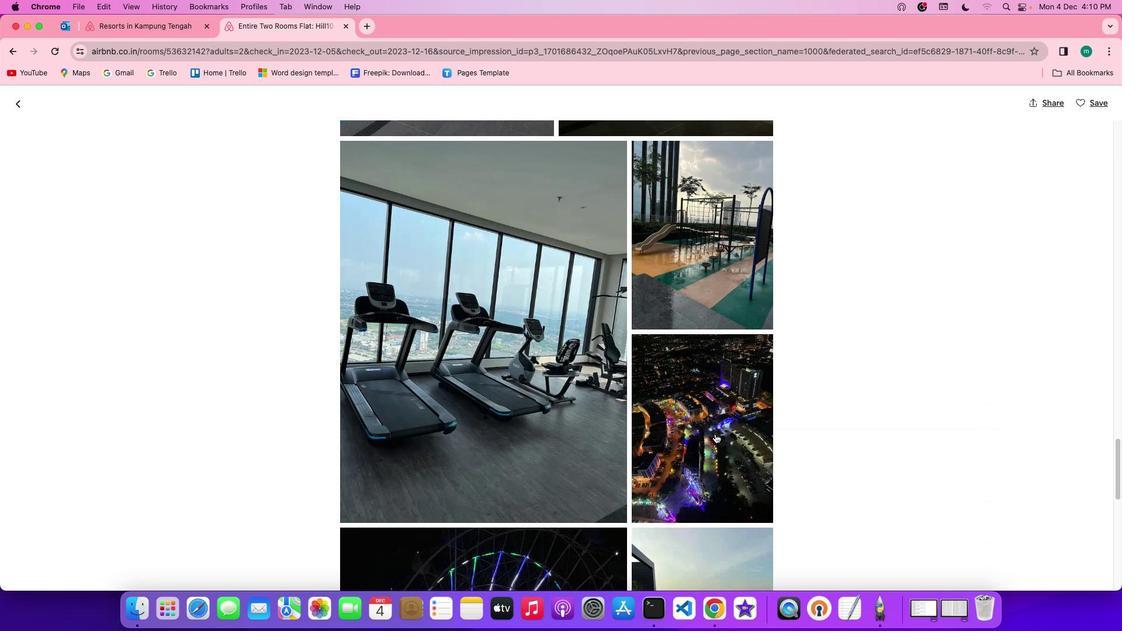
Action: Mouse scrolled (715, 433) with delta (0, 0)
Screenshot: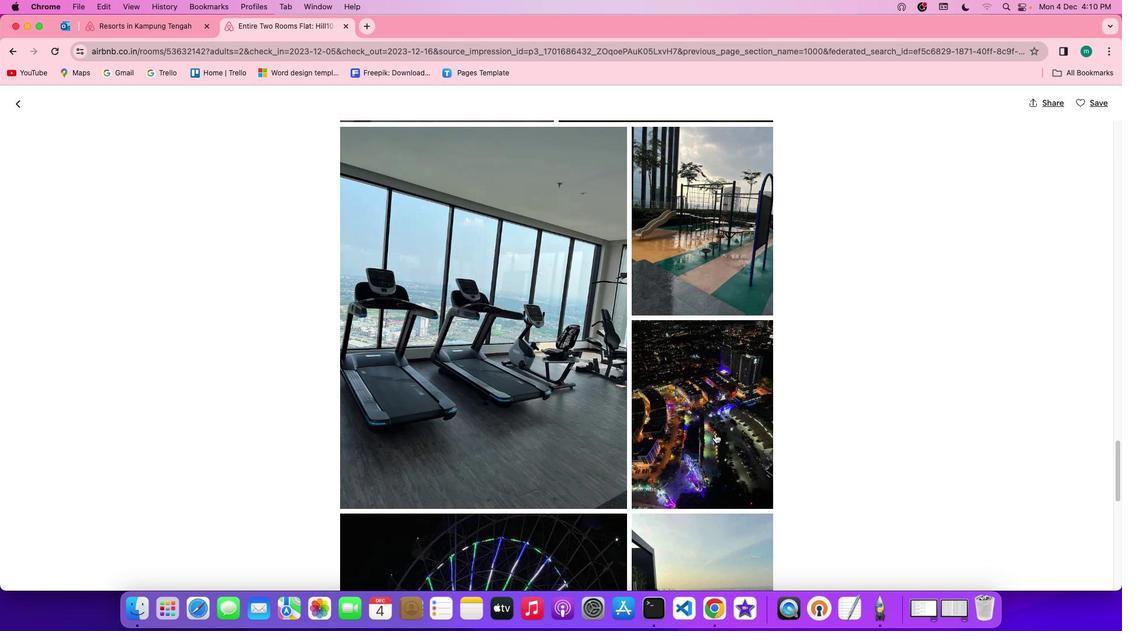 
Action: Mouse scrolled (715, 433) with delta (0, 0)
Screenshot: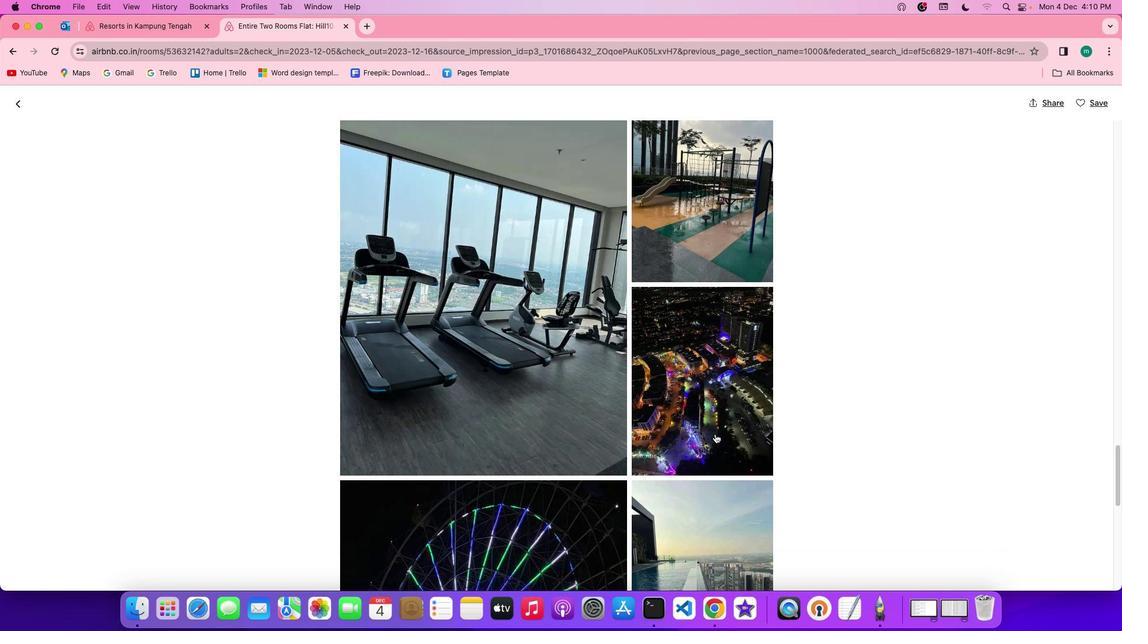 
Action: Mouse scrolled (715, 433) with delta (0, -1)
Screenshot: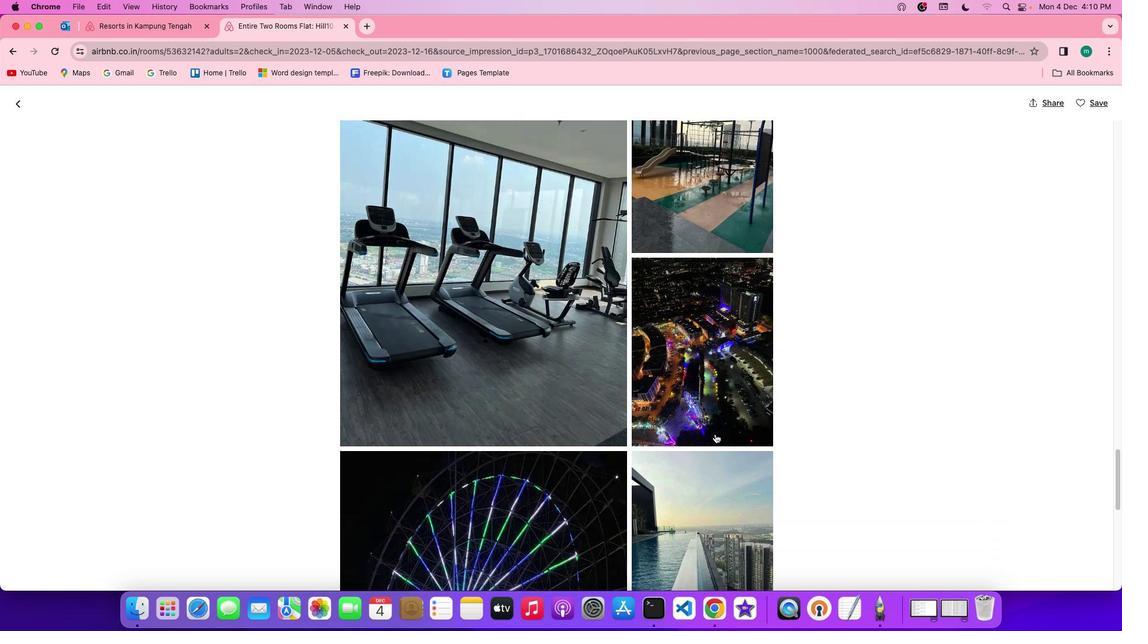 
Action: Mouse scrolled (715, 433) with delta (0, 0)
Screenshot: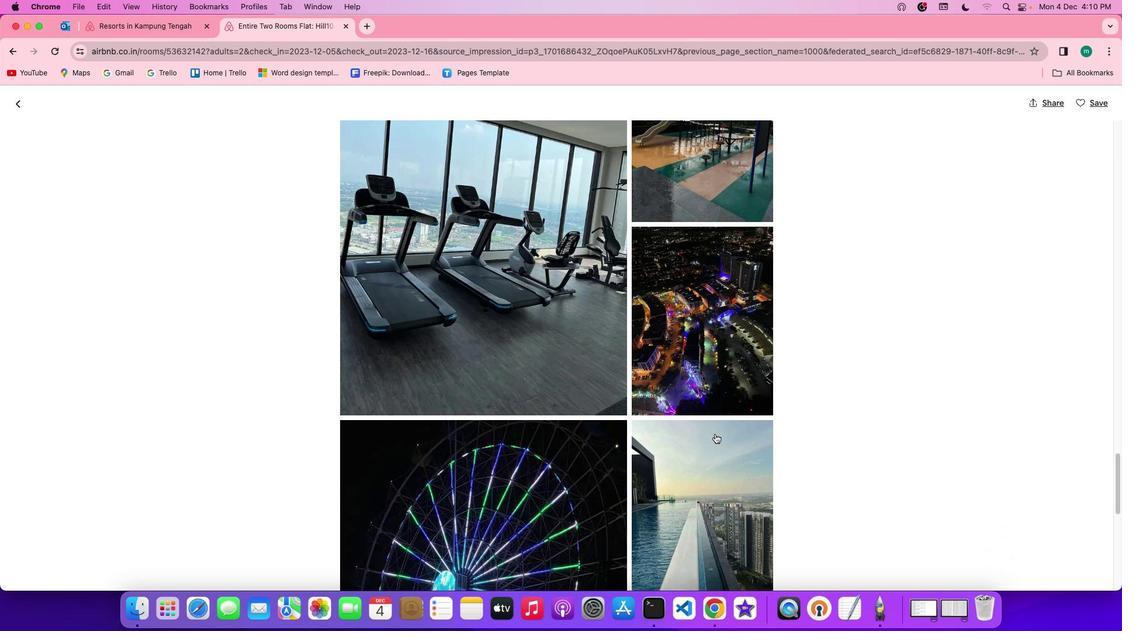 
Action: Mouse scrolled (715, 433) with delta (0, 0)
Screenshot: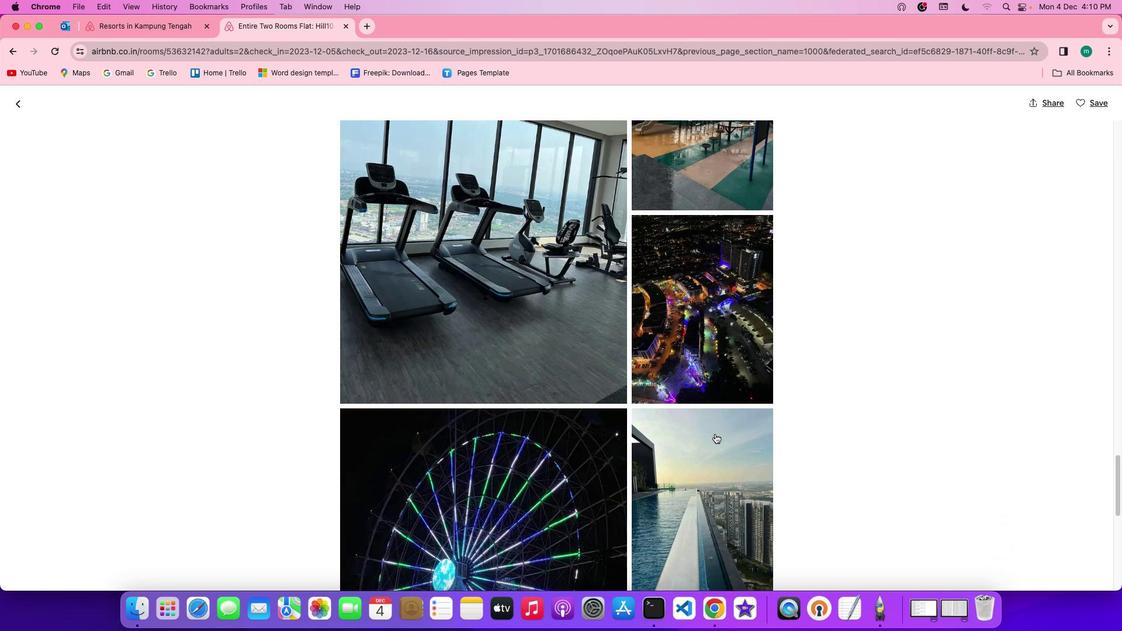 
Action: Mouse scrolled (715, 433) with delta (0, -1)
Screenshot: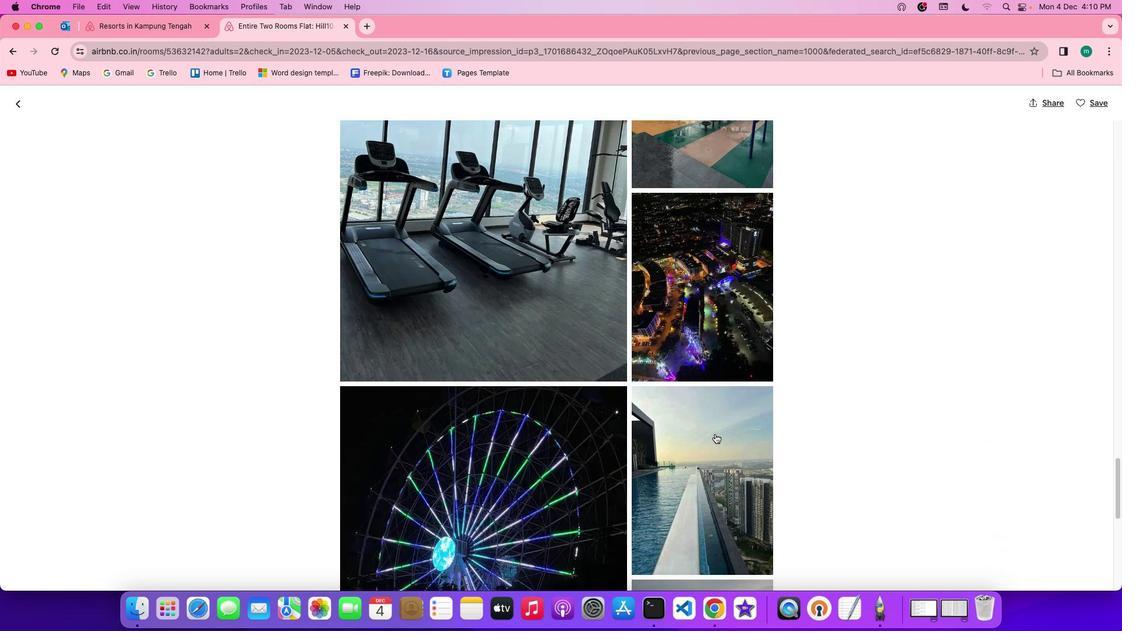 
Action: Mouse scrolled (715, 433) with delta (0, 0)
Screenshot: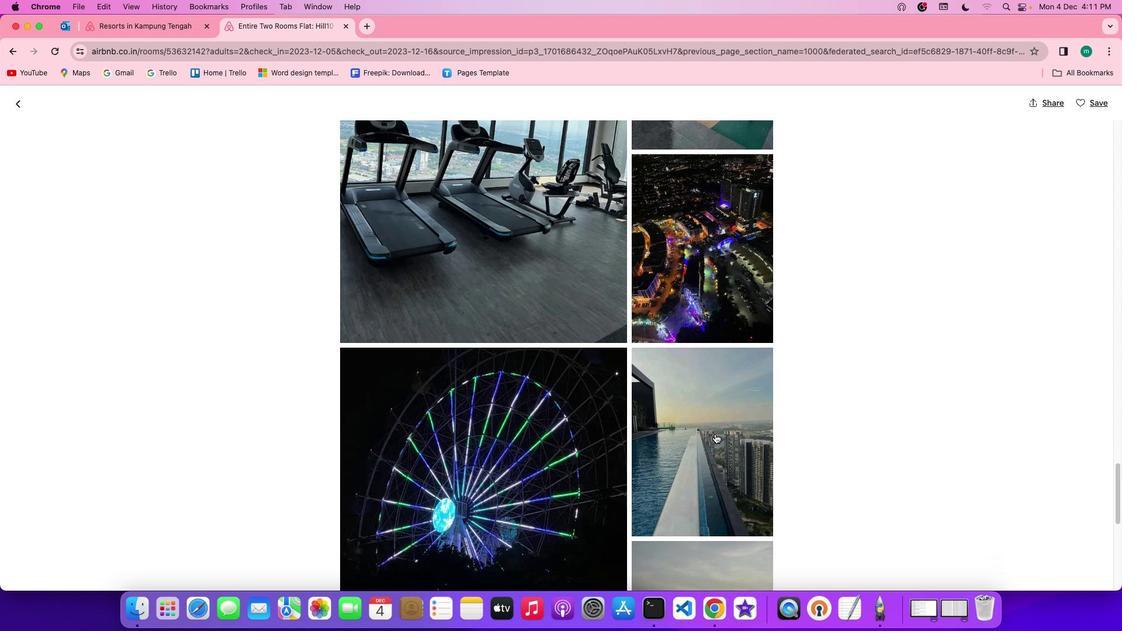 
Action: Mouse scrolled (715, 433) with delta (0, 0)
Screenshot: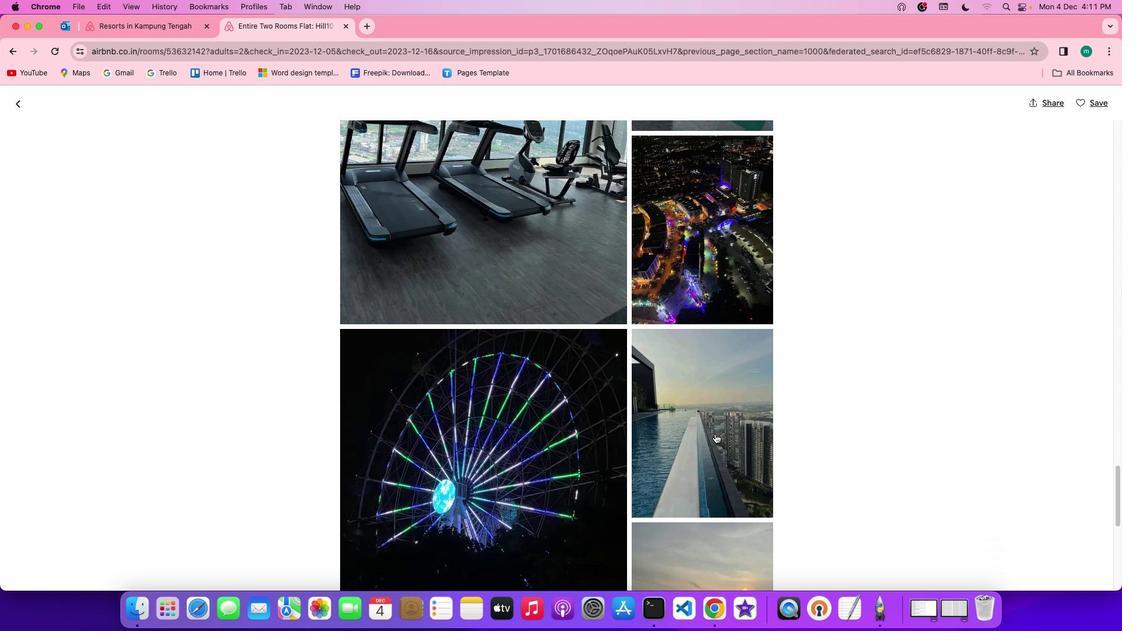 
Action: Mouse scrolled (715, 433) with delta (0, -1)
Screenshot: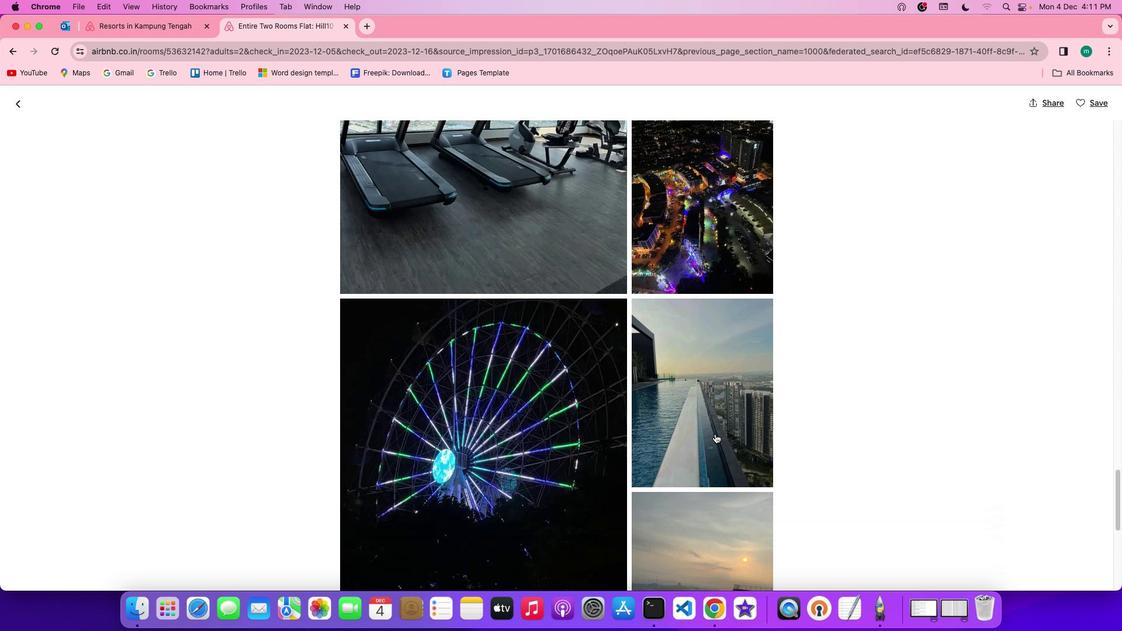 
Action: Mouse scrolled (715, 433) with delta (0, -1)
Screenshot: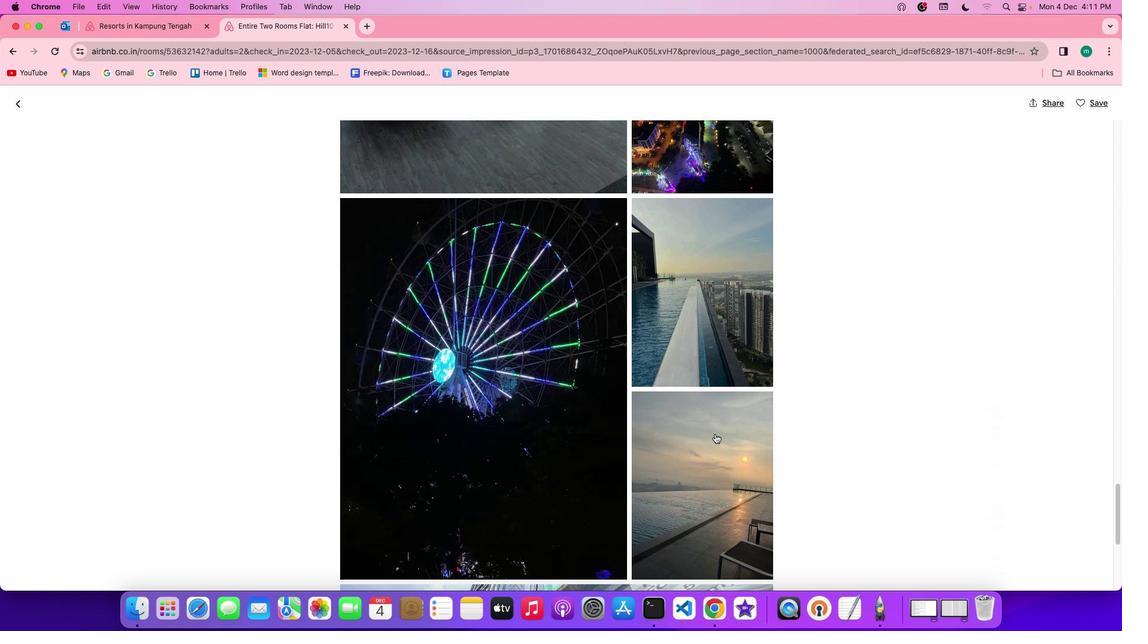 
Action: Mouse scrolled (715, 433) with delta (0, 0)
Screenshot: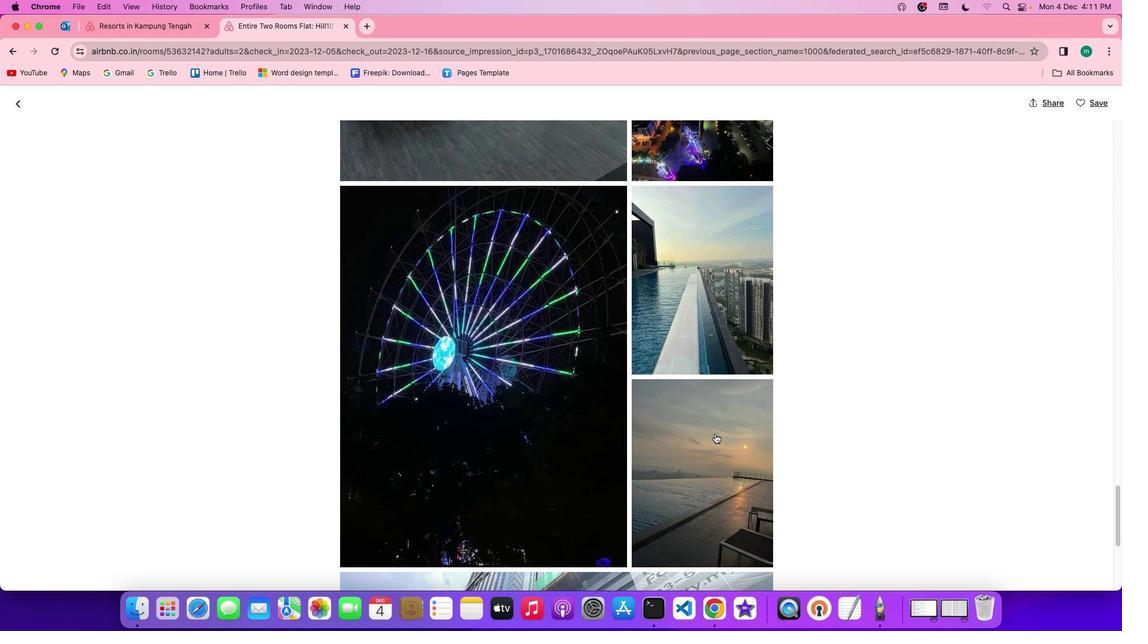 
Action: Mouse scrolled (715, 433) with delta (0, 0)
Screenshot: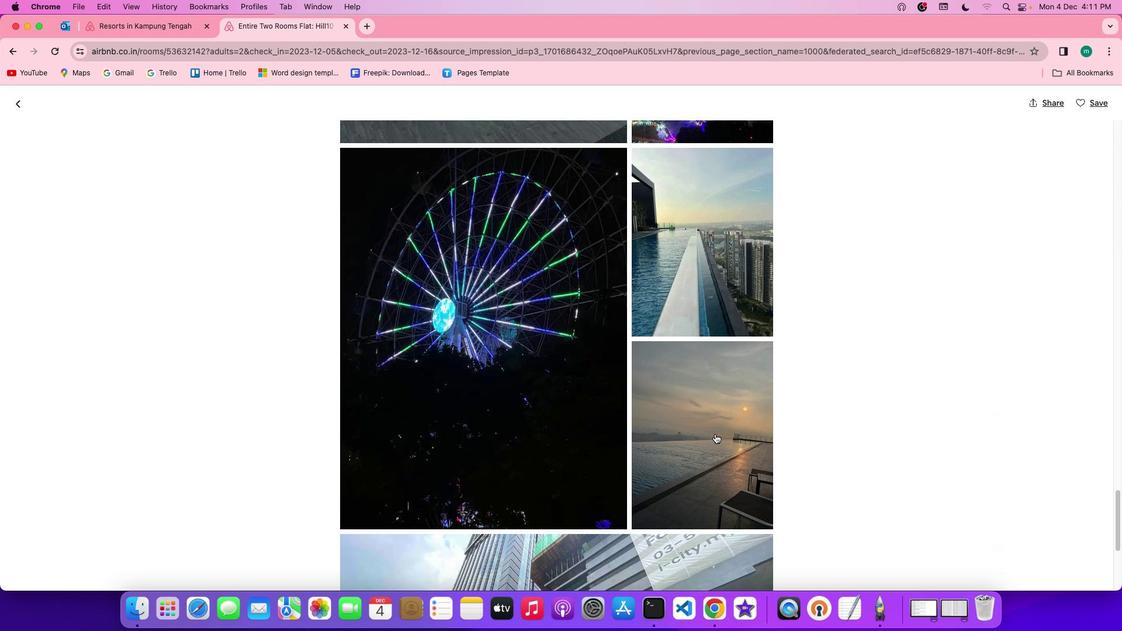 
Action: Mouse scrolled (715, 433) with delta (0, -1)
Screenshot: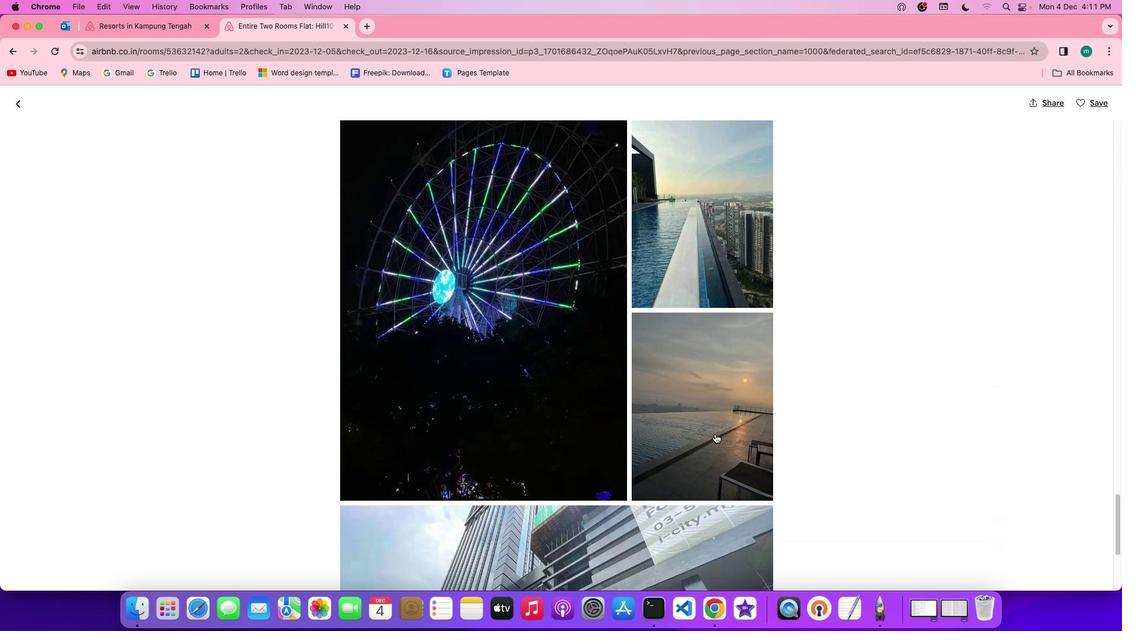 
Action: Mouse scrolled (715, 433) with delta (0, -1)
Screenshot: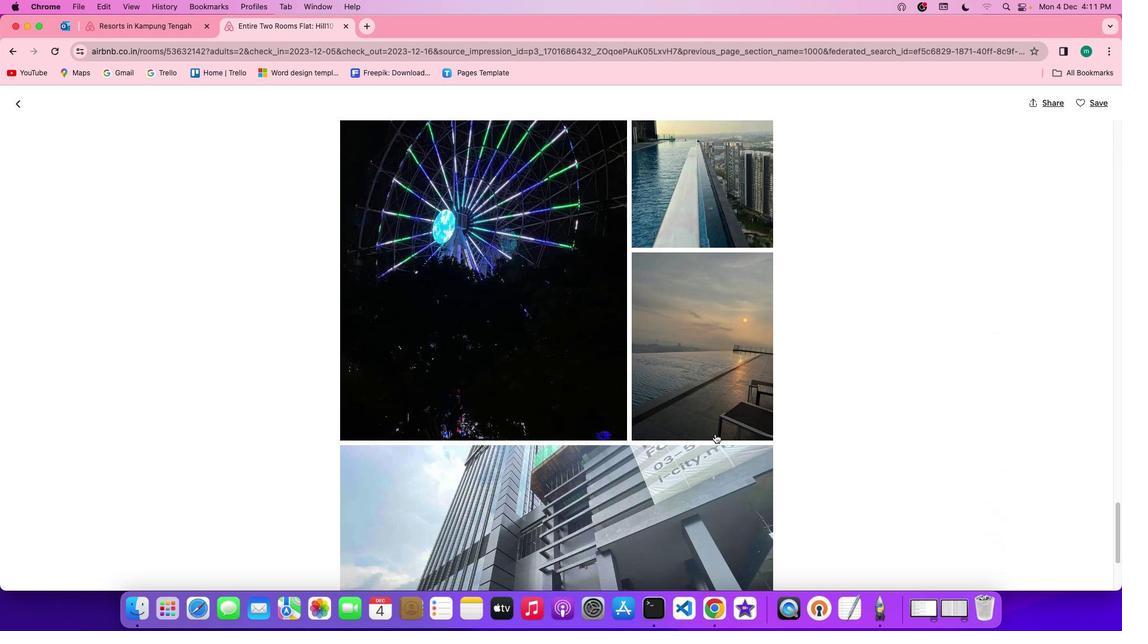 
Action: Mouse scrolled (715, 433) with delta (0, 0)
Screenshot: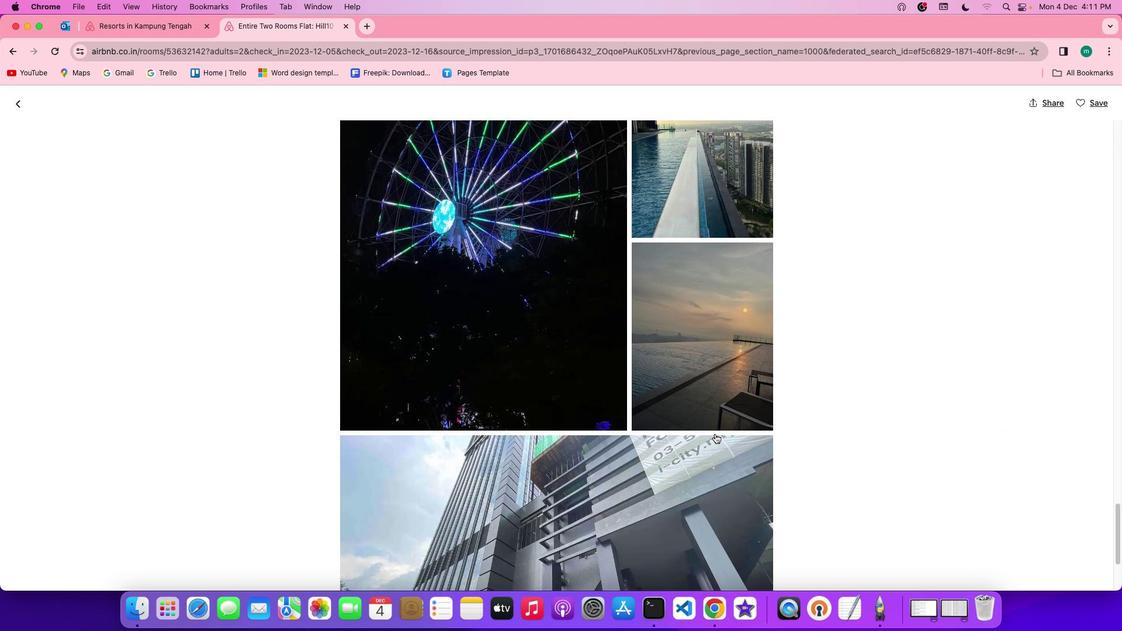 
Action: Mouse scrolled (715, 433) with delta (0, 0)
Screenshot: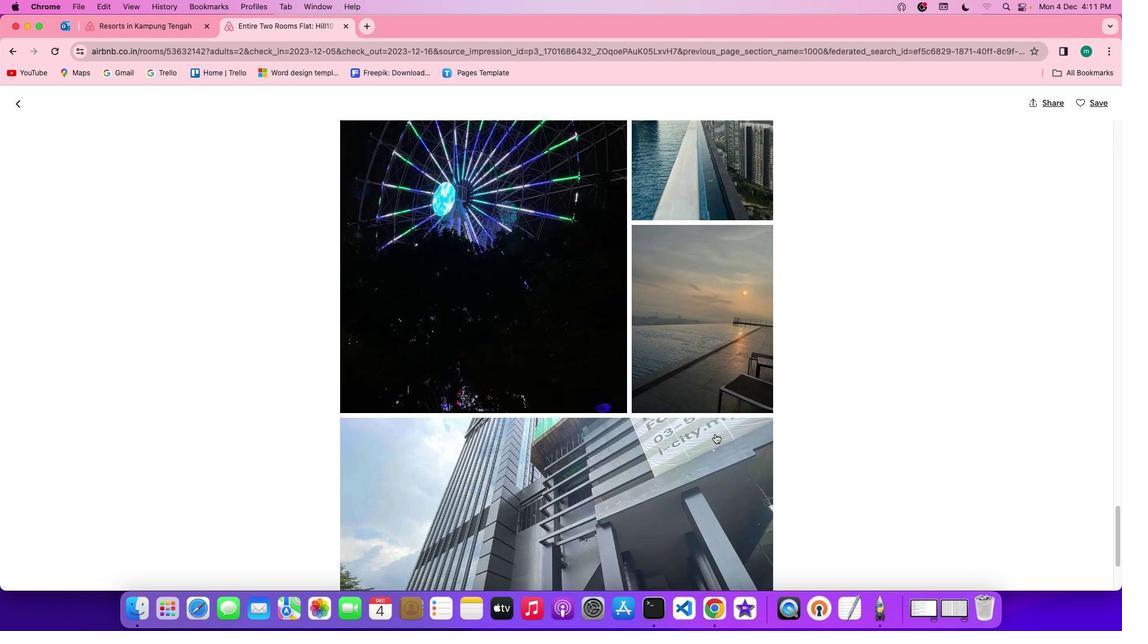 
Action: Mouse scrolled (715, 433) with delta (0, 0)
Screenshot: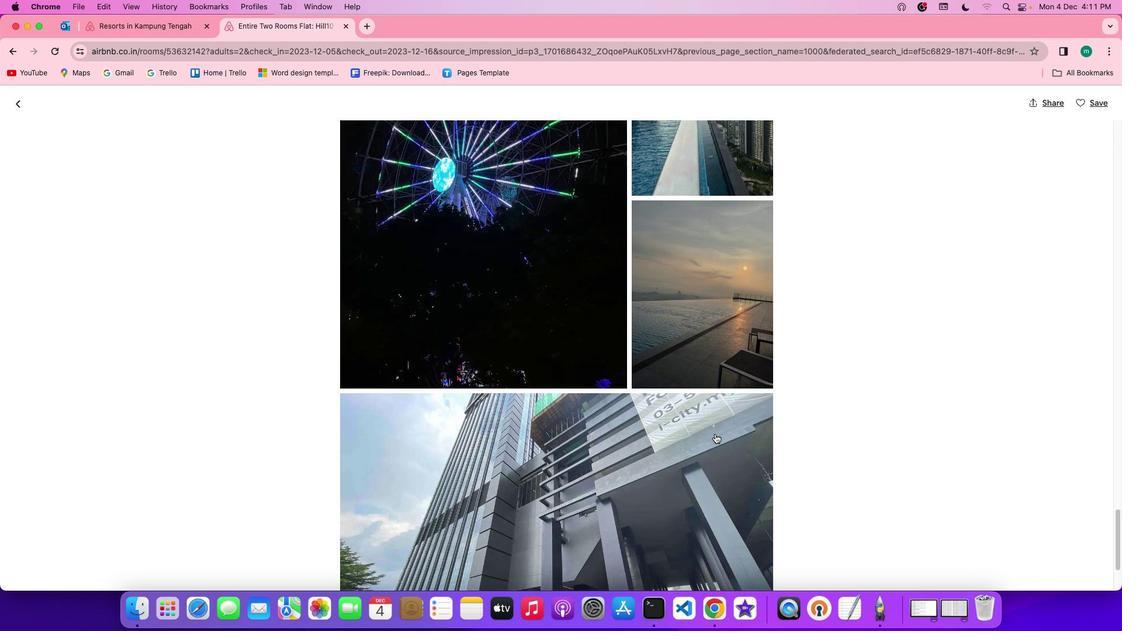 
Action: Mouse scrolled (715, 433) with delta (0, 0)
Screenshot: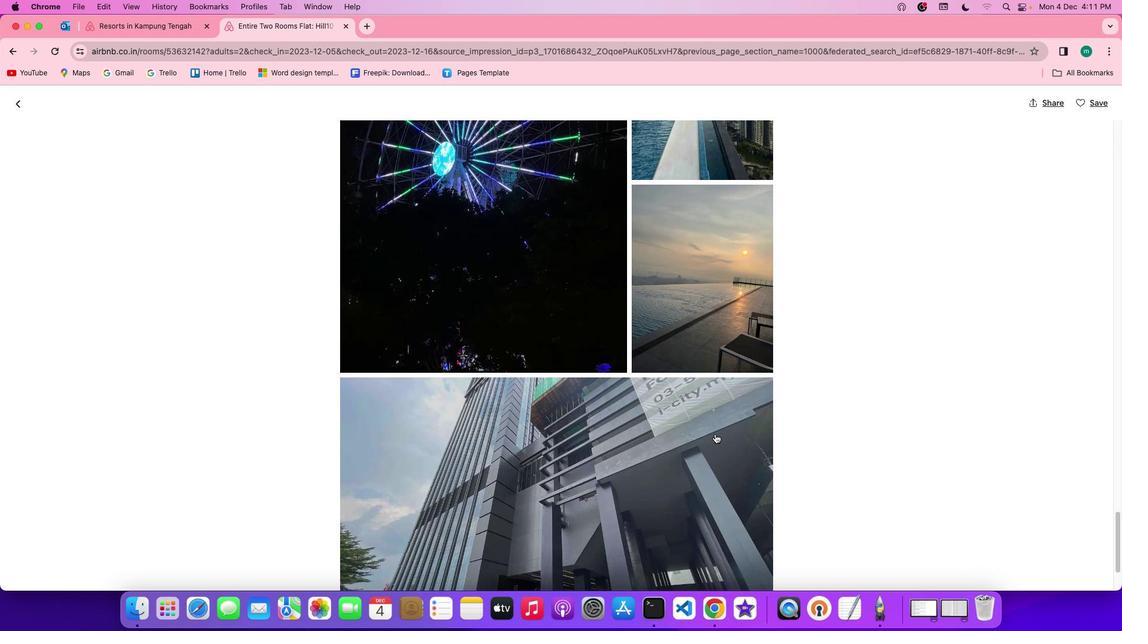 
Action: Mouse scrolled (715, 433) with delta (0, 0)
Screenshot: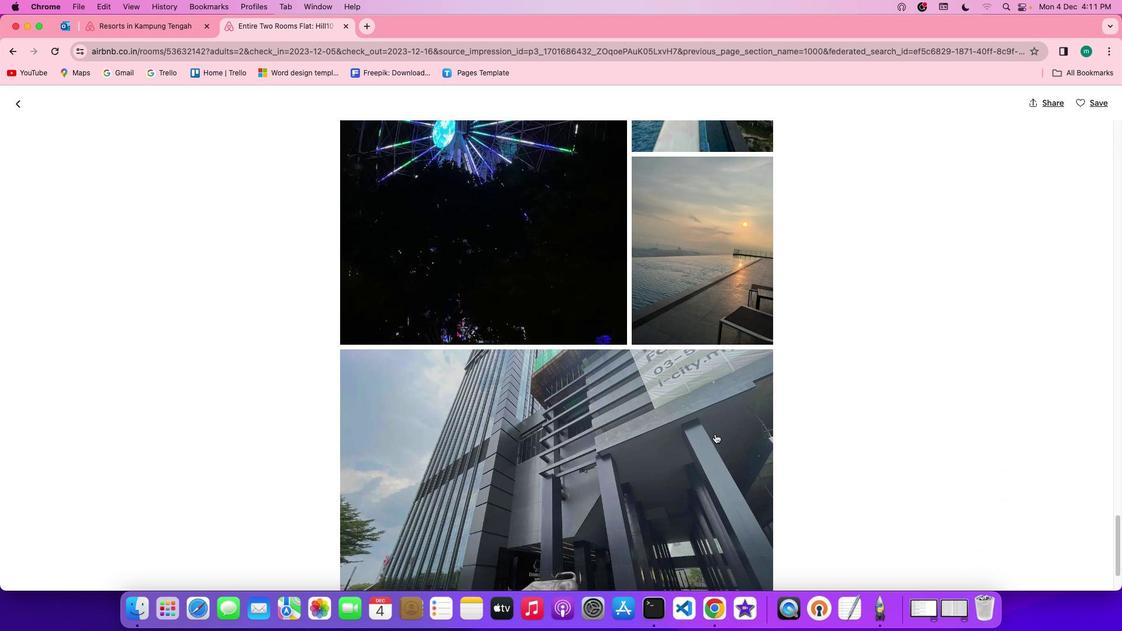 
Action: Mouse scrolled (715, 433) with delta (0, -1)
Screenshot: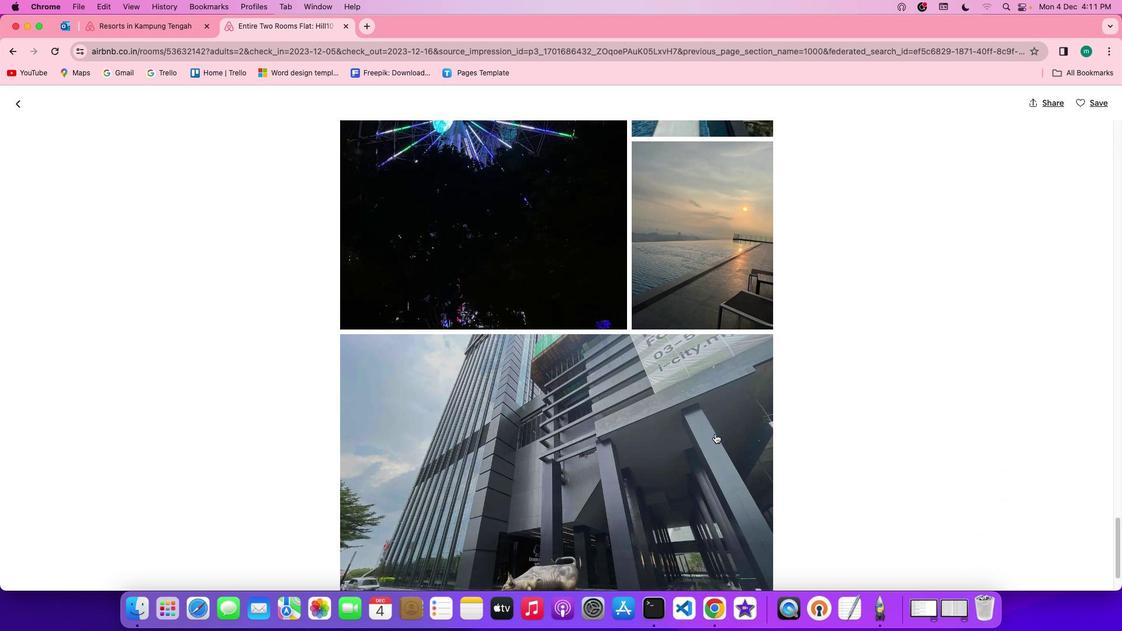 
Action: Mouse scrolled (715, 433) with delta (0, 0)
Screenshot: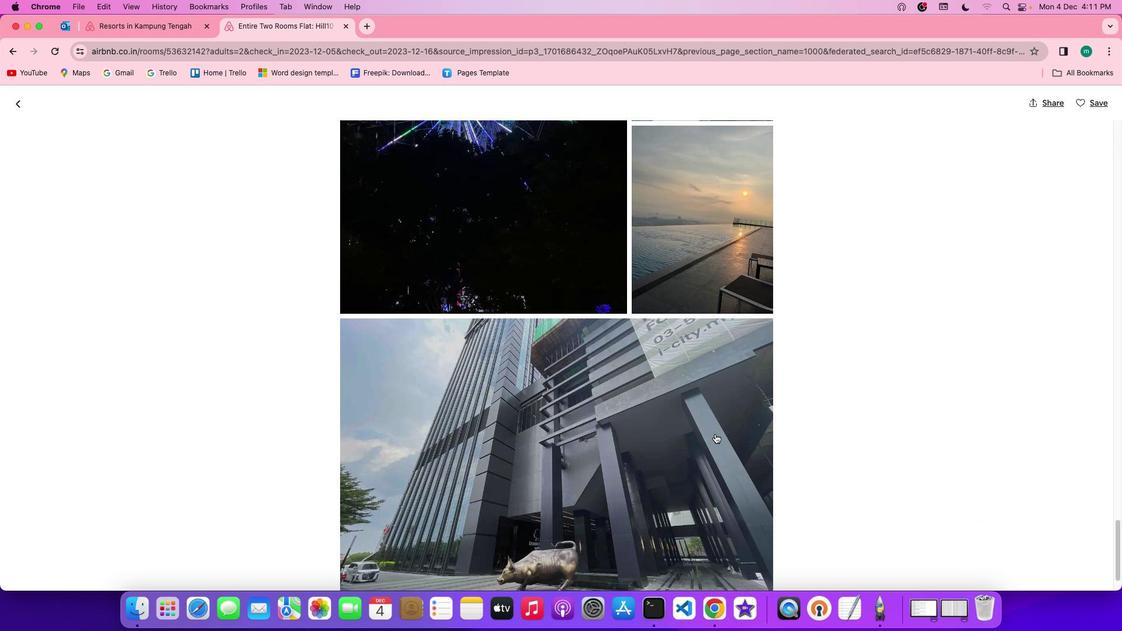 
Action: Mouse scrolled (715, 433) with delta (0, 0)
Screenshot: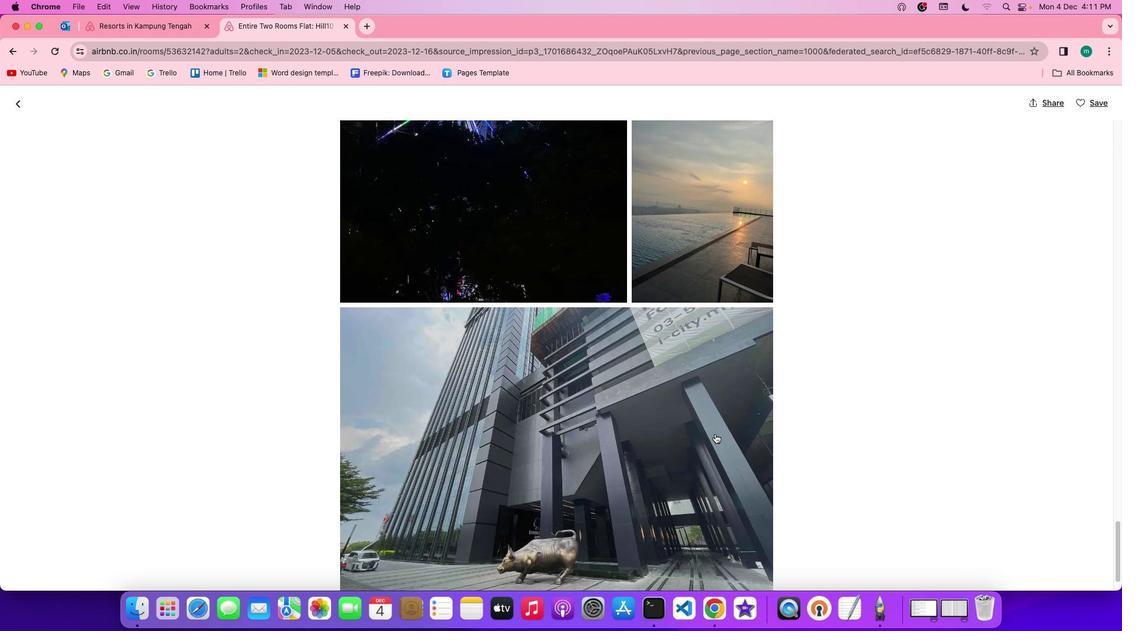 
Action: Mouse scrolled (715, 433) with delta (0, 0)
Screenshot: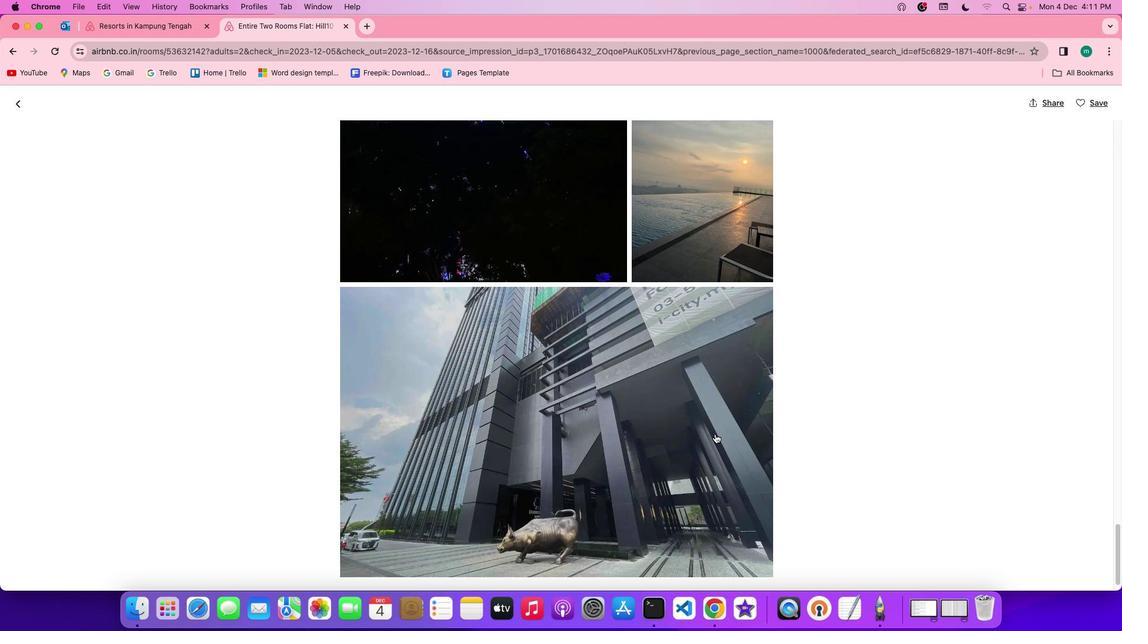 
Action: Mouse scrolled (715, 433) with delta (0, 0)
Screenshot: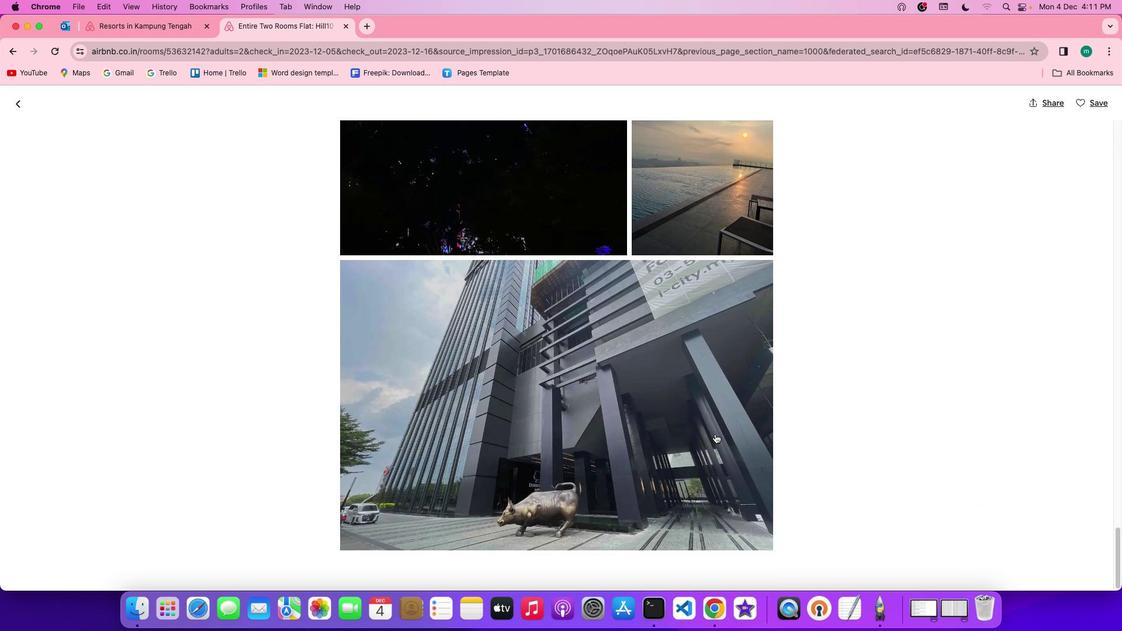 
Action: Mouse scrolled (715, 433) with delta (0, 0)
Screenshot: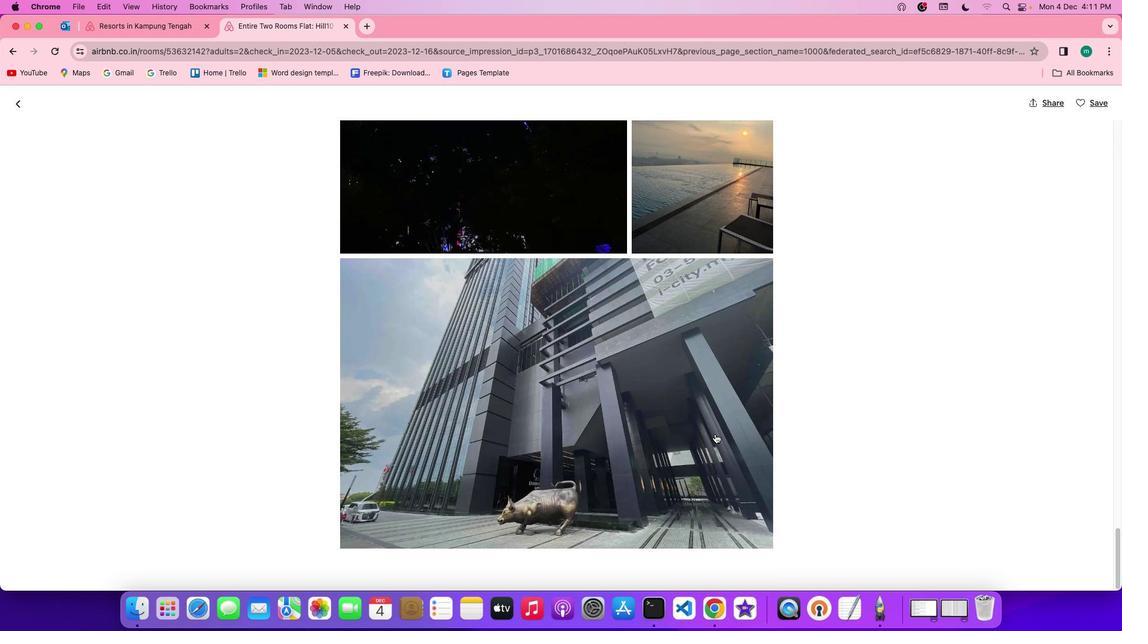 
Action: Mouse scrolled (715, 433) with delta (0, 0)
Screenshot: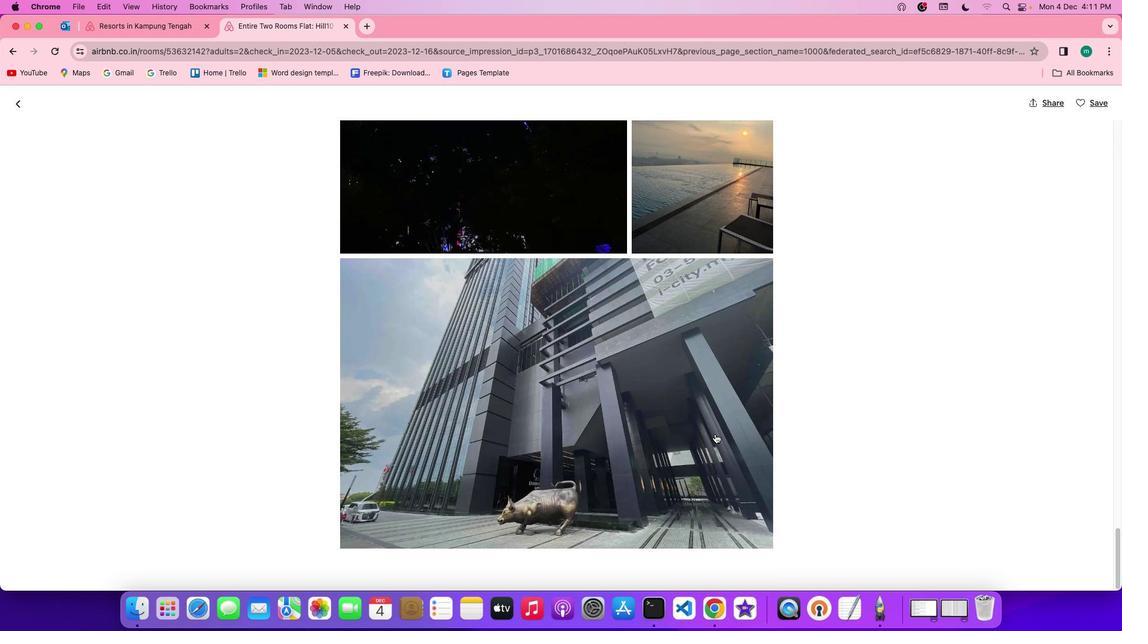 
Action: Mouse scrolled (715, 433) with delta (0, -1)
Screenshot: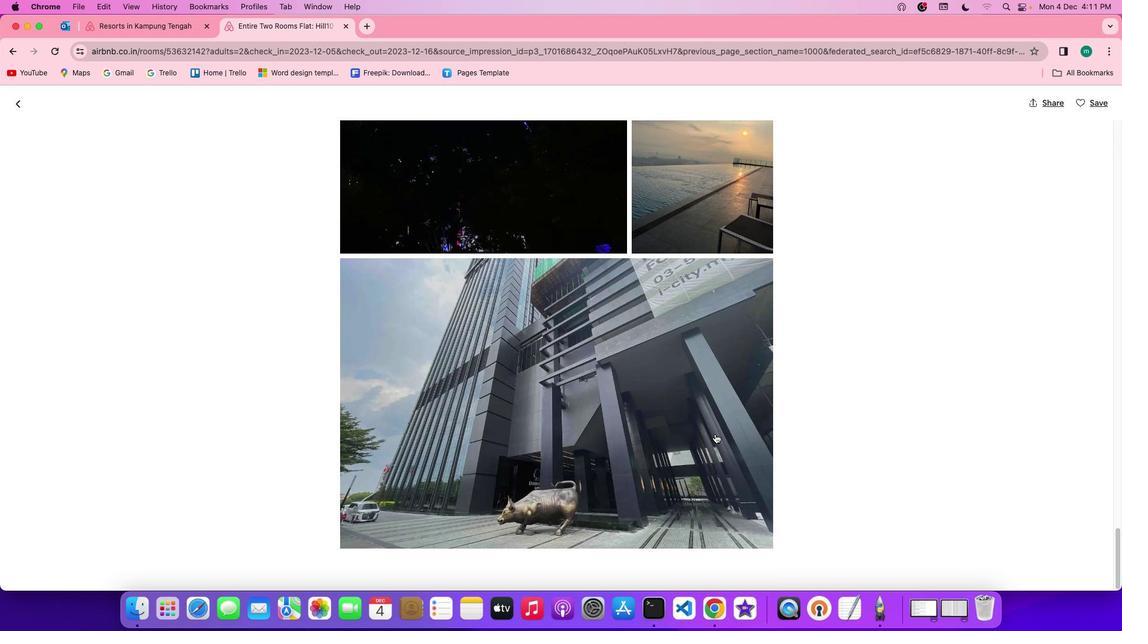 
Action: Mouse scrolled (715, 433) with delta (0, 0)
Screenshot: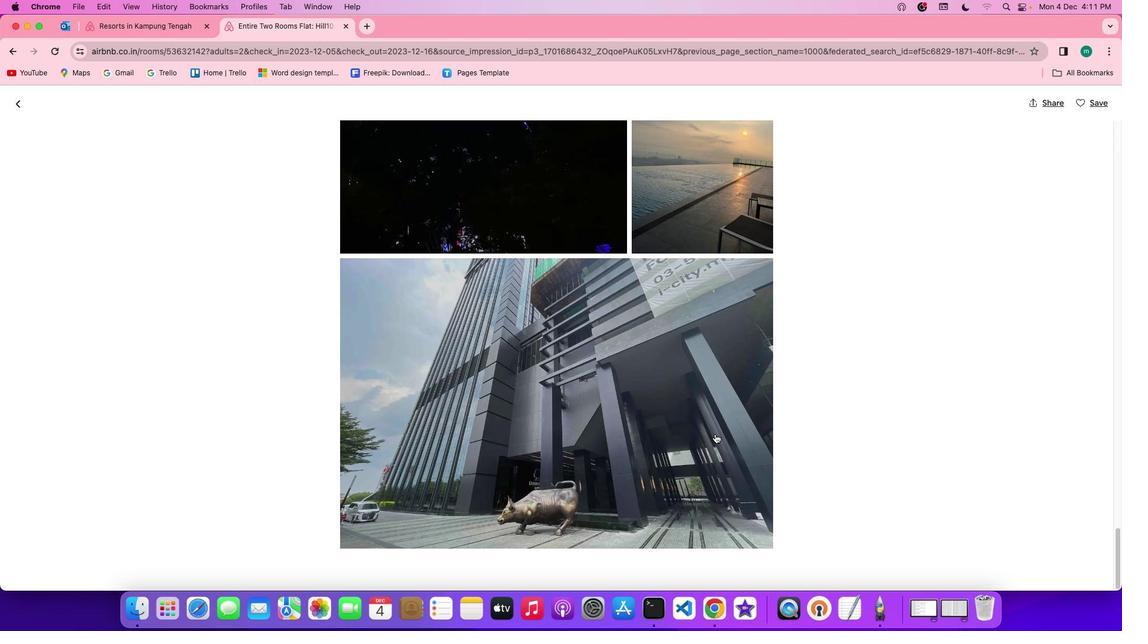 
Action: Mouse scrolled (715, 433) with delta (0, 0)
Screenshot: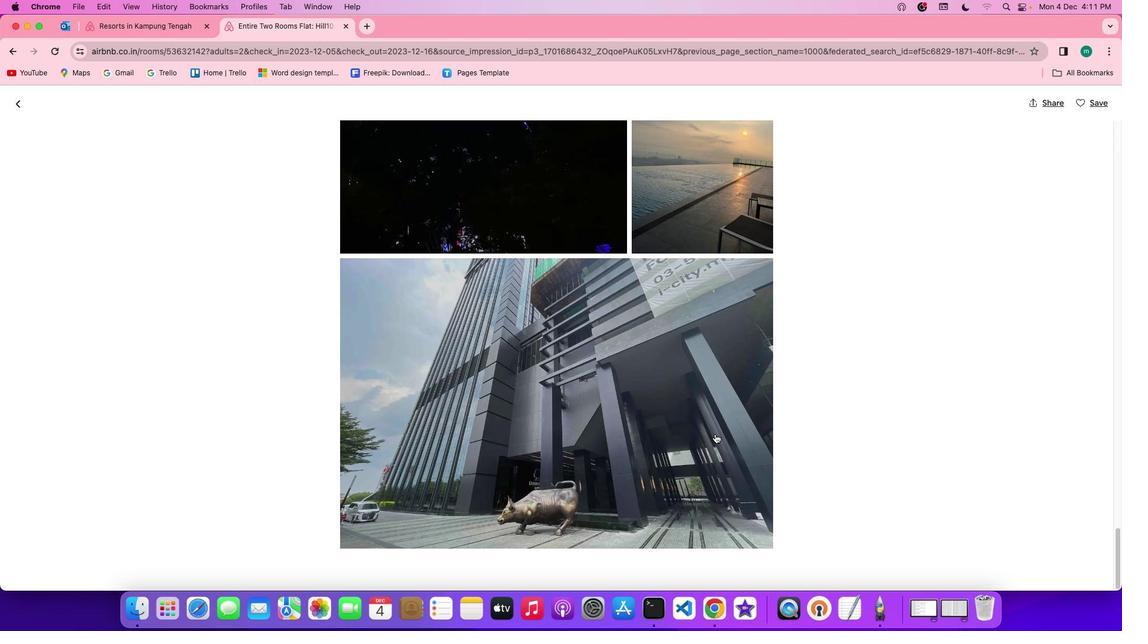 
Action: Mouse scrolled (715, 433) with delta (0, -1)
Screenshot: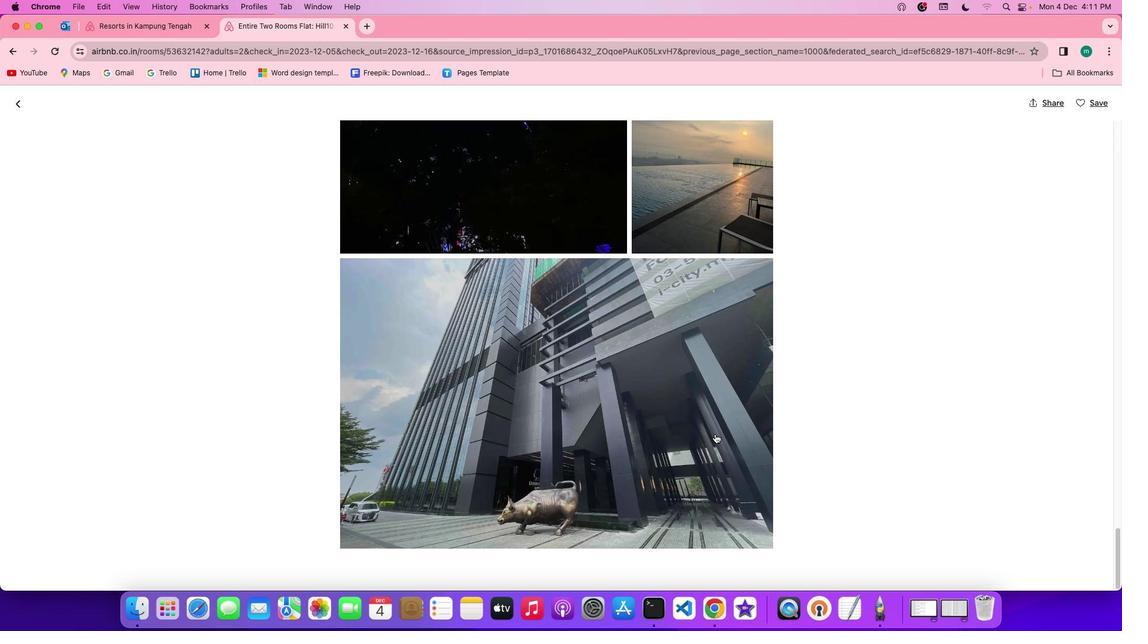 
Action: Mouse scrolled (715, 433) with delta (0, -1)
Screenshot: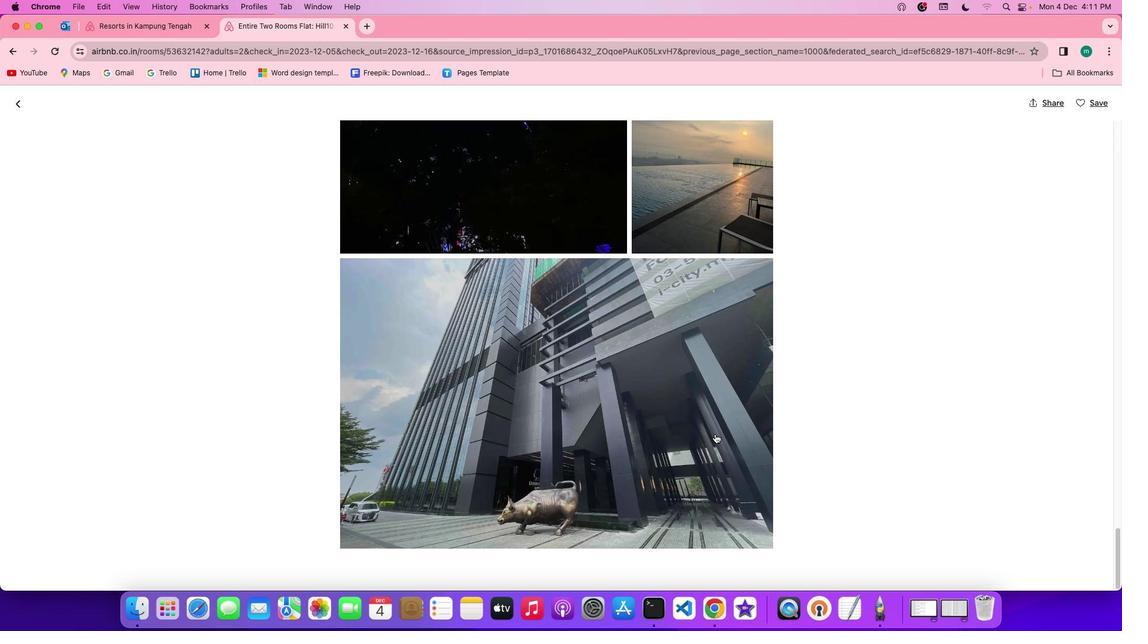 
Action: Mouse scrolled (715, 433) with delta (0, 0)
Screenshot: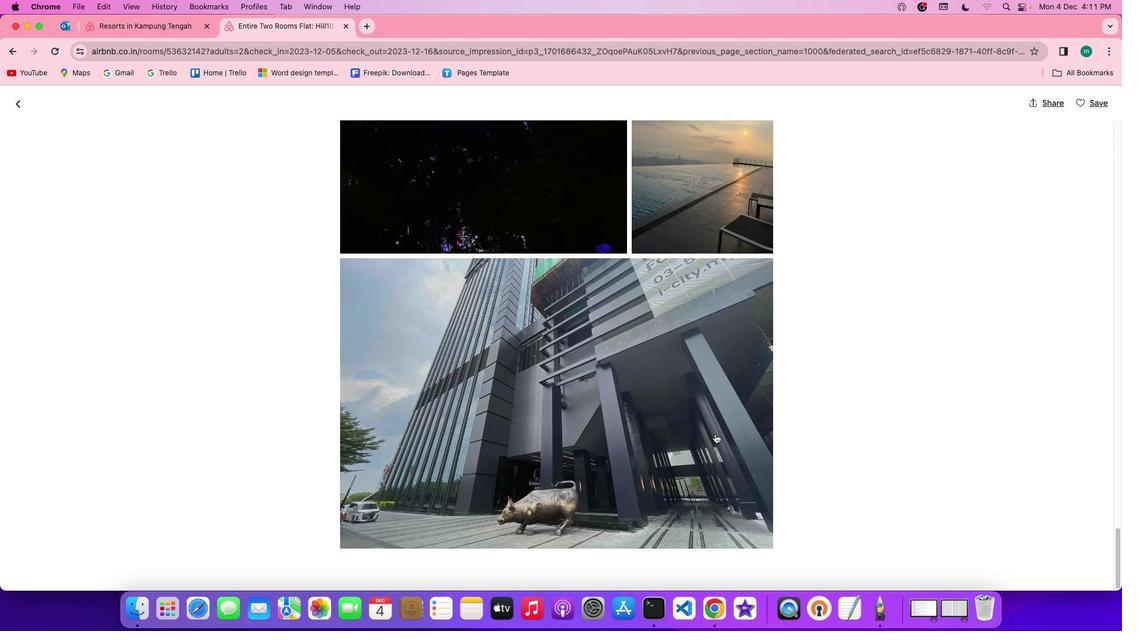 
Action: Mouse scrolled (715, 433) with delta (0, 0)
Screenshot: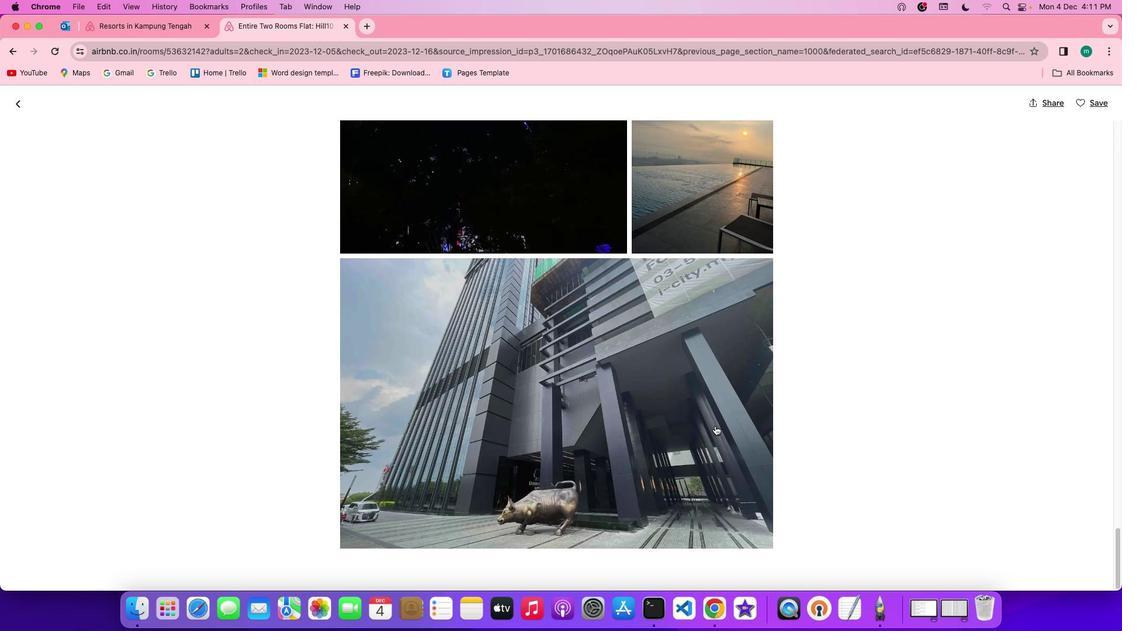 
Action: Mouse scrolled (715, 433) with delta (0, -1)
Screenshot: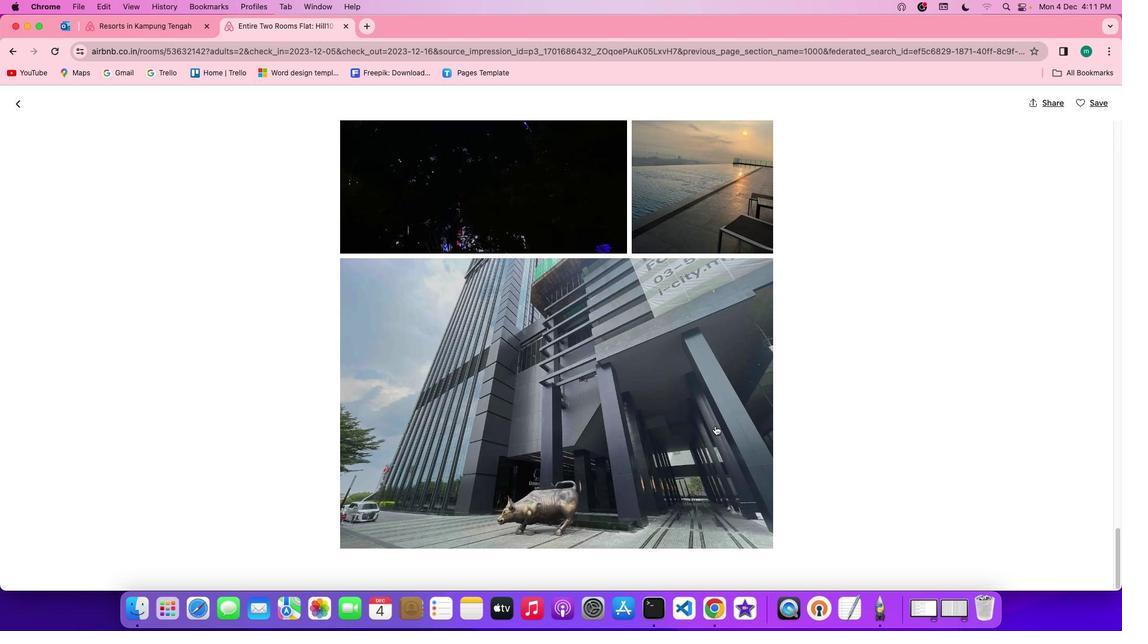 
Action: Mouse moved to (715, 425)
Screenshot: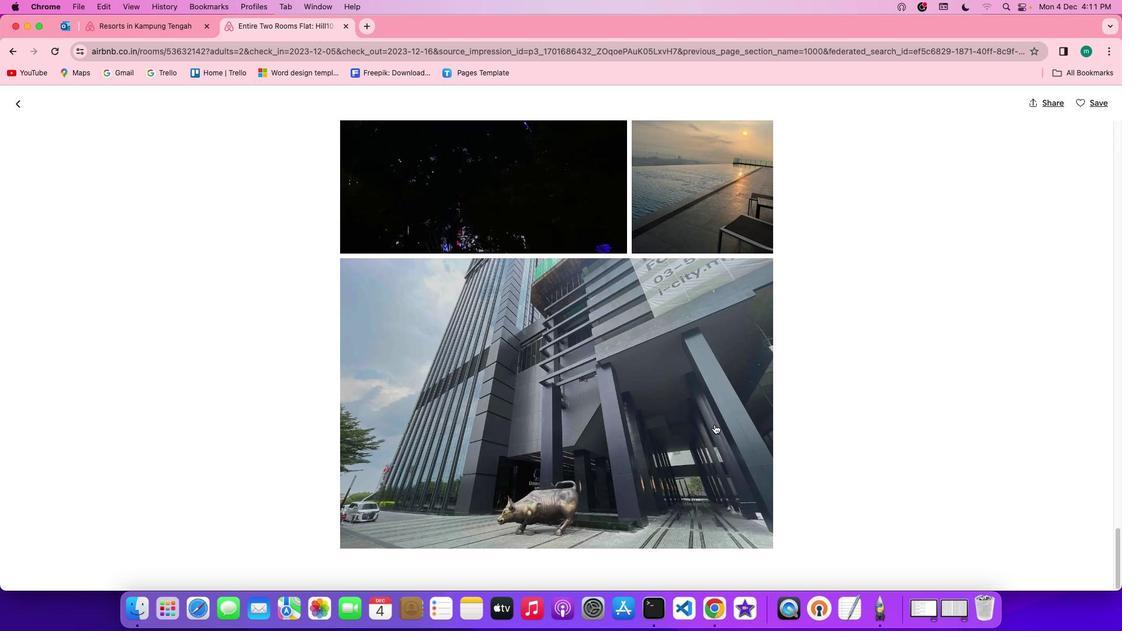 
Action: Mouse scrolled (715, 425) with delta (0, 0)
Screenshot: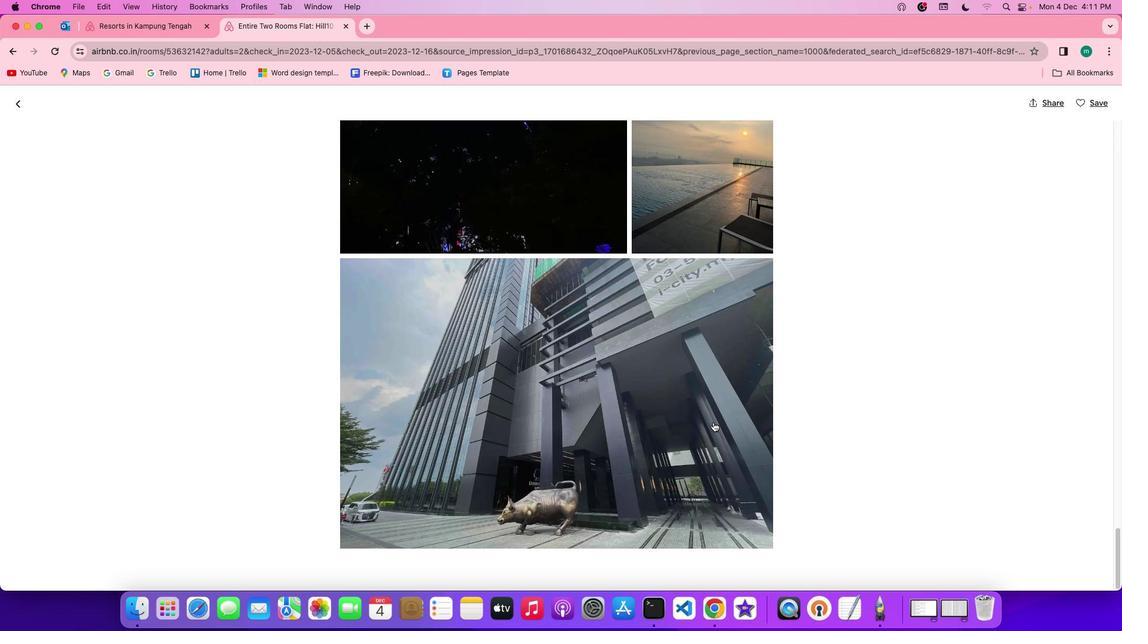 
Action: Mouse scrolled (715, 425) with delta (0, 0)
Screenshot: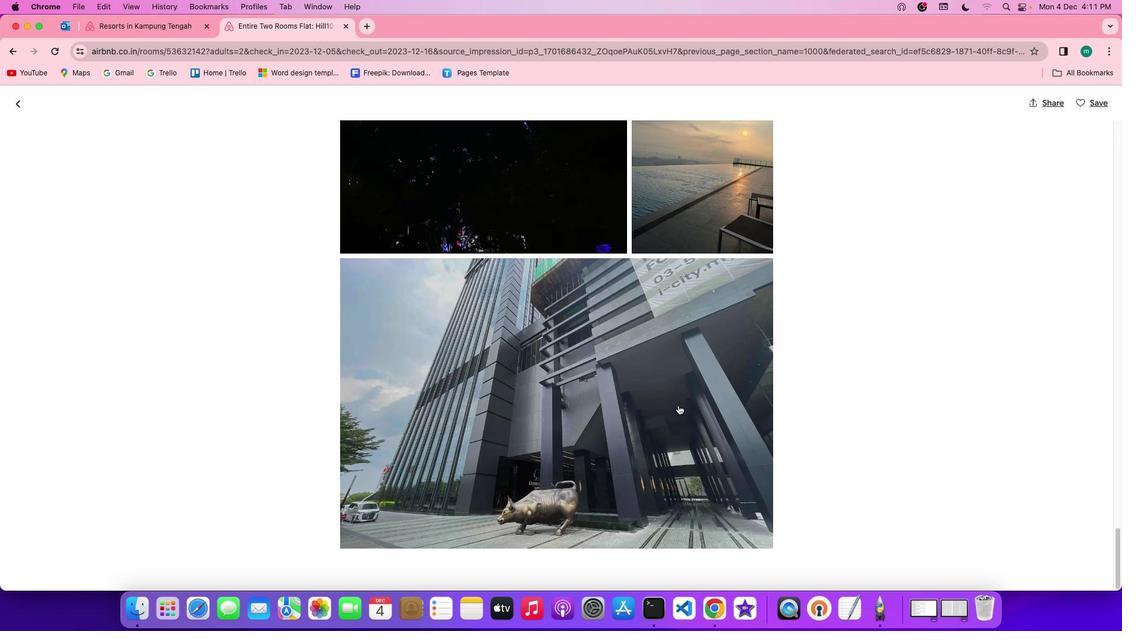 
Action: Mouse moved to (672, 406)
Screenshot: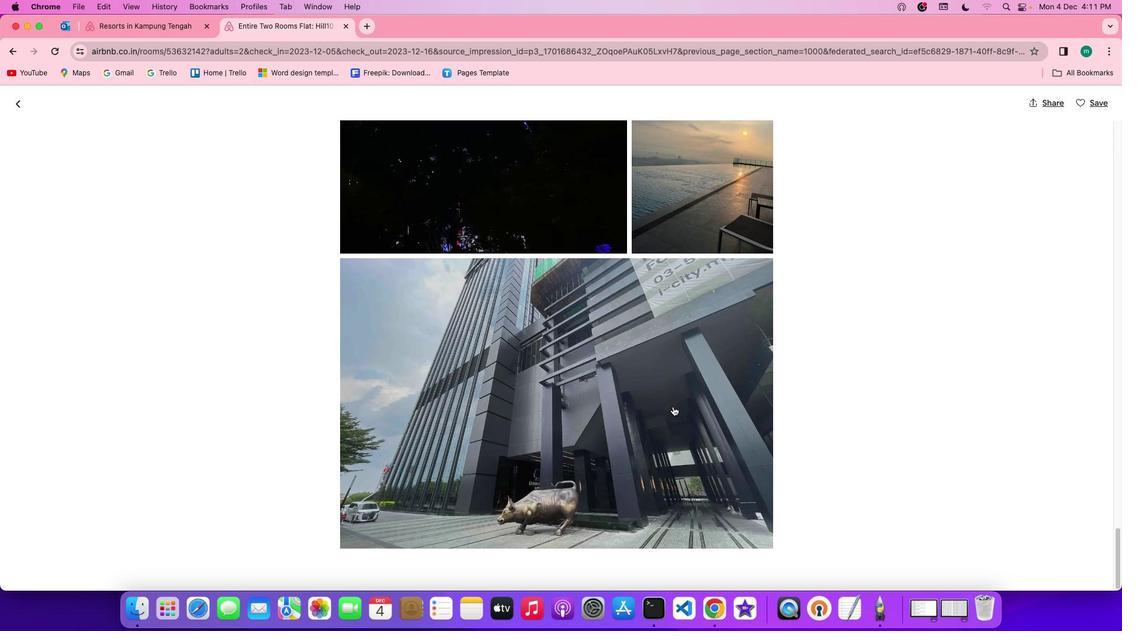 
Action: Mouse scrolled (672, 406) with delta (0, 0)
Screenshot: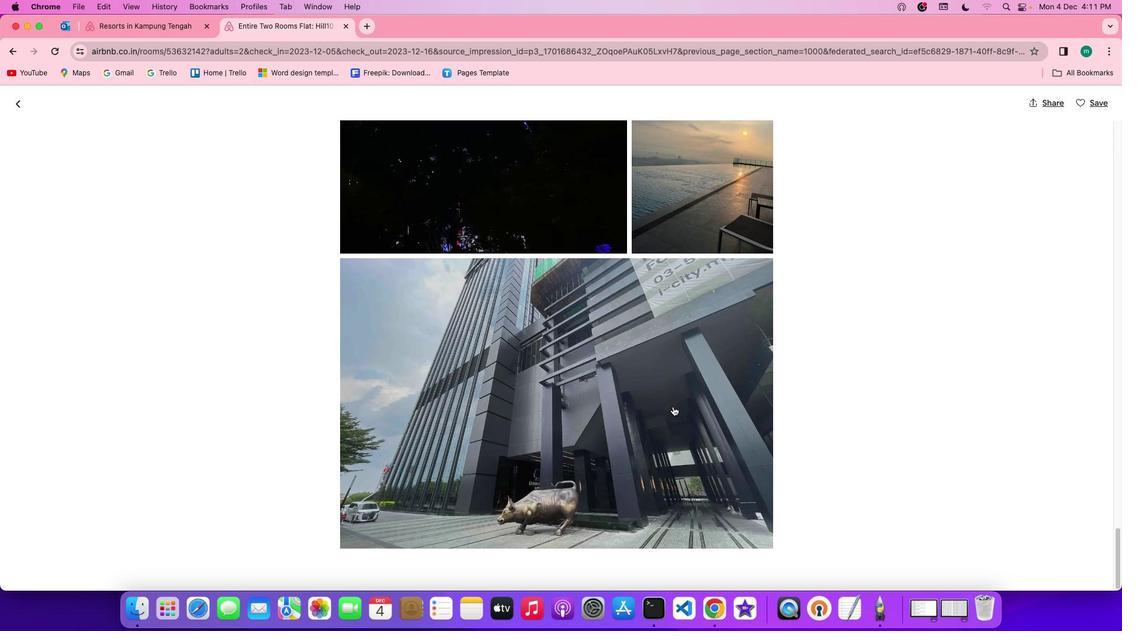 
Action: Mouse scrolled (672, 406) with delta (0, 0)
Screenshot: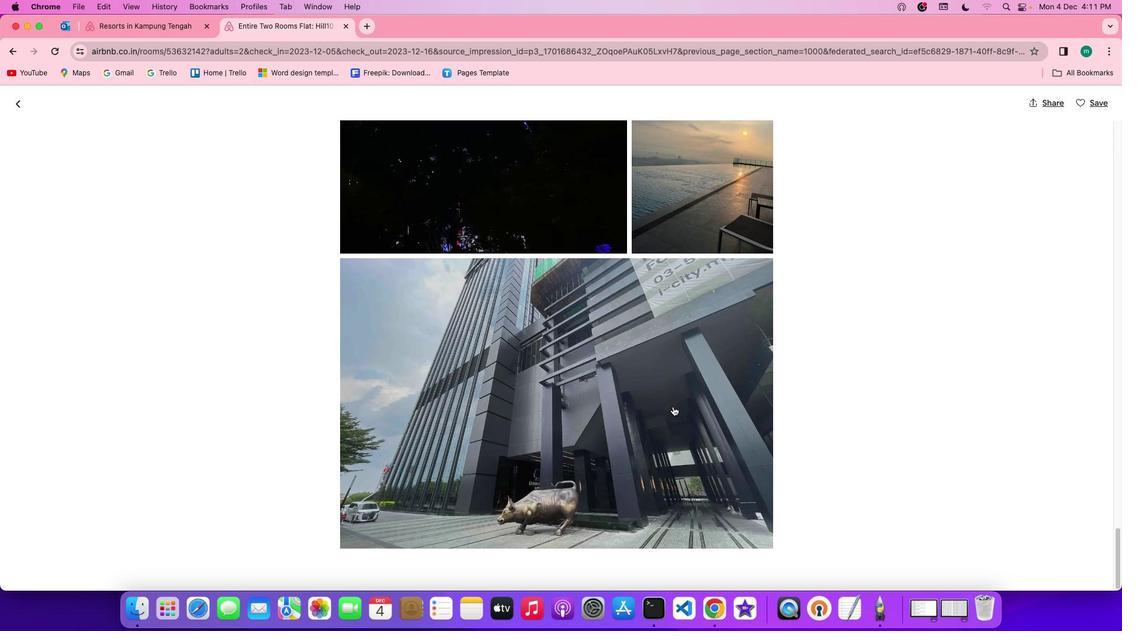 
Action: Mouse scrolled (672, 406) with delta (0, -1)
Screenshot: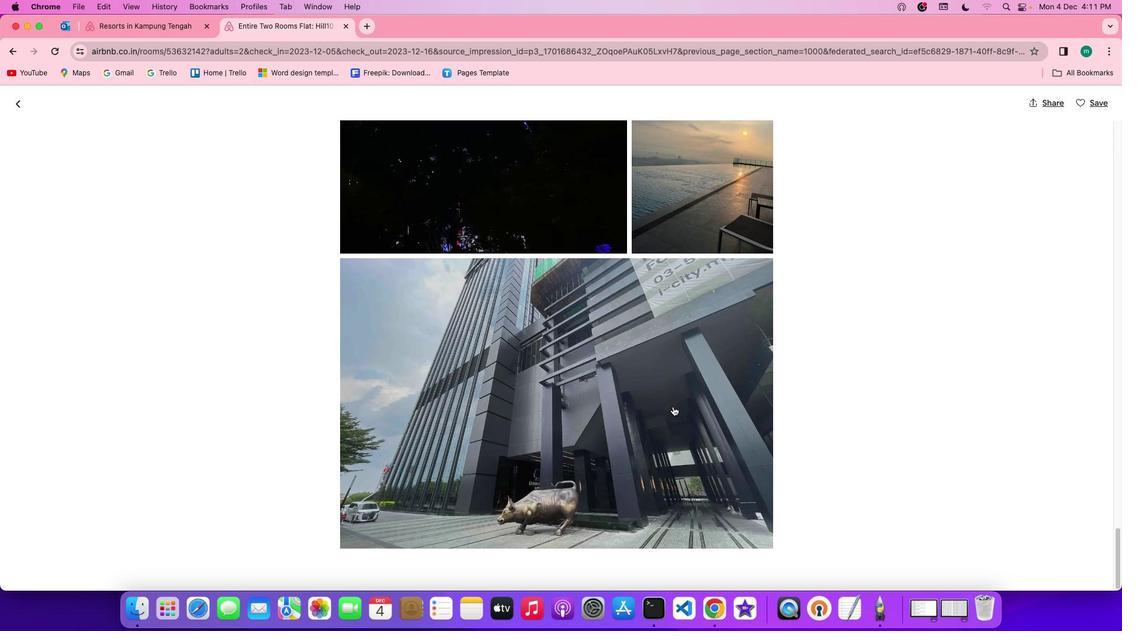 
Action: Mouse scrolled (672, 406) with delta (0, -1)
Screenshot: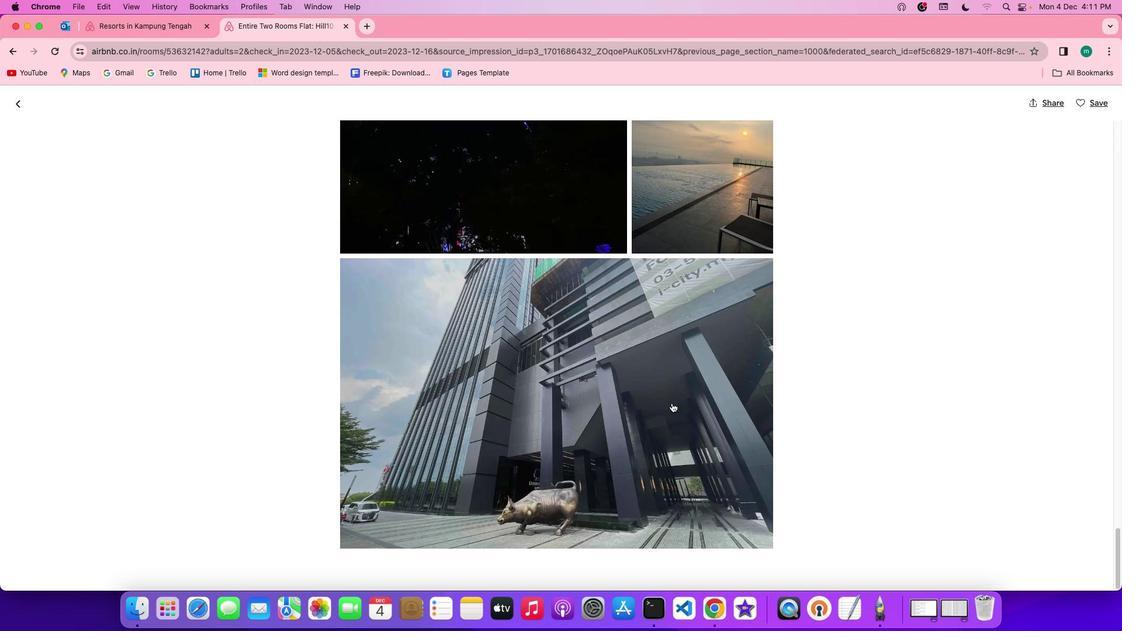 
Action: Mouse moved to (664, 396)
Screenshot: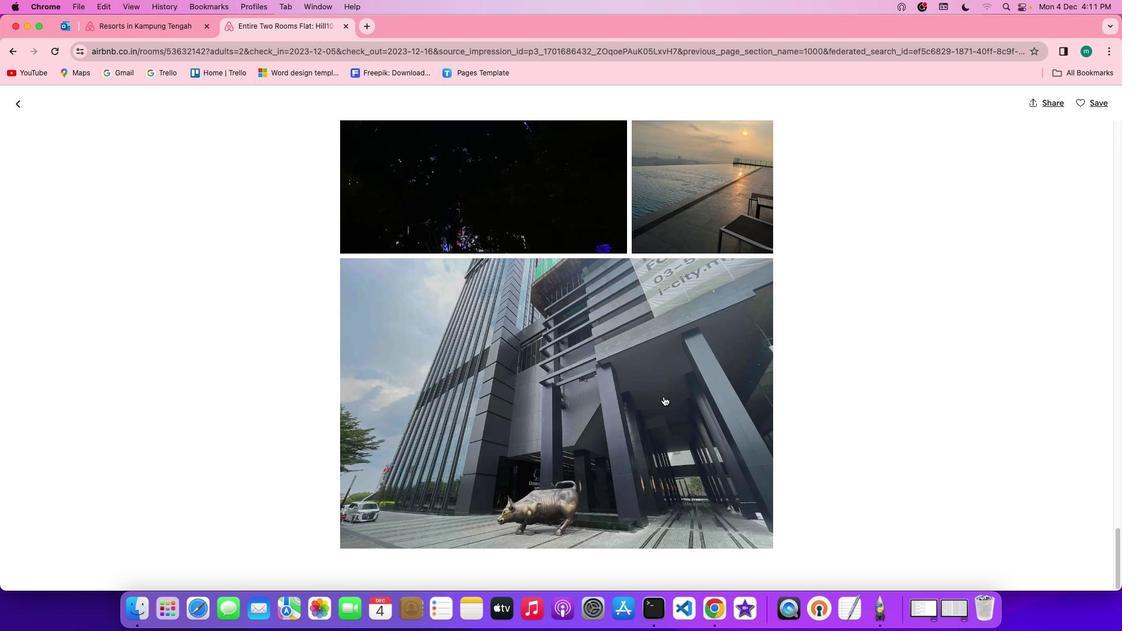 
Action: Mouse scrolled (664, 396) with delta (0, 0)
Screenshot: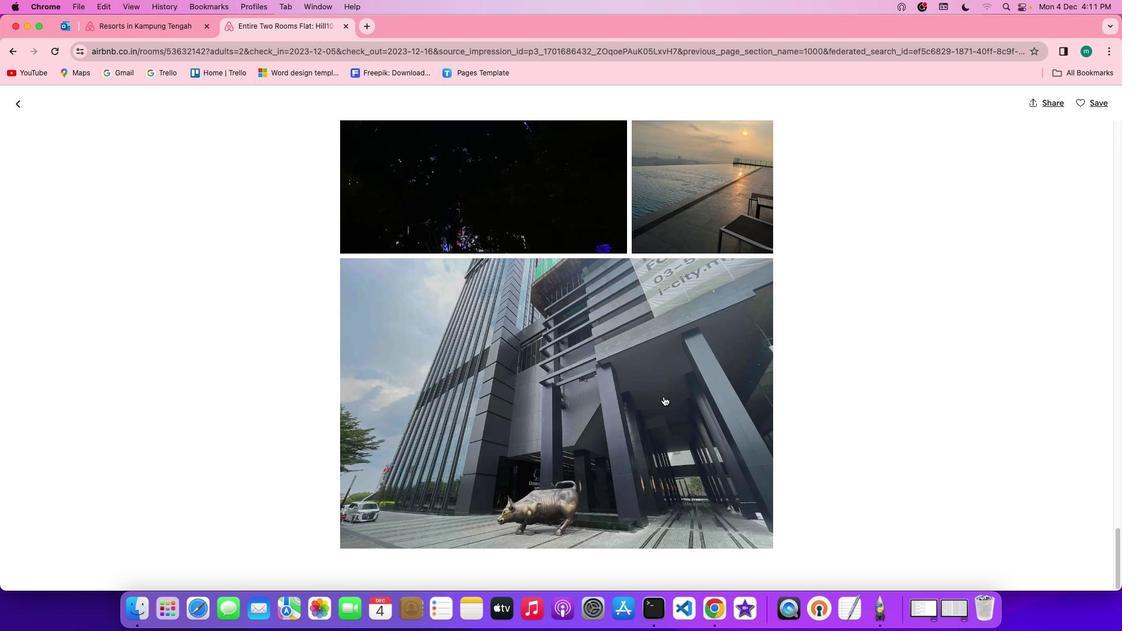 
Action: Mouse scrolled (664, 396) with delta (0, 0)
Screenshot: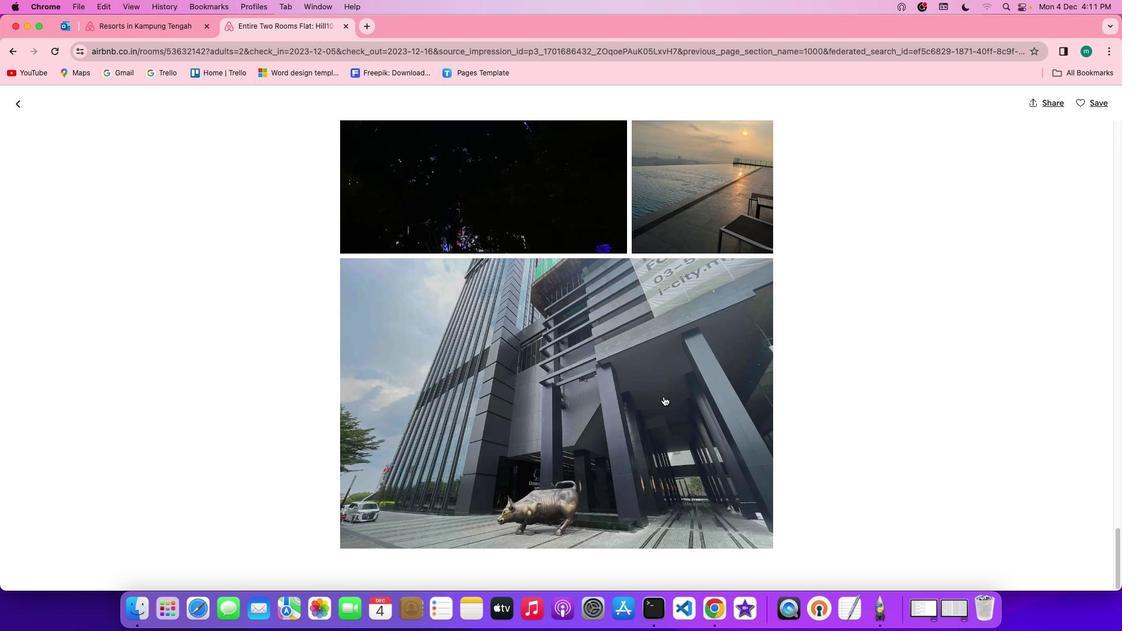 
Action: Mouse moved to (664, 396)
Screenshot: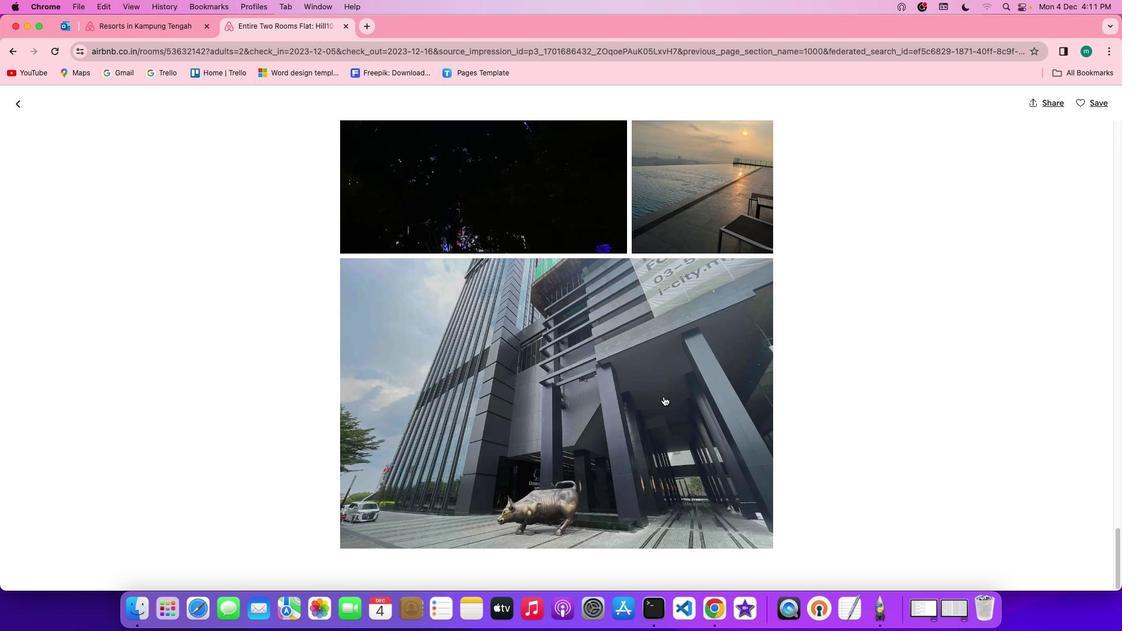 
Action: Mouse scrolled (664, 396) with delta (0, -1)
Screenshot: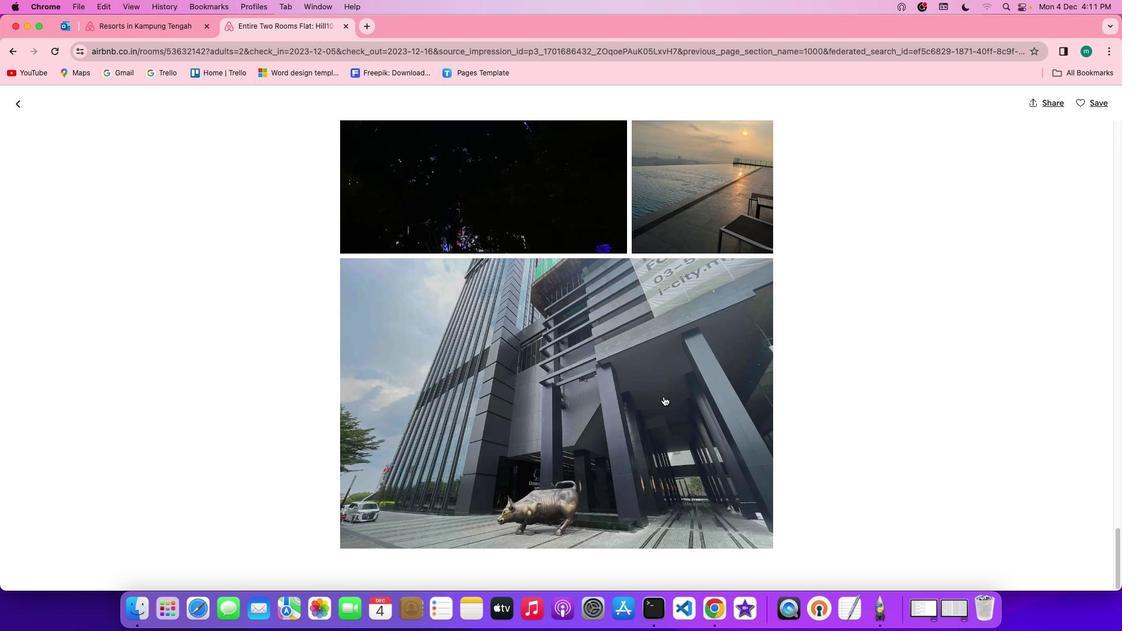 
Action: Mouse scrolled (664, 396) with delta (0, -2)
Screenshot: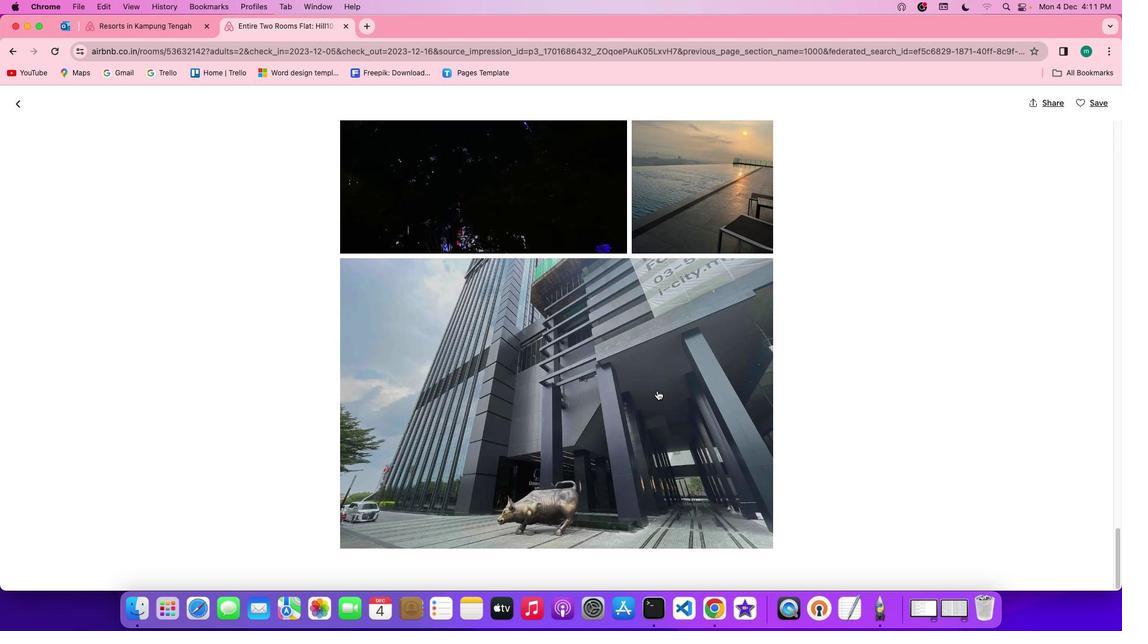 
Action: Mouse moved to (29, 99)
Screenshot: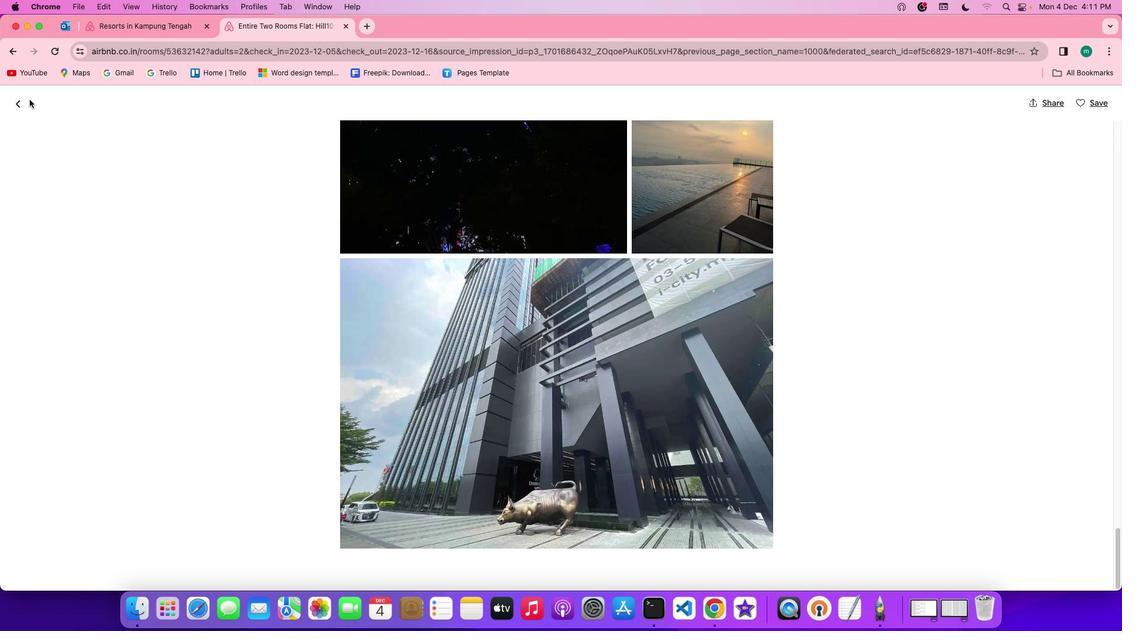 
Action: Mouse pressed left at (29, 99)
Screenshot: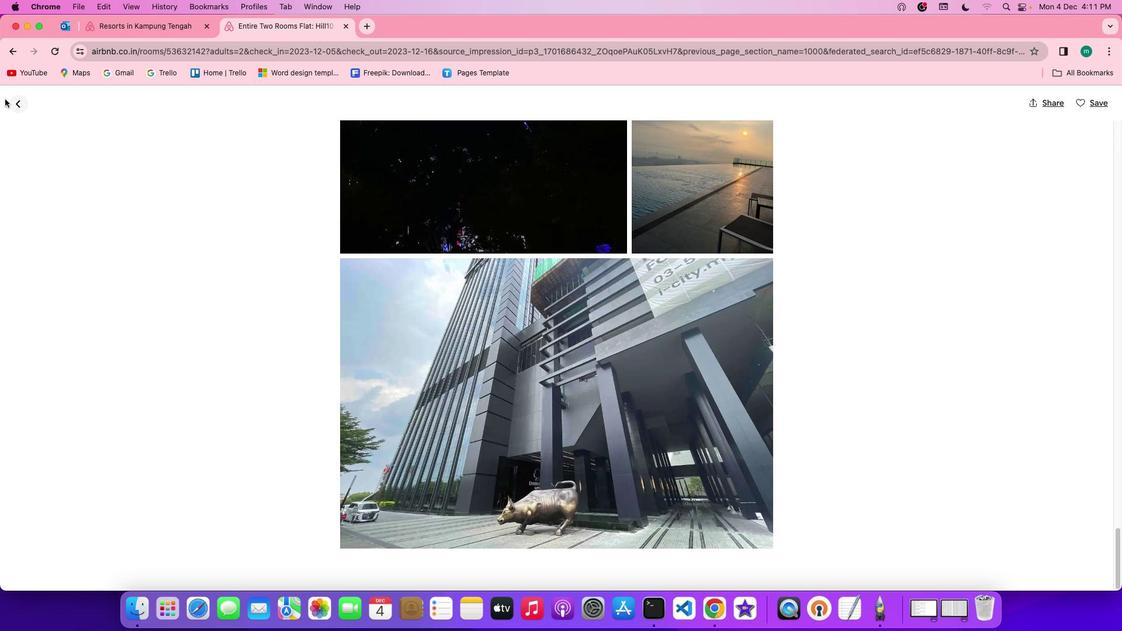 
Action: Mouse moved to (21, 102)
Screenshot: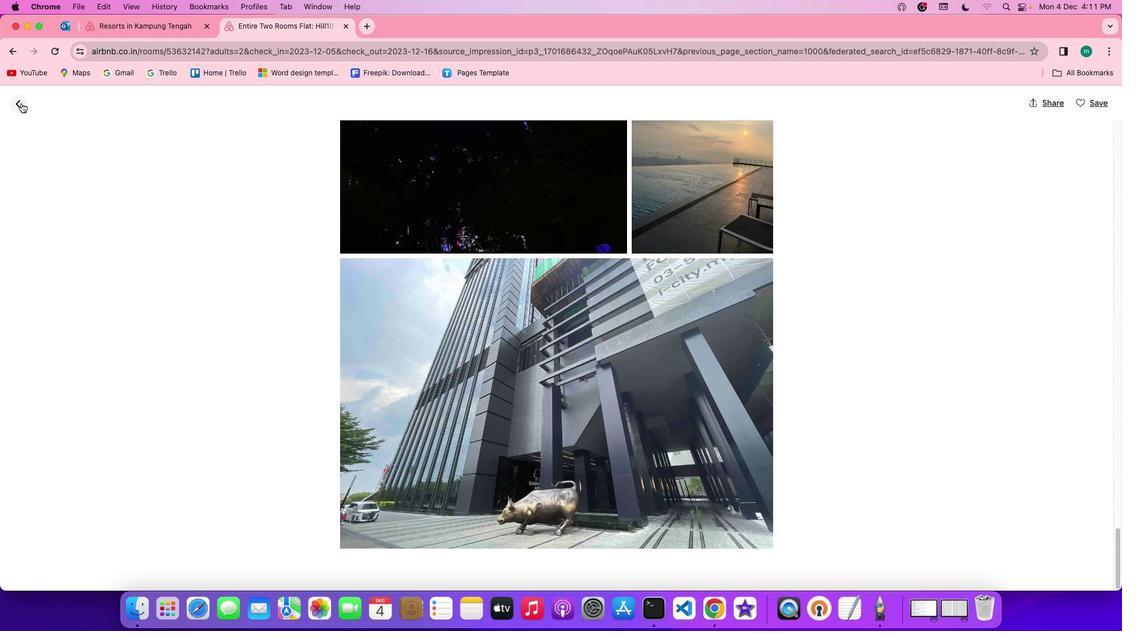 
Action: Mouse pressed left at (21, 102)
Screenshot: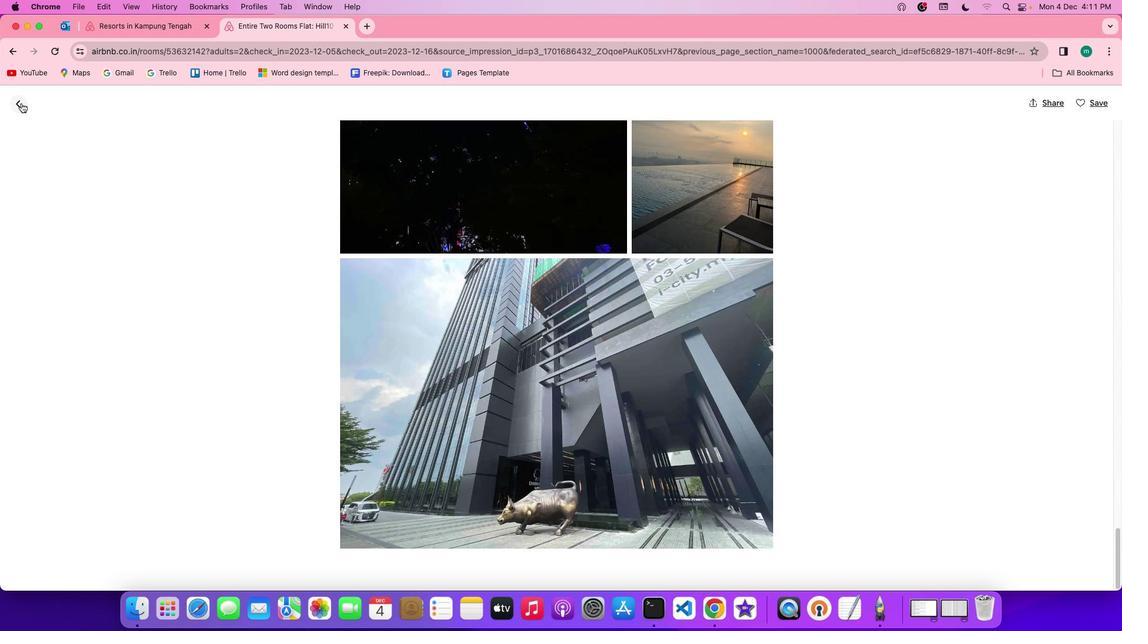 
Action: Mouse moved to (565, 407)
Screenshot: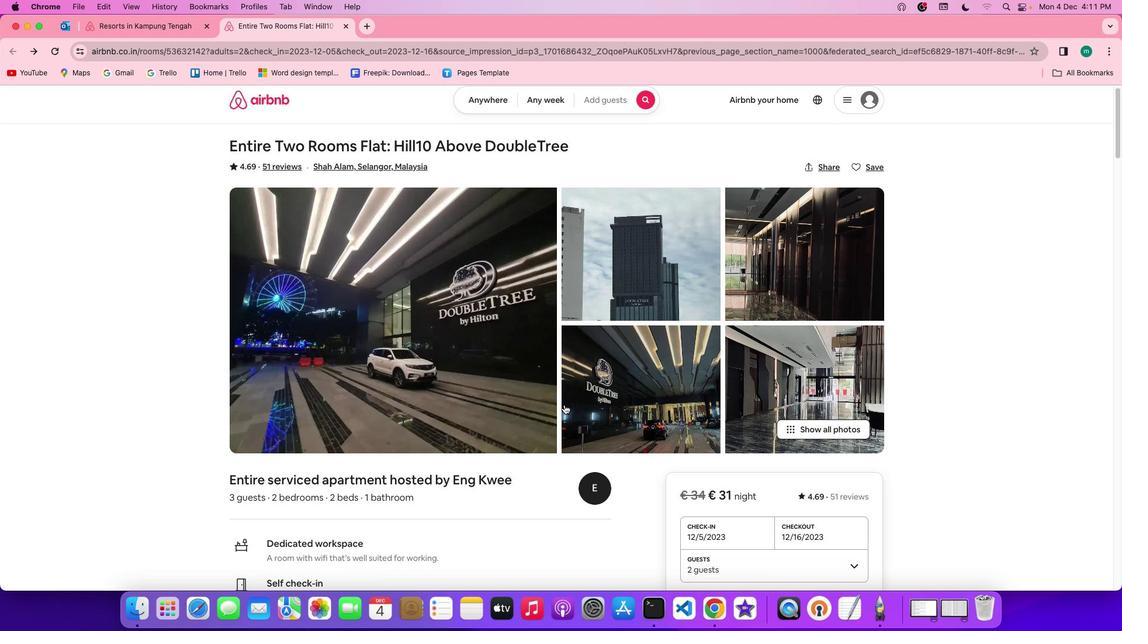 
Action: Mouse scrolled (565, 407) with delta (0, 0)
Screenshot: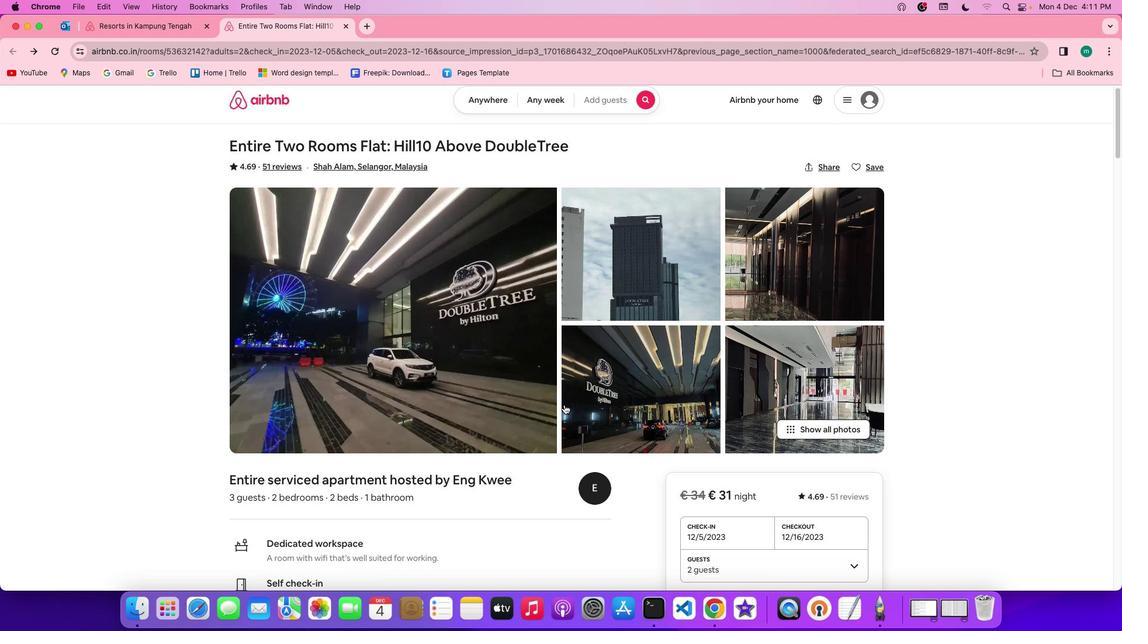 
Action: Mouse moved to (564, 405)
